 Task: Search for and purchase art and craft materials on Amazon.in.
Action: Mouse moved to (25, 98)
Screenshot: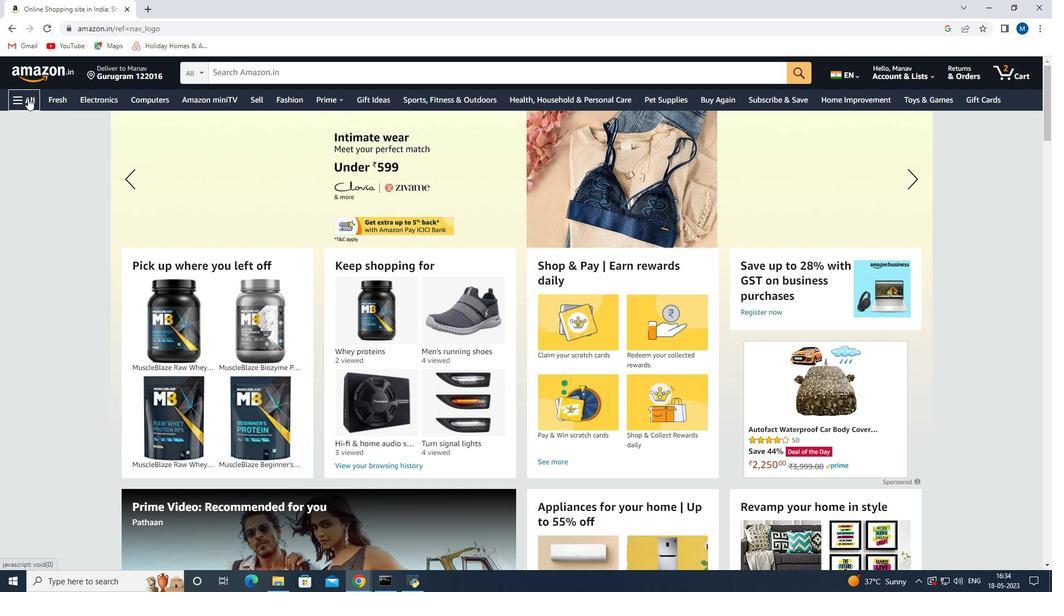 
Action: Mouse pressed left at (25, 98)
Screenshot: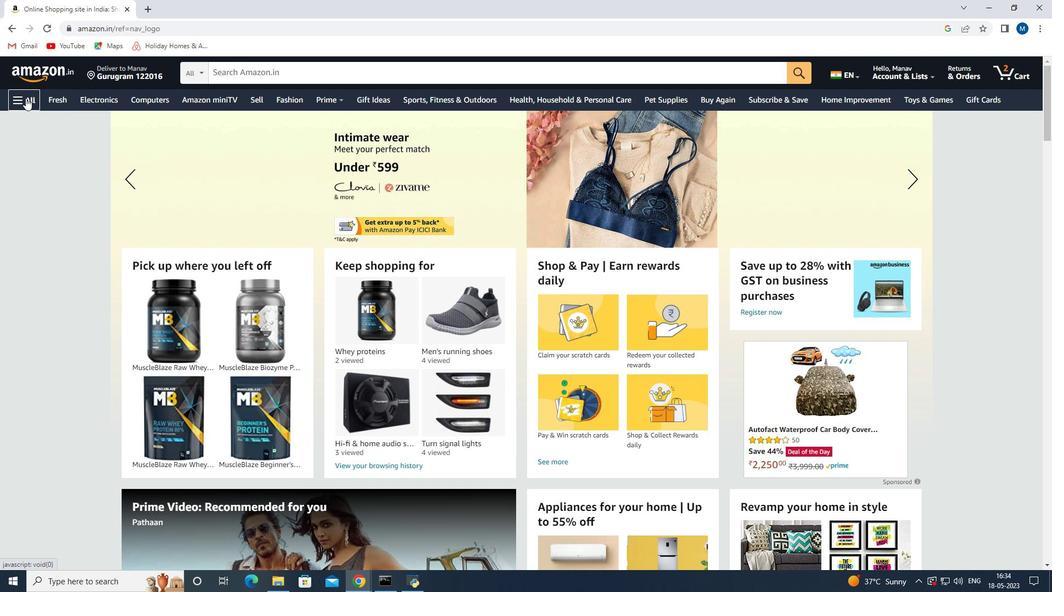
Action: Mouse moved to (104, 439)
Screenshot: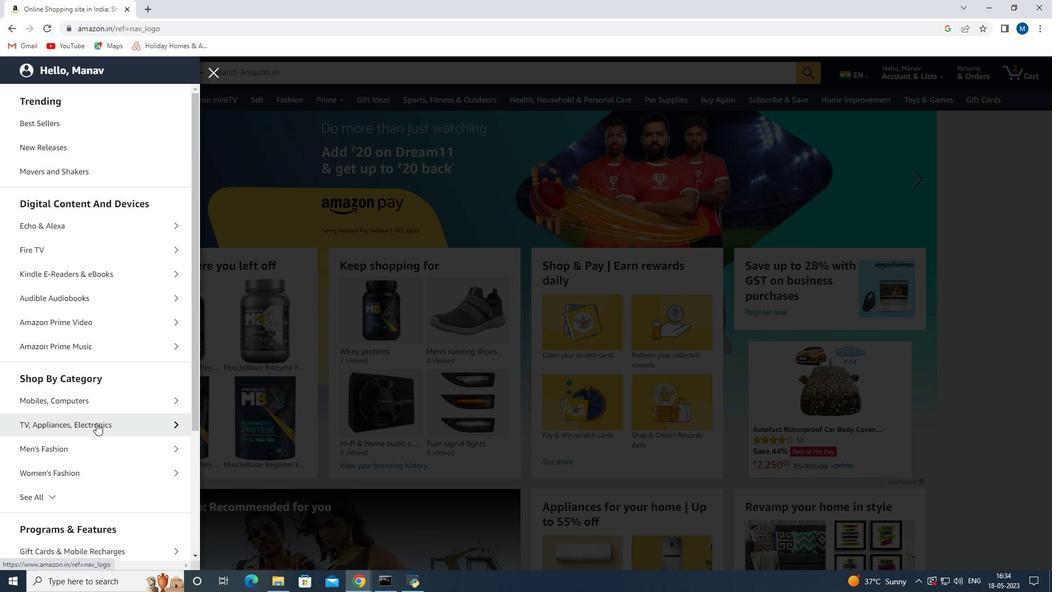 
Action: Mouse scrolled (104, 438) with delta (0, 0)
Screenshot: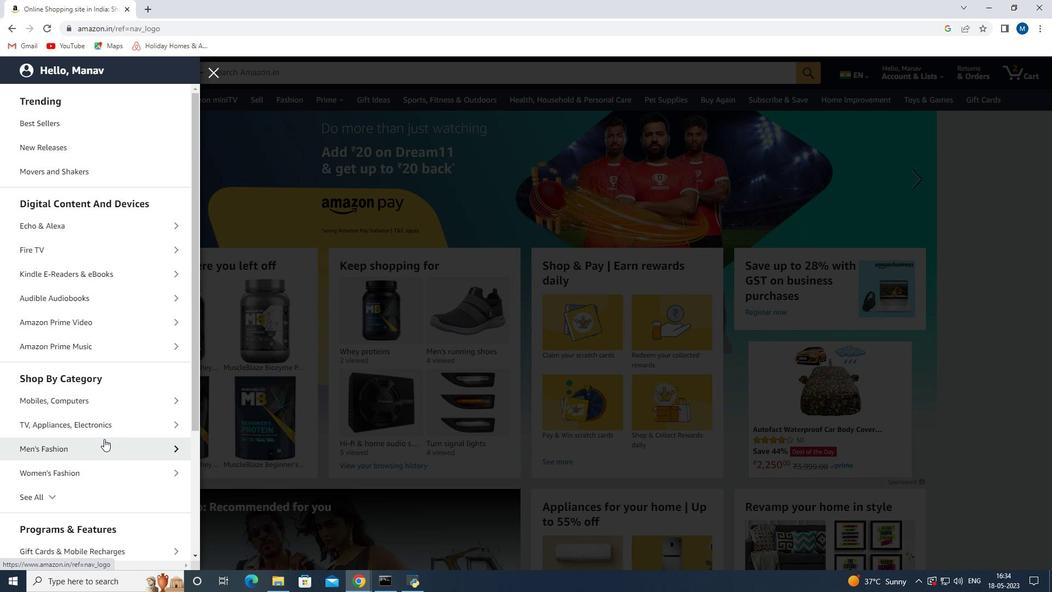 
Action: Mouse scrolled (104, 438) with delta (0, 0)
Screenshot: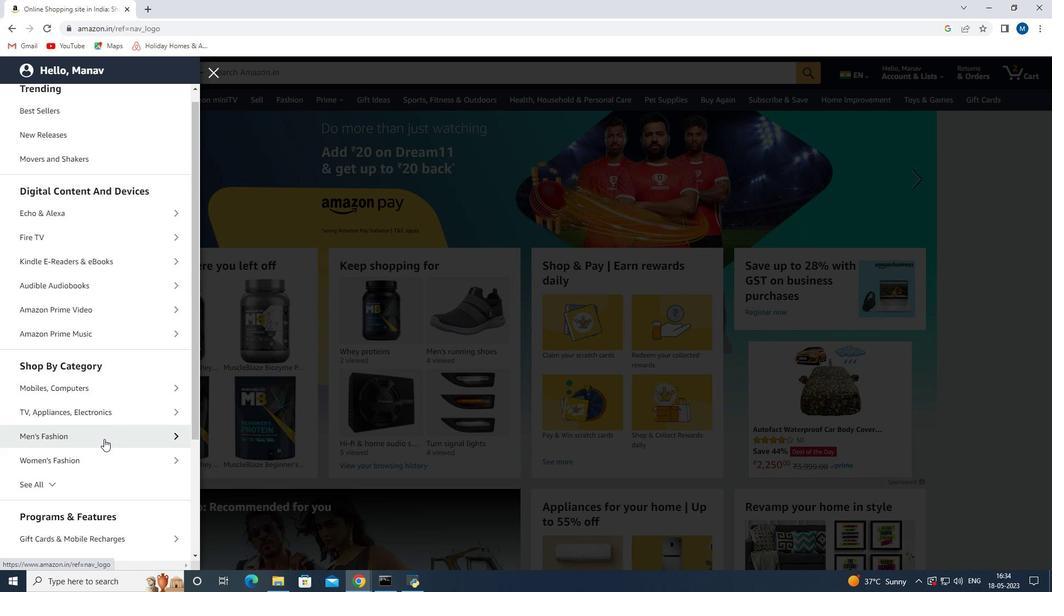 
Action: Mouse moved to (54, 392)
Screenshot: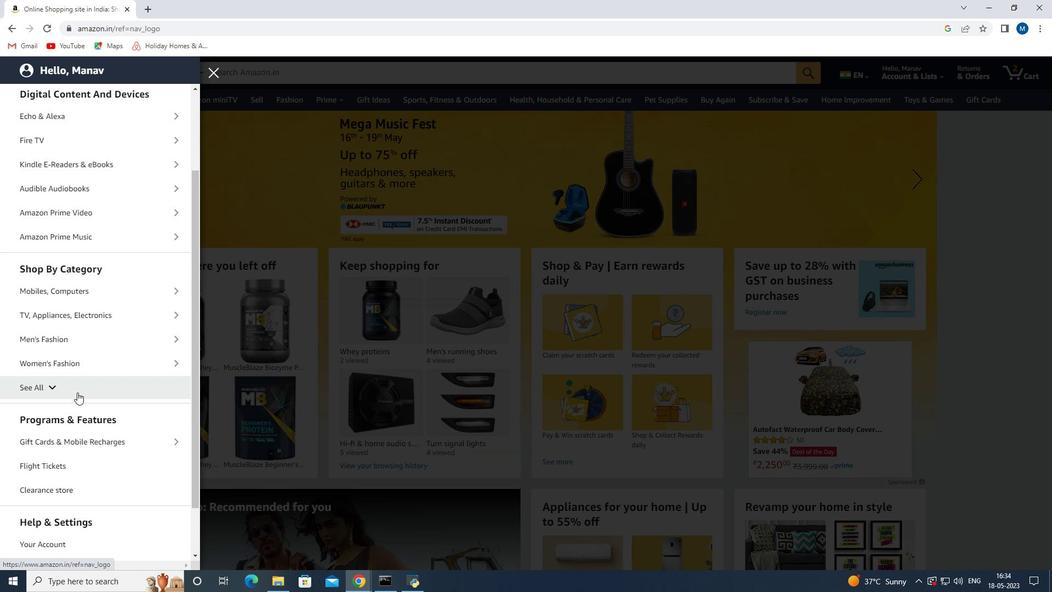 
Action: Mouse pressed left at (54, 392)
Screenshot: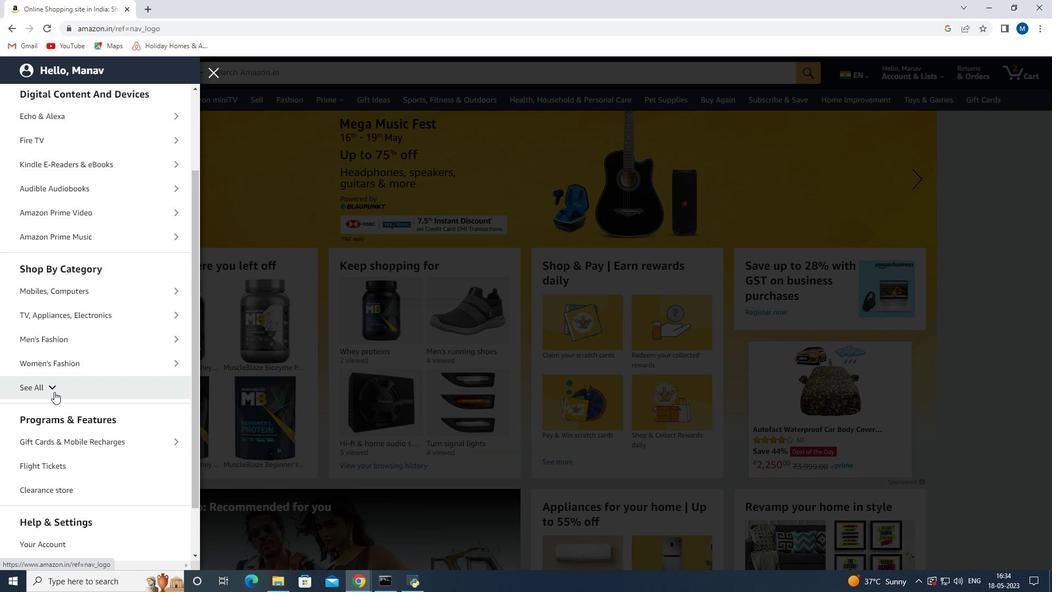 
Action: Mouse moved to (62, 387)
Screenshot: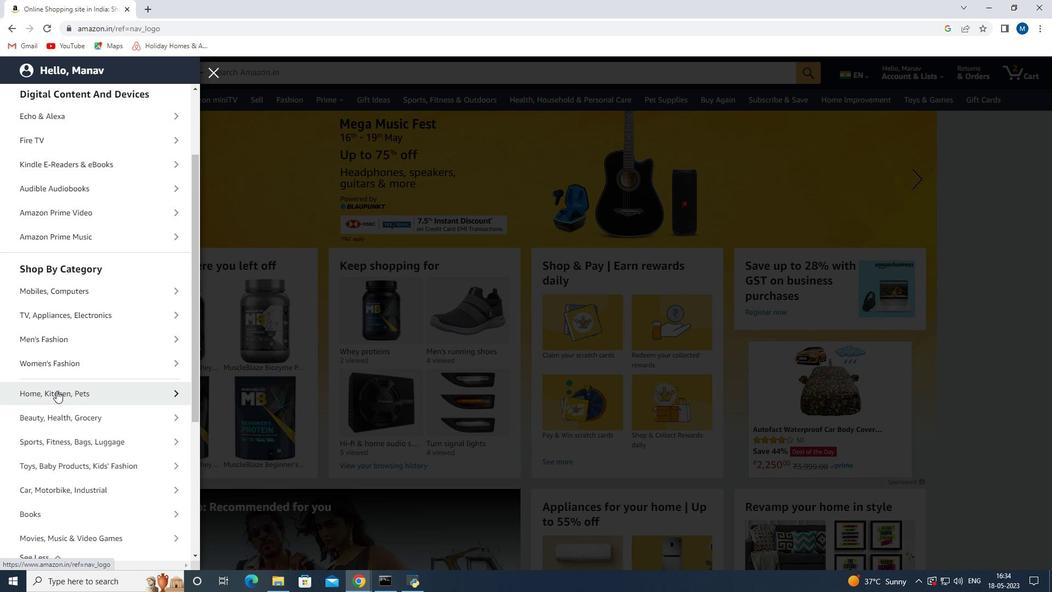 
Action: Mouse scrolled (62, 386) with delta (0, 0)
Screenshot: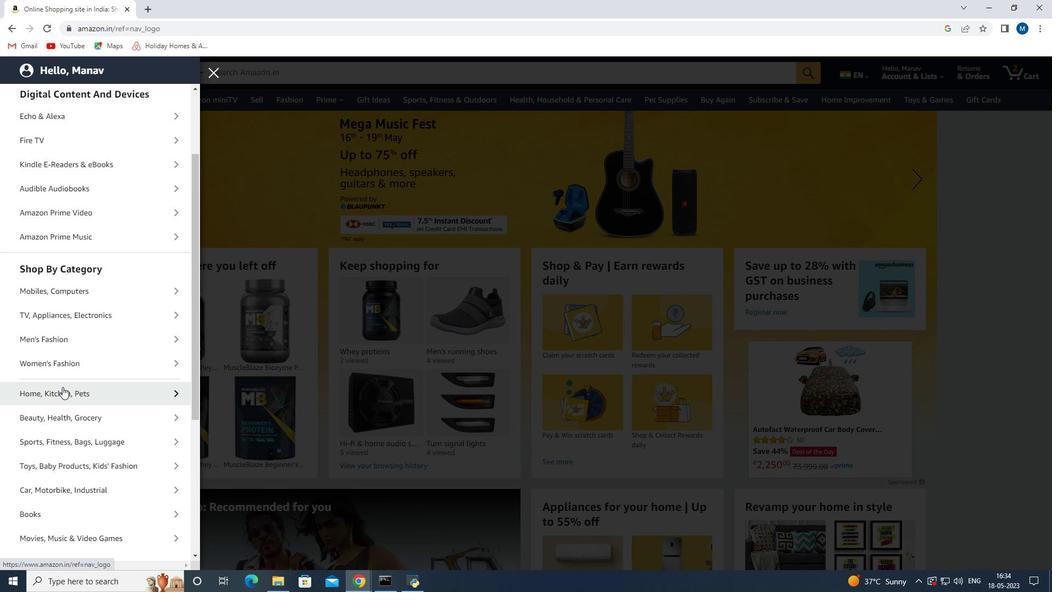 
Action: Mouse scrolled (62, 386) with delta (0, 0)
Screenshot: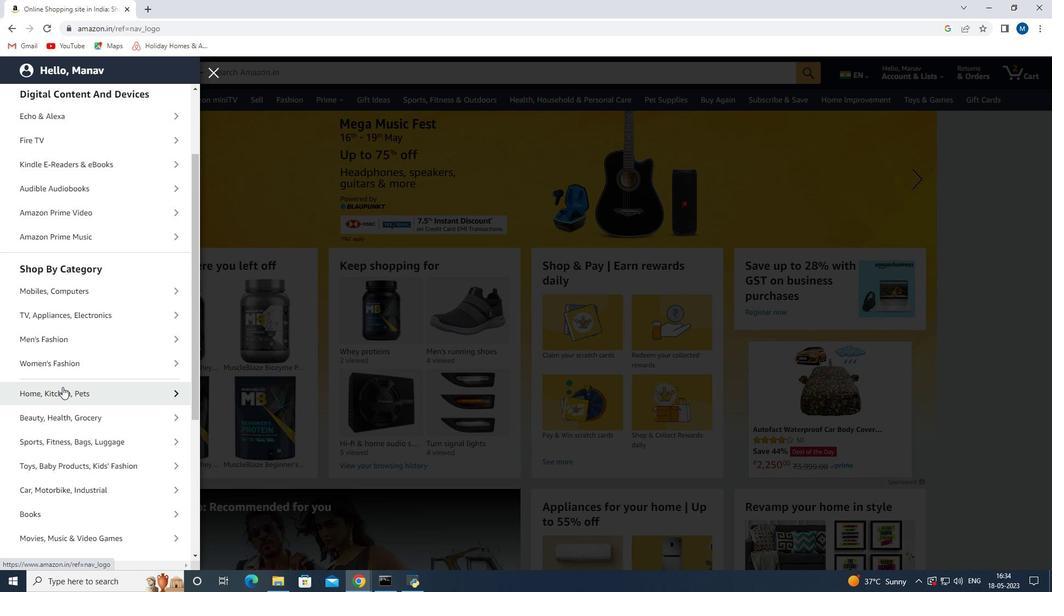
Action: Mouse moved to (130, 357)
Screenshot: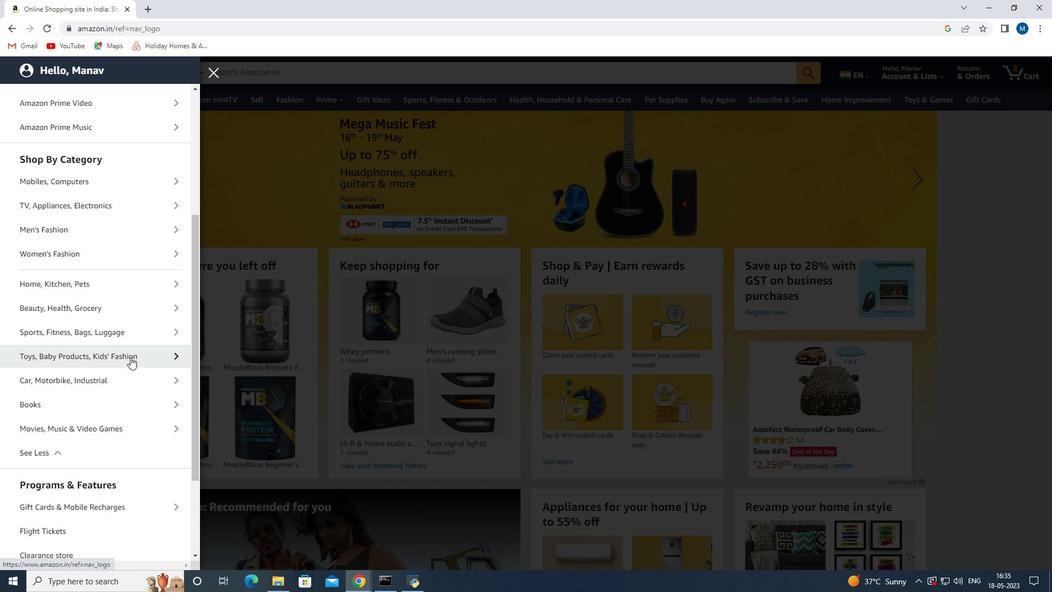 
Action: Mouse scrolled (130, 357) with delta (0, 0)
Screenshot: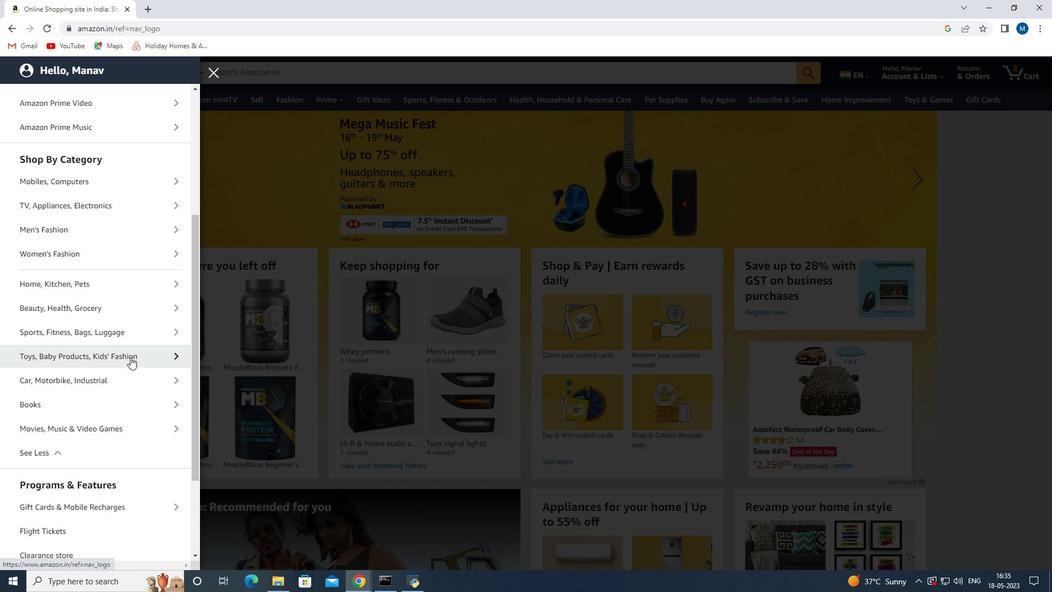 
Action: Mouse scrolled (130, 357) with delta (0, 0)
Screenshot: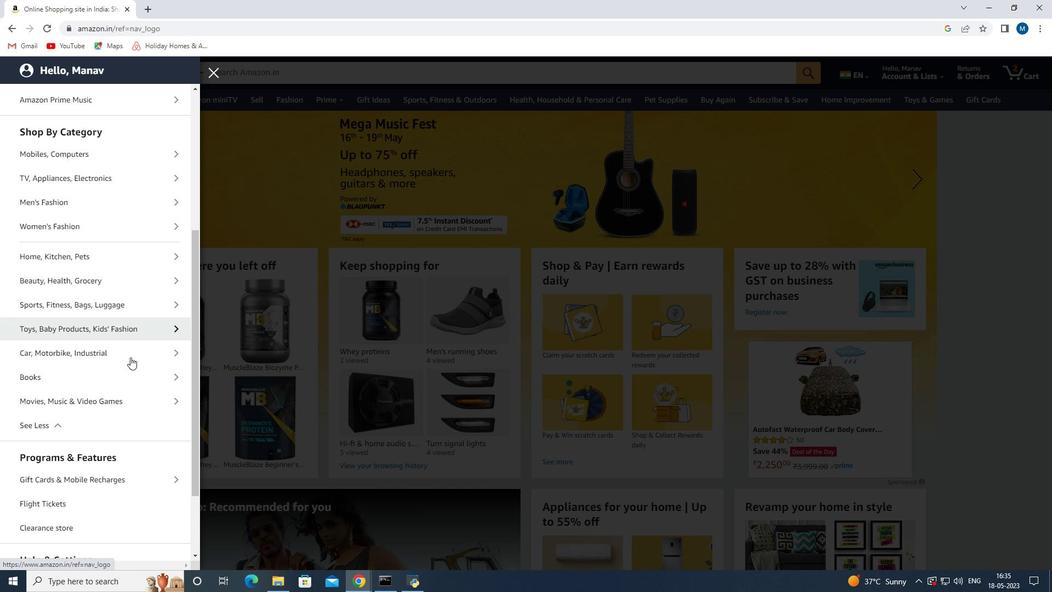 
Action: Mouse scrolled (130, 357) with delta (0, 0)
Screenshot: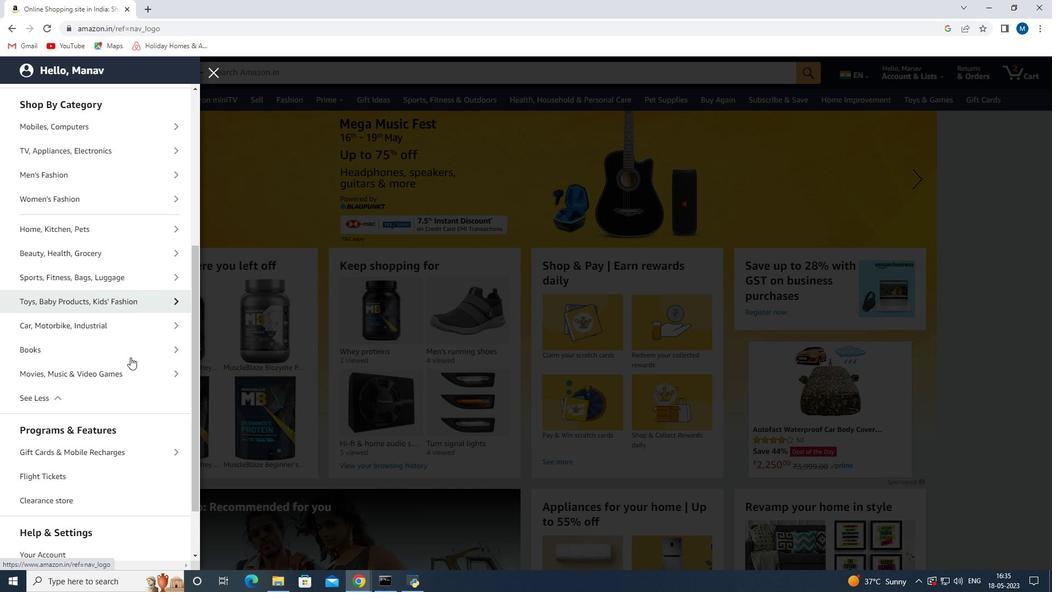 
Action: Mouse scrolled (130, 357) with delta (0, 0)
Screenshot: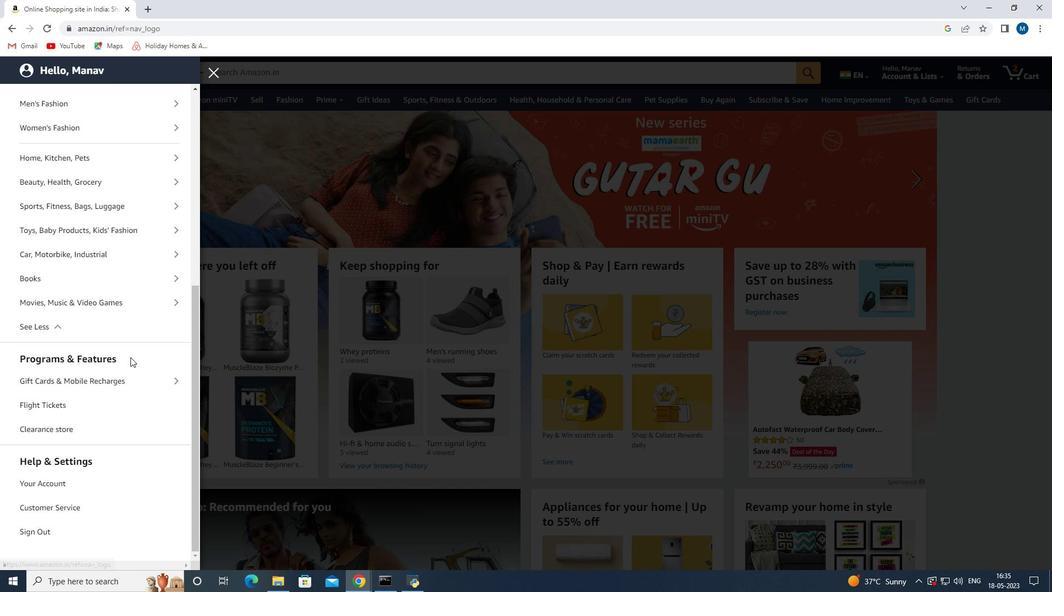 
Action: Mouse scrolled (130, 357) with delta (0, 0)
Screenshot: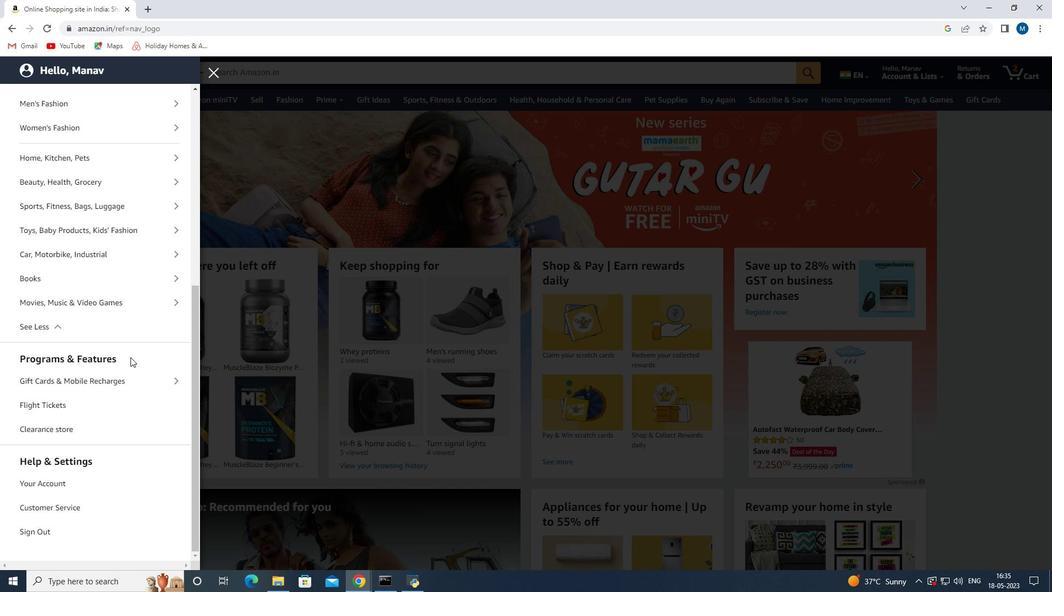 
Action: Mouse scrolled (130, 357) with delta (0, 0)
Screenshot: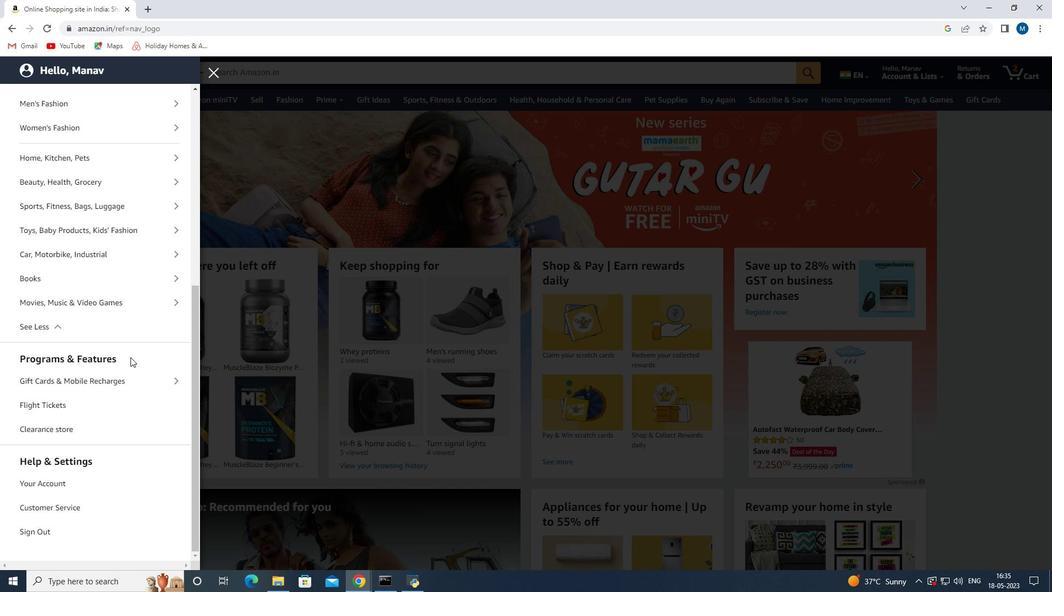 
Action: Mouse scrolled (130, 358) with delta (0, 0)
Screenshot: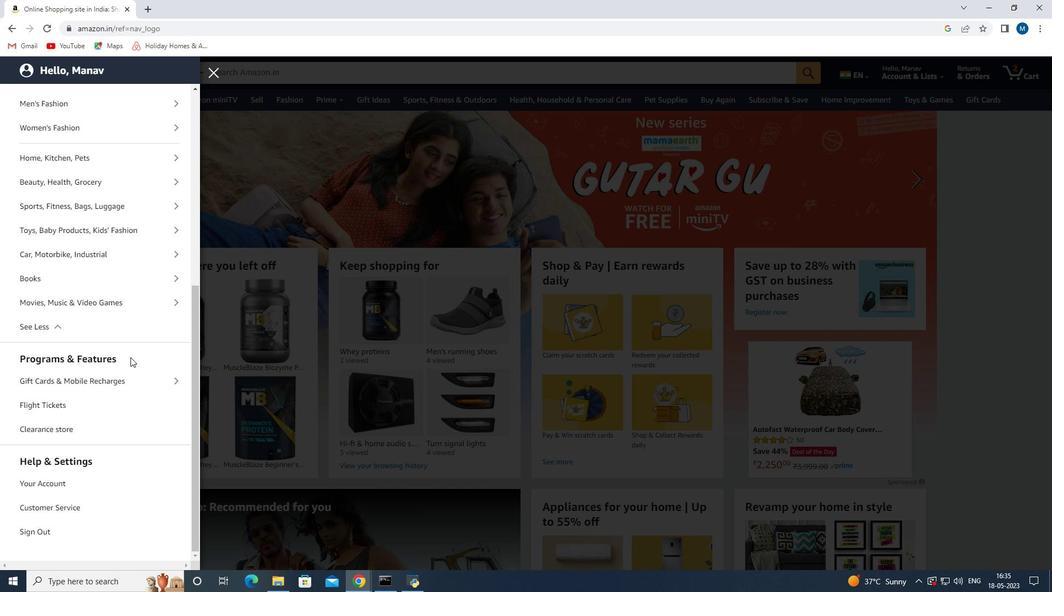 
Action: Mouse scrolled (130, 358) with delta (0, 0)
Screenshot: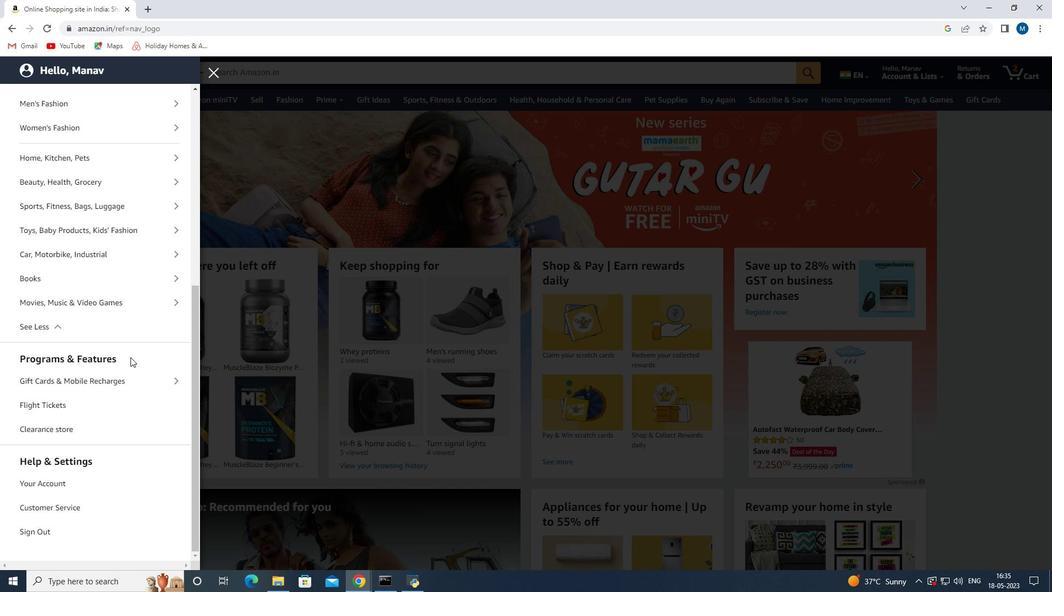 
Action: Mouse moved to (170, 334)
Screenshot: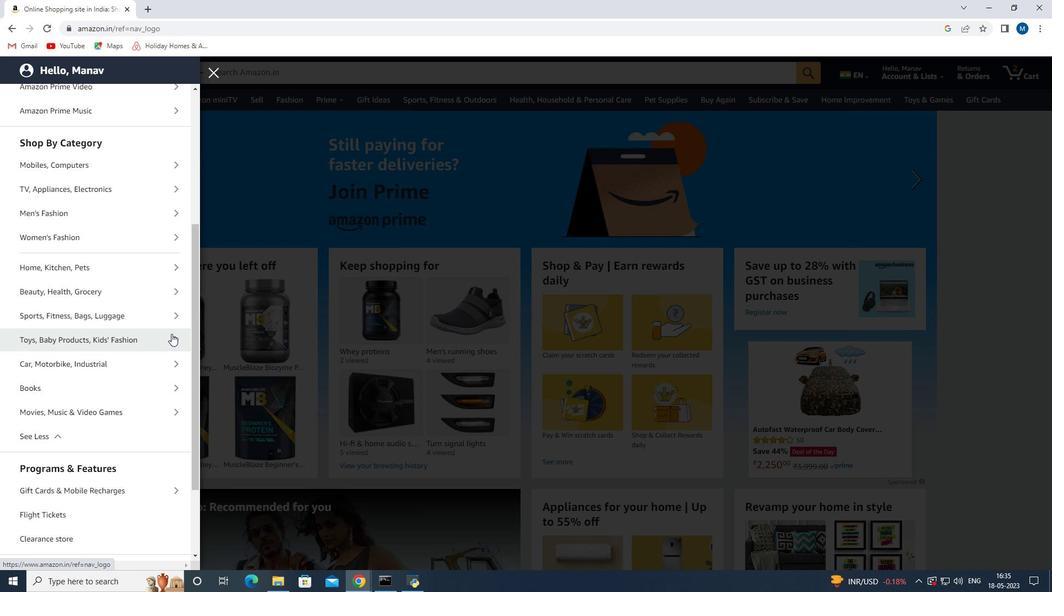 
Action: Mouse pressed left at (170, 334)
Screenshot: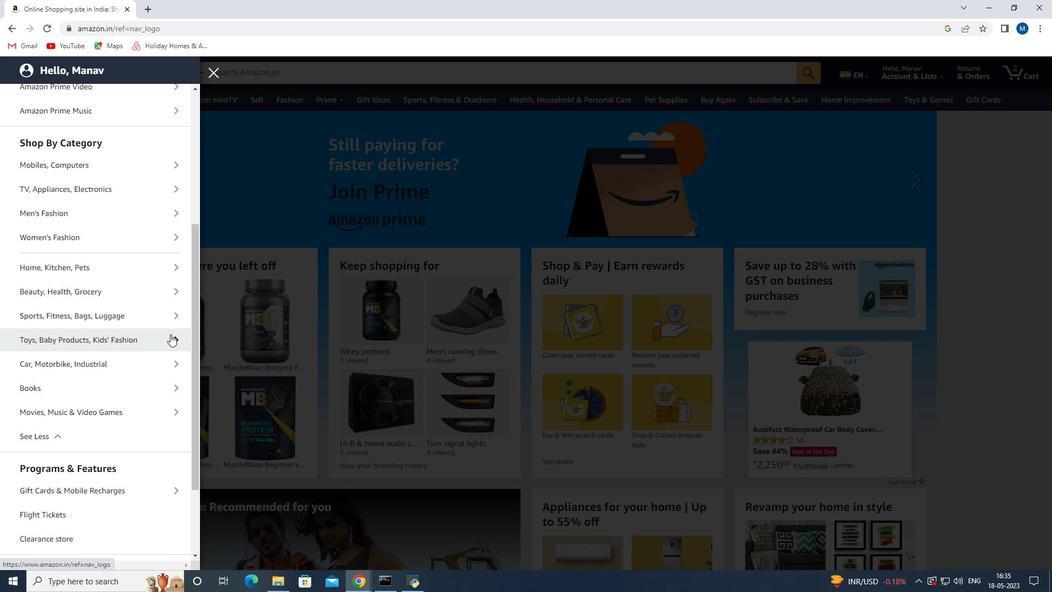 
Action: Mouse moved to (87, 221)
Screenshot: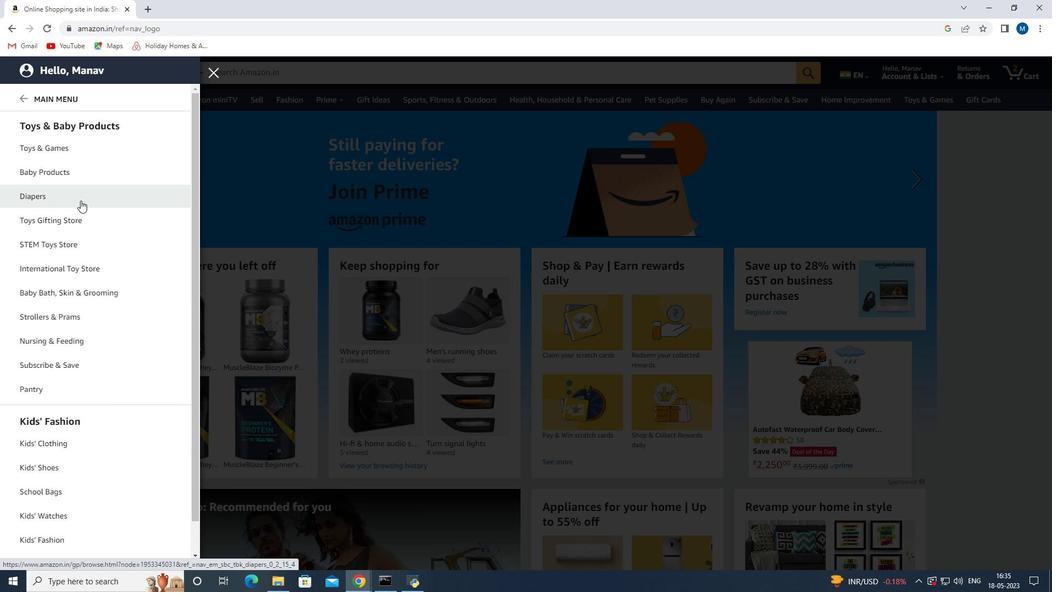 
Action: Mouse scrolled (82, 205) with delta (0, 0)
Screenshot: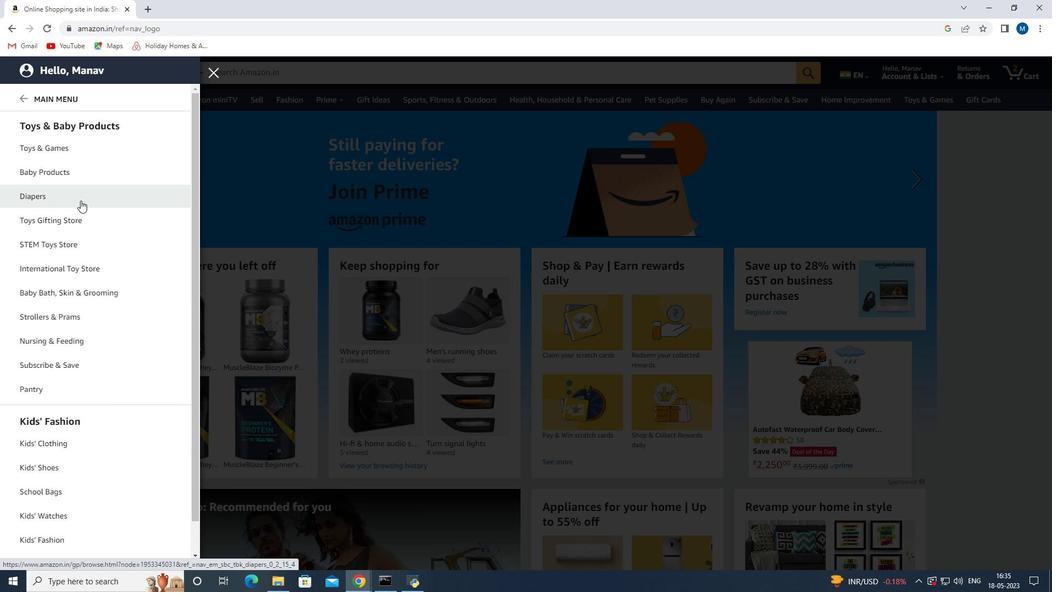 
Action: Mouse moved to (88, 223)
Screenshot: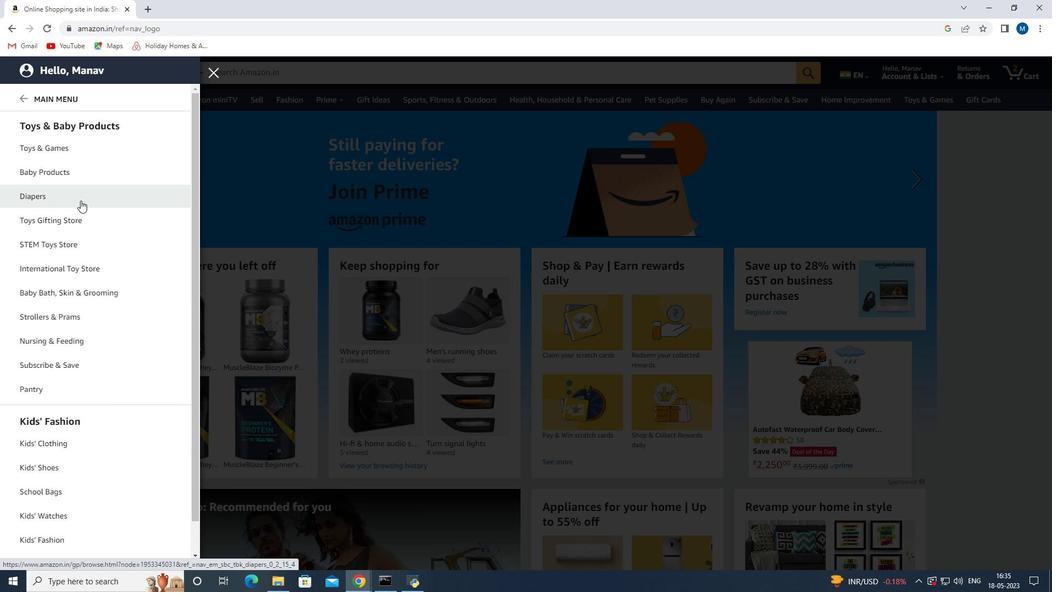 
Action: Mouse scrolled (83, 207) with delta (0, 0)
Screenshot: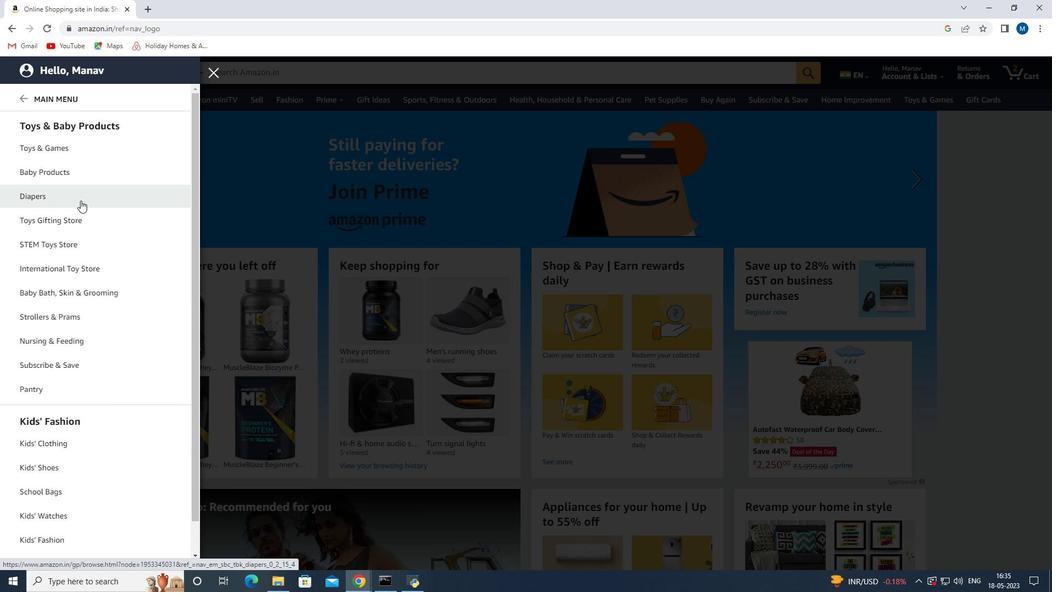 
Action: Mouse moved to (88, 225)
Screenshot: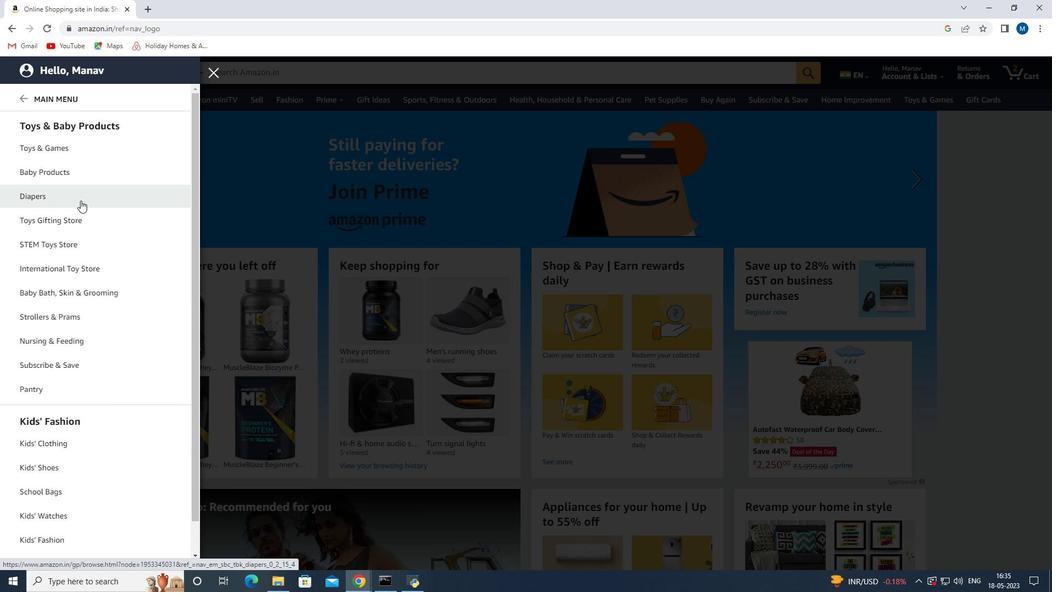 
Action: Mouse scrolled (83, 208) with delta (0, 0)
Screenshot: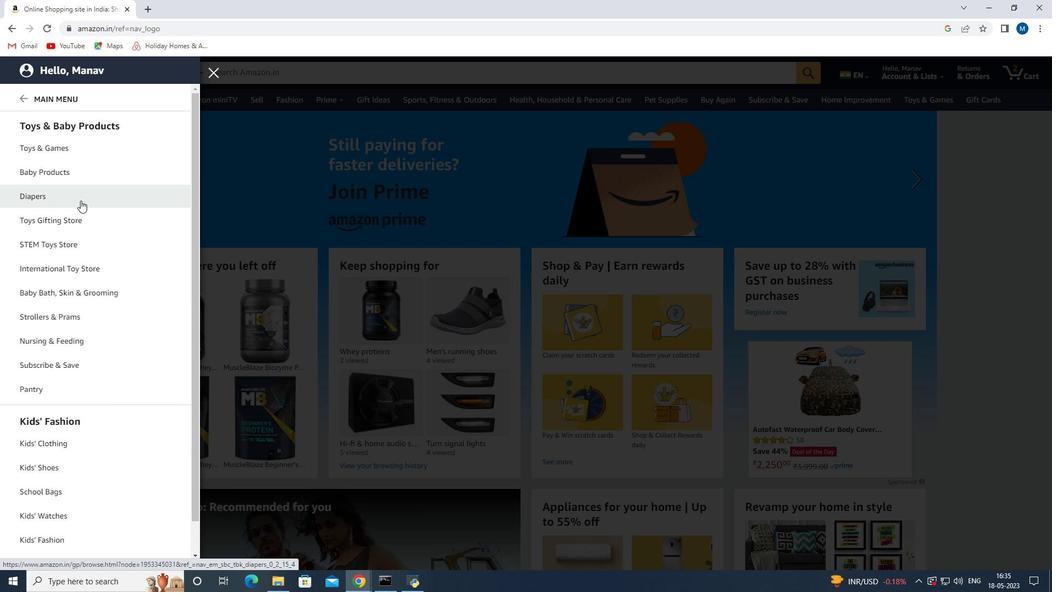 
Action: Mouse moved to (91, 245)
Screenshot: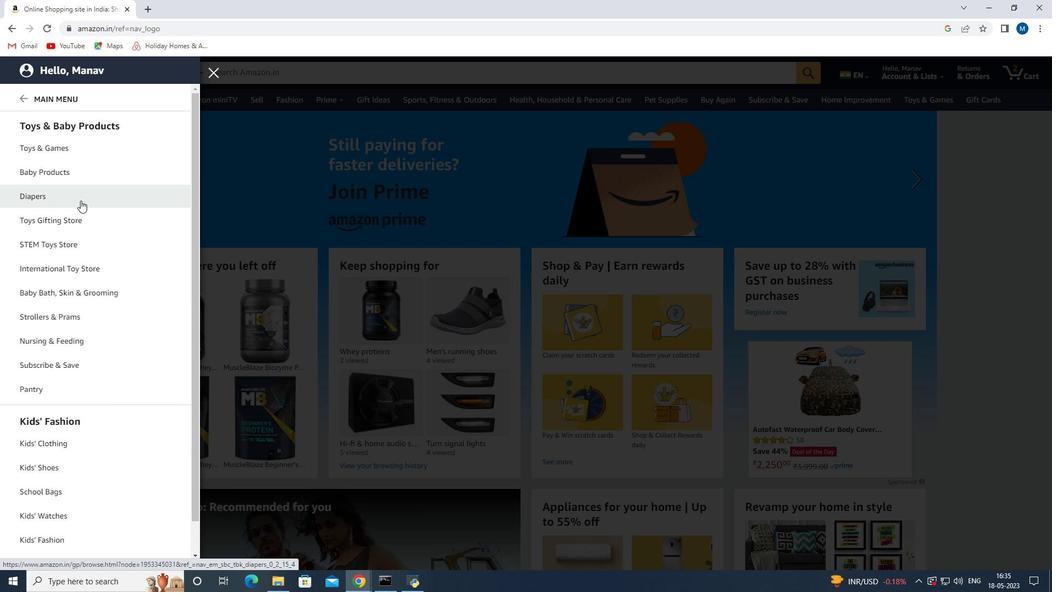 
Action: Mouse scrolled (91, 240) with delta (0, 0)
Screenshot: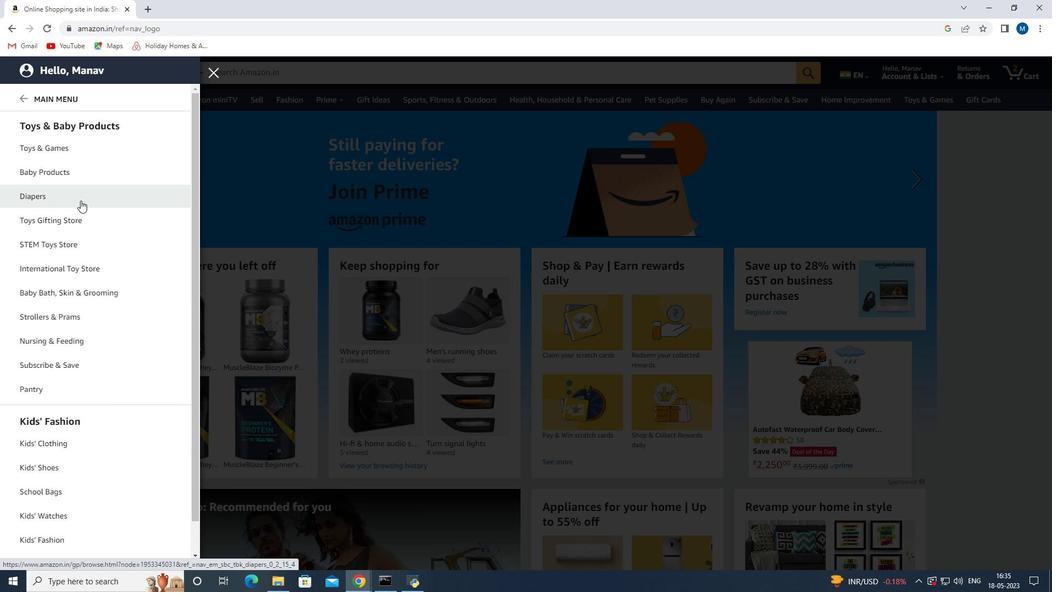 
Action: Mouse moved to (87, 421)
Screenshot: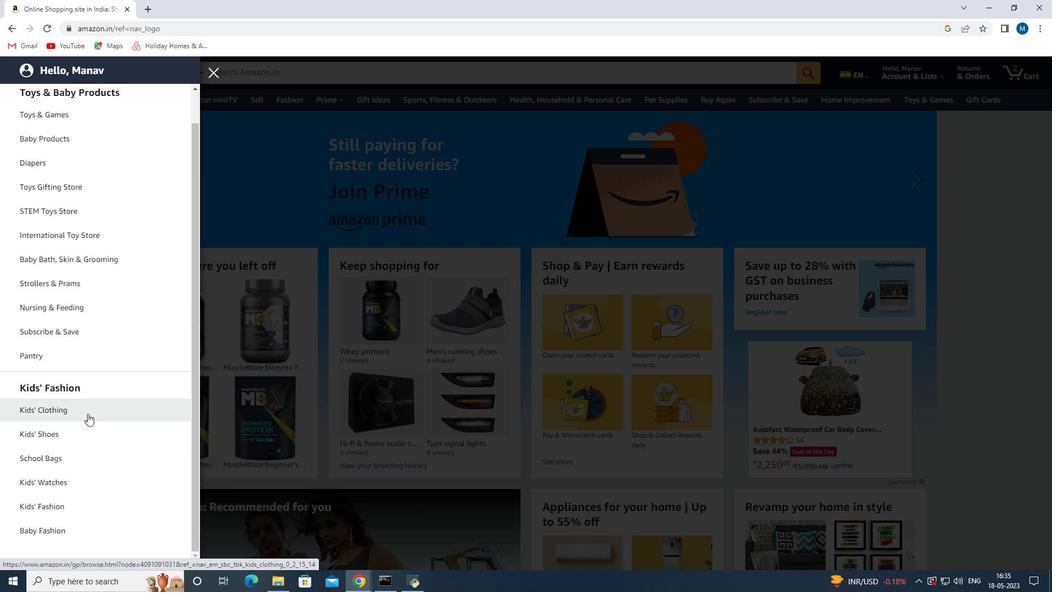
Action: Mouse scrolled (87, 420) with delta (0, 0)
Screenshot: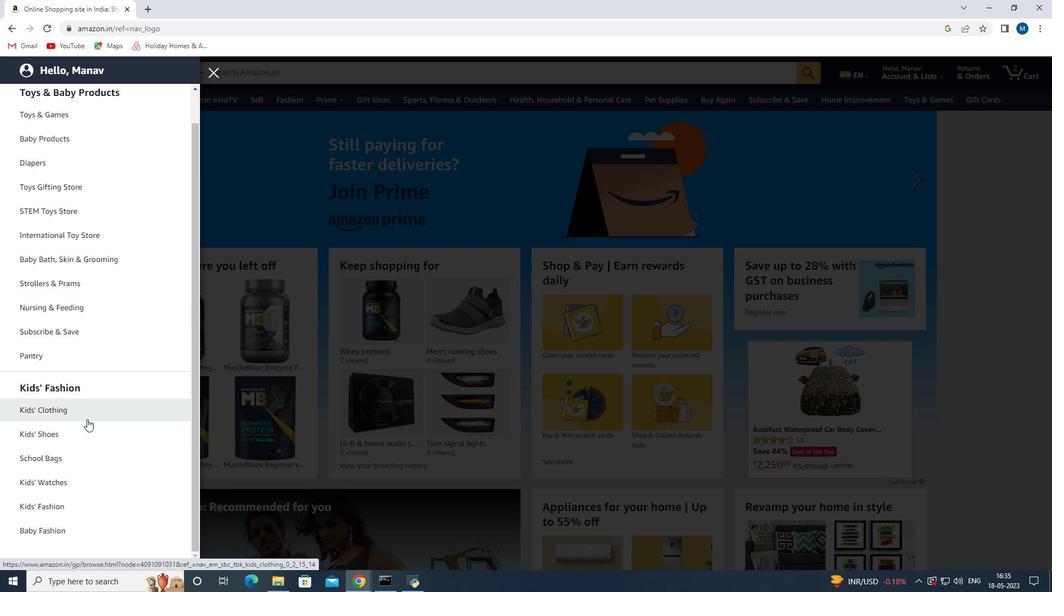 
Action: Mouse scrolled (87, 420) with delta (0, 0)
Screenshot: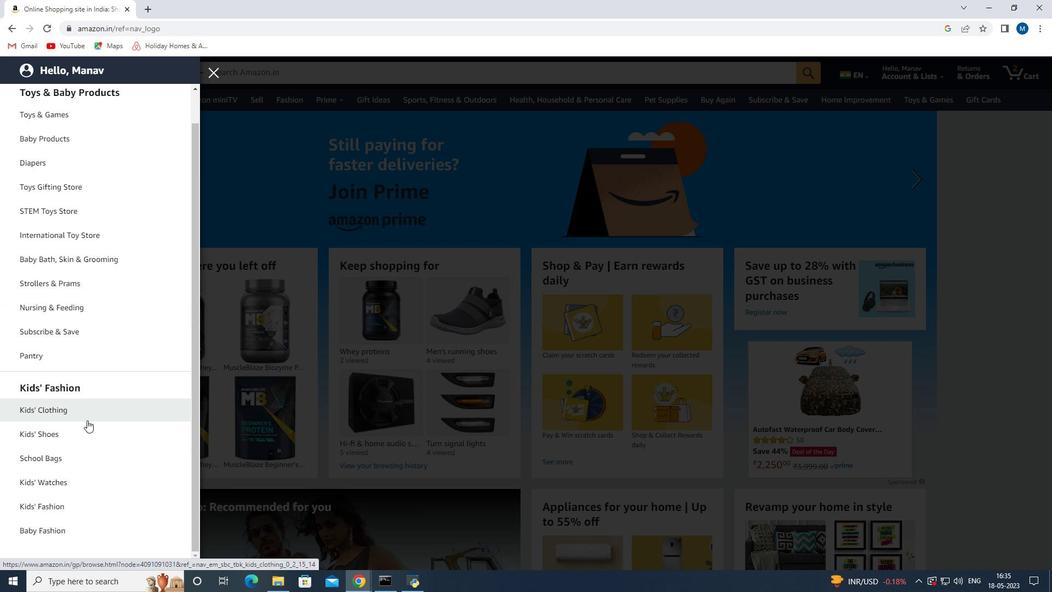 
Action: Mouse scrolled (87, 420) with delta (0, 0)
Screenshot: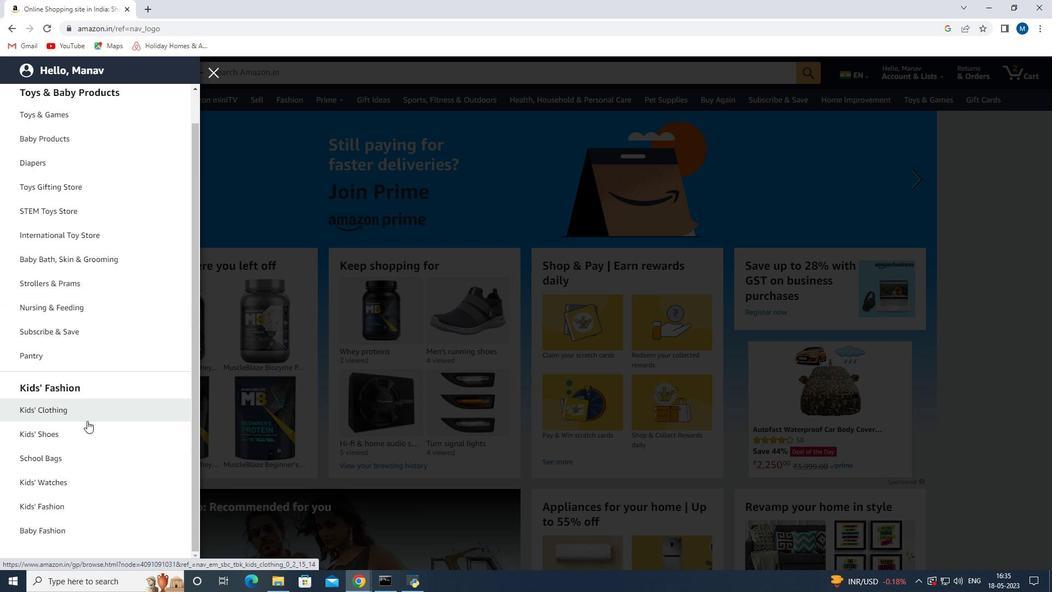 
Action: Mouse moved to (78, 263)
Screenshot: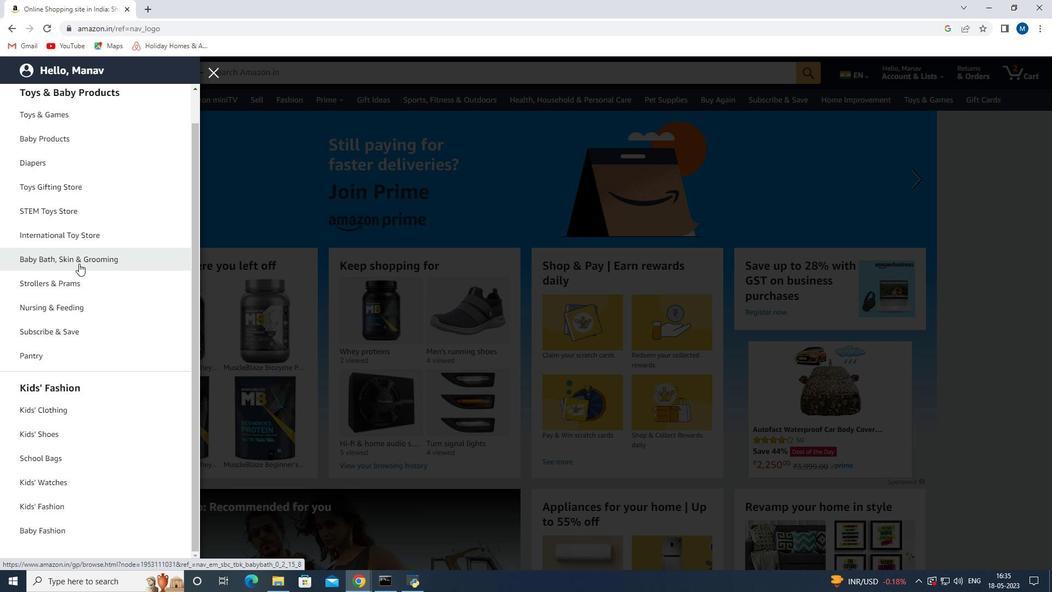 
Action: Mouse scrolled (78, 263) with delta (0, 0)
Screenshot: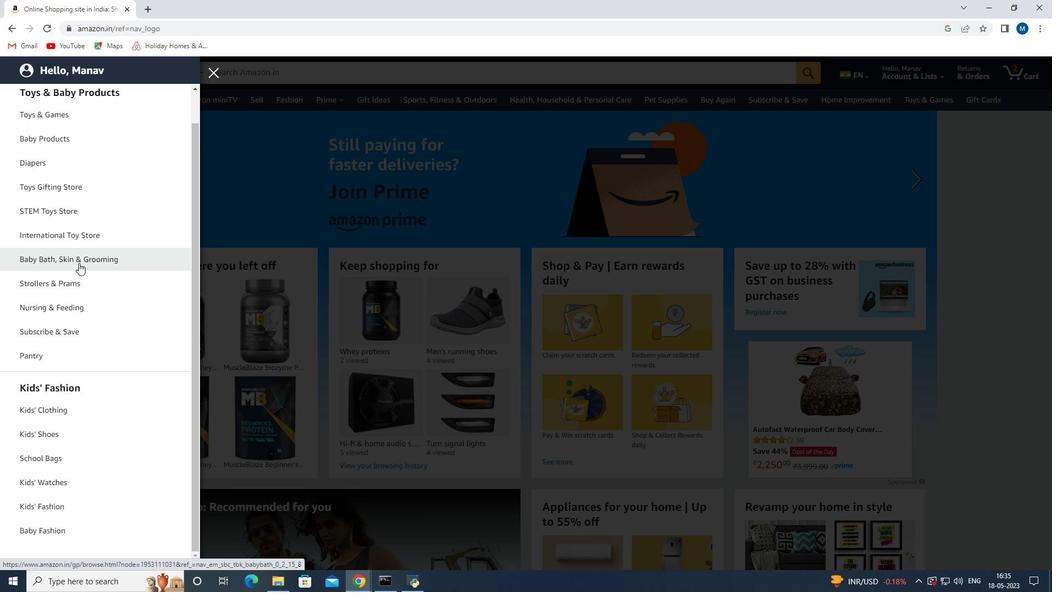 
Action: Mouse moved to (29, 98)
Screenshot: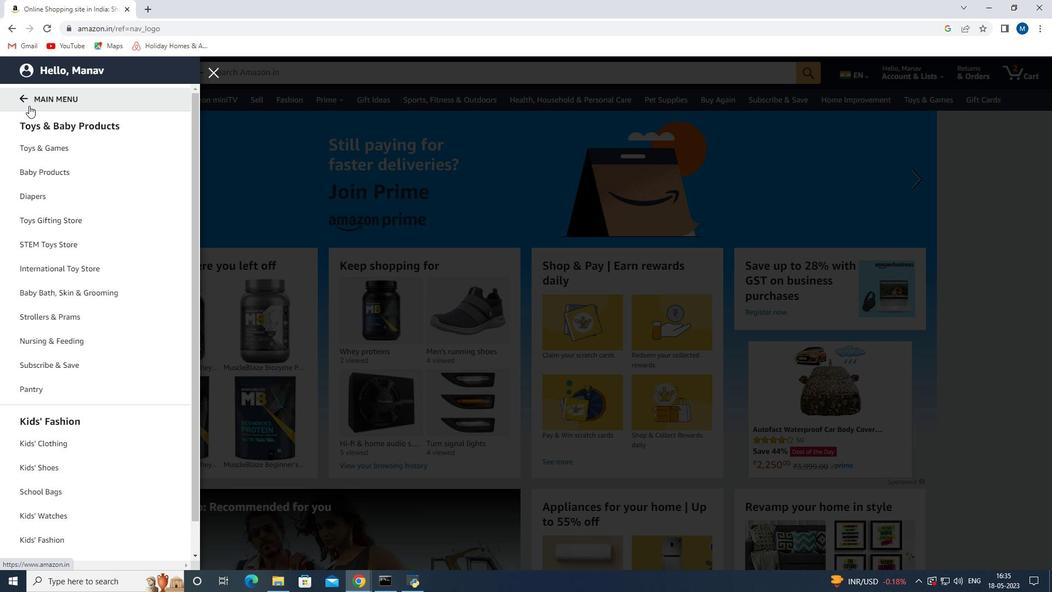 
Action: Mouse pressed left at (29, 98)
Screenshot: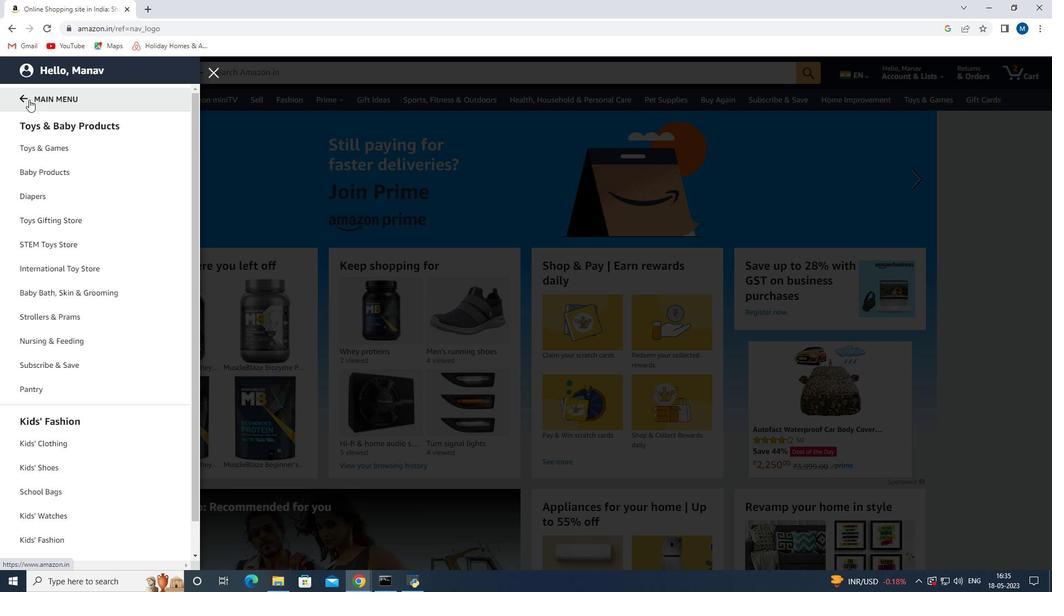 
Action: Mouse moved to (235, 146)
Screenshot: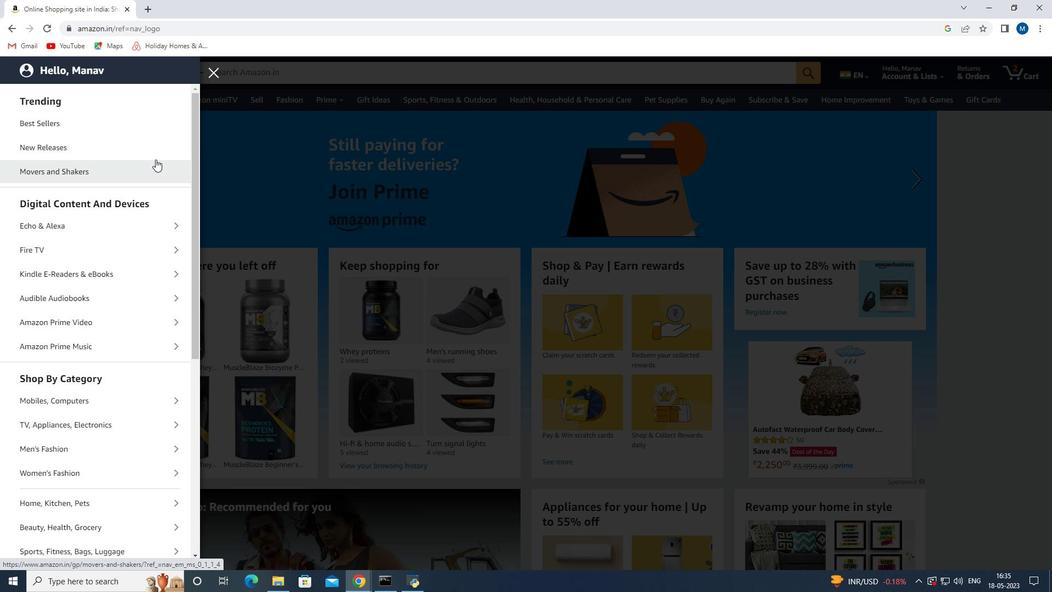 
Action: Mouse pressed left at (235, 146)
Screenshot: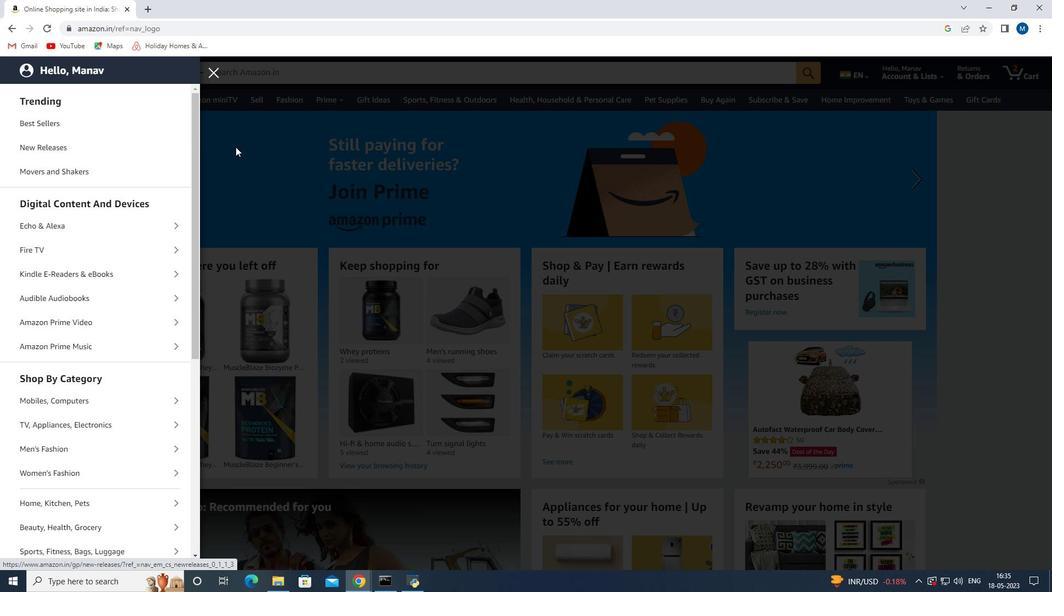 
Action: Mouse moved to (270, 69)
Screenshot: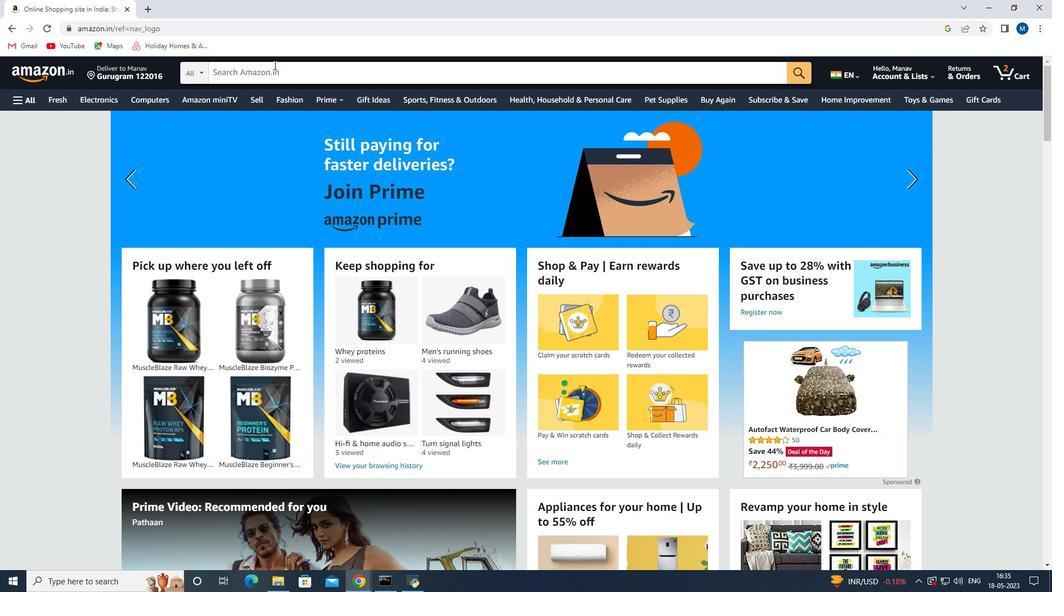 
Action: Mouse pressed left at (270, 69)
Screenshot: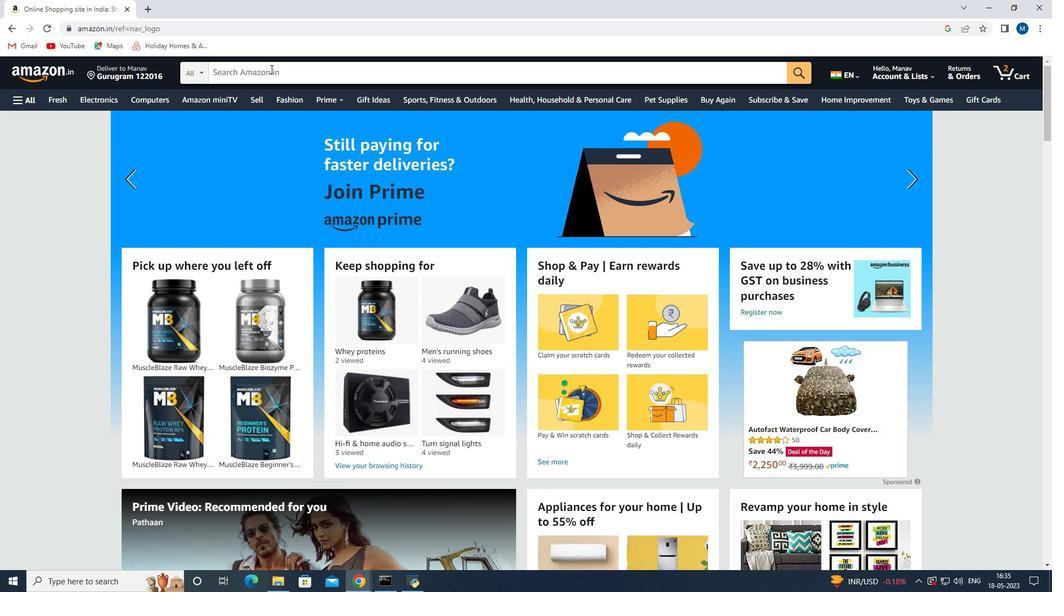 
Action: Mouse moved to (247, 76)
Screenshot: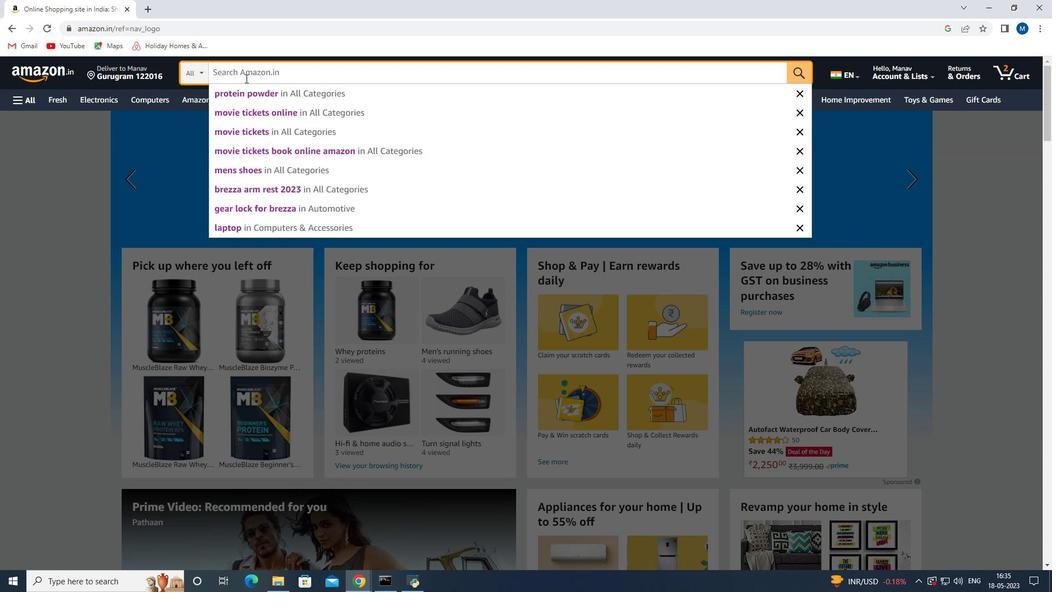 
Action: Mouse pressed left at (247, 76)
Screenshot: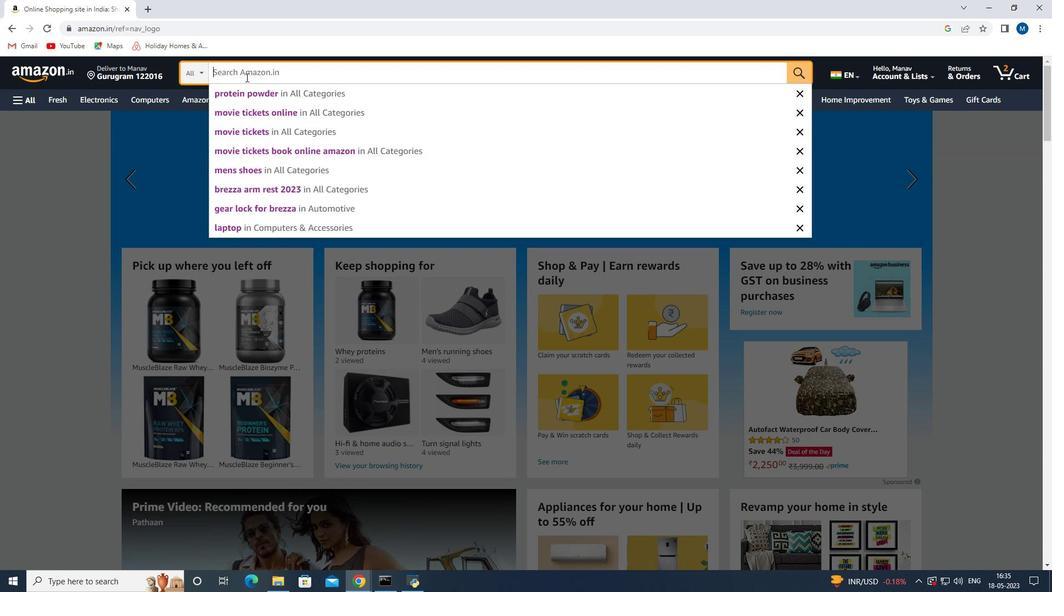 
Action: Key pressed <Key.shift><Key.shift><Key.shift><Key.shift><Key.shift><Key.shift><Key.shift>art<Key.space><Key.shift><Key.shift><Key.shift>&<Key.space>craft<Key.space><Key.enter>
Screenshot: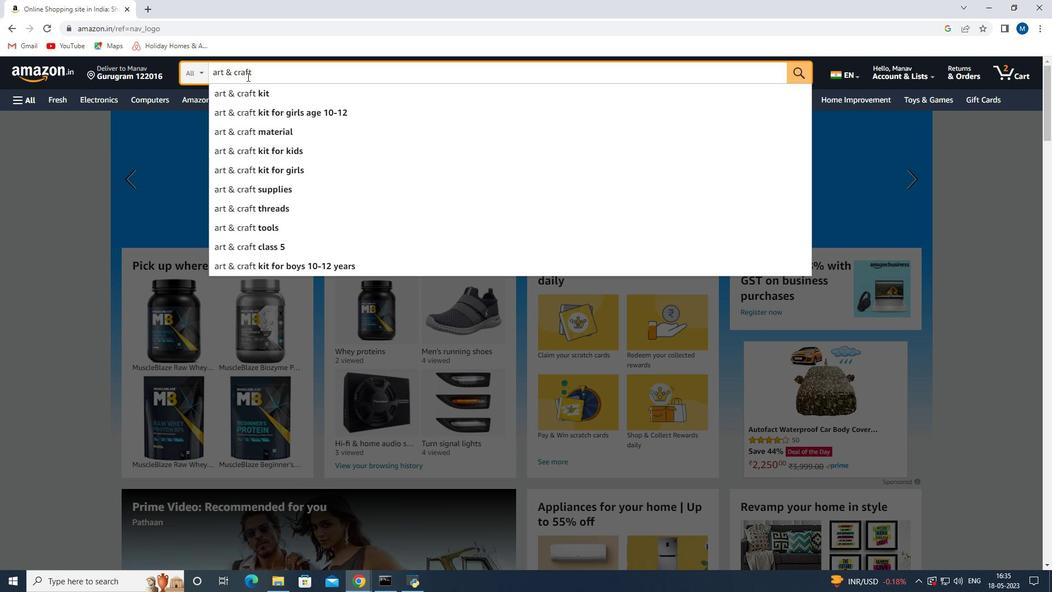 
Action: Mouse moved to (224, 287)
Screenshot: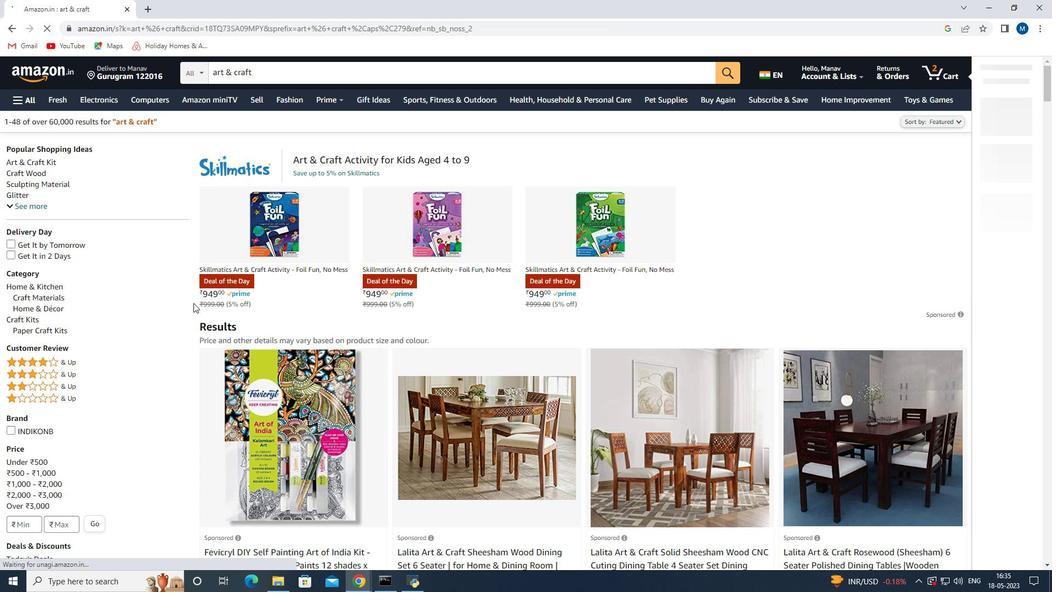 
Action: Mouse scrolled (224, 287) with delta (0, 0)
Screenshot: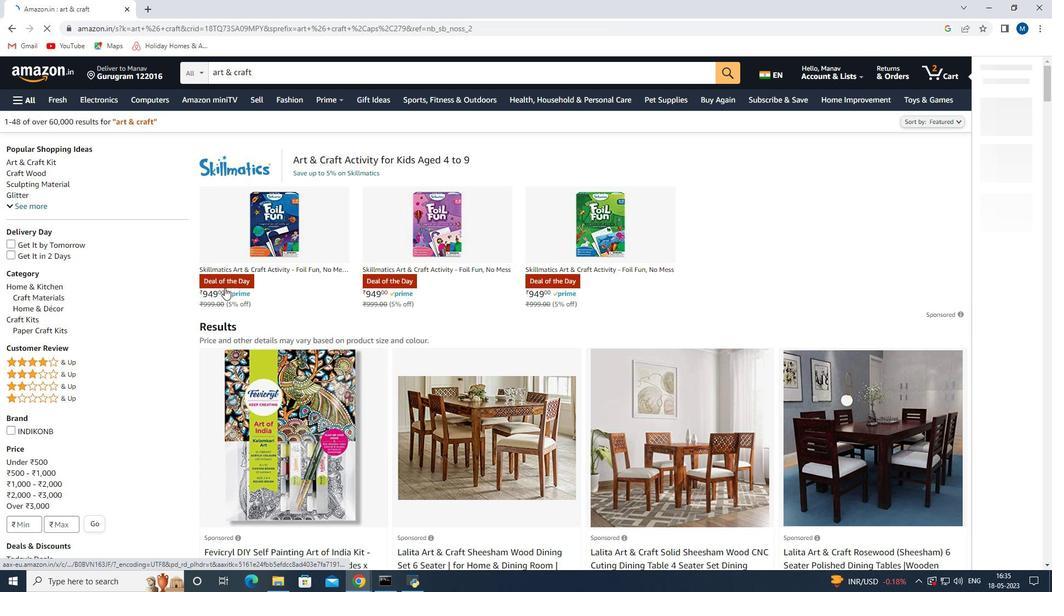 
Action: Mouse scrolled (224, 287) with delta (0, 0)
Screenshot: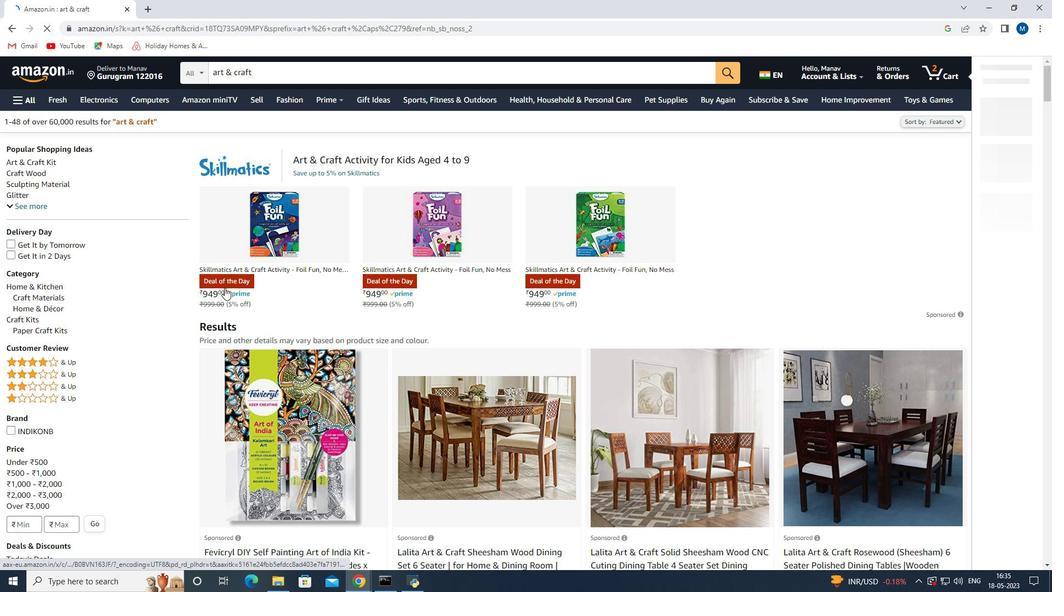 
Action: Mouse scrolled (224, 287) with delta (0, 0)
Screenshot: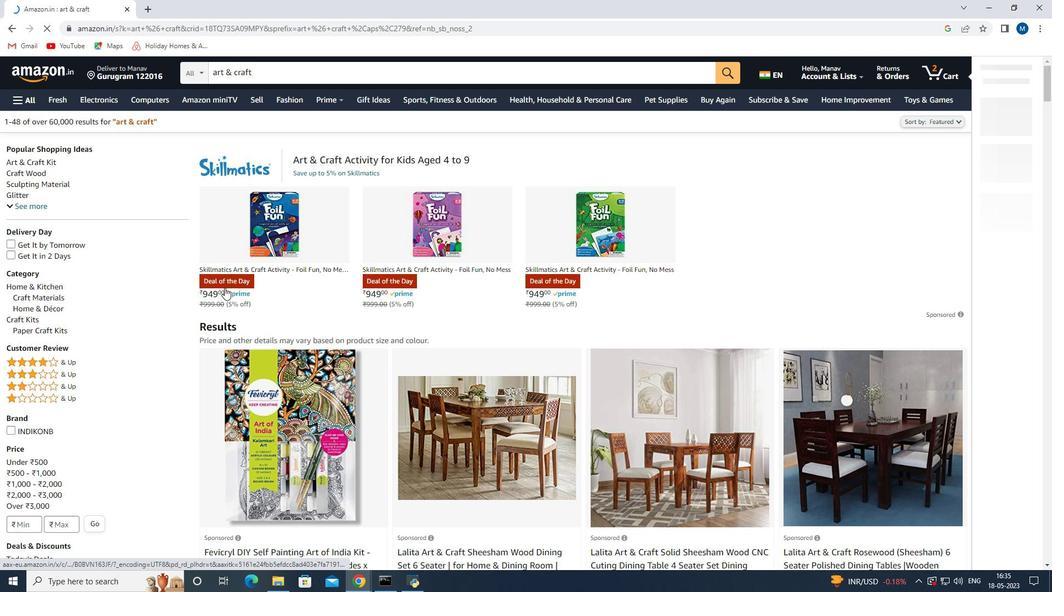 
Action: Mouse moved to (235, 287)
Screenshot: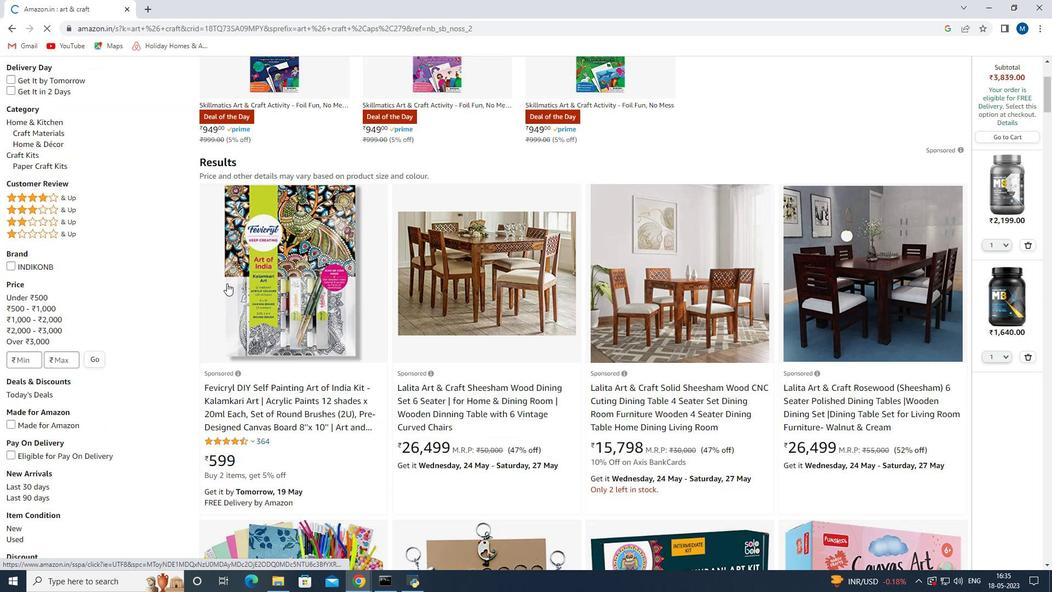 
Action: Mouse scrolled (235, 286) with delta (0, 0)
Screenshot: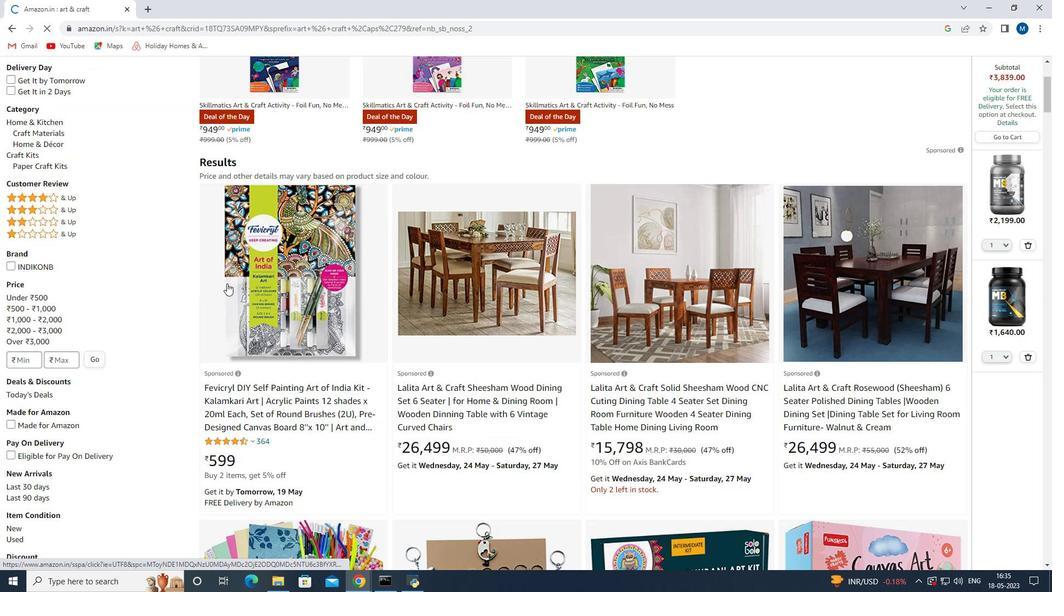 
Action: Mouse scrolled (235, 286) with delta (0, 0)
Screenshot: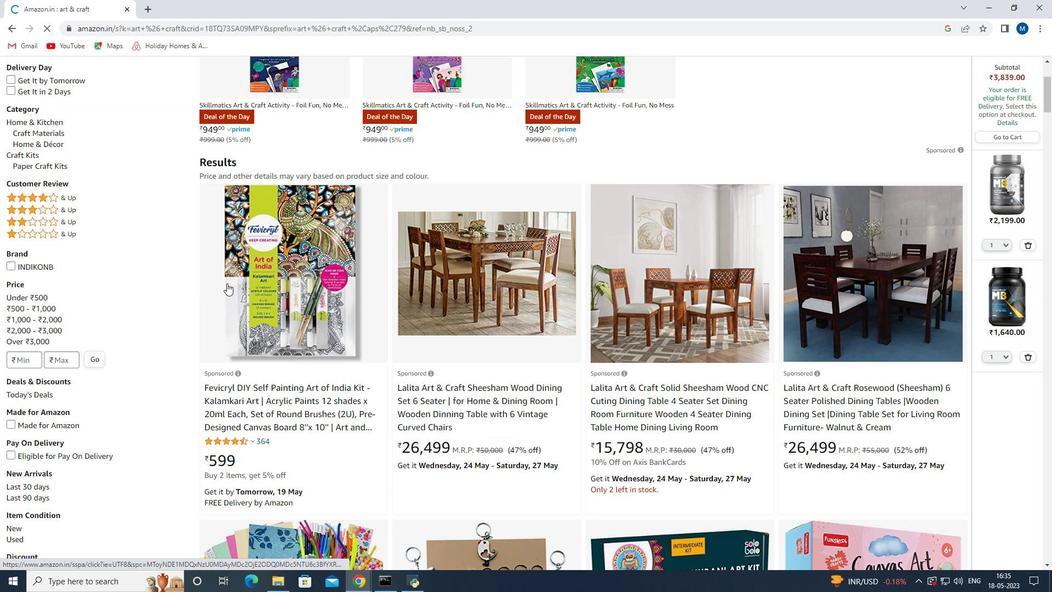 
Action: Mouse scrolled (235, 286) with delta (0, 0)
Screenshot: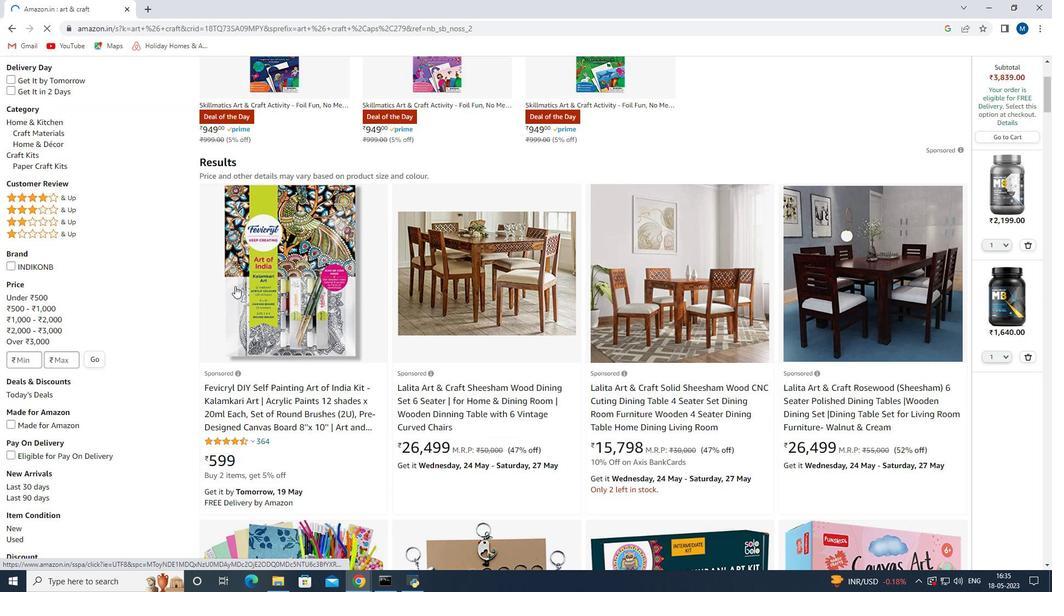 
Action: Mouse moved to (253, 315)
Screenshot: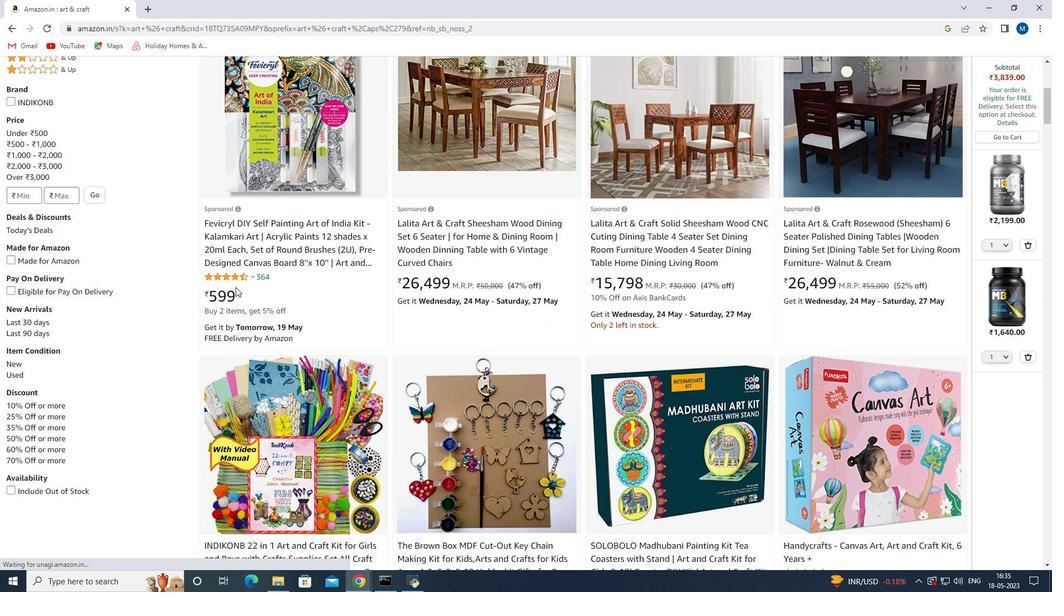 
Action: Mouse scrolled (253, 314) with delta (0, 0)
Screenshot: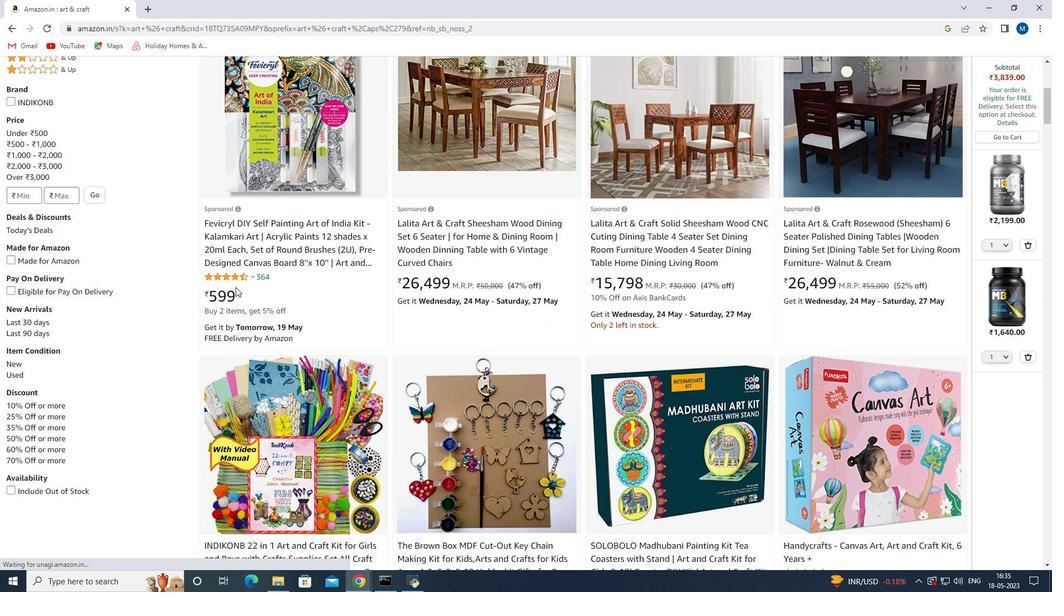 
Action: Mouse moved to (255, 318)
Screenshot: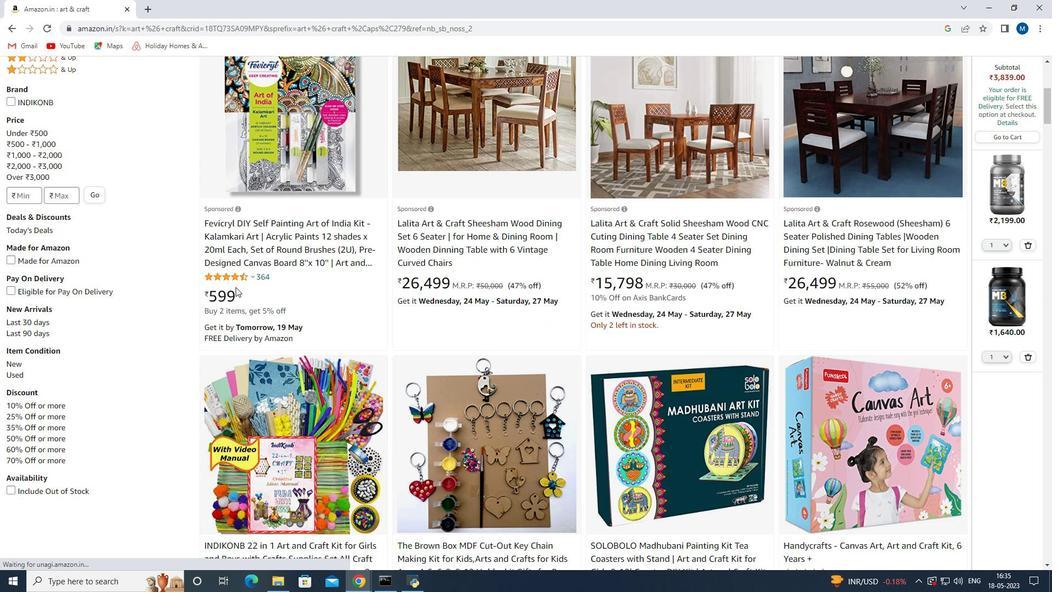 
Action: Mouse scrolled (255, 317) with delta (0, 0)
Screenshot: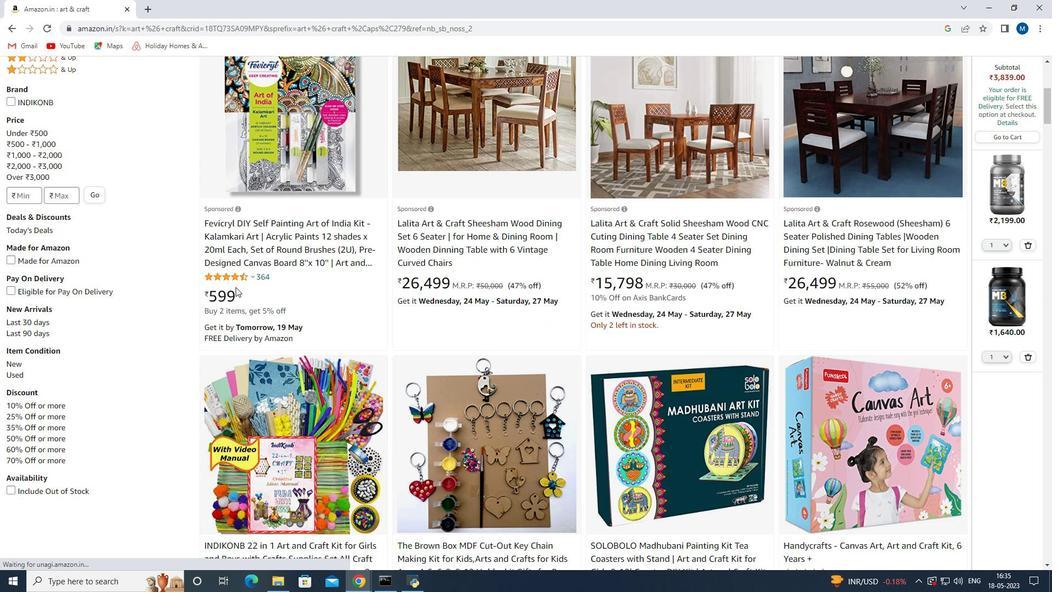 
Action: Mouse moved to (286, 353)
Screenshot: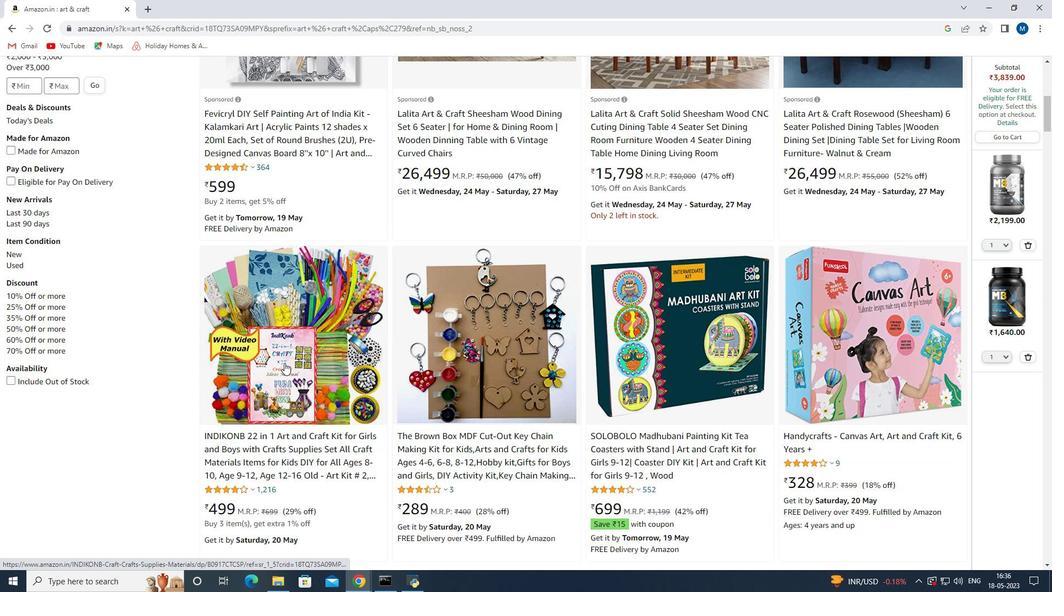 
Action: Mouse scrolled (286, 353) with delta (0, 0)
Screenshot: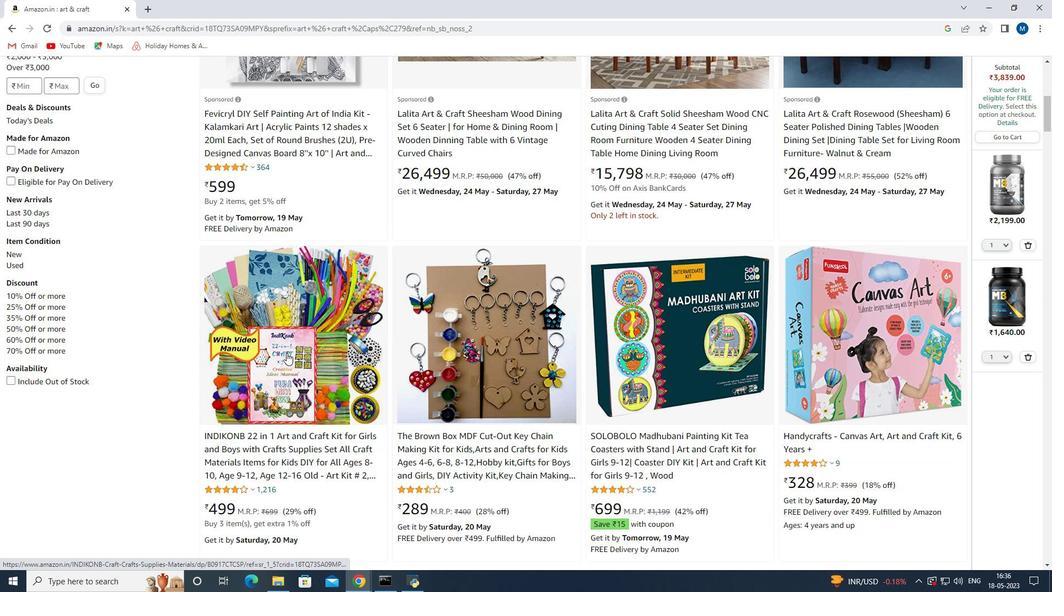 
Action: Mouse scrolled (286, 353) with delta (0, 0)
Screenshot: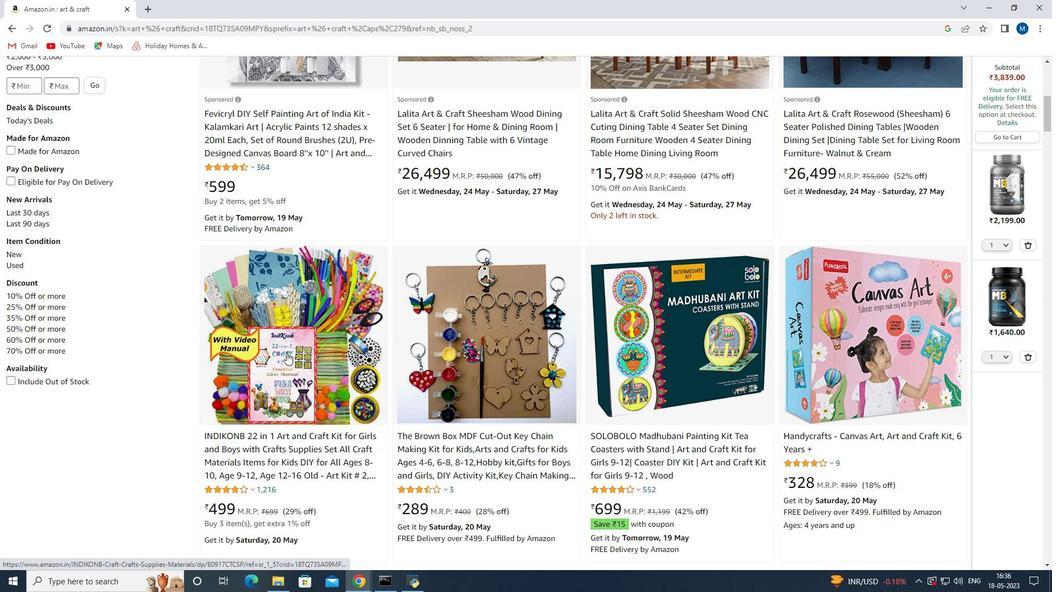 
Action: Mouse scrolled (286, 353) with delta (0, 0)
Screenshot: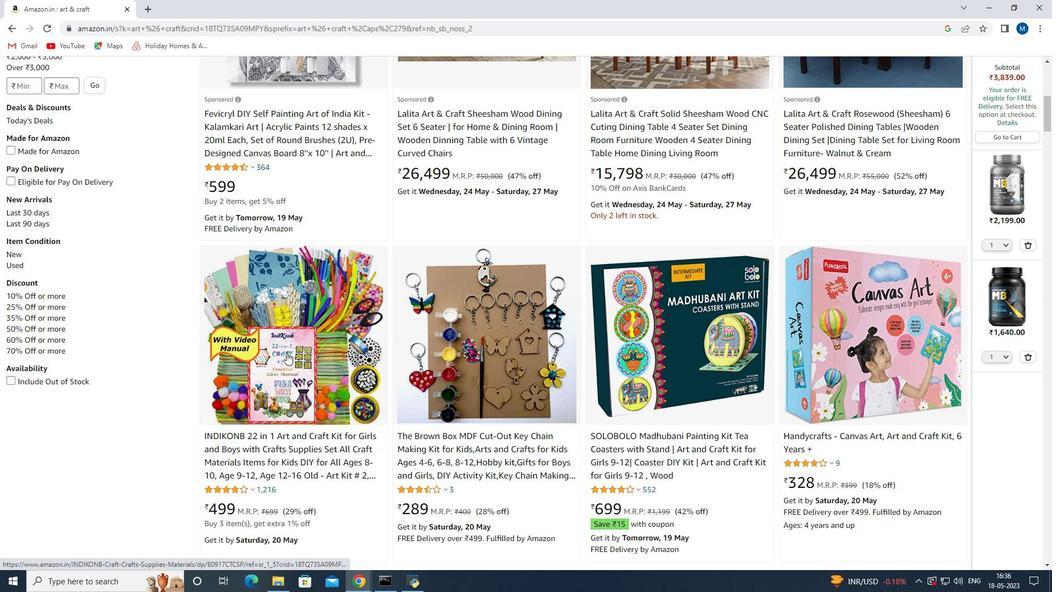 
Action: Mouse scrolled (286, 353) with delta (0, 0)
Screenshot: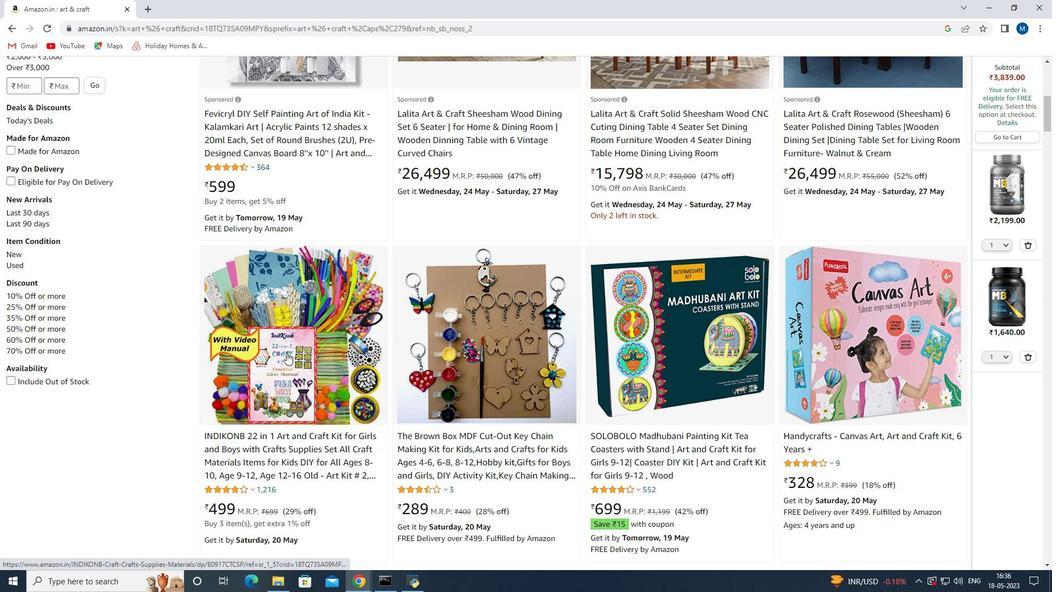 
Action: Mouse scrolled (286, 353) with delta (0, 0)
Screenshot: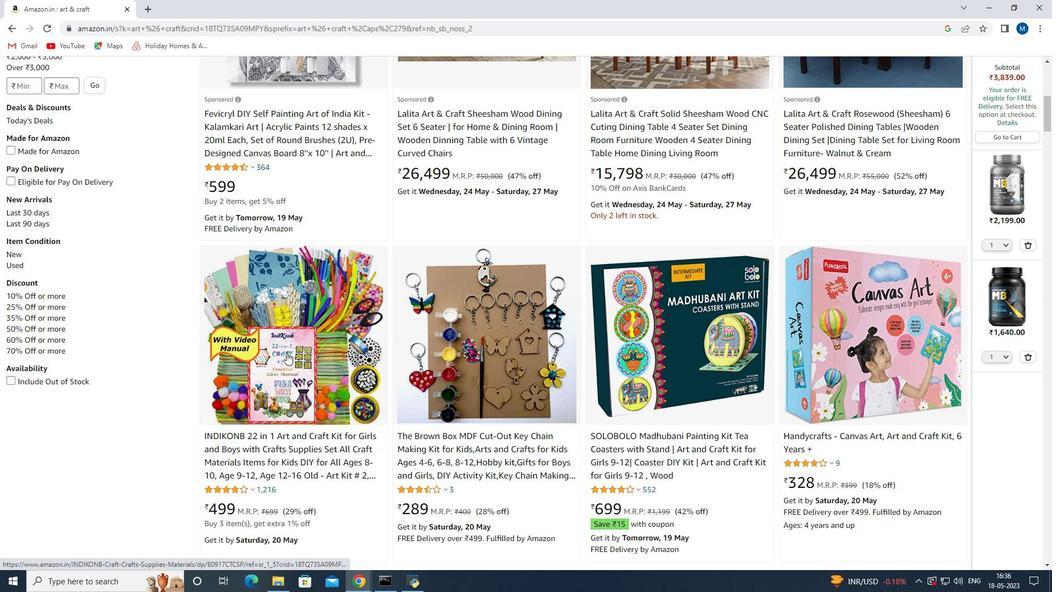 
Action: Mouse moved to (304, 160)
Screenshot: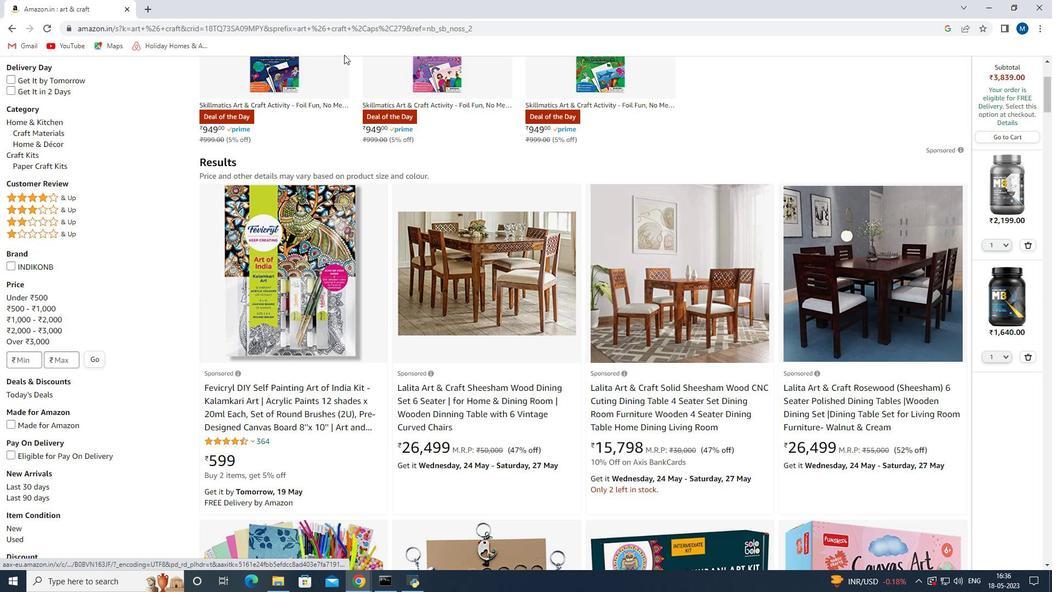 
Action: Mouse scrolled (304, 160) with delta (0, 0)
Screenshot: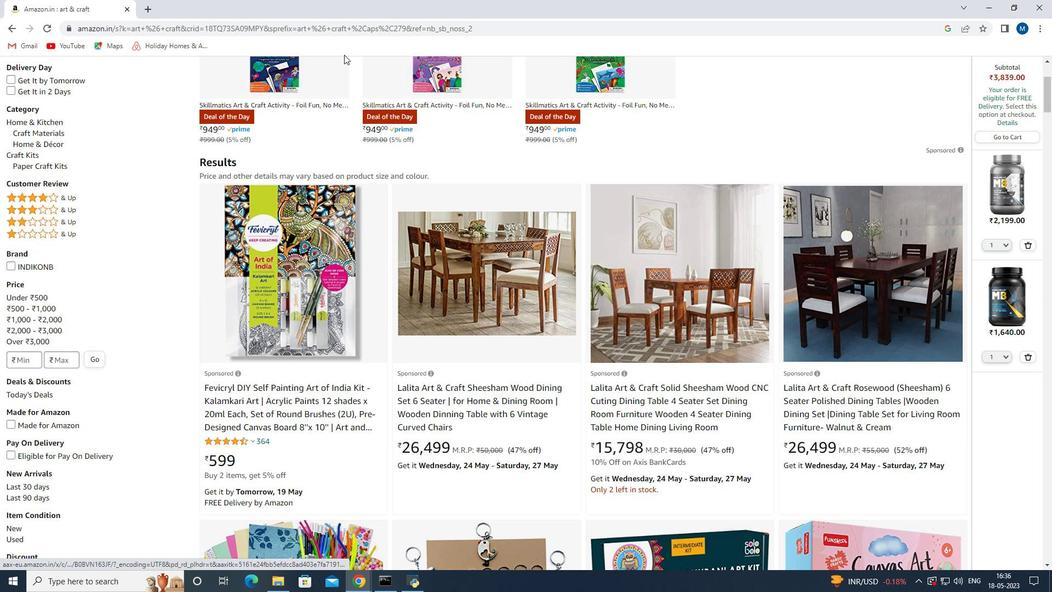 
Action: Mouse moved to (302, 165)
Screenshot: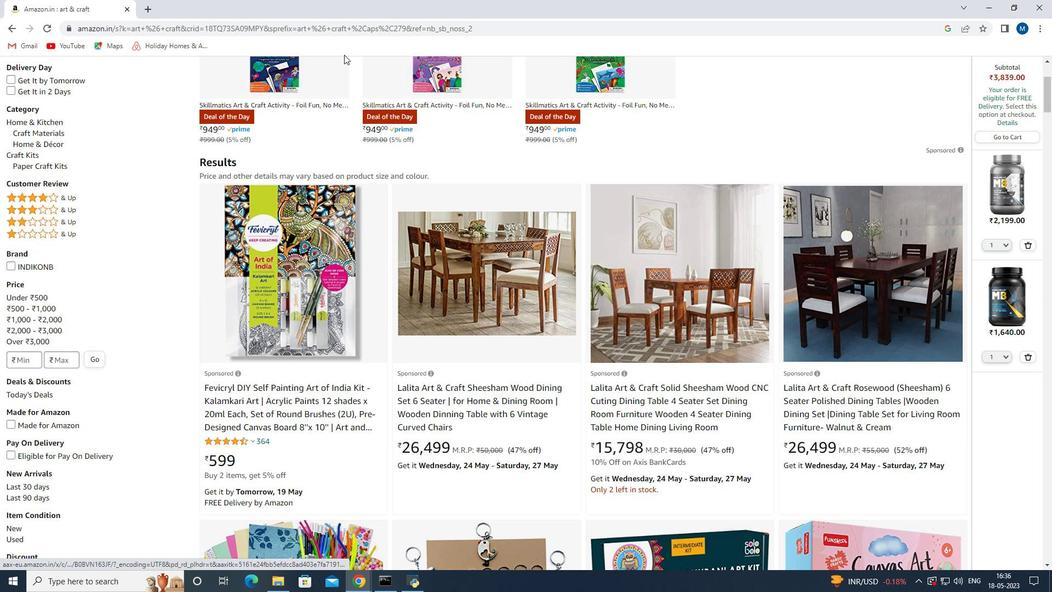 
Action: Mouse scrolled (302, 165) with delta (0, 0)
Screenshot: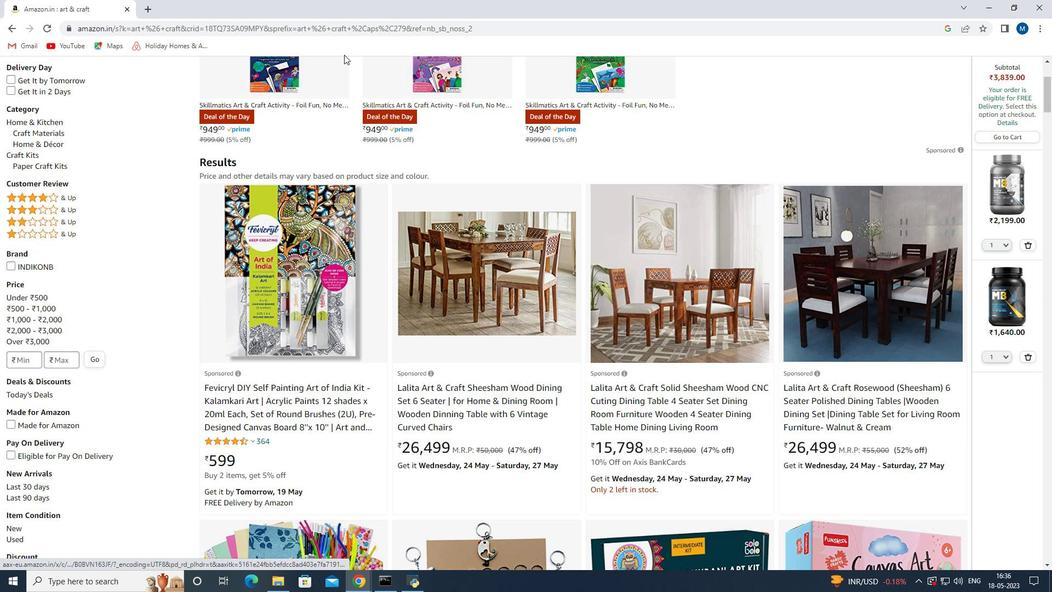 
Action: Mouse moved to (302, 166)
Screenshot: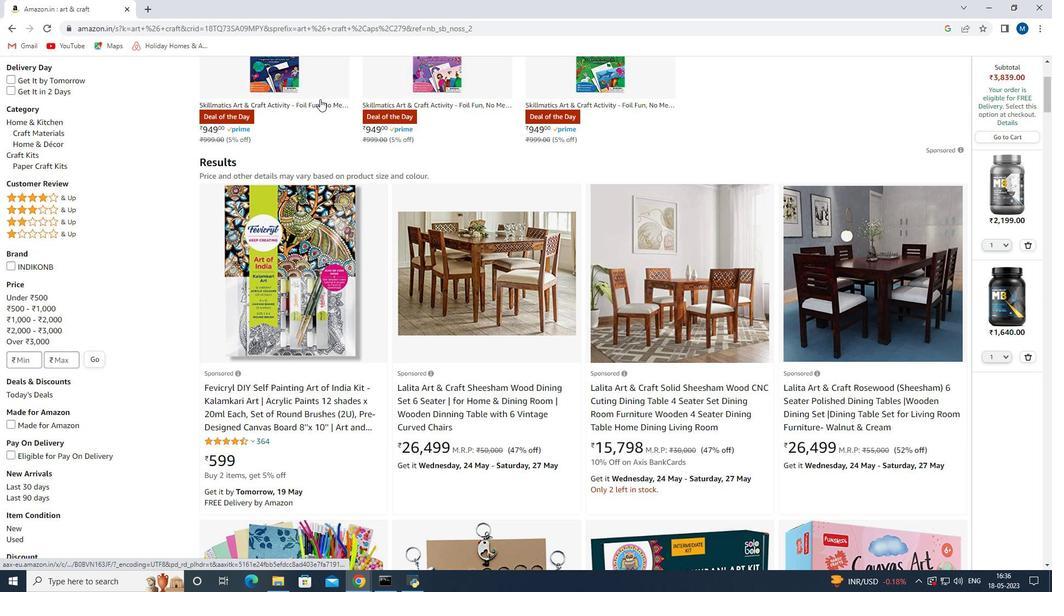
Action: Mouse scrolled (302, 167) with delta (0, 0)
Screenshot: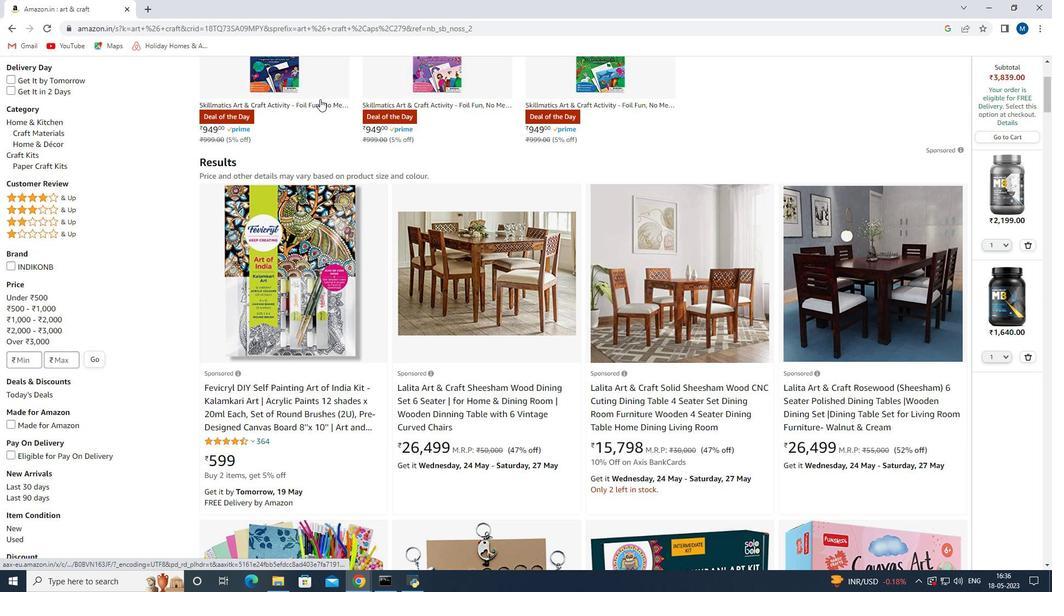 
Action: Mouse scrolled (302, 167) with delta (0, 0)
Screenshot: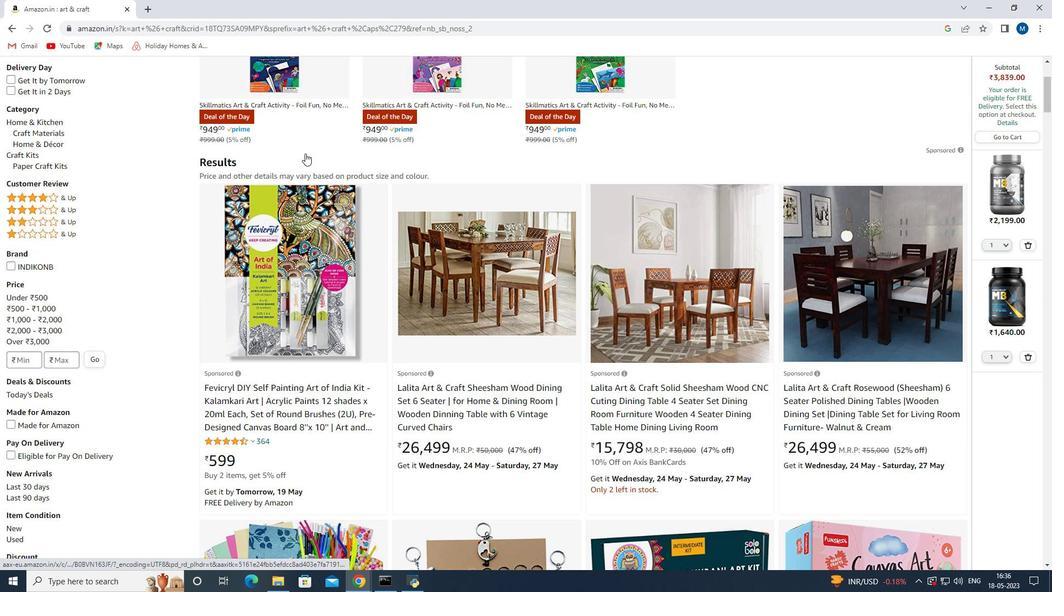 
Action: Mouse scrolled (302, 167) with delta (0, 0)
Screenshot: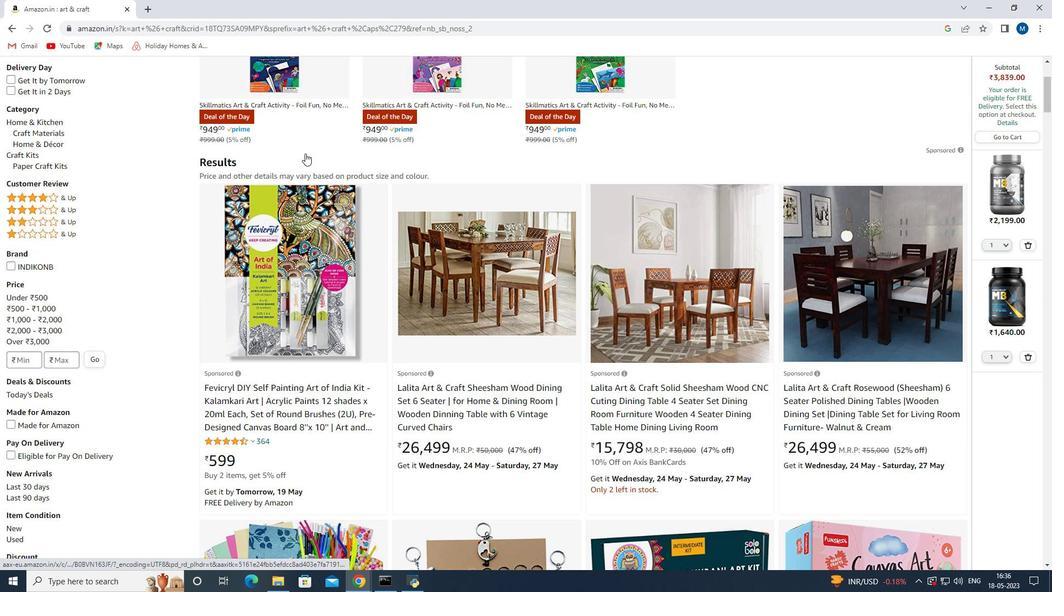 
Action: Mouse moved to (367, 71)
Screenshot: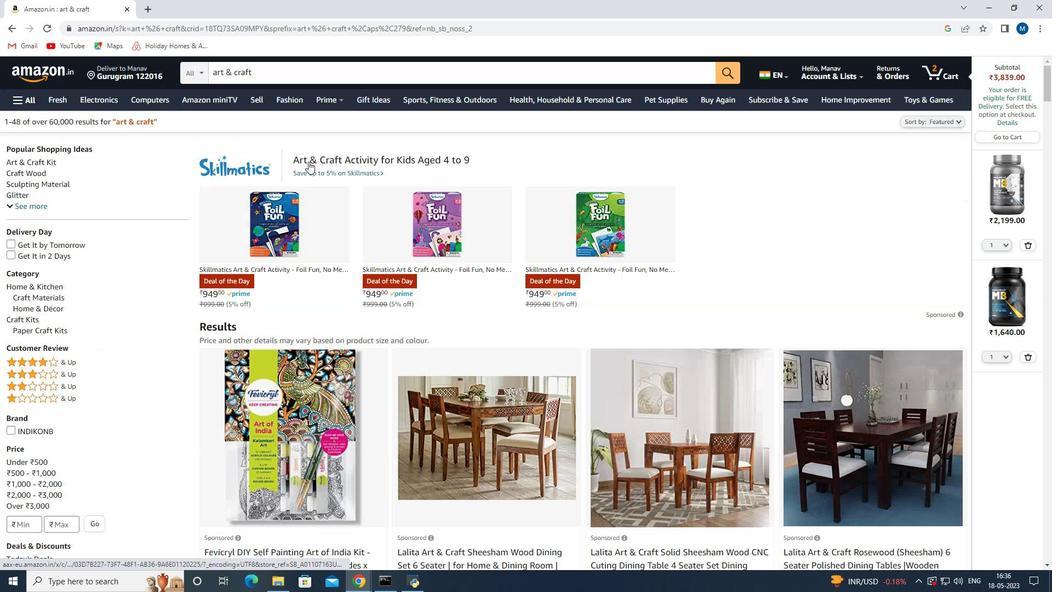 
Action: Mouse pressed left at (367, 71)
Screenshot: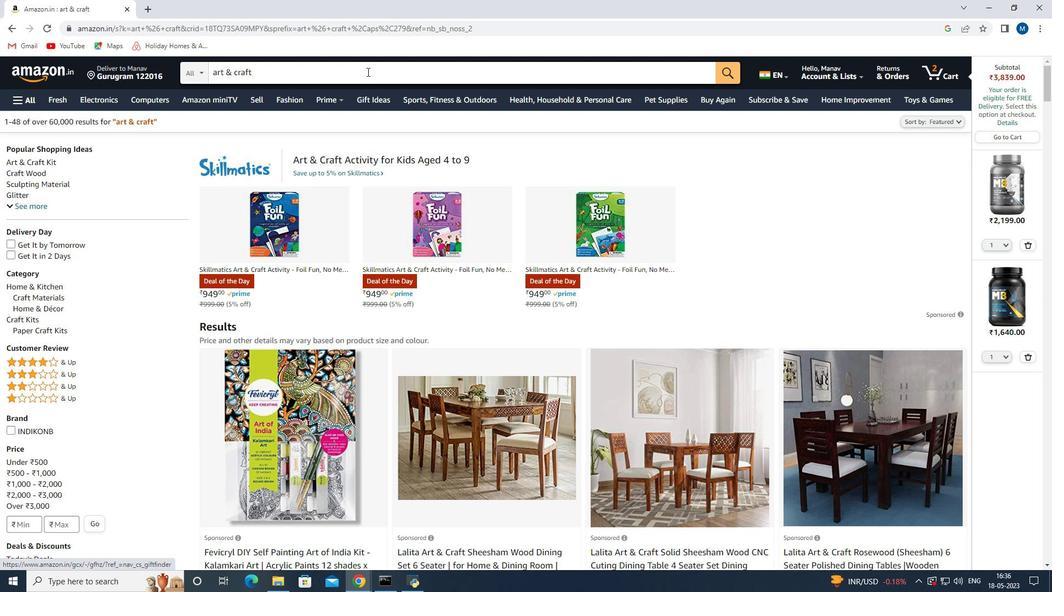
Action: Mouse moved to (317, 138)
Screenshot: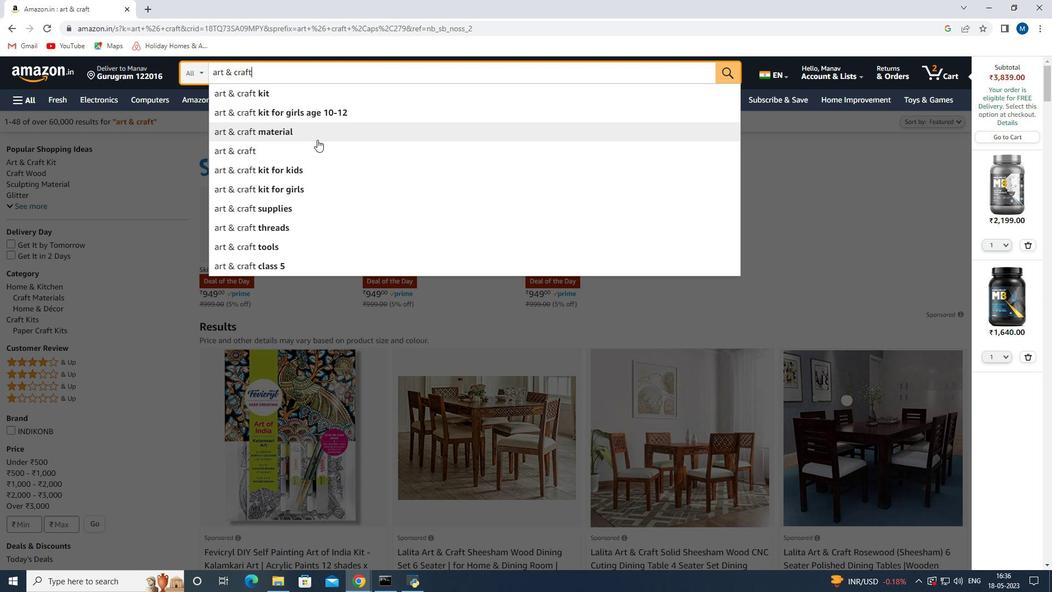 
Action: Mouse pressed left at (317, 138)
Screenshot: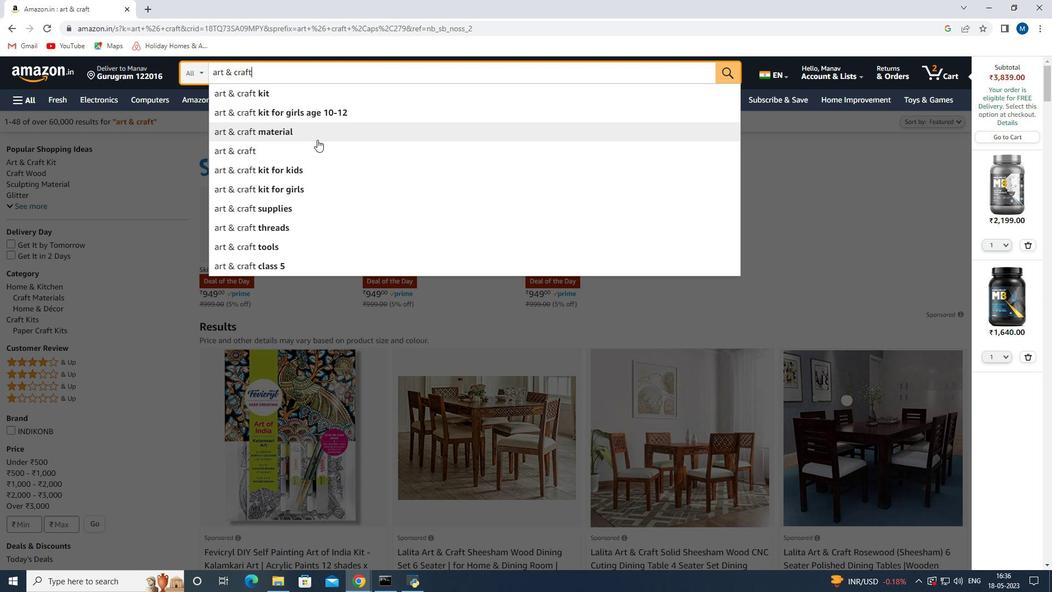
Action: Mouse moved to (310, 355)
Screenshot: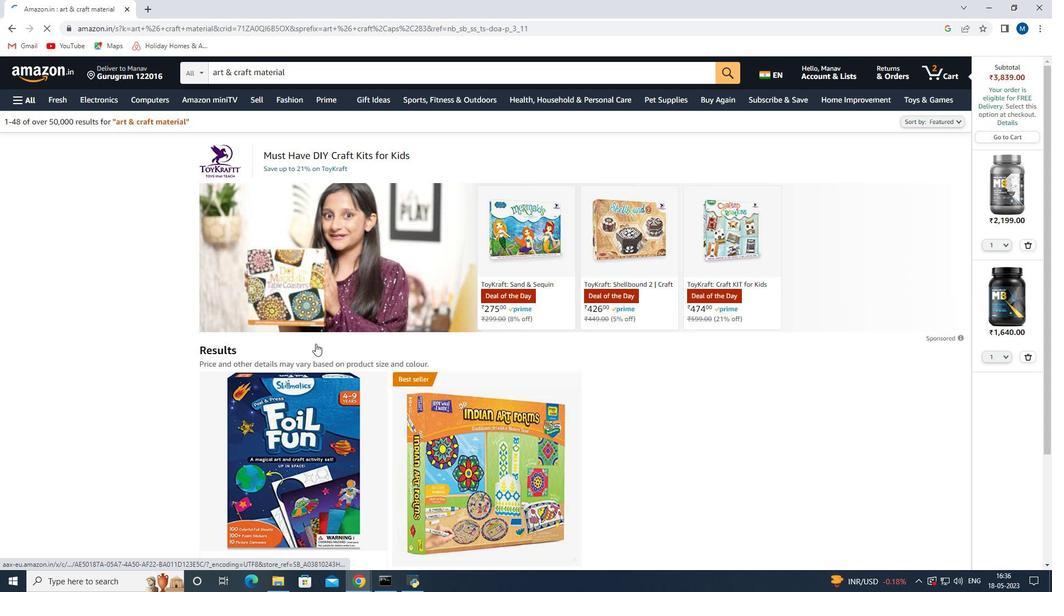 
Action: Mouse scrolled (310, 355) with delta (0, 0)
Screenshot: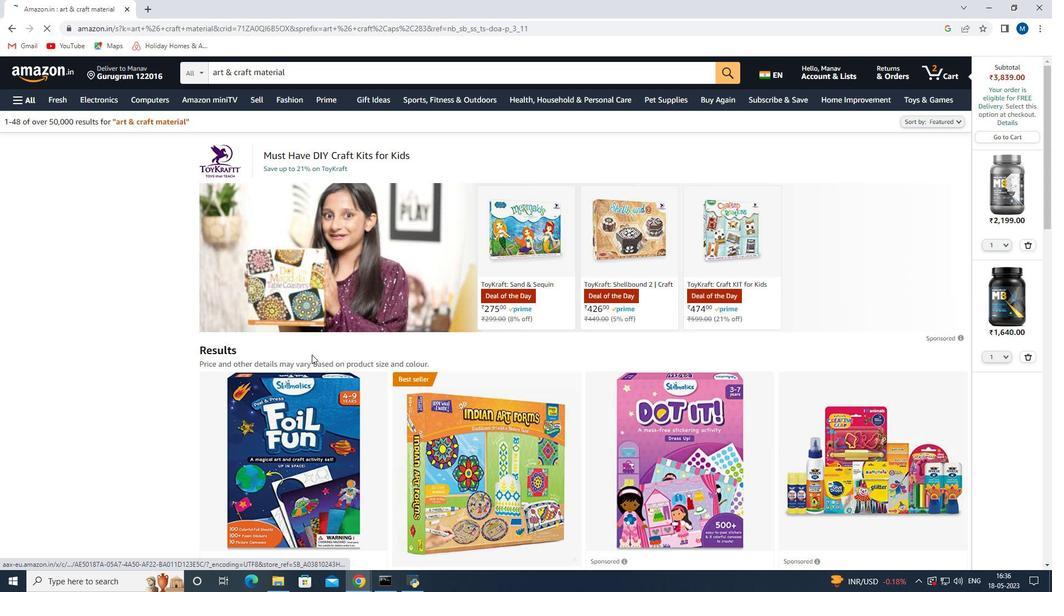 
Action: Mouse scrolled (310, 355) with delta (0, 0)
Screenshot: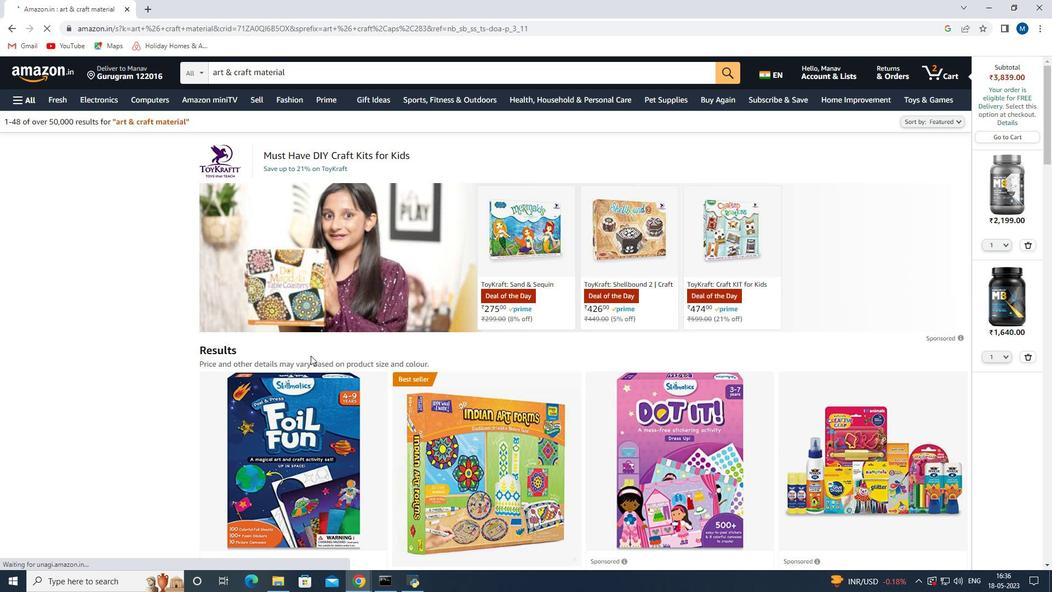 
Action: Mouse scrolled (310, 355) with delta (0, 0)
Screenshot: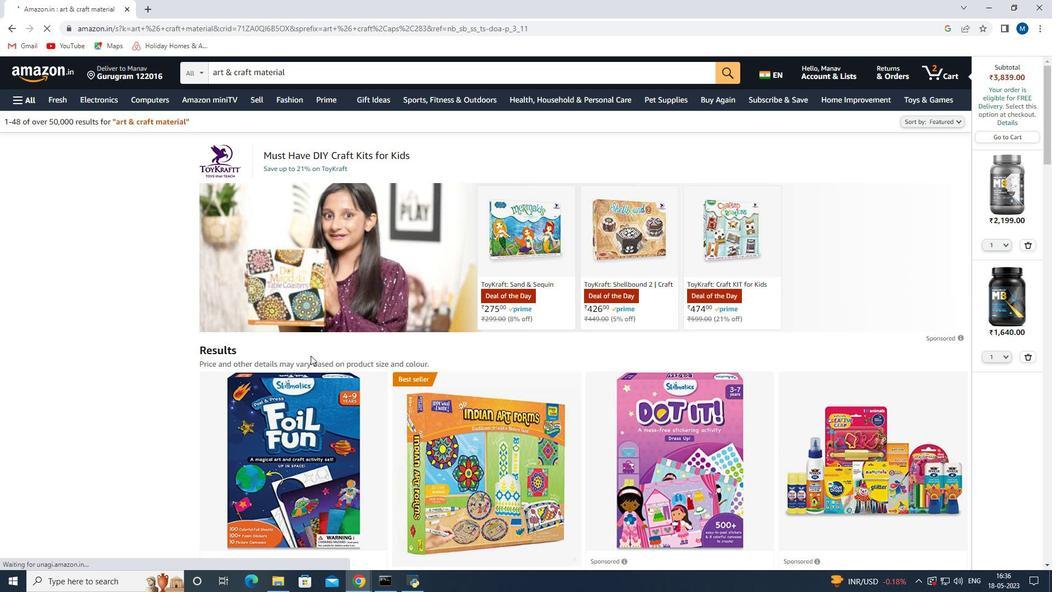 
Action: Mouse scrolled (310, 355) with delta (0, 0)
Screenshot: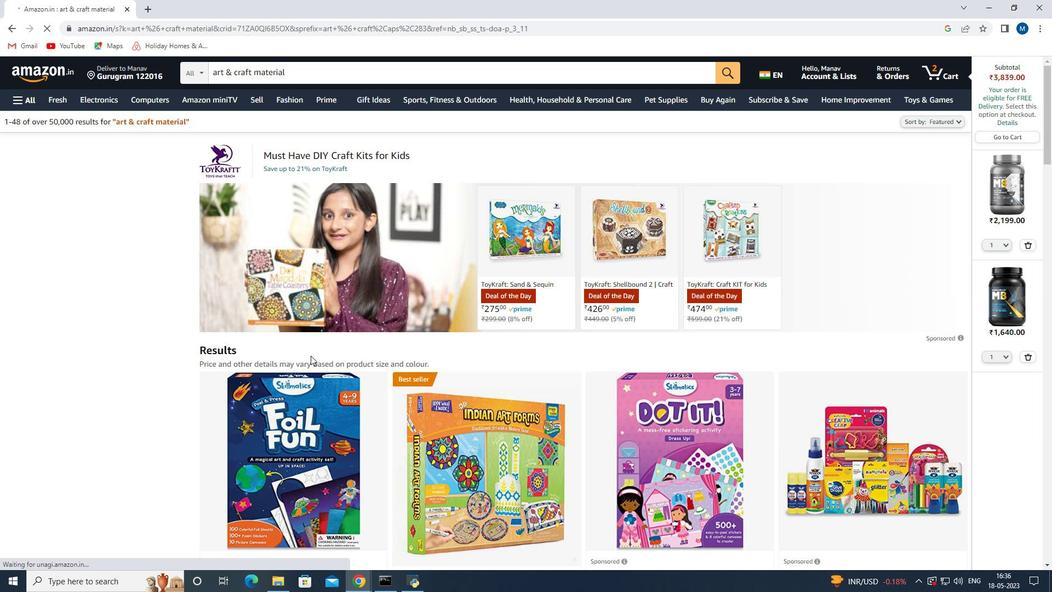 
Action: Mouse moved to (279, 286)
Screenshot: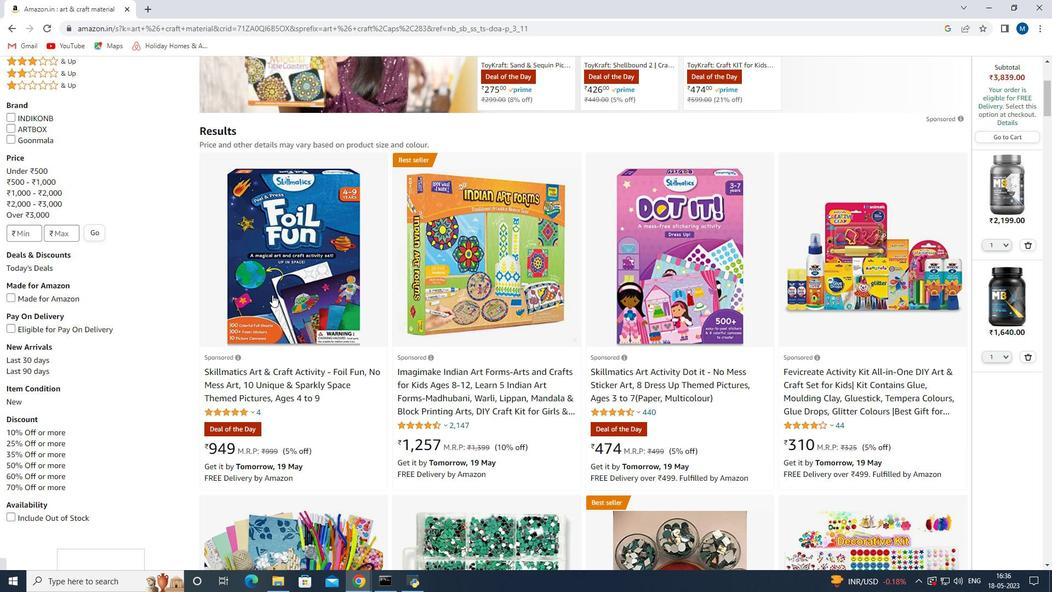 
Action: Mouse scrolled (279, 286) with delta (0, 0)
Screenshot: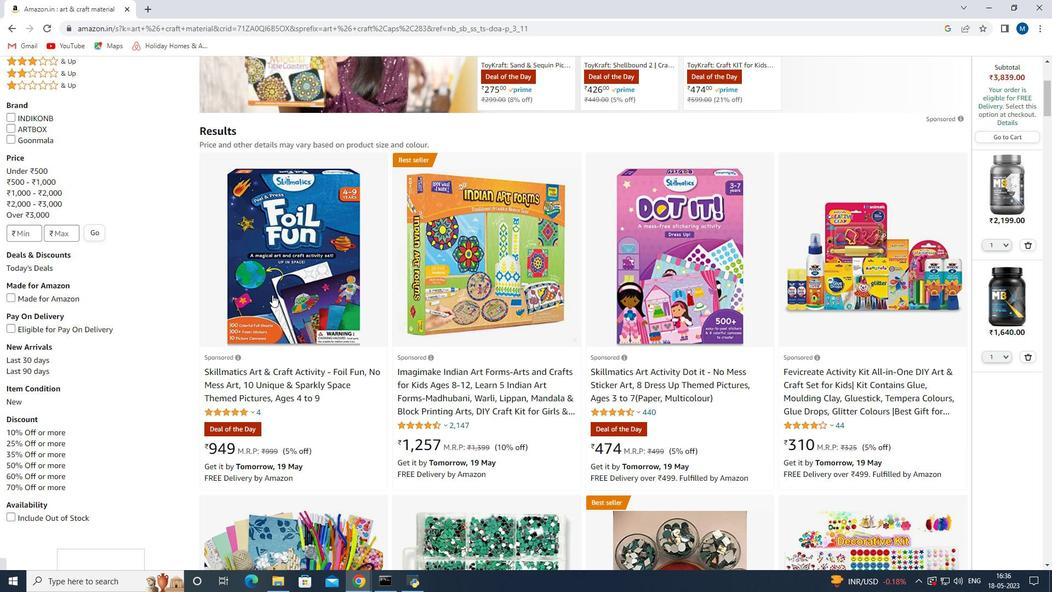 
Action: Mouse moved to (281, 280)
Screenshot: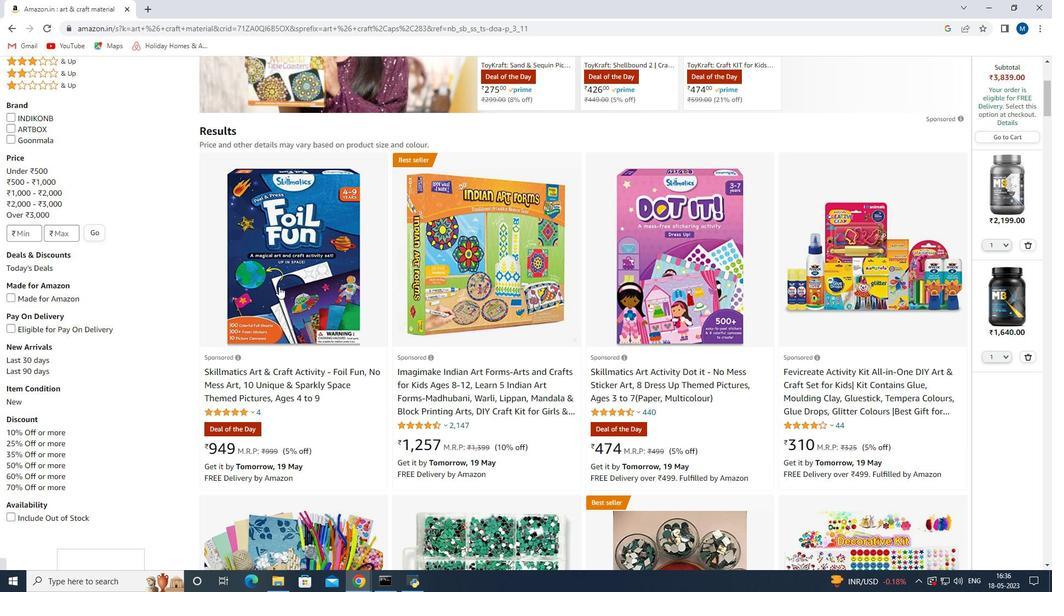 
Action: Mouse scrolled (281, 279) with delta (0, 0)
Screenshot: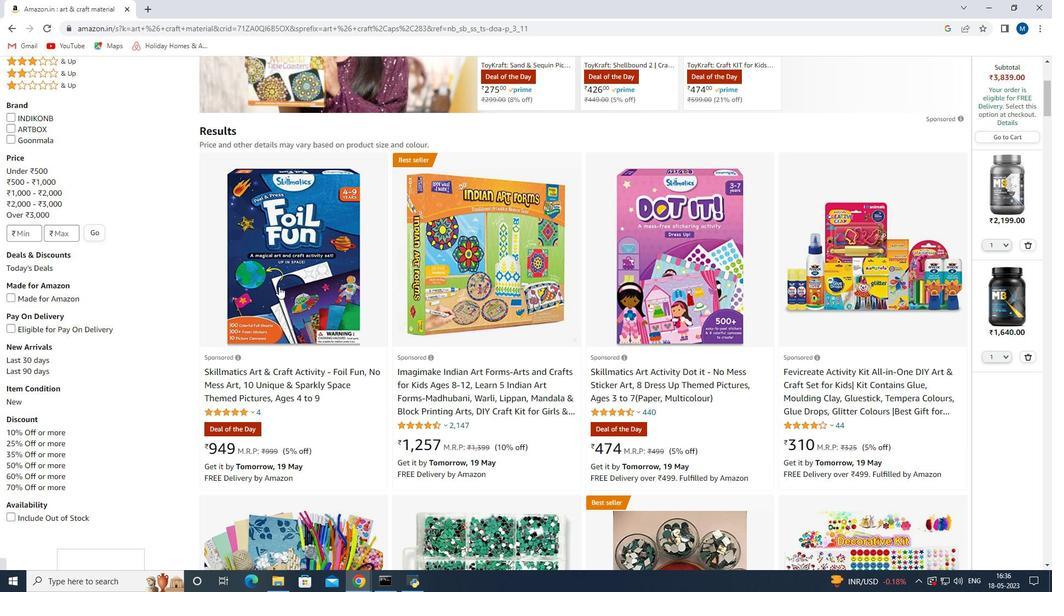 
Action: Mouse moved to (283, 270)
Screenshot: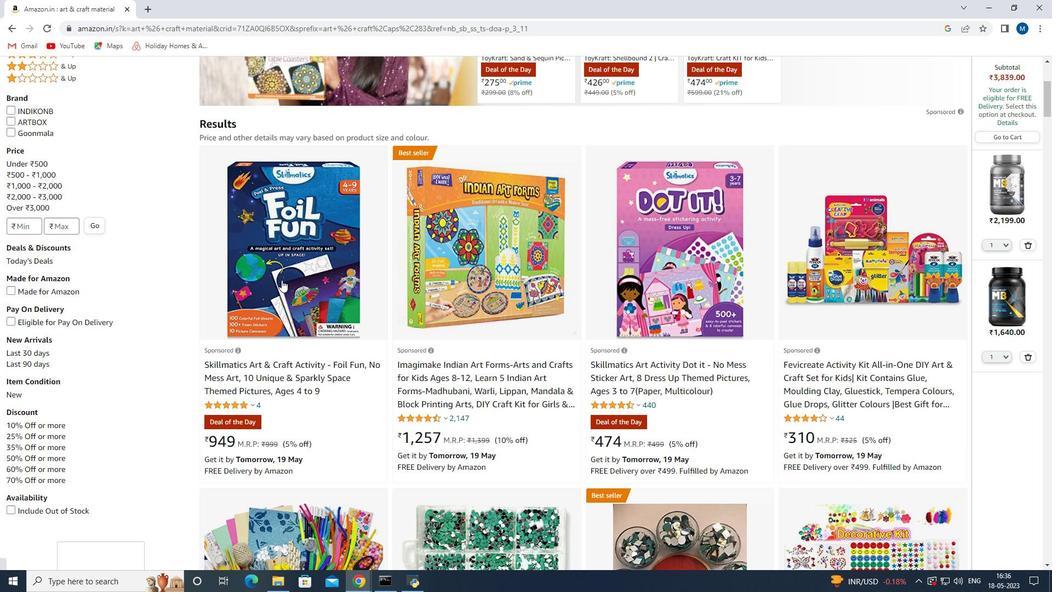 
Action: Mouse scrolled (283, 272) with delta (0, 0)
Screenshot: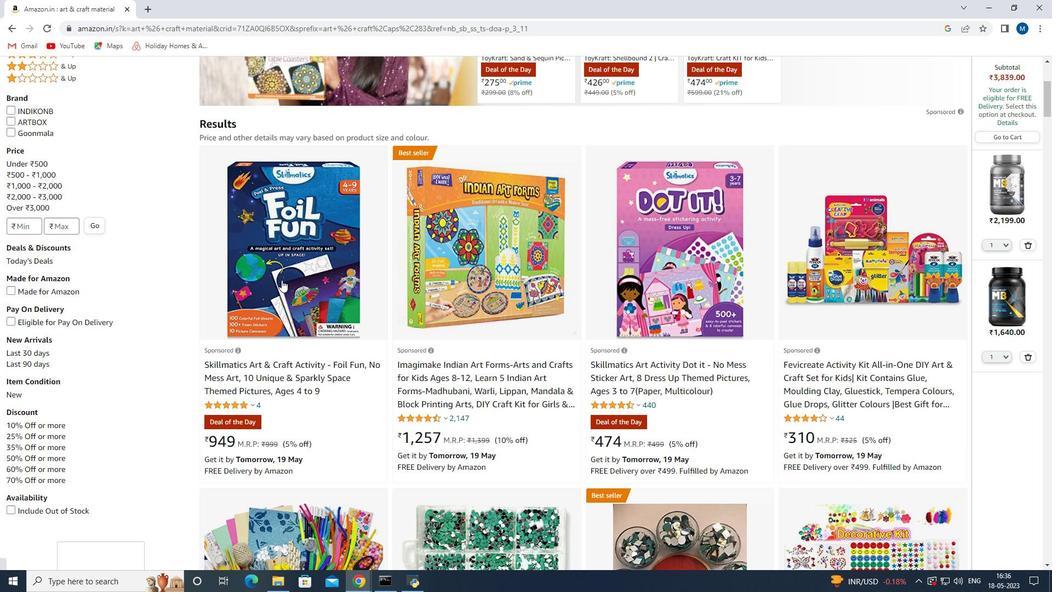 
Action: Mouse moved to (306, 300)
Screenshot: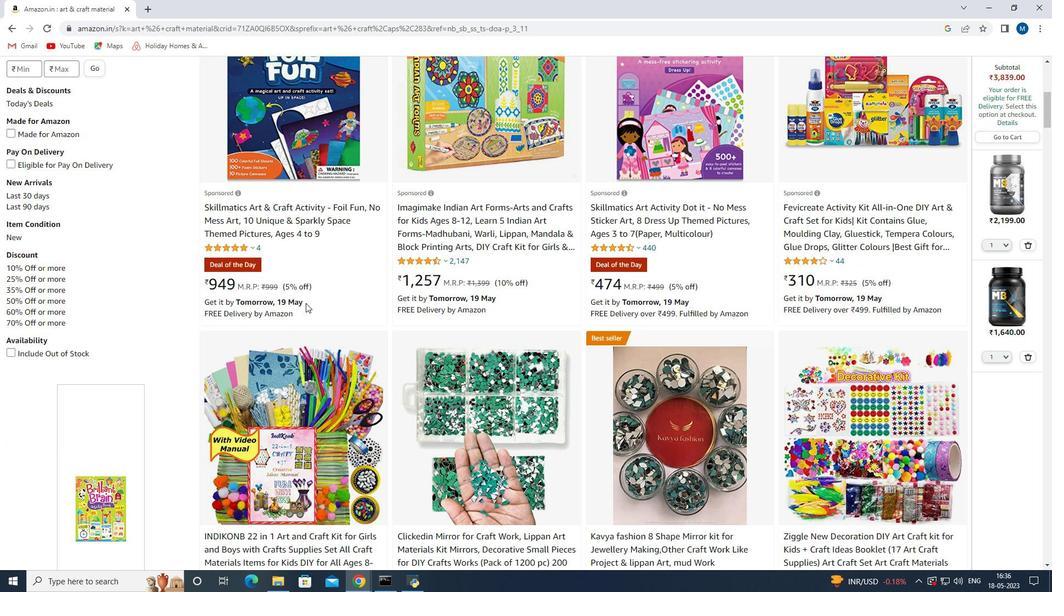 
Action: Mouse scrolled (306, 301) with delta (0, 0)
Screenshot: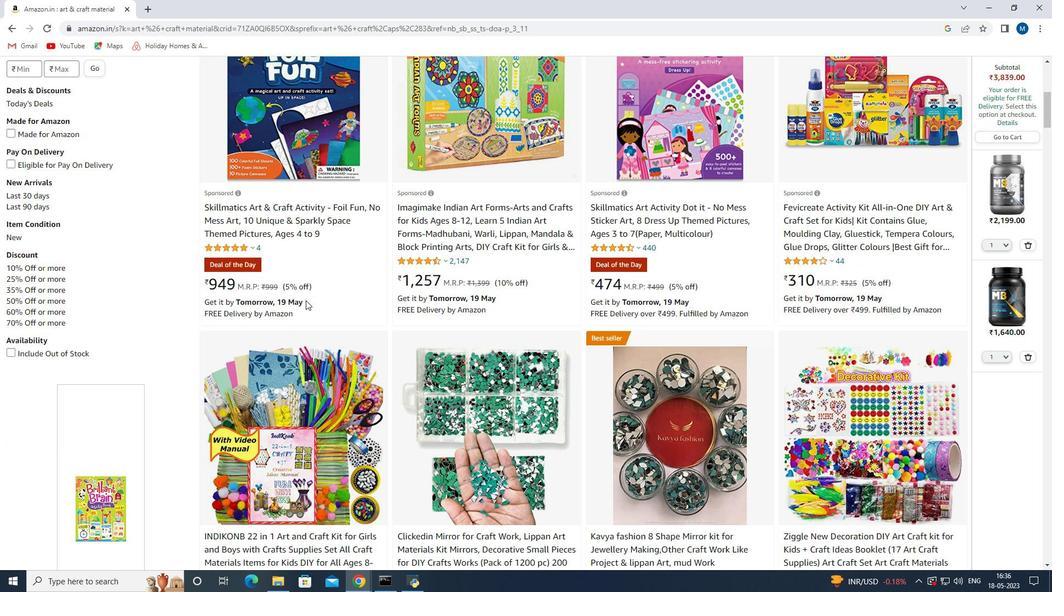 
Action: Mouse scrolled (306, 301) with delta (0, 0)
Screenshot: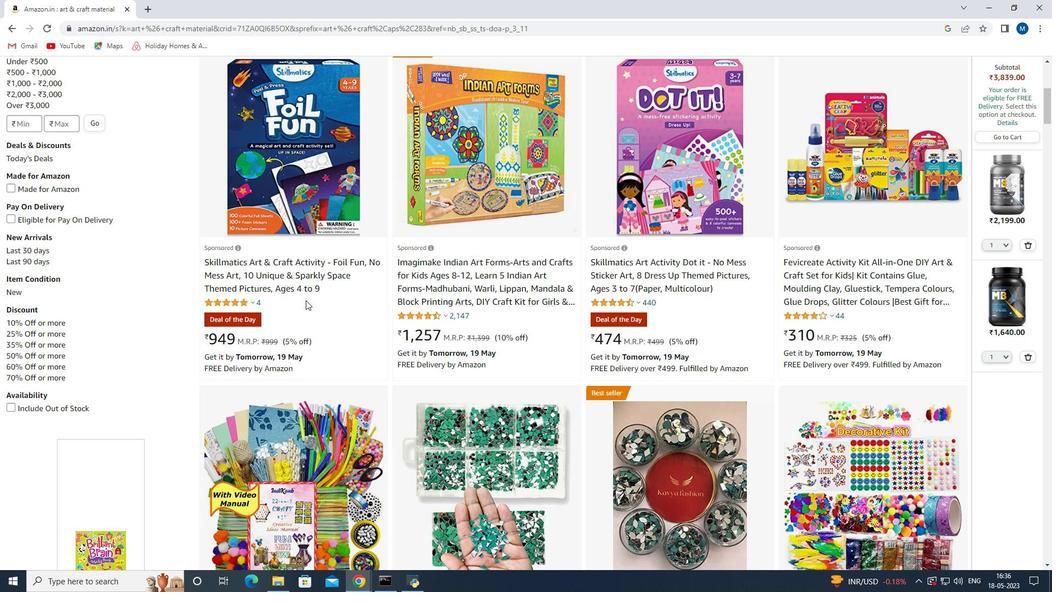 
Action: Mouse scrolled (306, 301) with delta (0, 0)
Screenshot: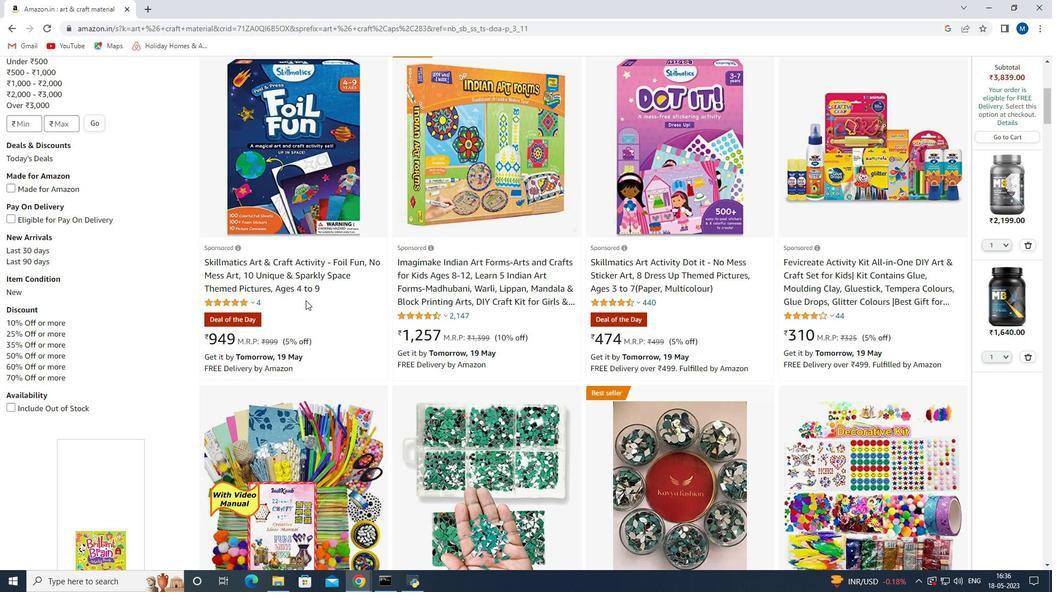 
Action: Mouse scrolled (306, 301) with delta (0, 0)
Screenshot: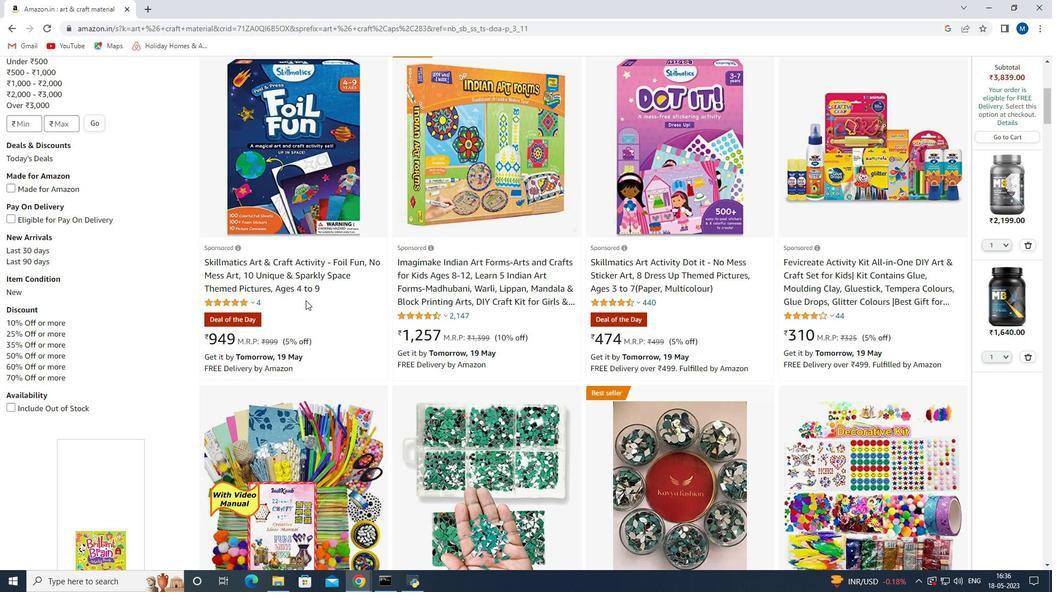 
Action: Mouse scrolled (306, 301) with delta (0, 0)
Screenshot: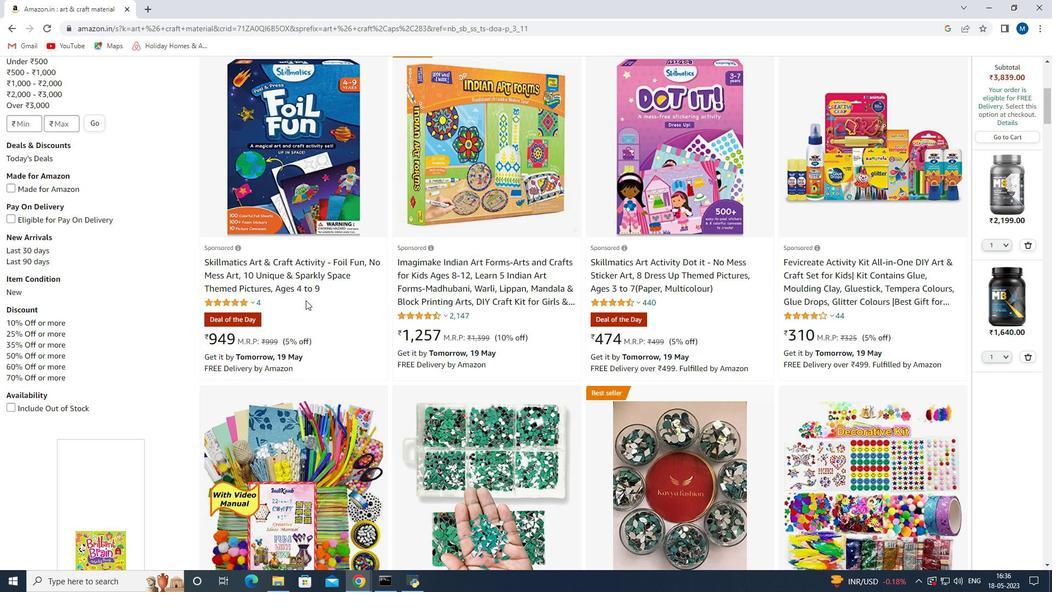 
Action: Mouse scrolled (306, 299) with delta (0, 0)
Screenshot: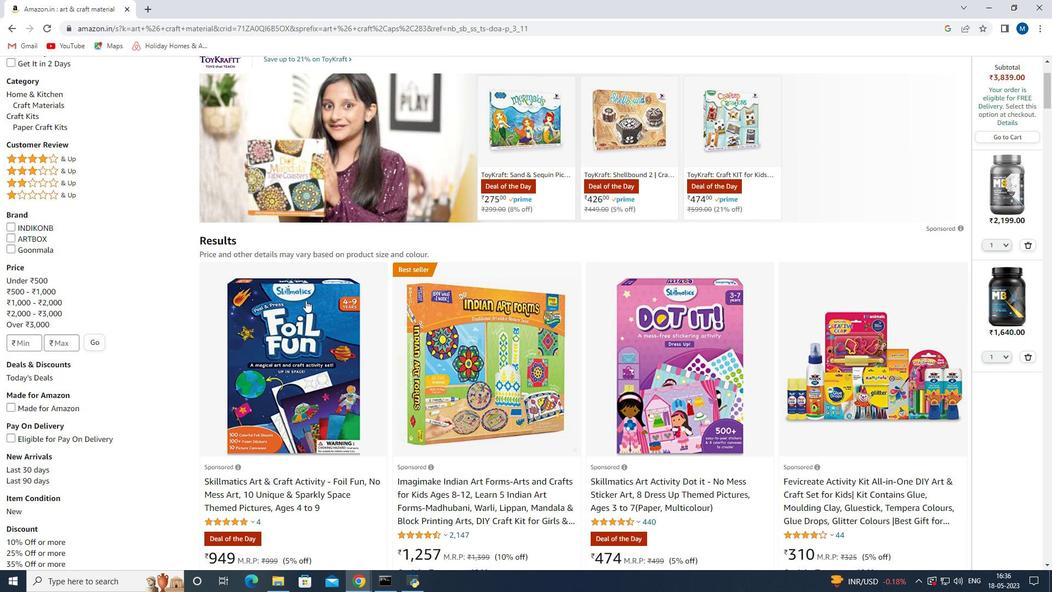 
Action: Mouse scrolled (306, 299) with delta (0, 0)
Screenshot: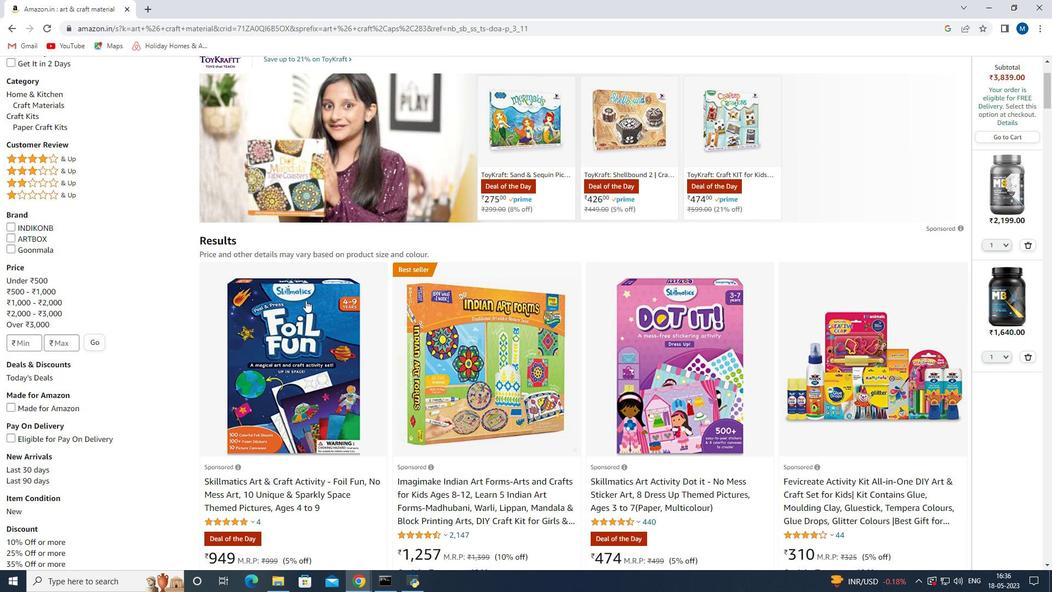 
Action: Mouse scrolled (306, 299) with delta (0, 0)
Screenshot: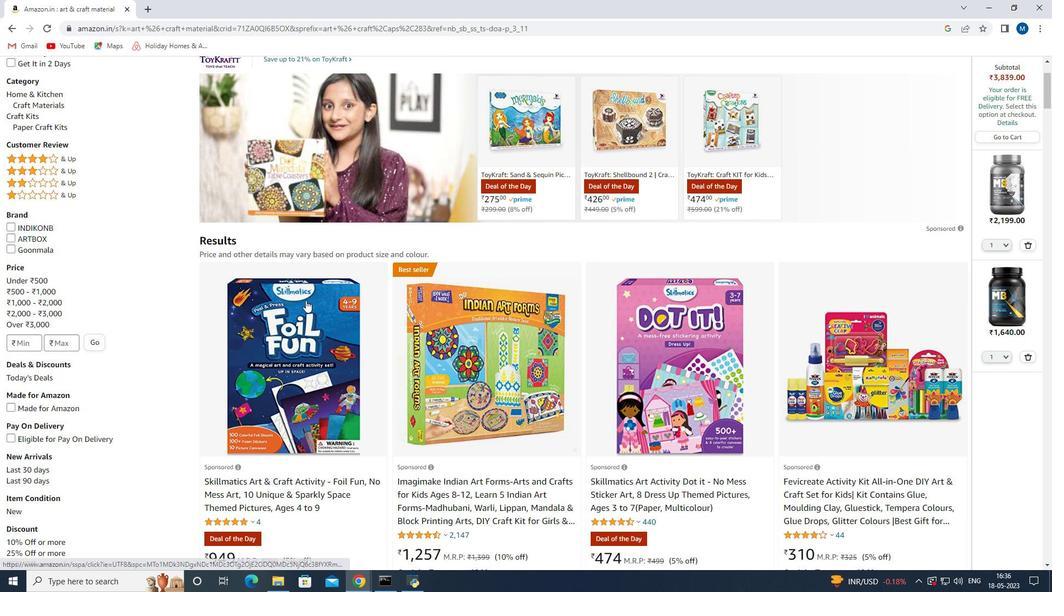 
Action: Mouse scrolled (306, 299) with delta (0, 0)
Screenshot: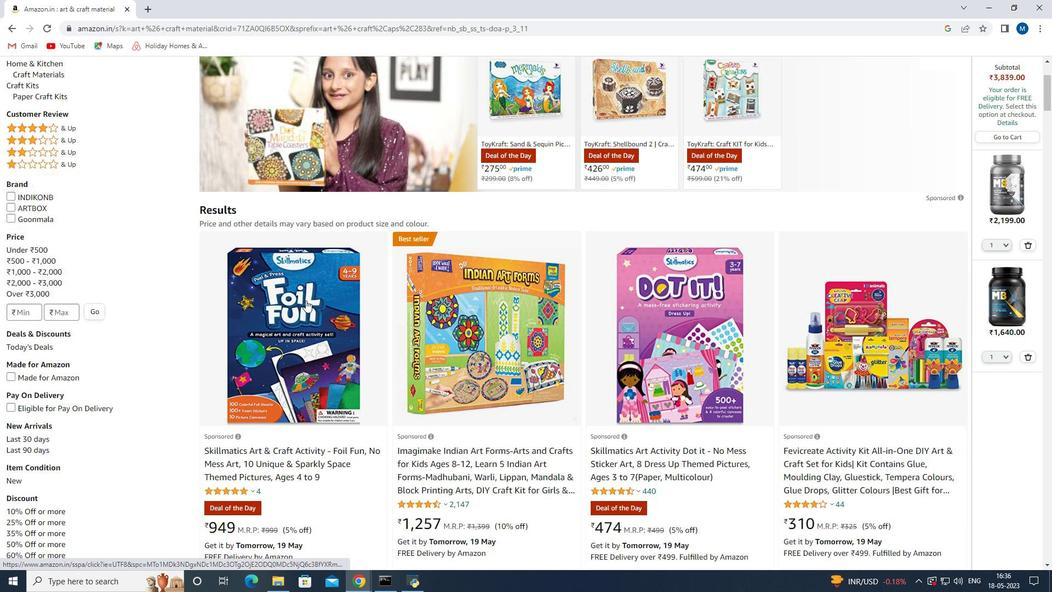
Action: Mouse moved to (306, 300)
Screenshot: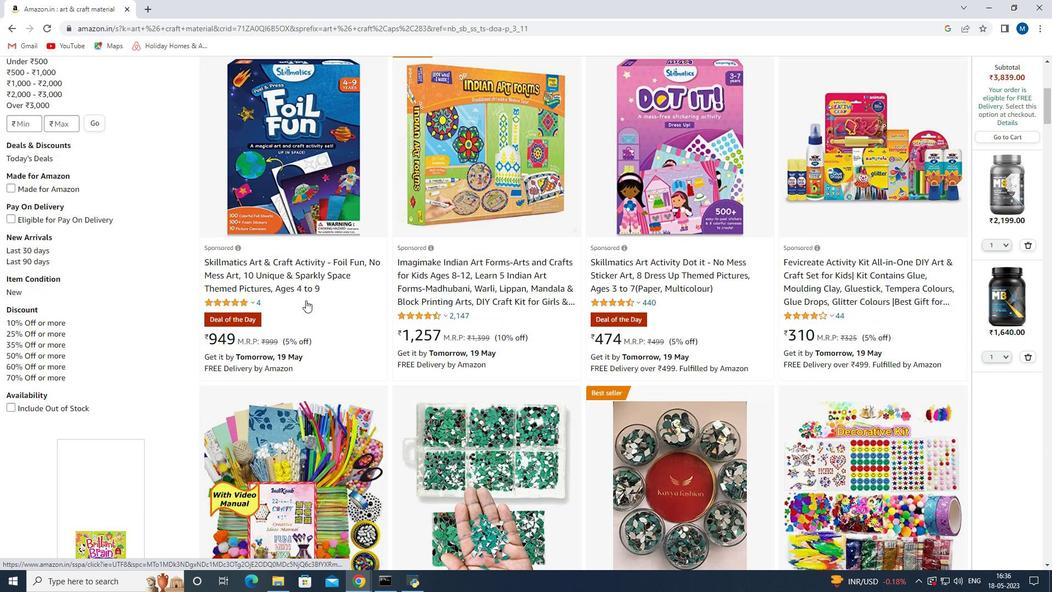 
Action: Mouse scrolled (306, 299) with delta (0, 0)
Screenshot: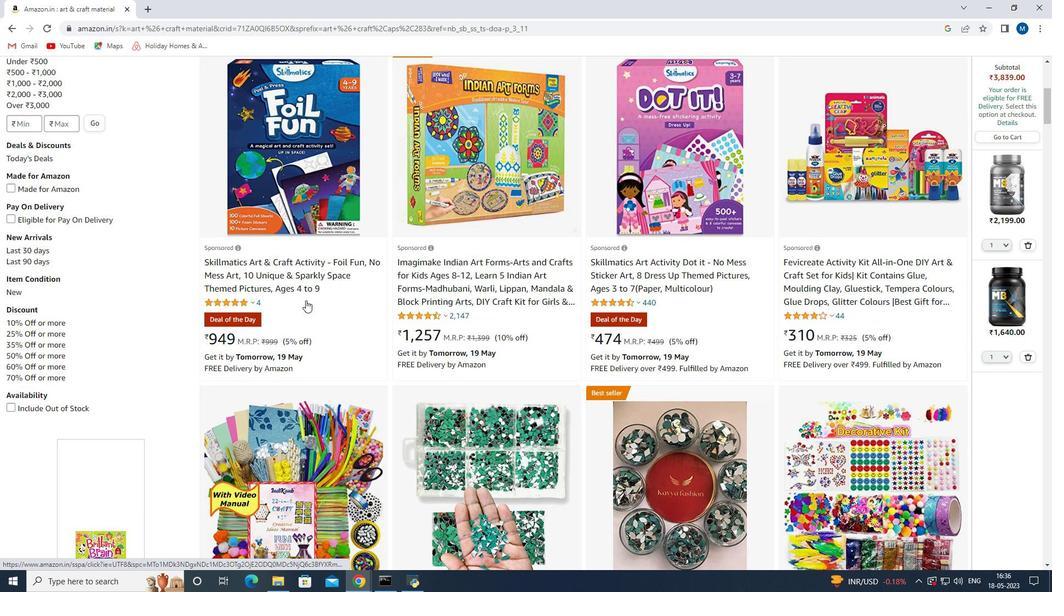 
Action: Mouse scrolled (306, 299) with delta (0, 0)
Screenshot: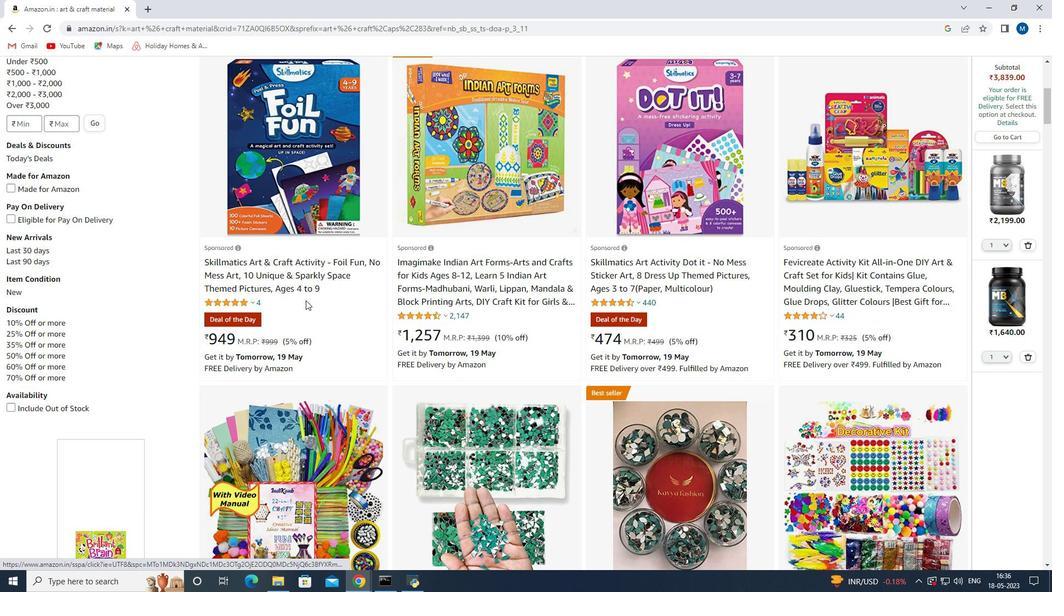 
Action: Mouse scrolled (306, 299) with delta (0, 0)
Screenshot: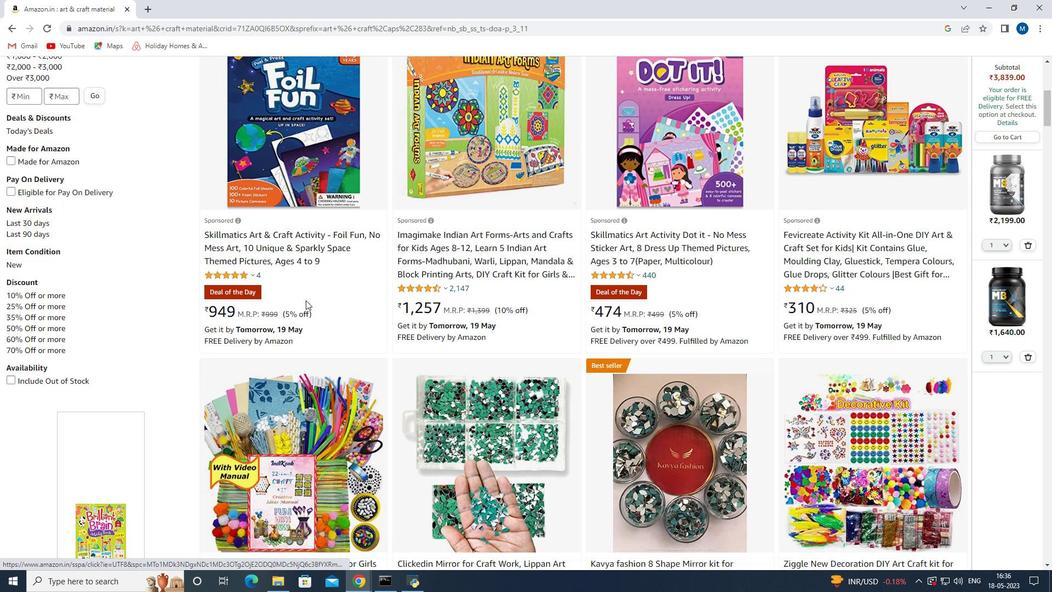 
Action: Mouse scrolled (306, 299) with delta (0, 0)
Screenshot: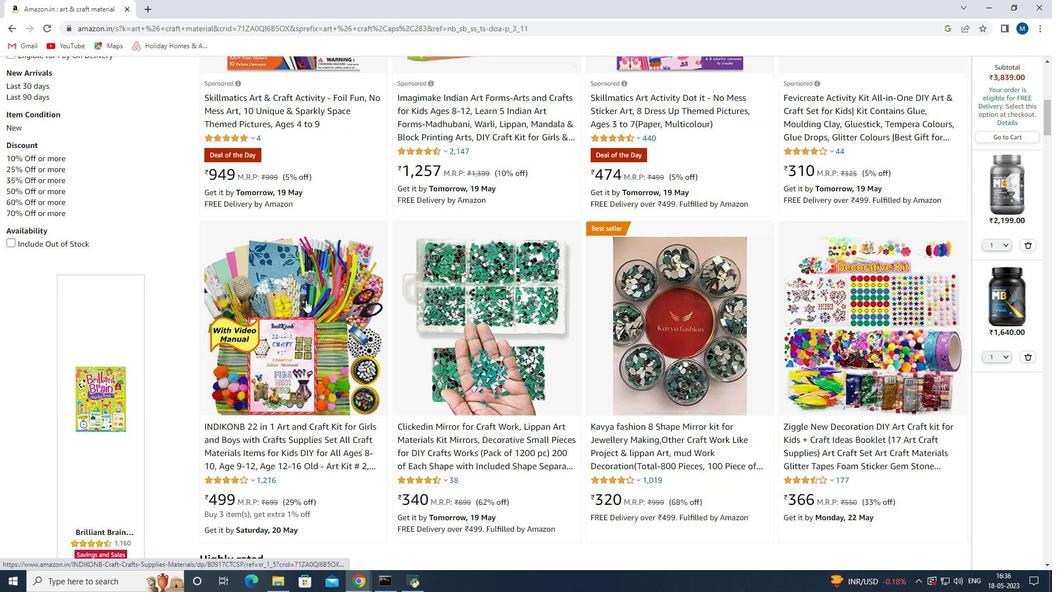 
Action: Mouse scrolled (306, 299) with delta (0, 0)
Screenshot: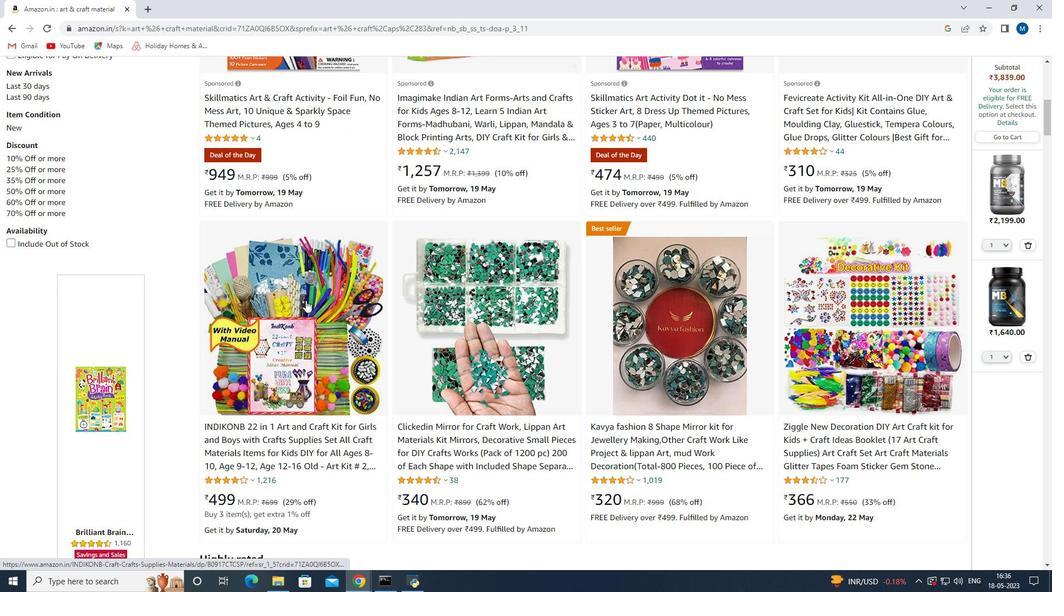 
Action: Mouse scrolled (306, 299) with delta (0, 0)
Screenshot: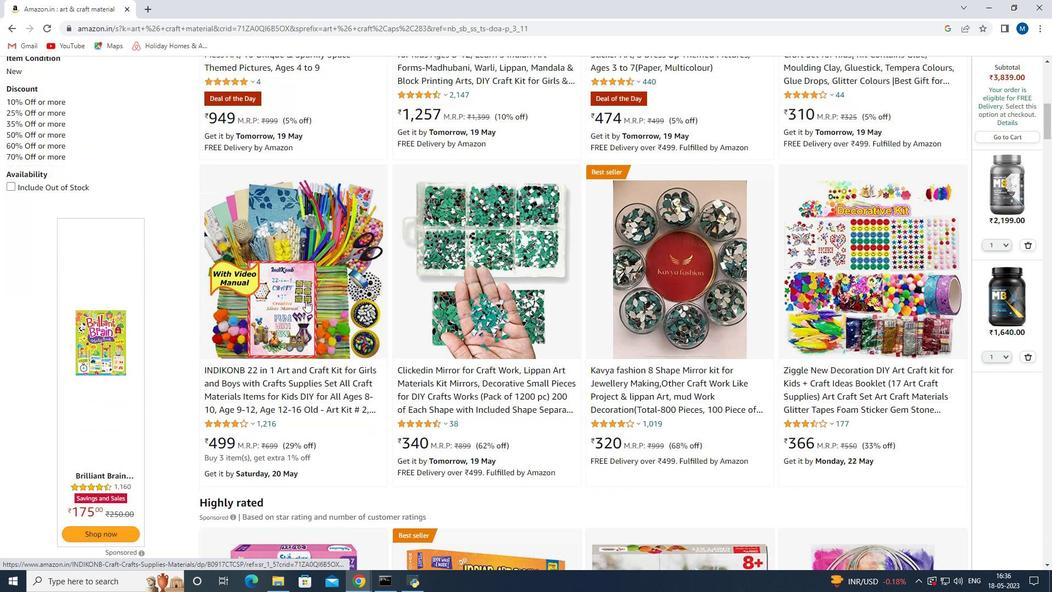 
Action: Mouse moved to (306, 300)
Screenshot: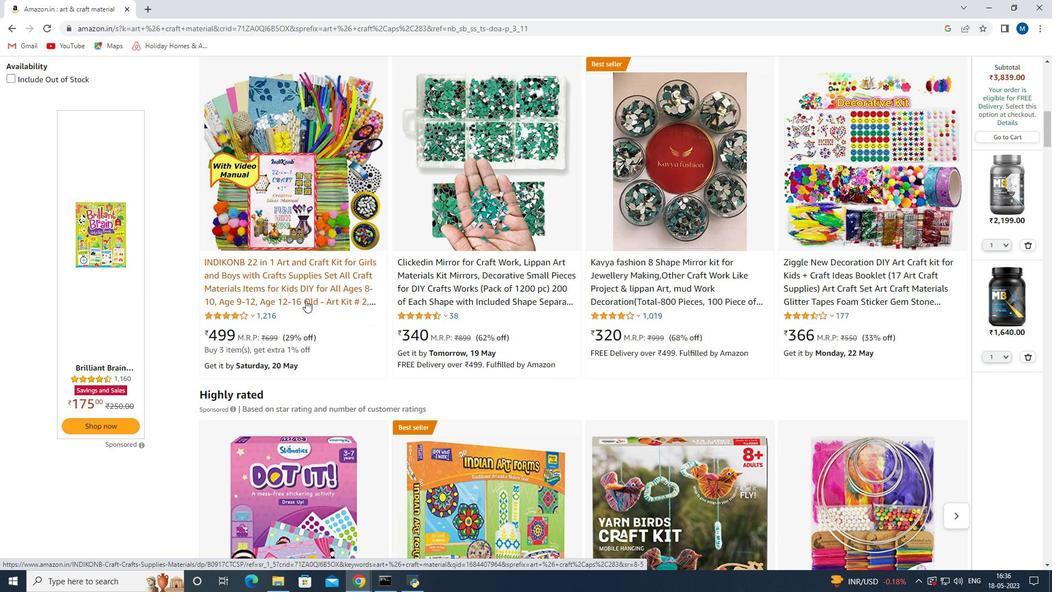 
Action: Mouse scrolled (306, 301) with delta (0, 0)
Screenshot: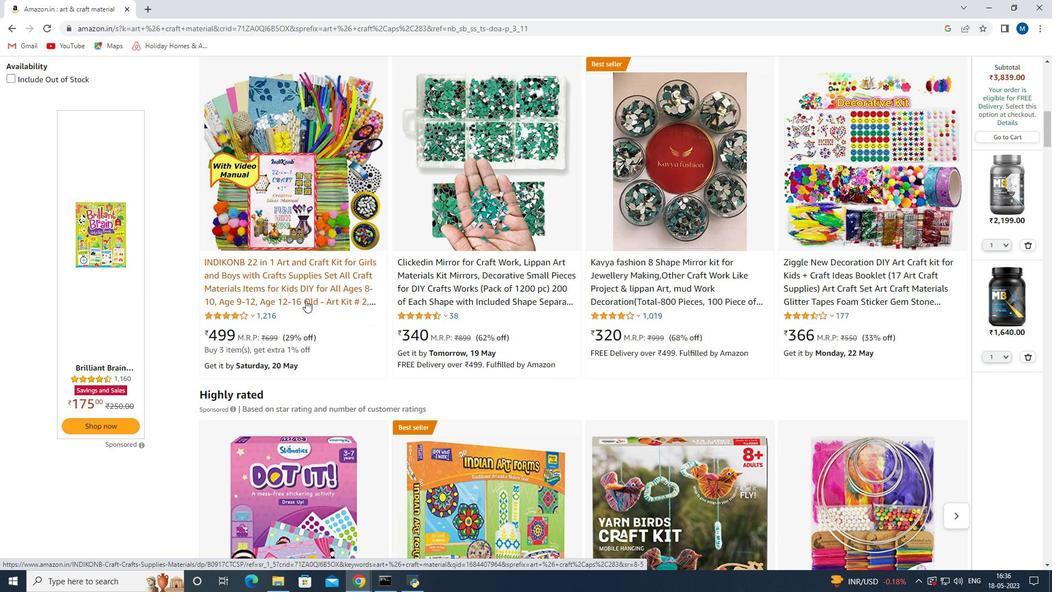 
Action: Mouse scrolled (306, 301) with delta (0, 0)
Screenshot: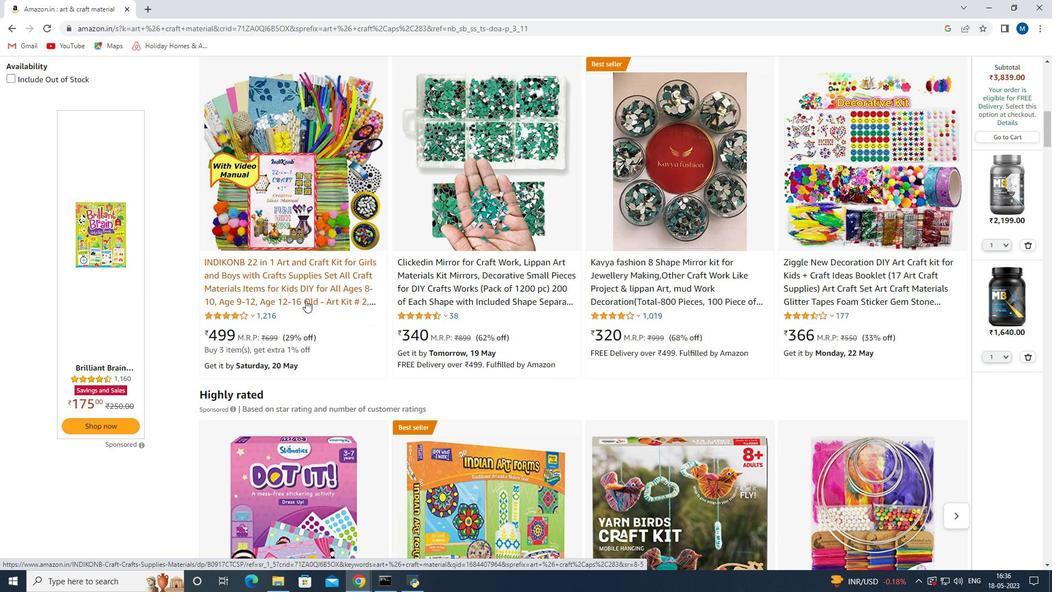 
Action: Mouse scrolled (306, 301) with delta (0, 0)
Screenshot: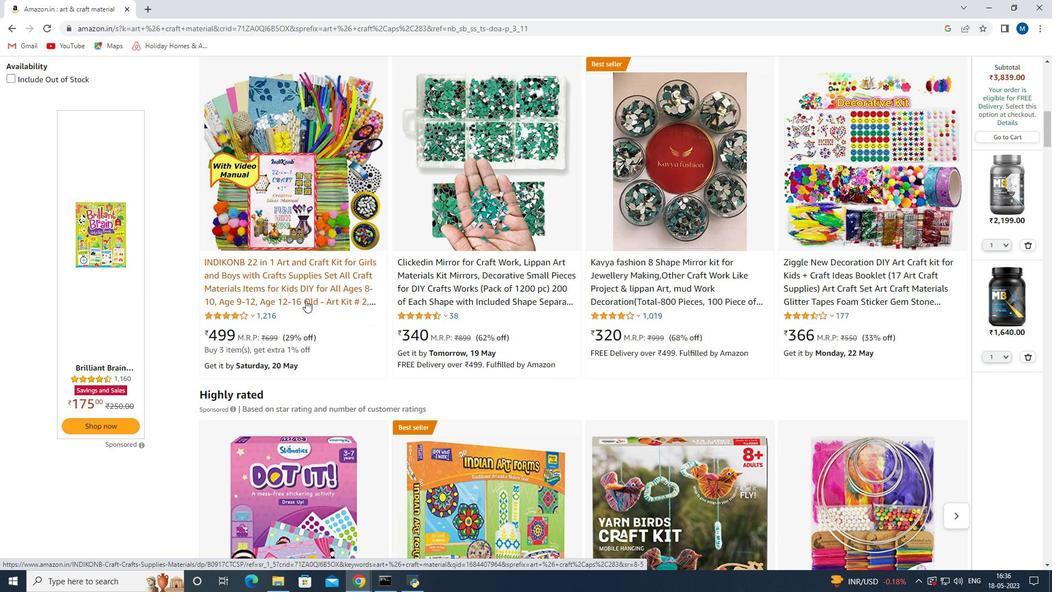 
Action: Mouse scrolled (306, 301) with delta (0, 0)
Screenshot: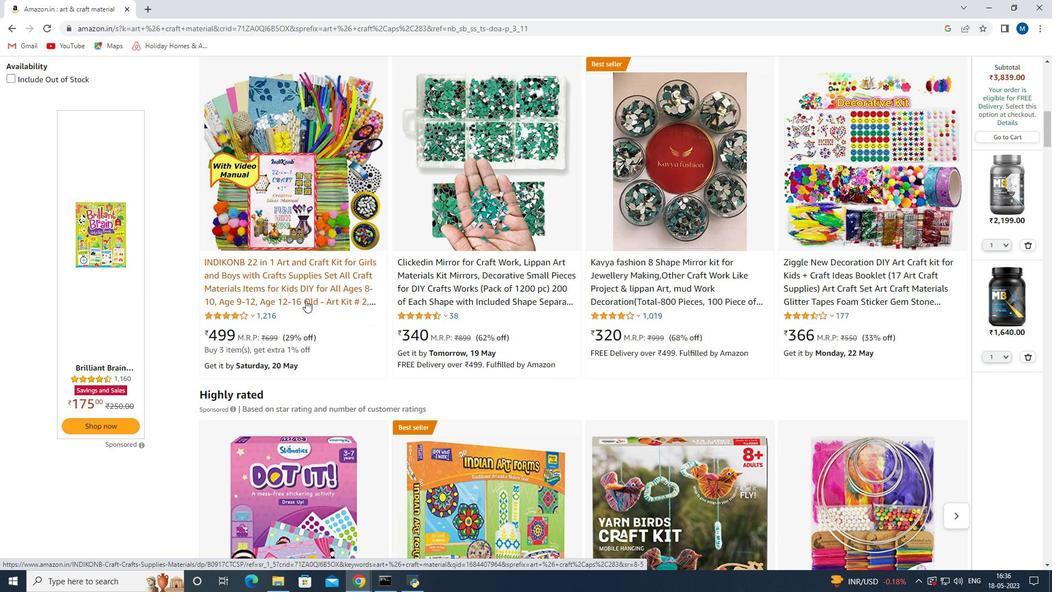 
Action: Mouse scrolled (306, 301) with delta (0, 0)
Screenshot: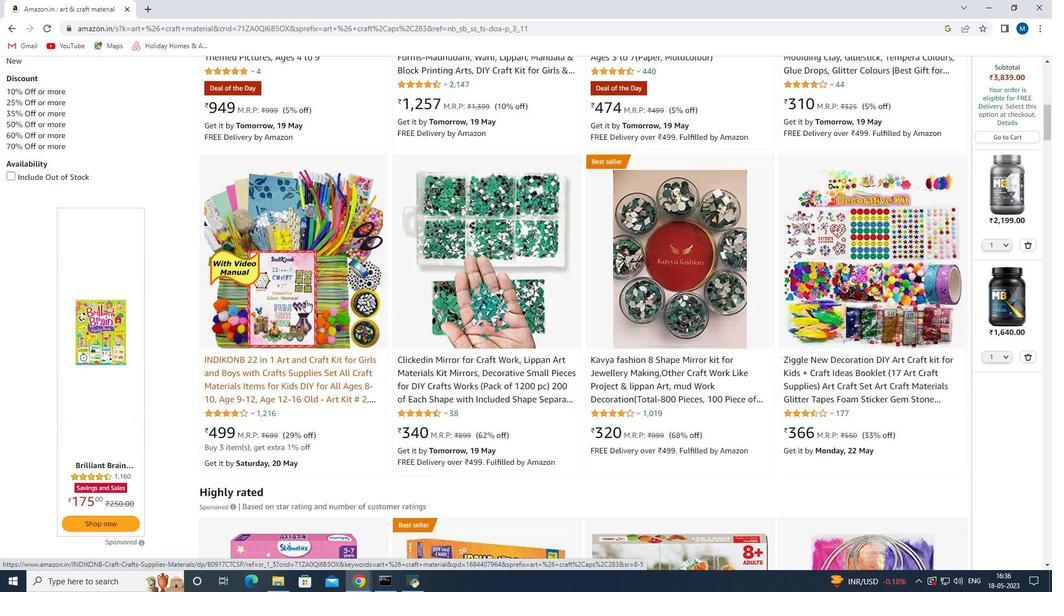 
Action: Mouse scrolled (306, 301) with delta (0, 0)
Screenshot: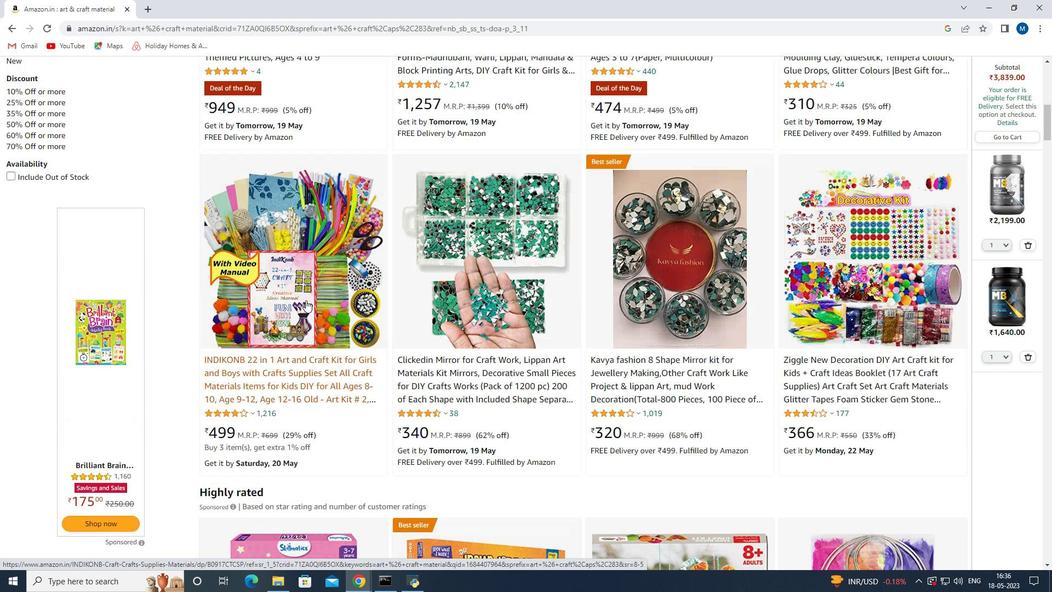 
Action: Mouse scrolled (306, 301) with delta (0, 0)
Screenshot: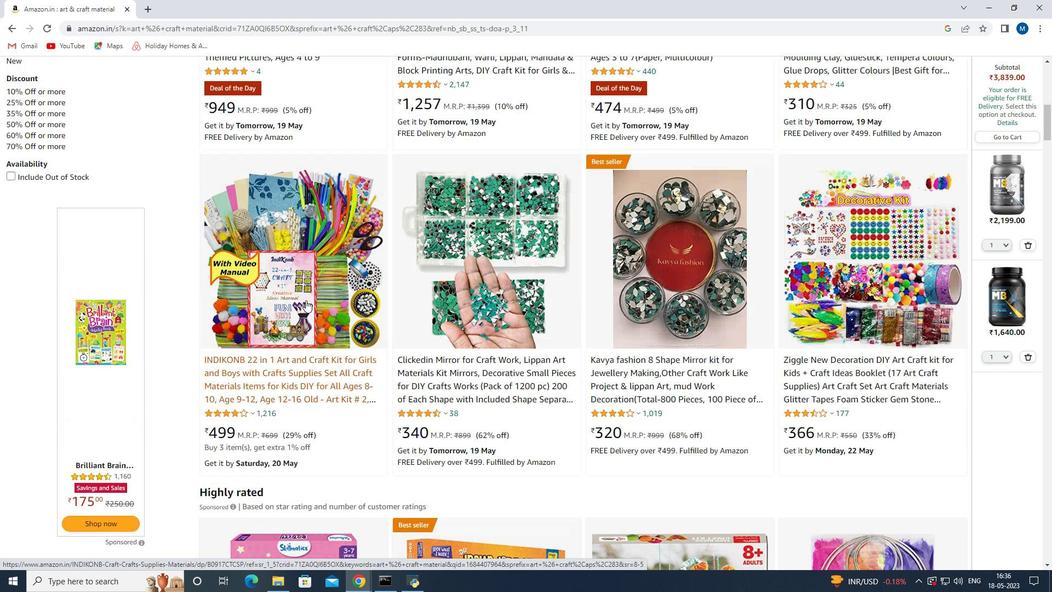 
Action: Mouse scrolled (306, 301) with delta (0, 0)
Screenshot: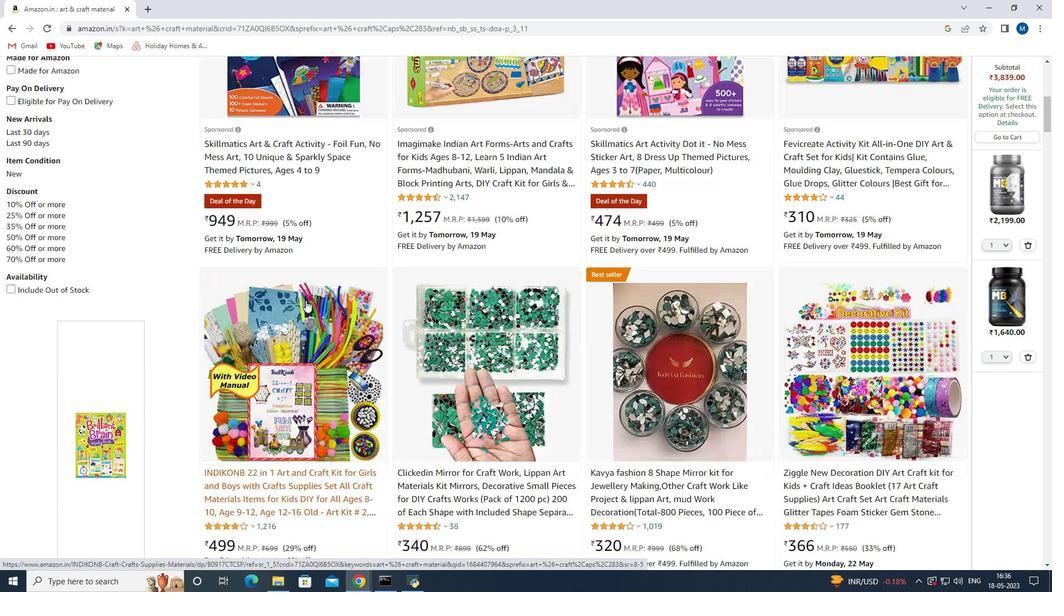 
Action: Mouse scrolled (306, 301) with delta (0, 0)
Screenshot: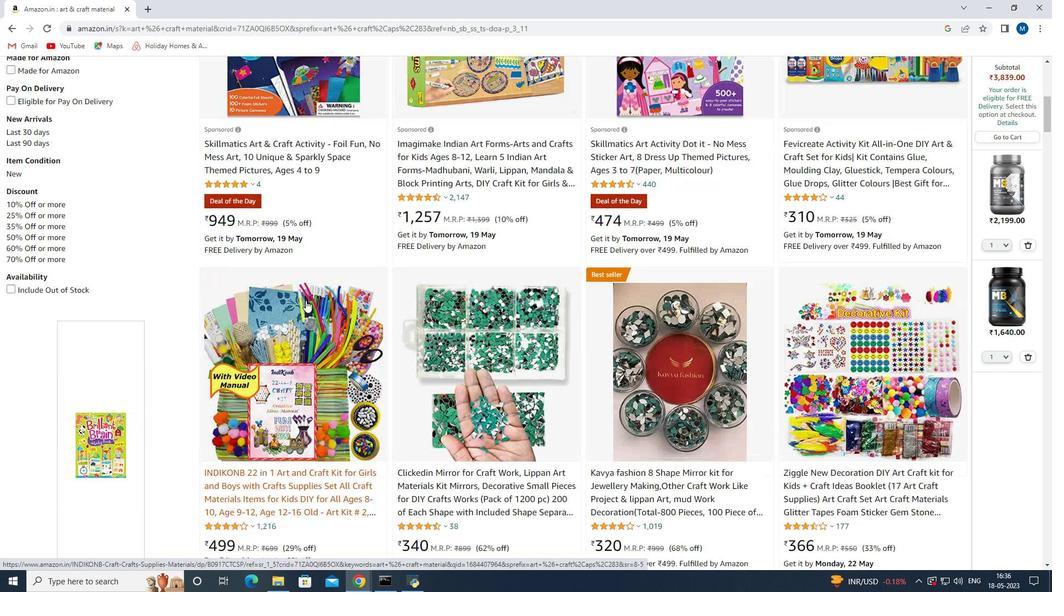 
Action: Mouse scrolled (306, 301) with delta (0, 0)
Screenshot: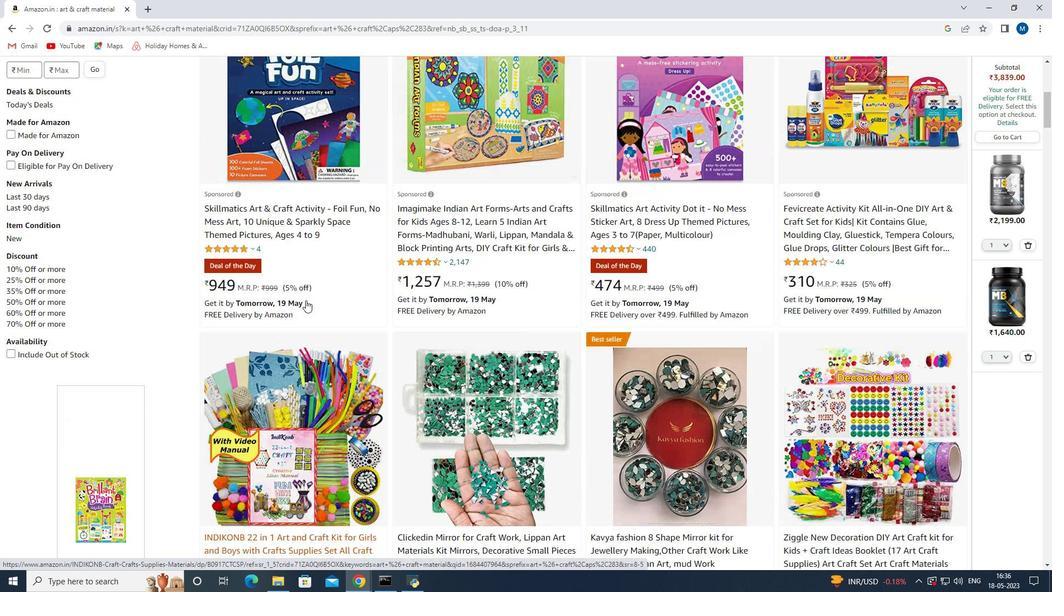 
Action: Mouse scrolled (306, 301) with delta (0, 0)
Screenshot: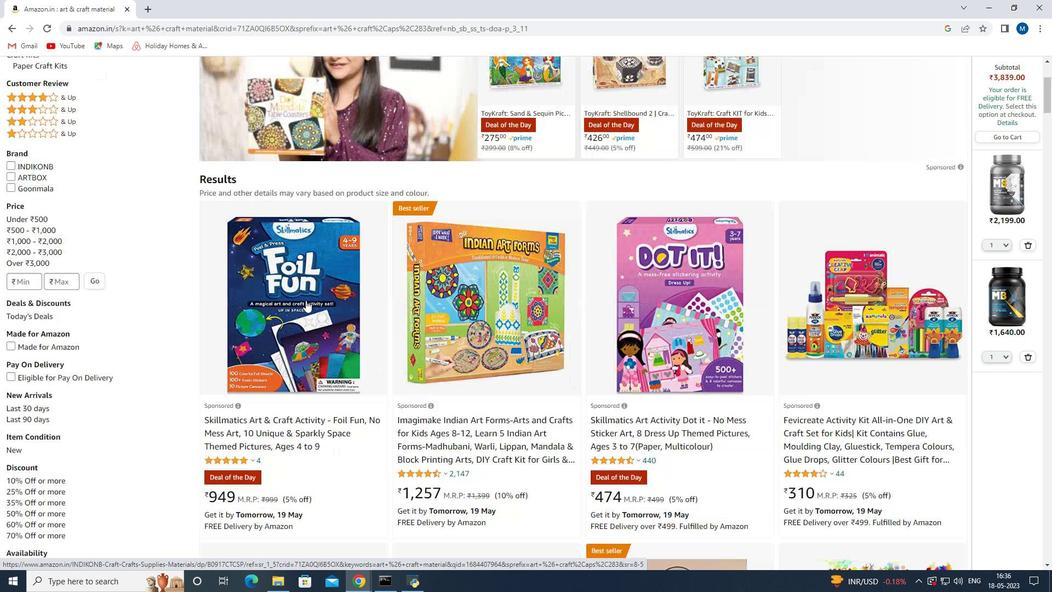 
Action: Mouse scrolled (306, 301) with delta (0, 0)
Screenshot: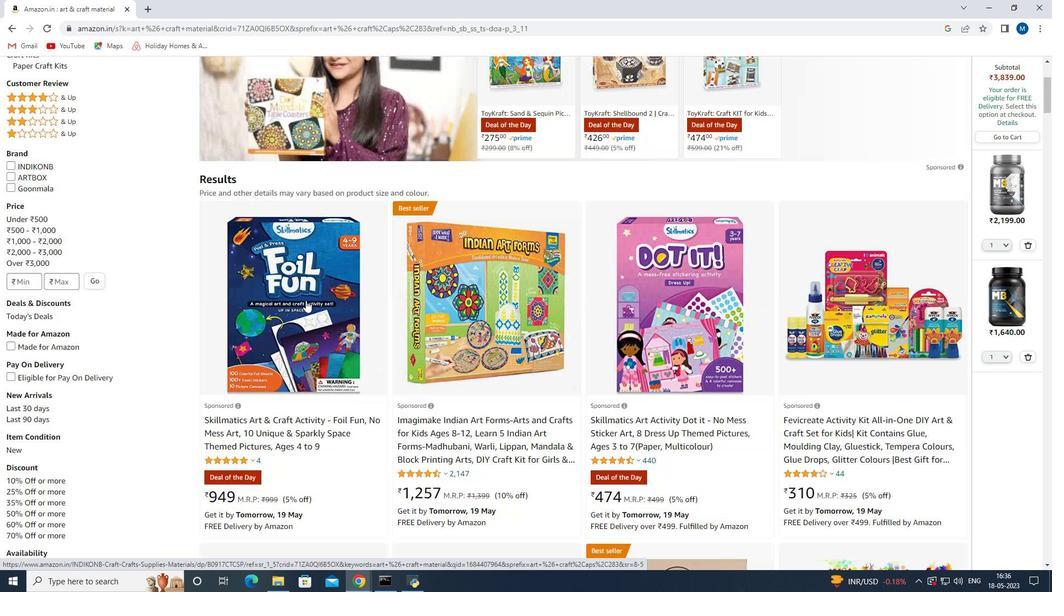
Action: Mouse scrolled (306, 301) with delta (0, 0)
Screenshot: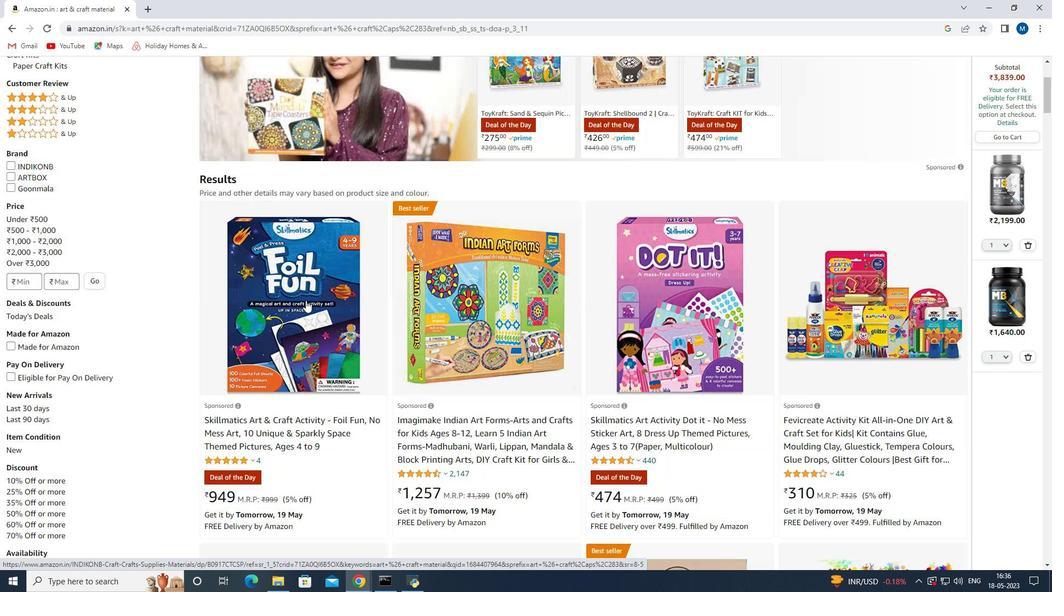 
Action: Mouse moved to (282, 393)
Screenshot: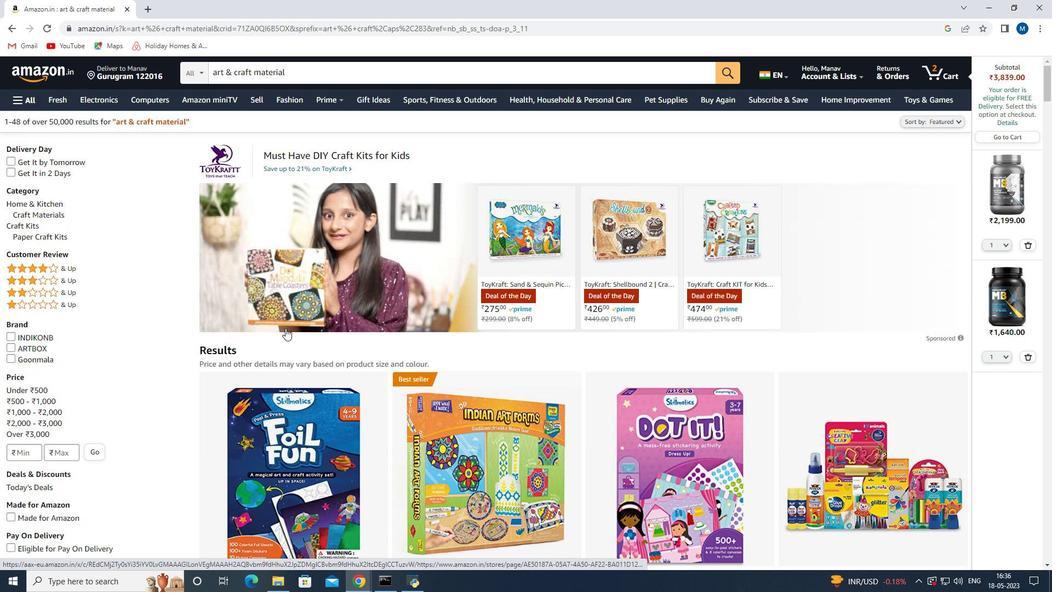 
Action: Mouse scrolled (282, 392) with delta (0, 0)
Screenshot: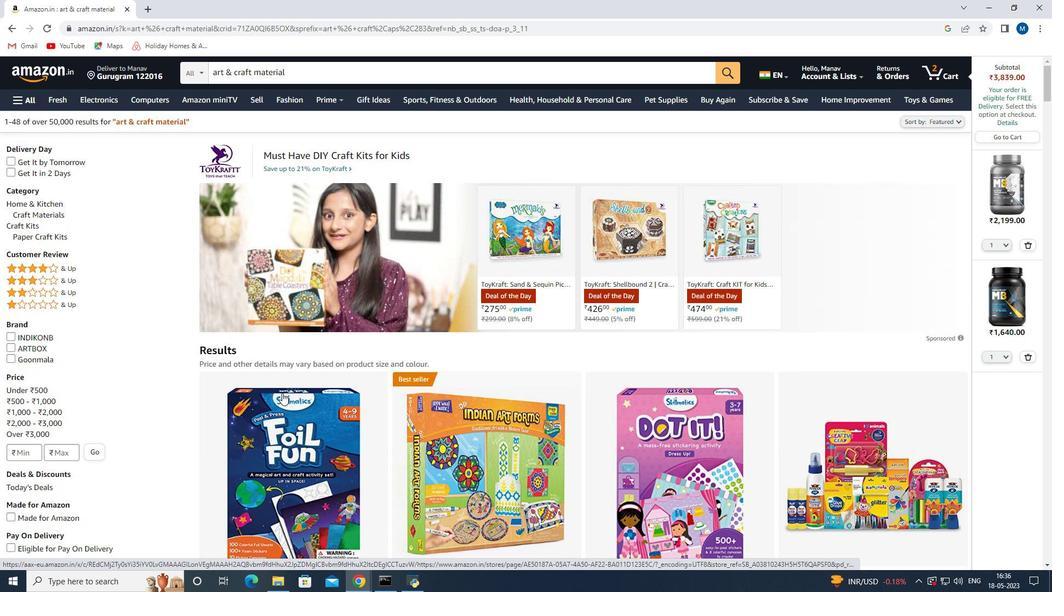 
Action: Mouse scrolled (282, 392) with delta (0, 0)
Screenshot: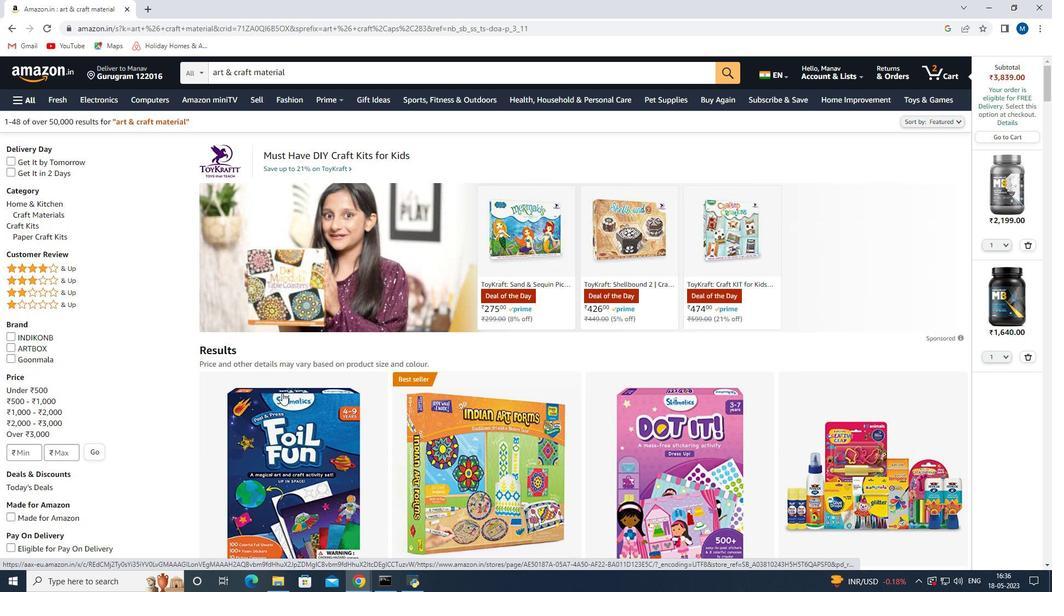 
Action: Mouse scrolled (282, 392) with delta (0, 0)
Screenshot: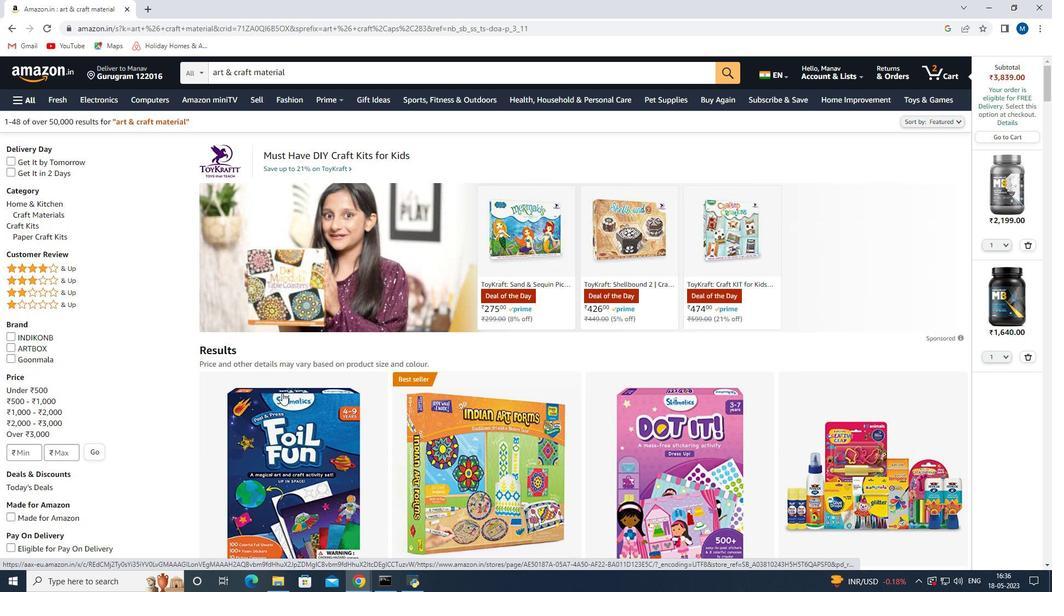
Action: Mouse scrolled (282, 392) with delta (0, 0)
Screenshot: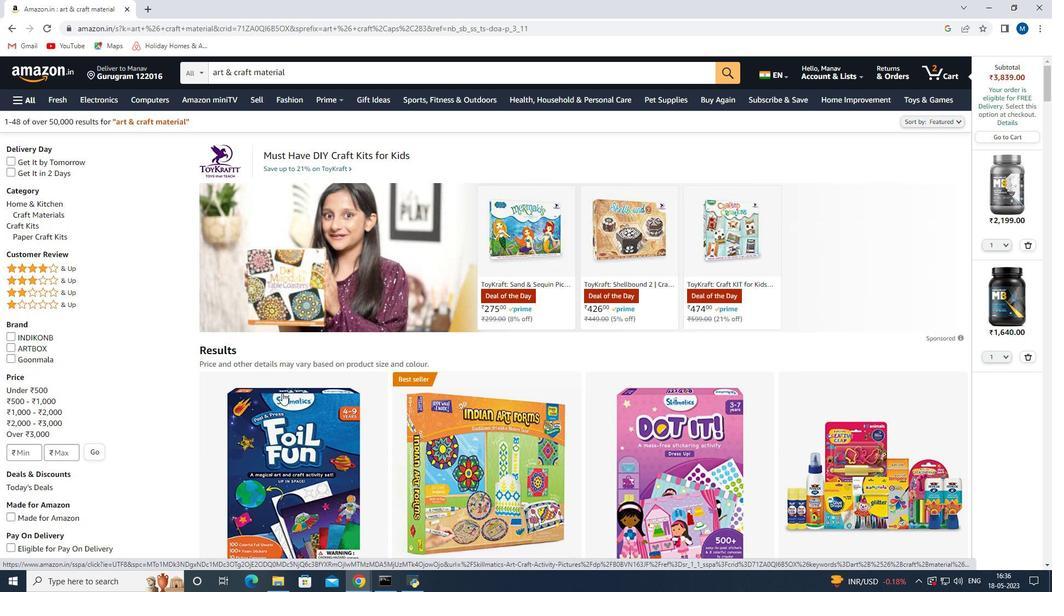
Action: Mouse moved to (312, 392)
Screenshot: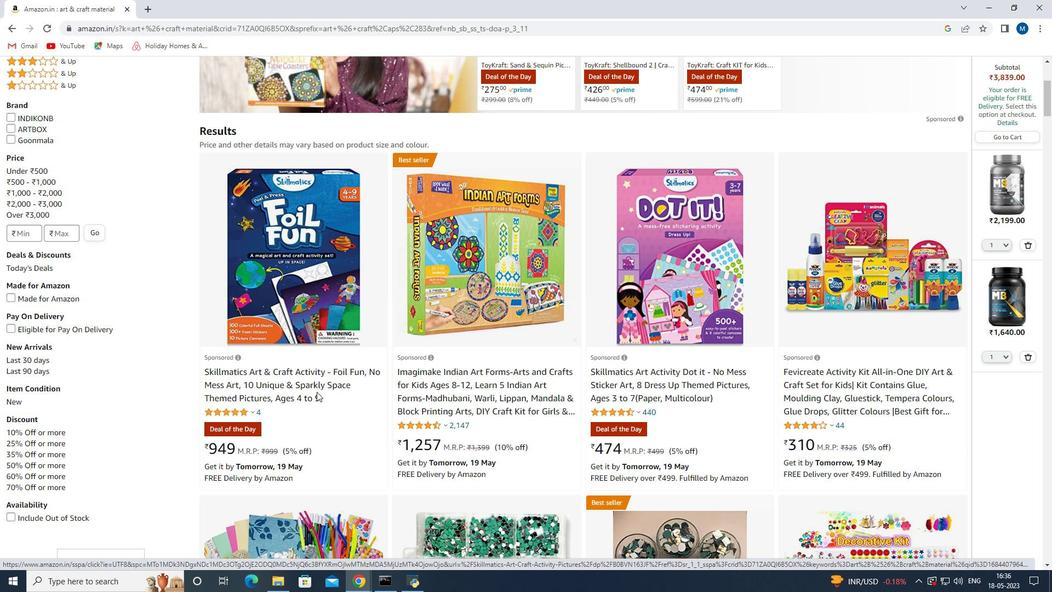 
Action: Mouse pressed left at (312, 392)
Screenshot: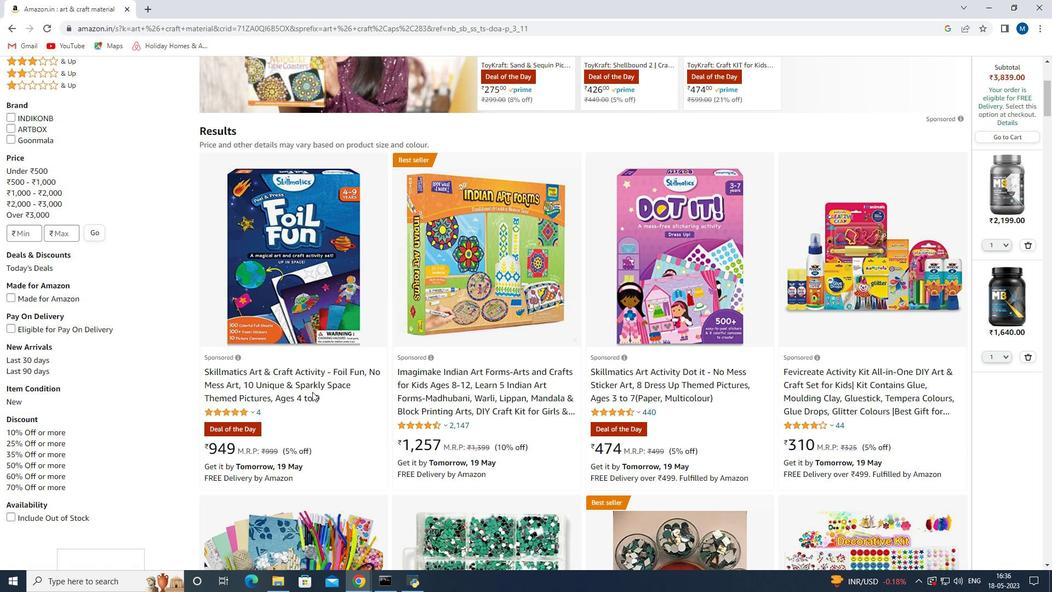 
Action: Mouse moved to (282, 374)
Screenshot: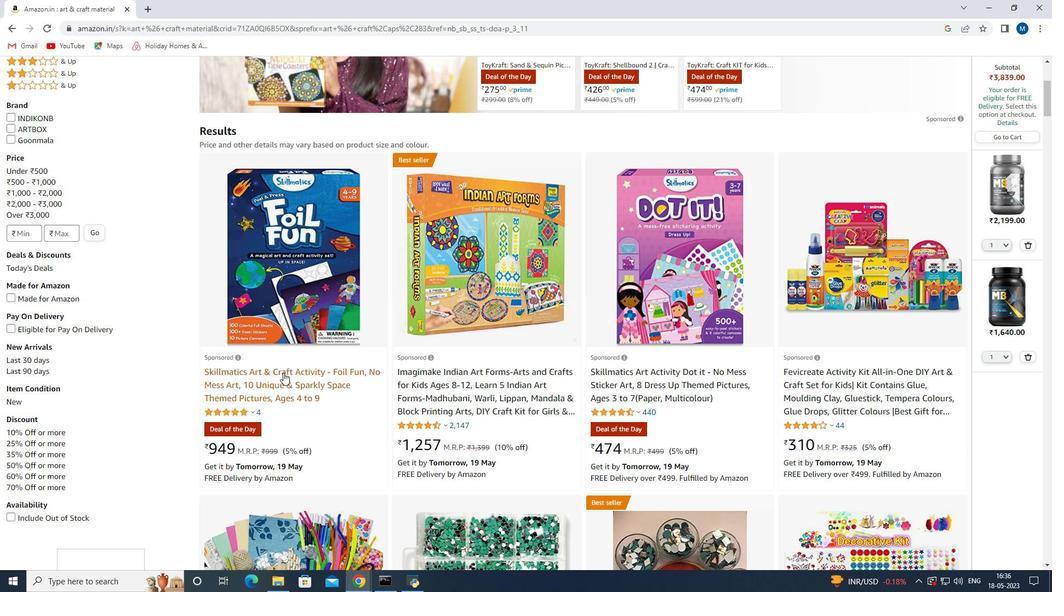 
Action: Mouse pressed left at (282, 374)
Screenshot: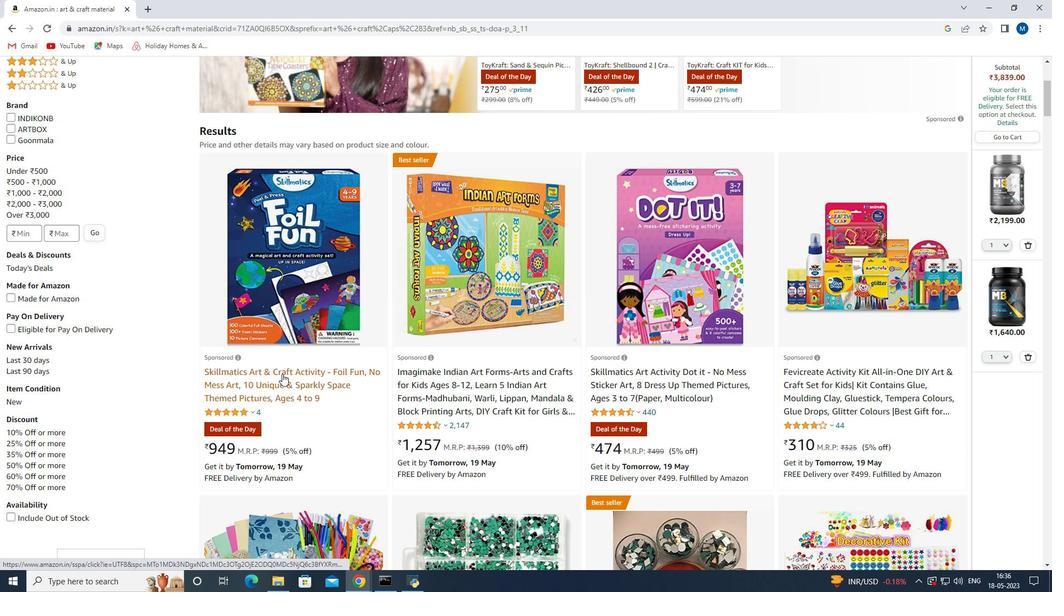 
Action: Mouse moved to (426, 425)
Screenshot: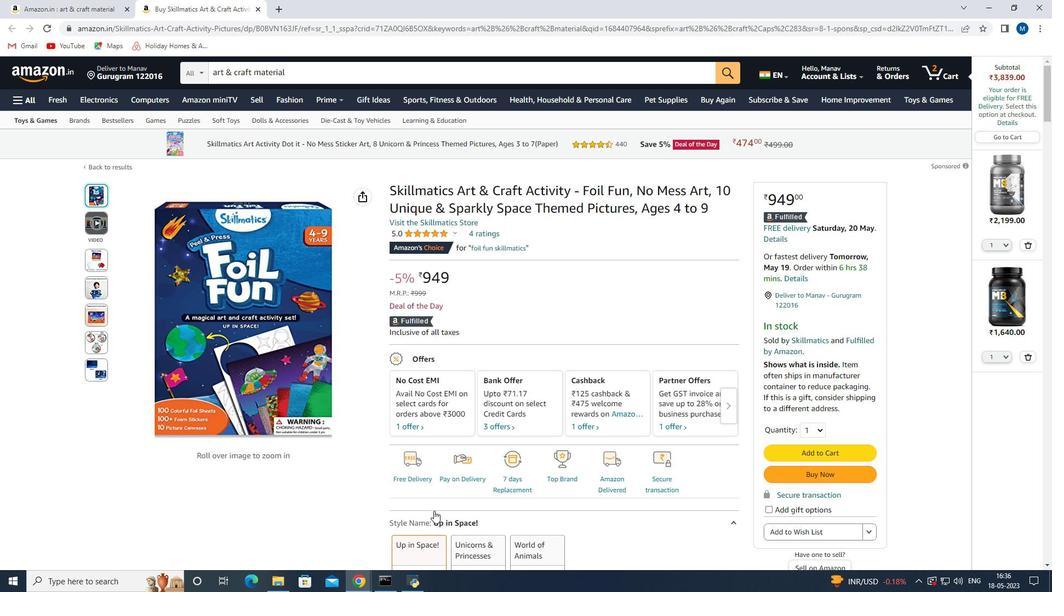 
Action: Mouse scrolled (426, 424) with delta (0, 0)
Screenshot: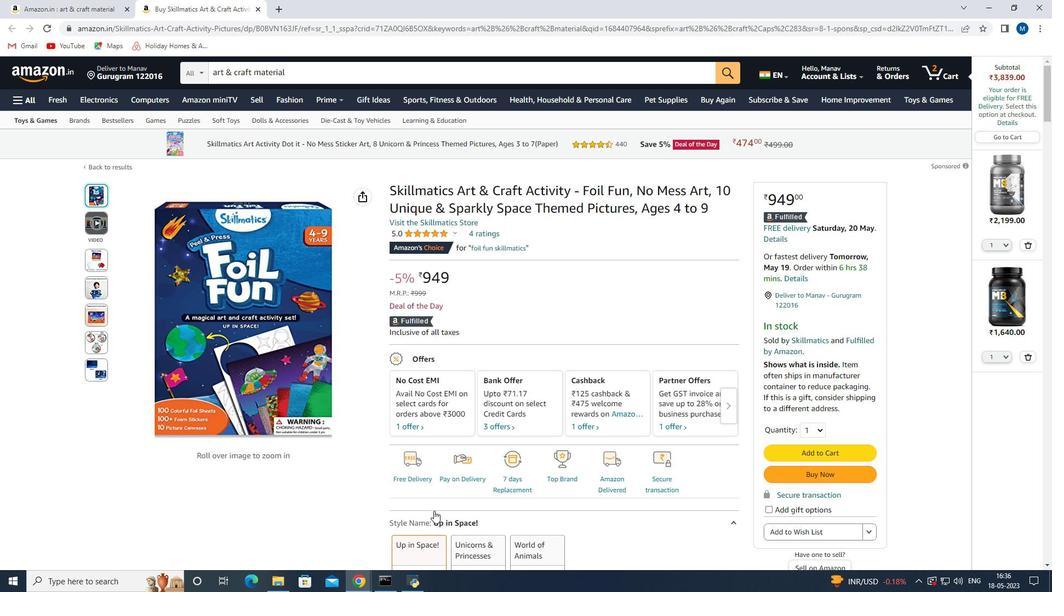 
Action: Mouse moved to (426, 423)
Screenshot: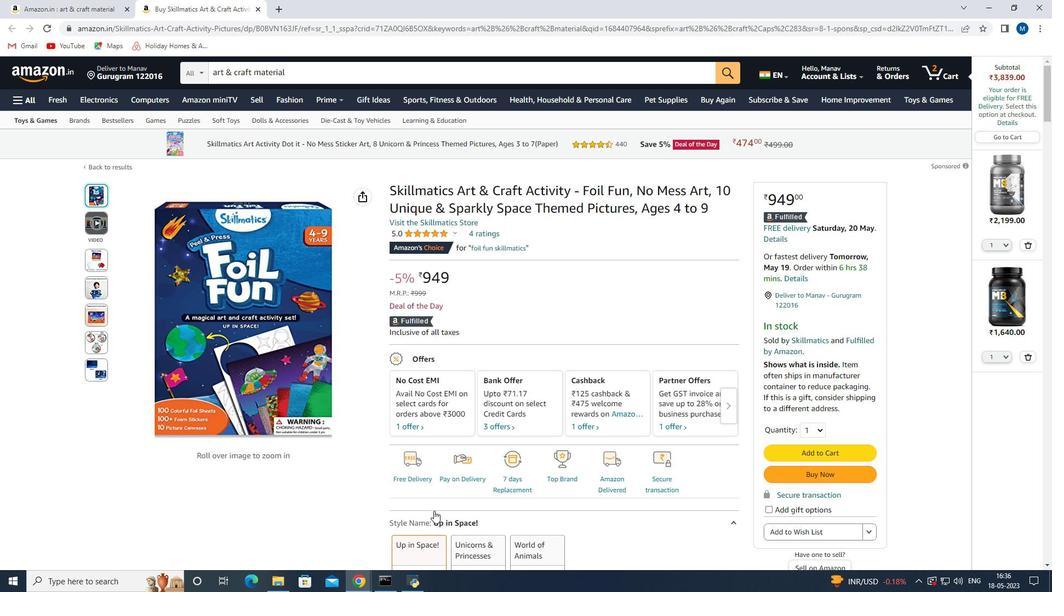 
Action: Mouse scrolled (426, 422) with delta (0, 0)
Screenshot: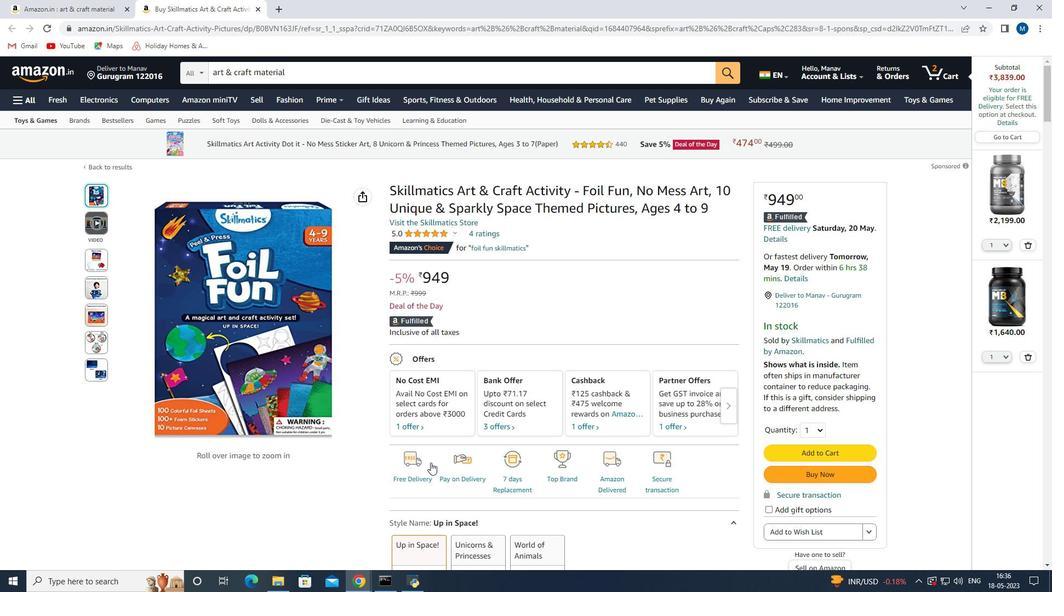 
Action: Mouse scrolled (426, 422) with delta (0, 0)
Screenshot: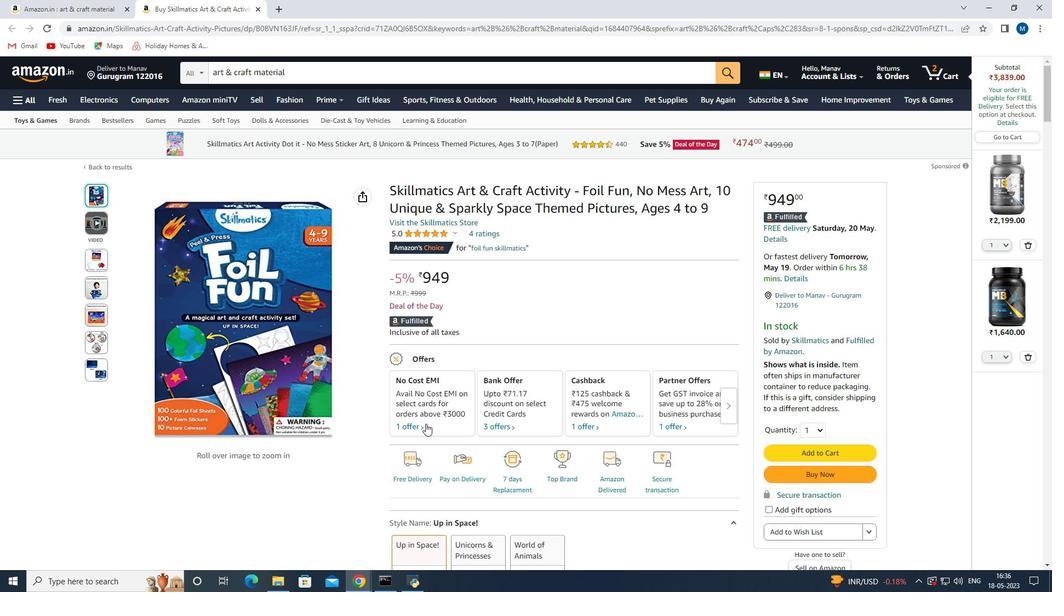 
Action: Mouse moved to (426, 423)
Screenshot: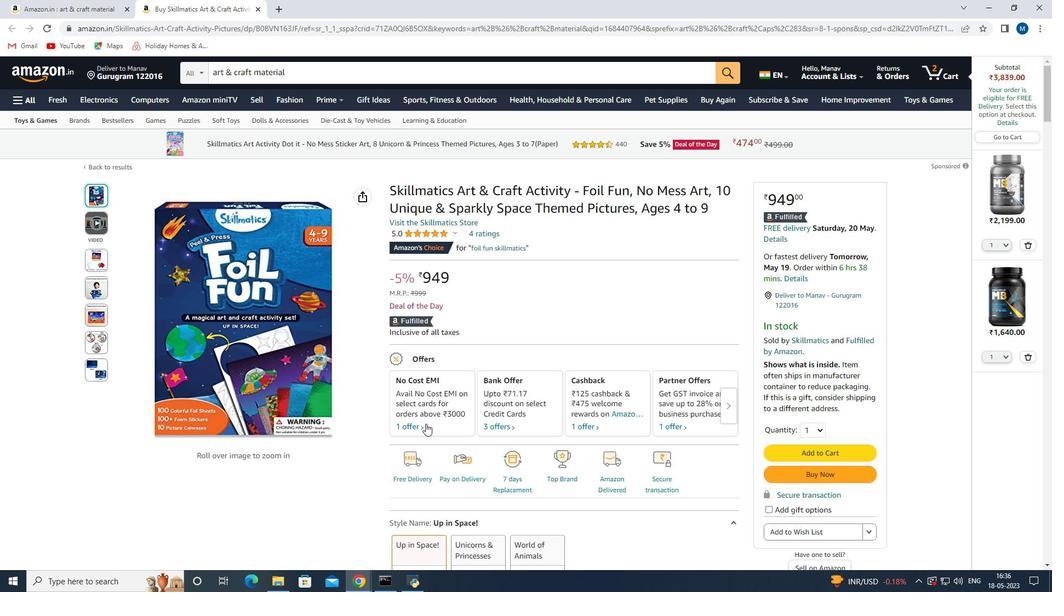 
Action: Mouse scrolled (426, 422) with delta (0, 0)
Screenshot: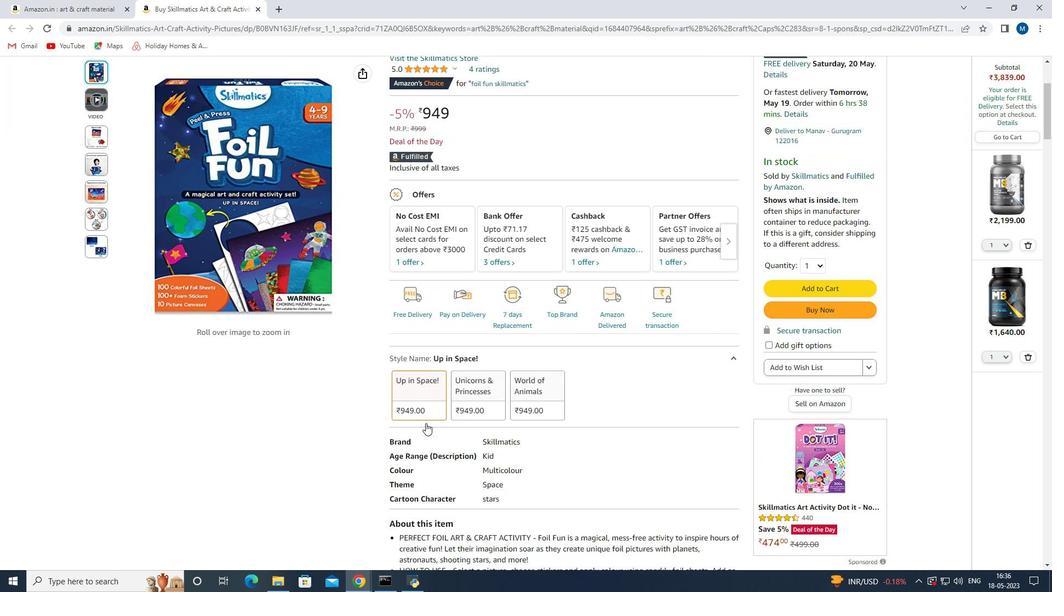 
Action: Mouse scrolled (426, 422) with delta (0, 0)
Screenshot: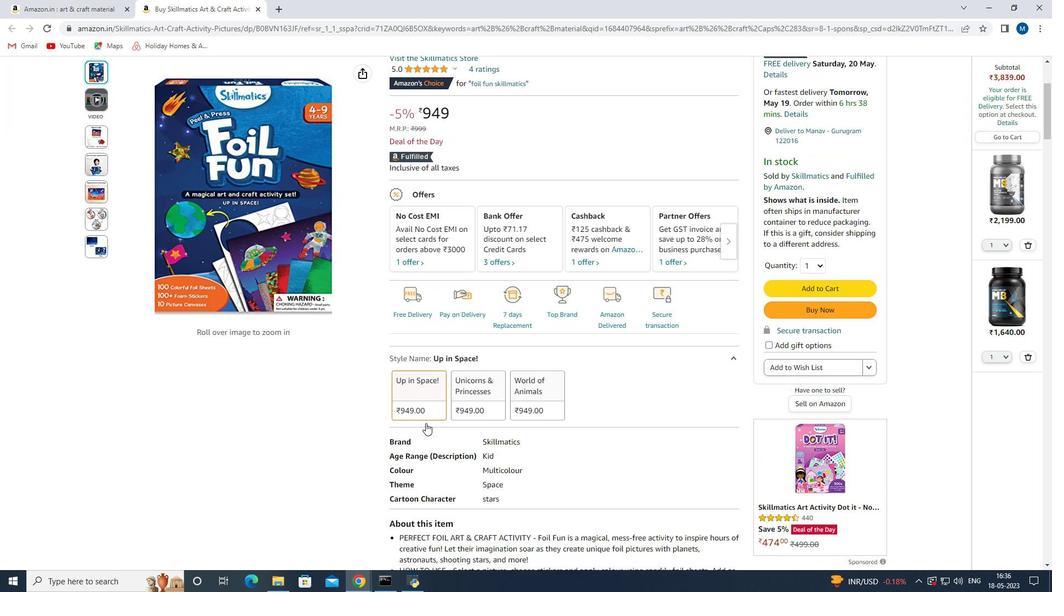 
Action: Mouse moved to (467, 343)
Screenshot: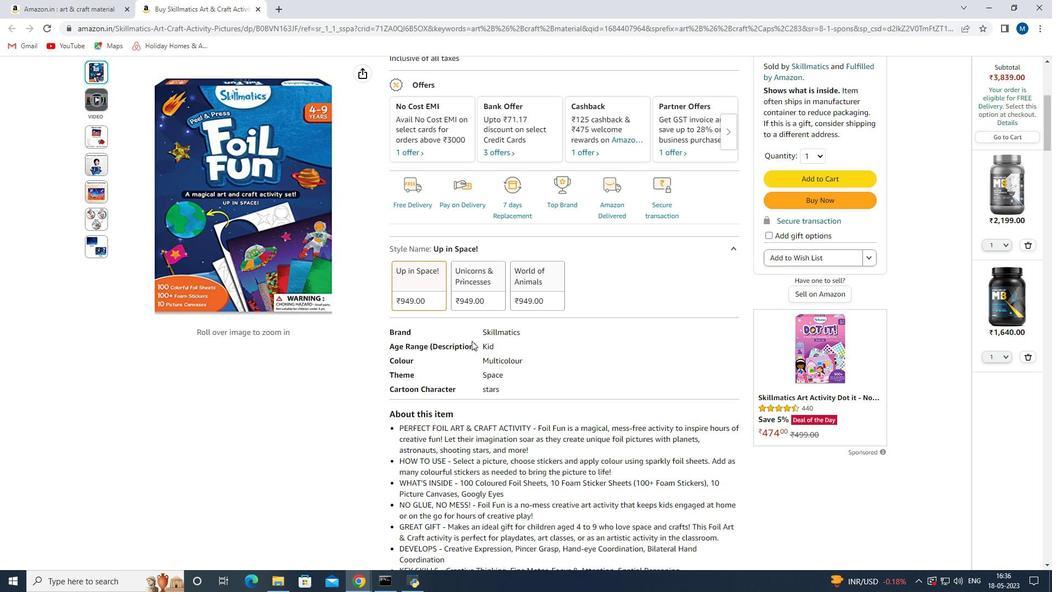 
Action: Mouse scrolled (467, 343) with delta (0, 0)
Screenshot: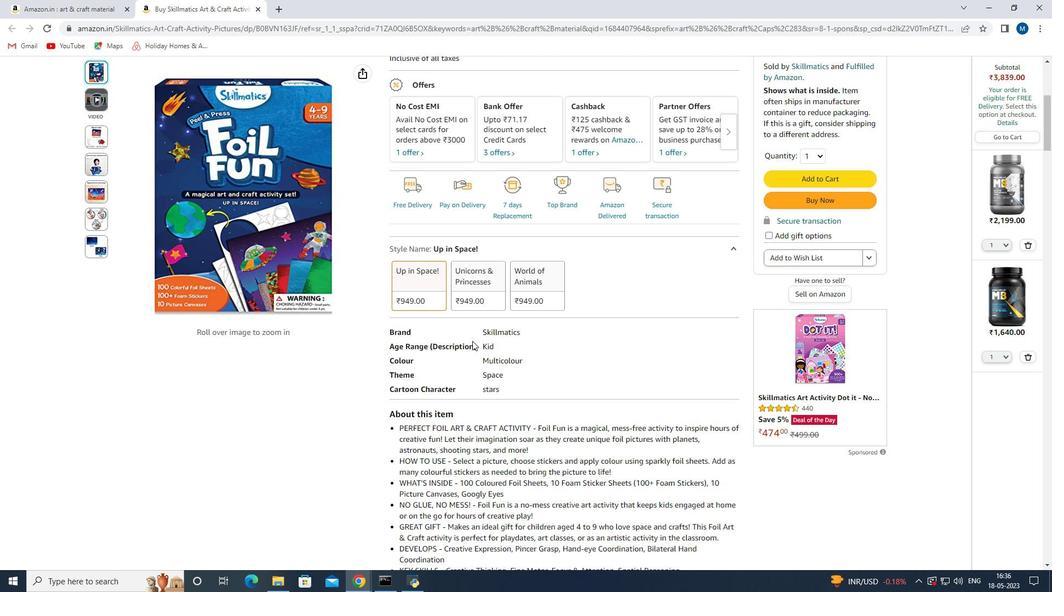 
Action: Mouse scrolled (467, 343) with delta (0, 0)
Screenshot: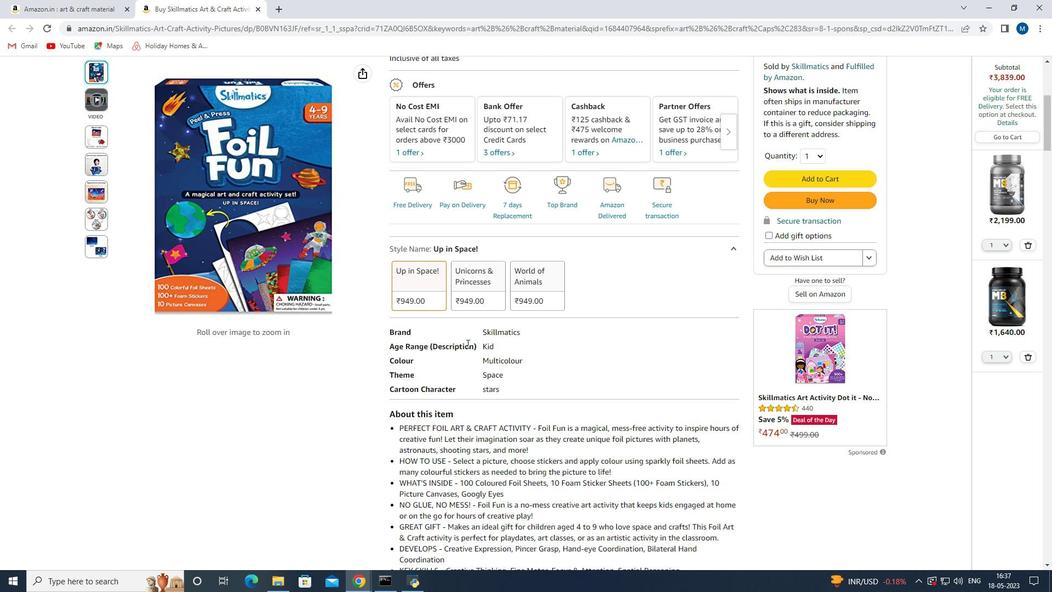 
Action: Mouse moved to (459, 381)
Screenshot: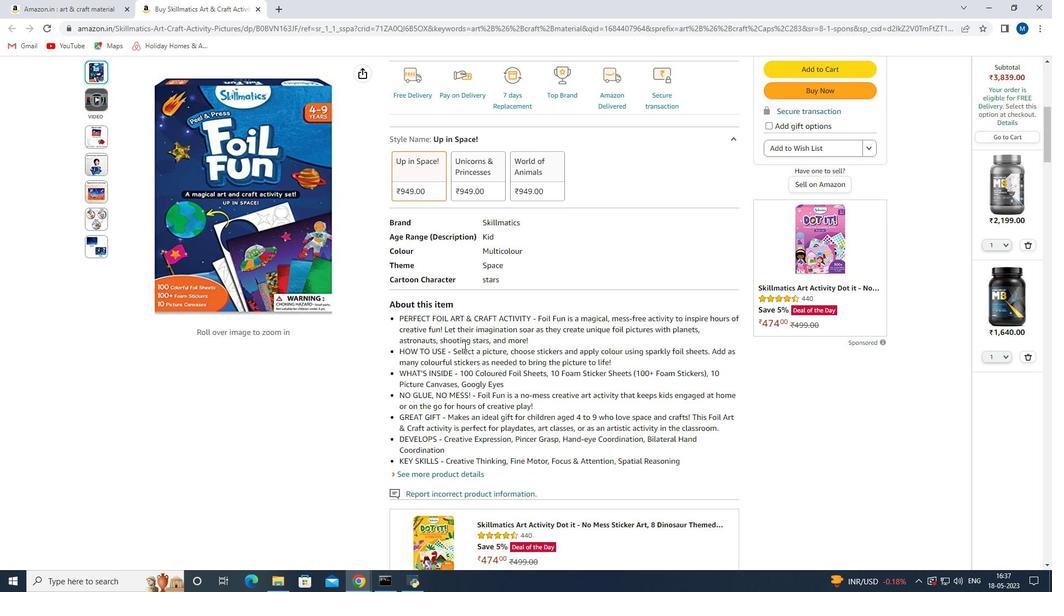 
Action: Mouse scrolled (459, 381) with delta (0, 0)
Screenshot: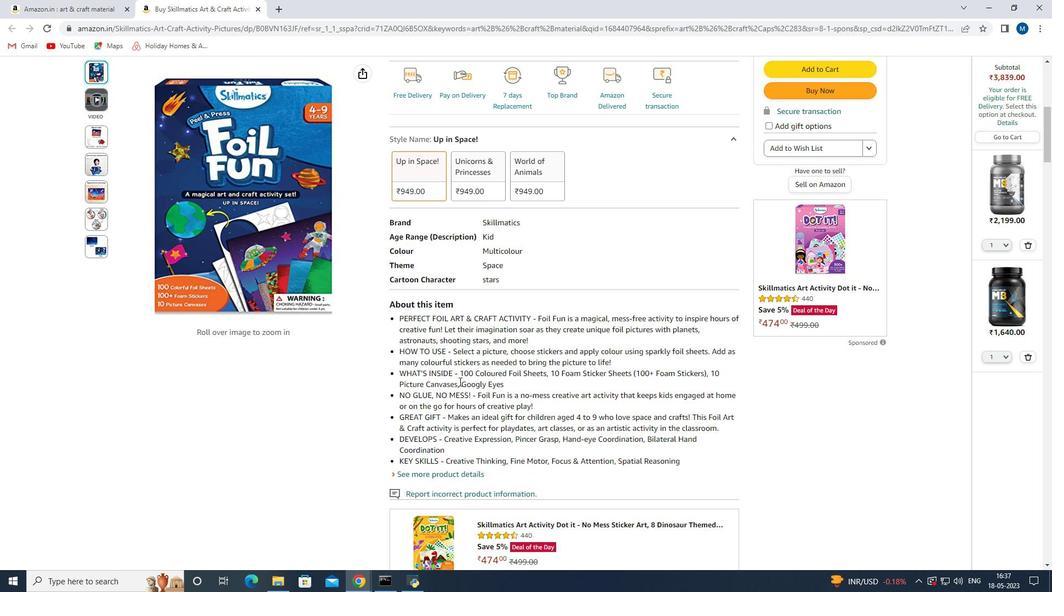 
Action: Mouse scrolled (459, 381) with delta (0, 0)
Screenshot: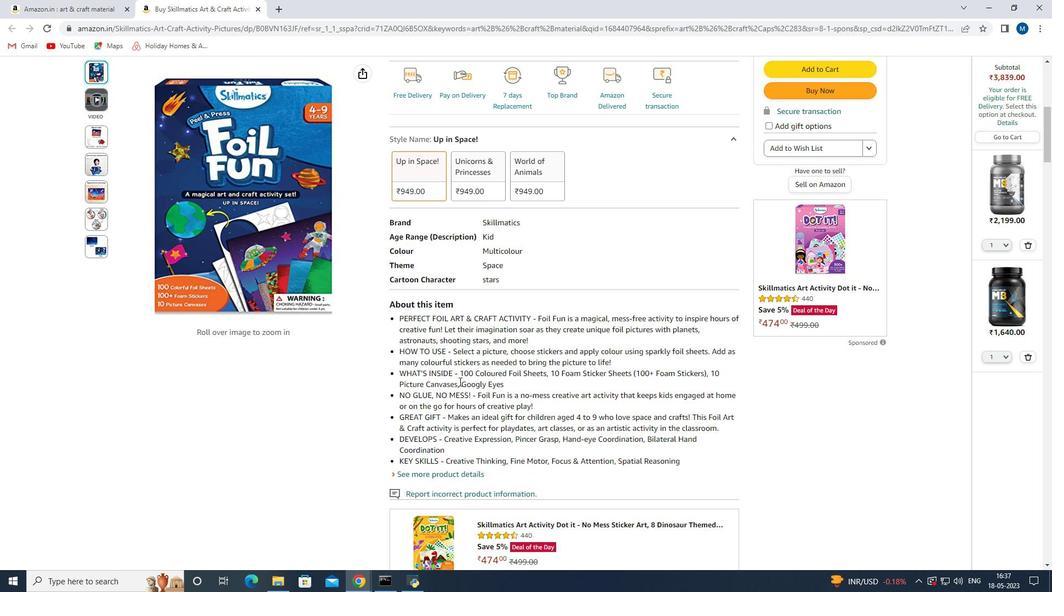 
Action: Mouse scrolled (459, 381) with delta (0, 0)
Screenshot: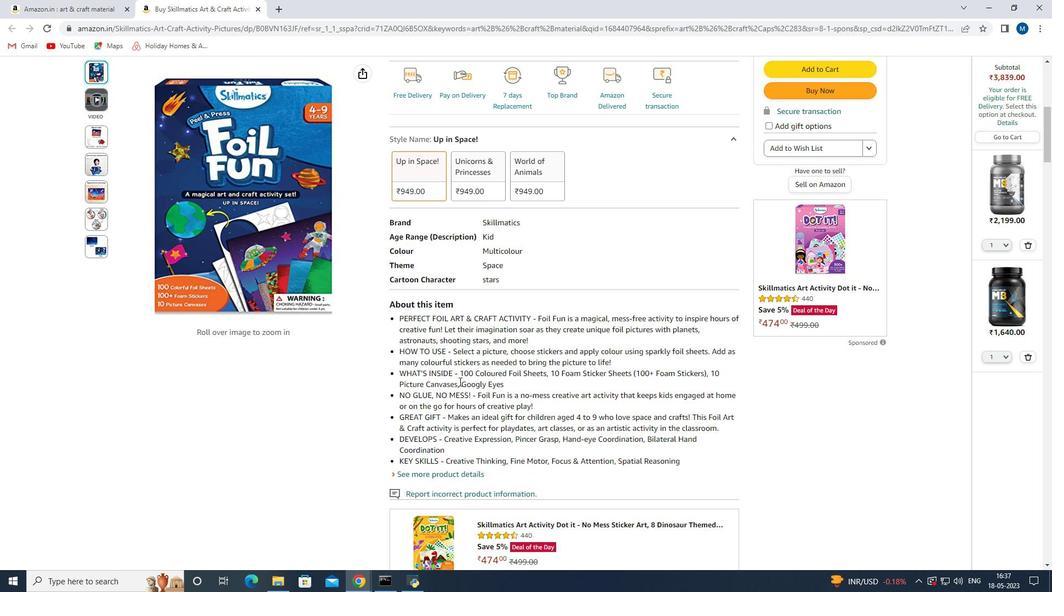
Action: Mouse moved to (438, 331)
Screenshot: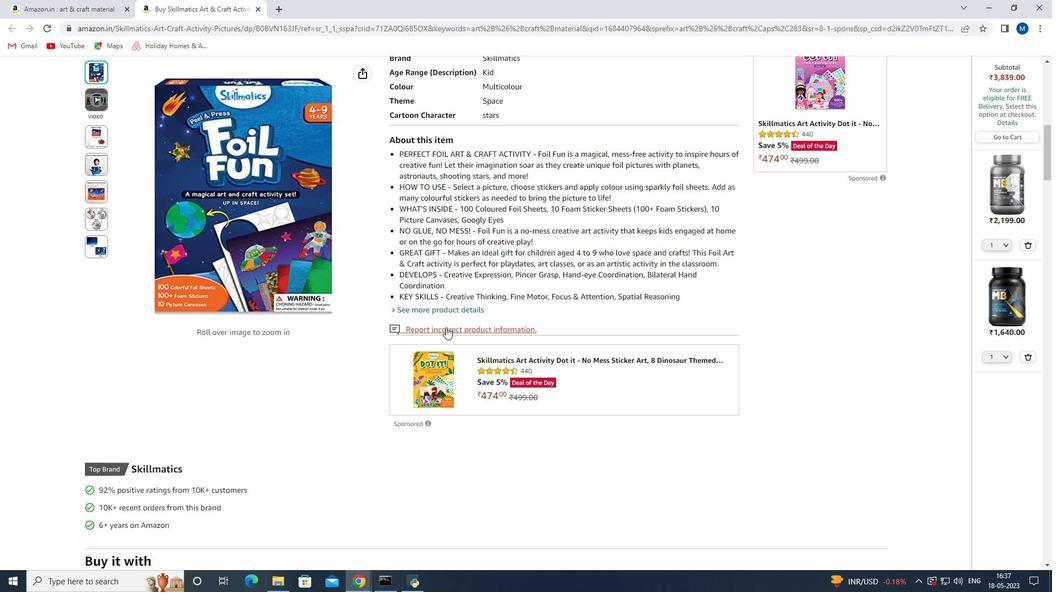 
Action: Mouse scrolled (438, 330) with delta (0, 0)
Screenshot: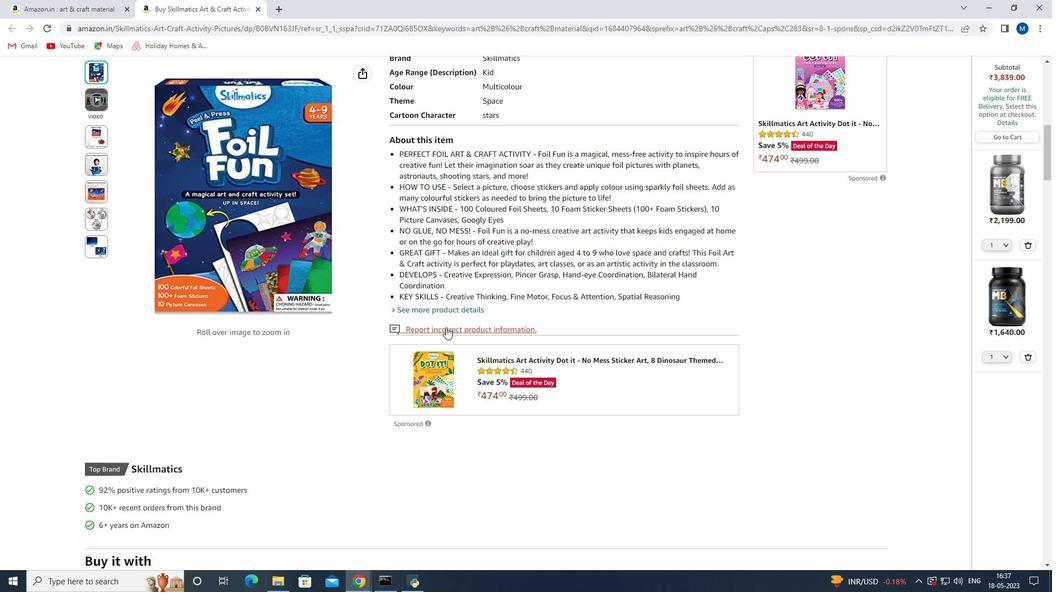 
Action: Mouse scrolled (438, 330) with delta (0, 0)
Screenshot: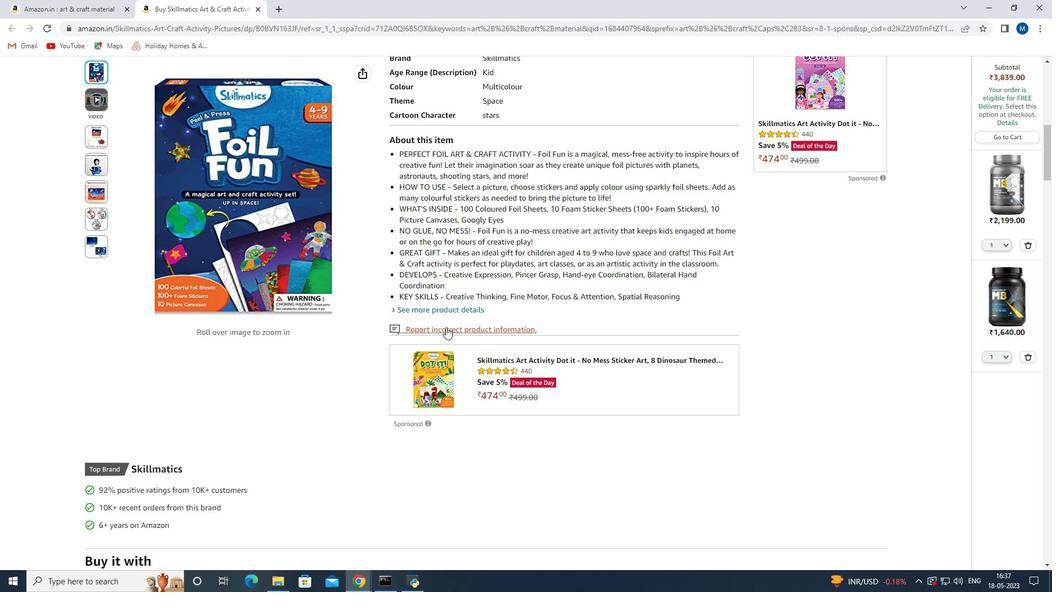 
Action: Mouse moved to (437, 332)
Screenshot: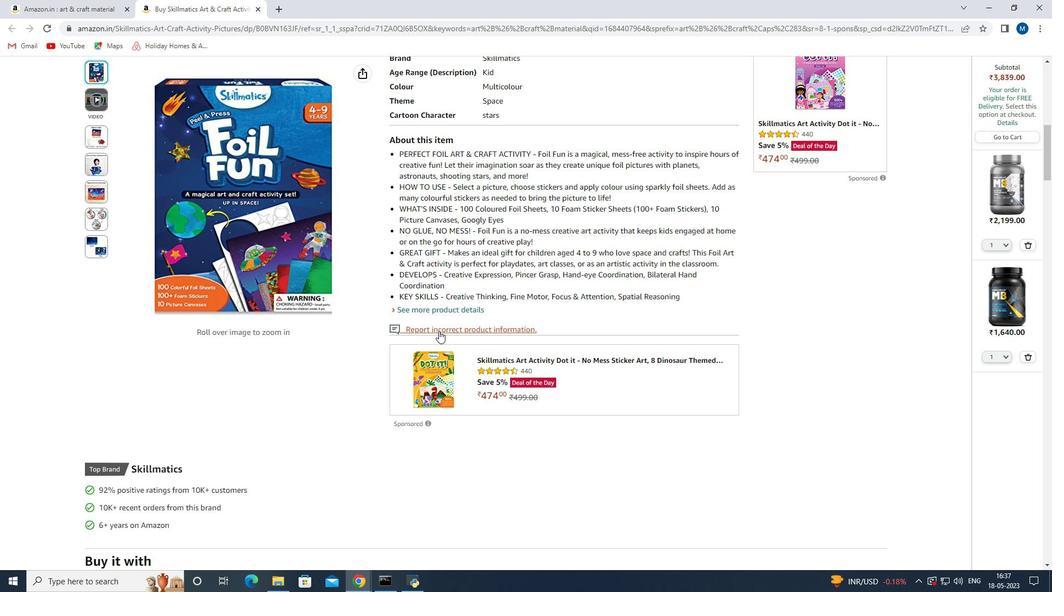 
Action: Mouse scrolled (437, 331) with delta (0, 0)
Screenshot: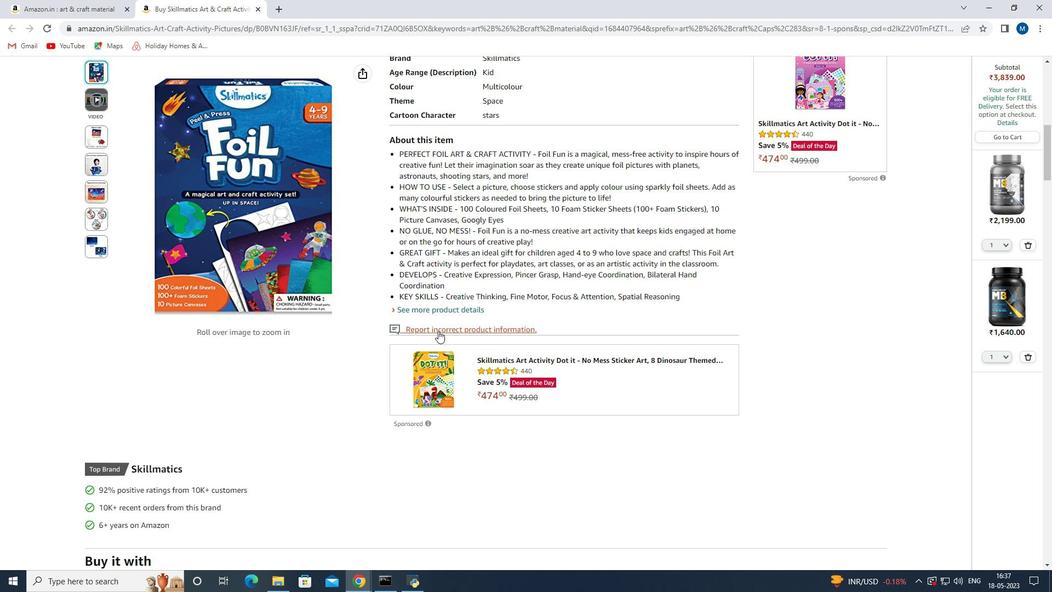 
Action: Mouse moved to (436, 333)
Screenshot: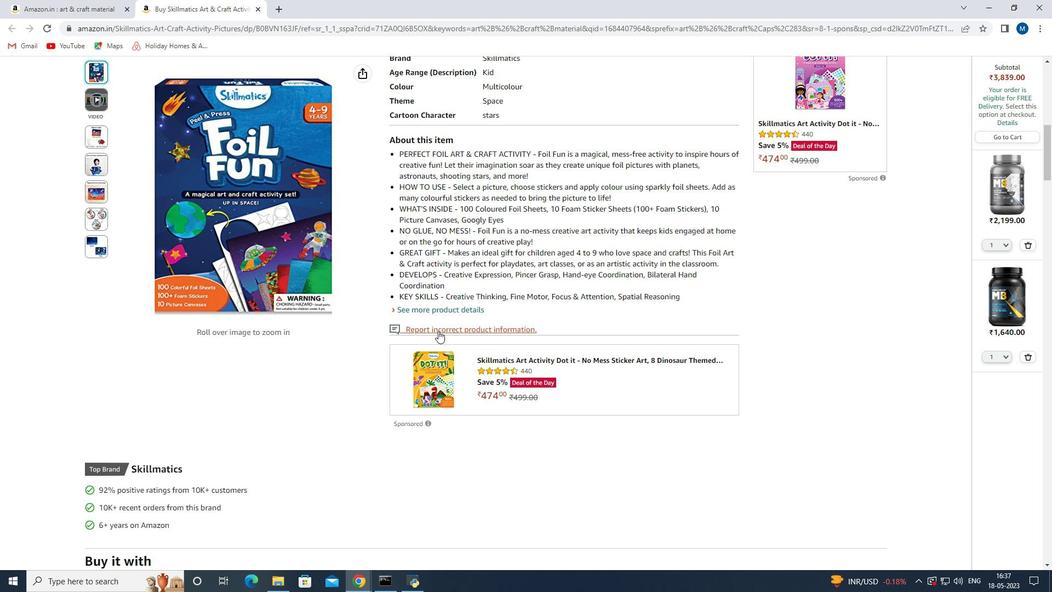 
Action: Mouse scrolled (436, 332) with delta (0, 0)
Screenshot: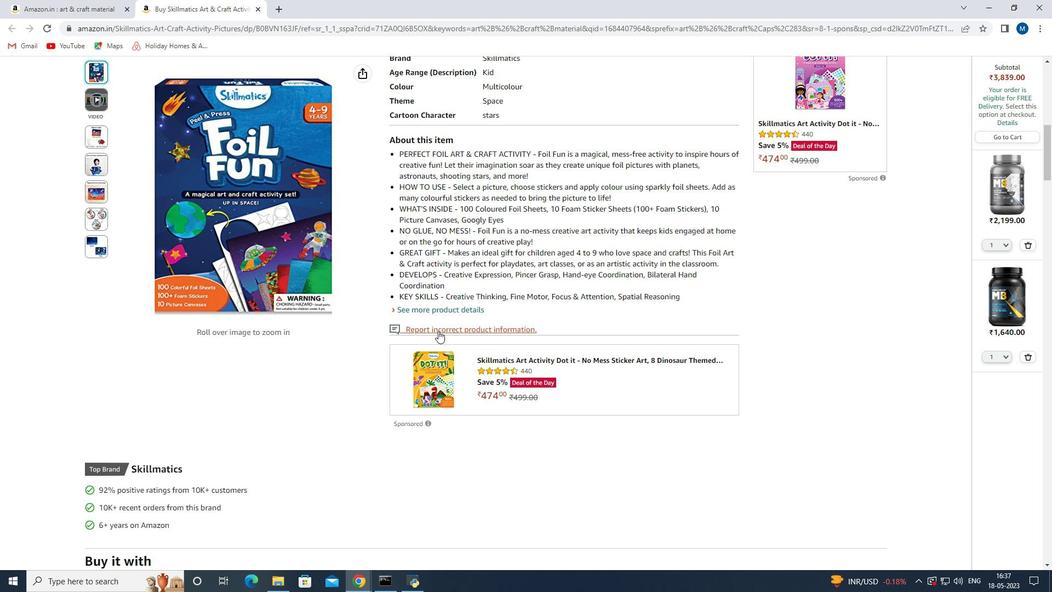 
Action: Mouse moved to (435, 333)
Screenshot: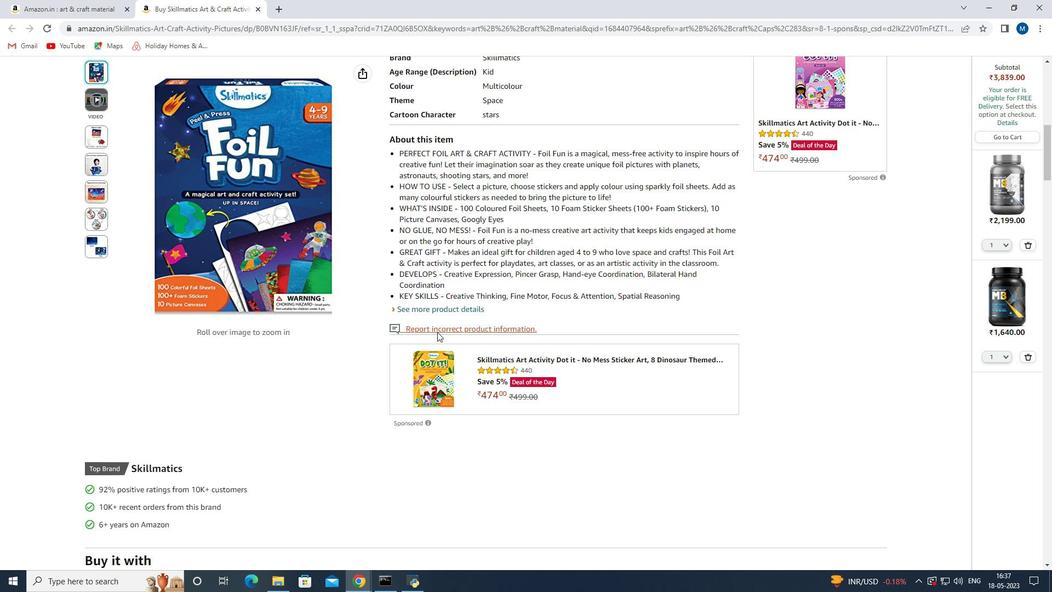 
Action: Mouse scrolled (435, 332) with delta (0, 0)
Screenshot: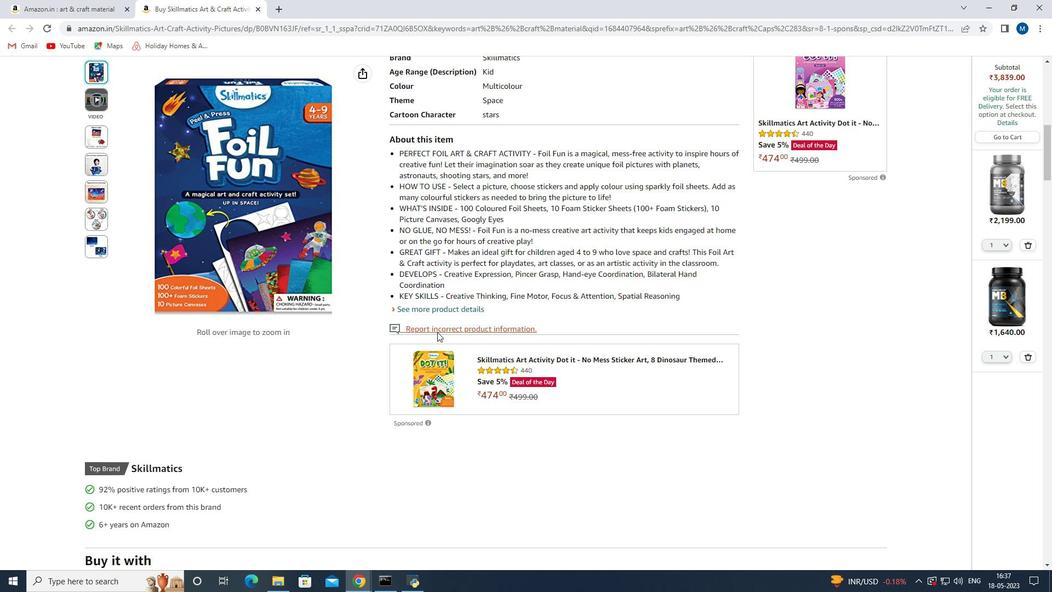 
Action: Mouse scrolled (435, 332) with delta (0, 0)
Screenshot: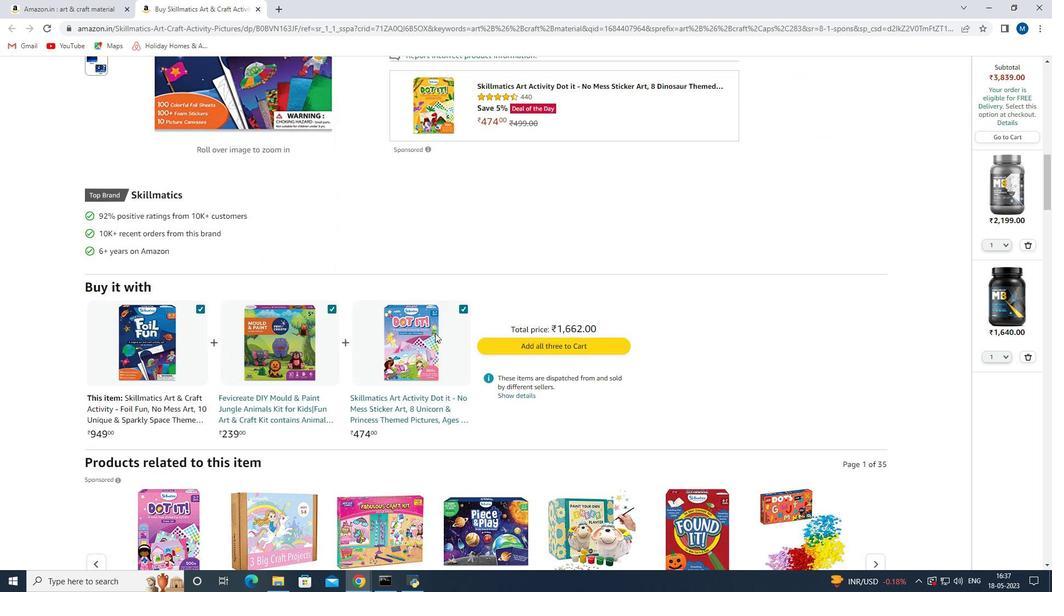 
Action: Mouse scrolled (435, 332) with delta (0, 0)
Screenshot: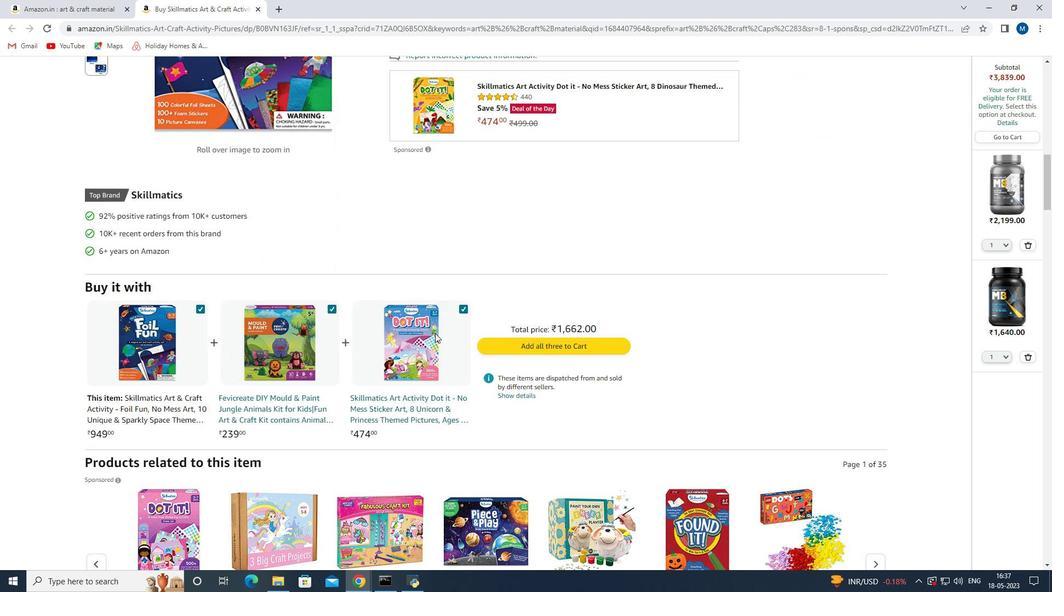 
Action: Mouse scrolled (435, 332) with delta (0, 0)
Screenshot: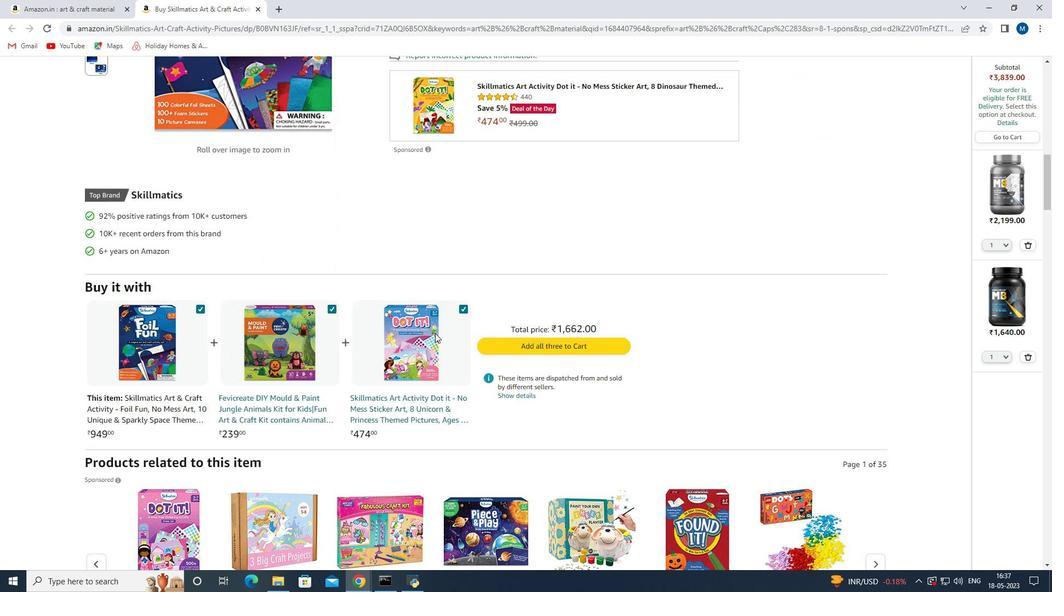 
Action: Mouse scrolled (435, 332) with delta (0, 0)
Screenshot: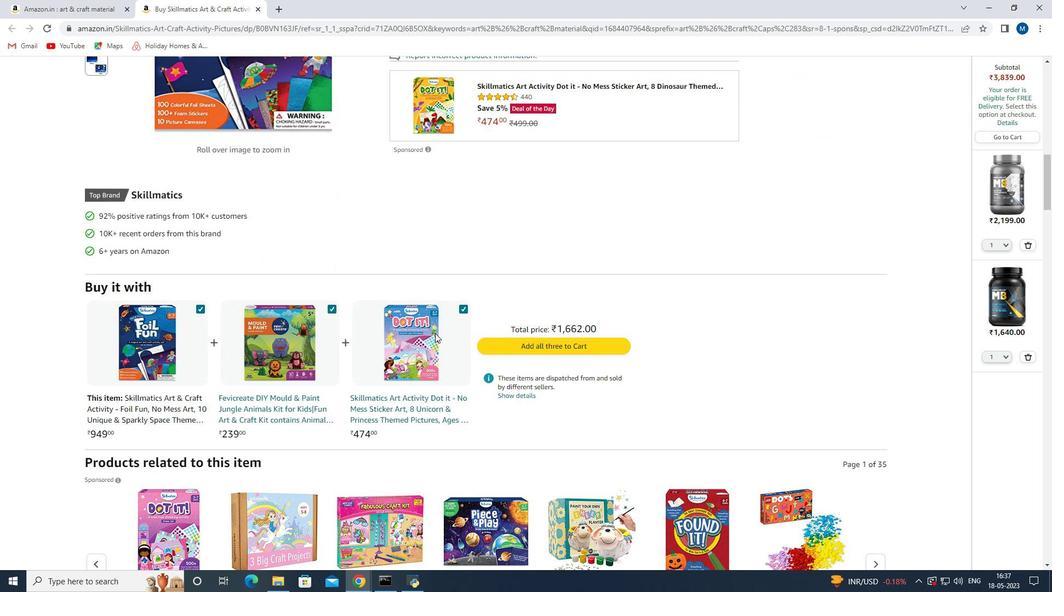 
Action: Mouse scrolled (435, 333) with delta (0, 0)
Screenshot: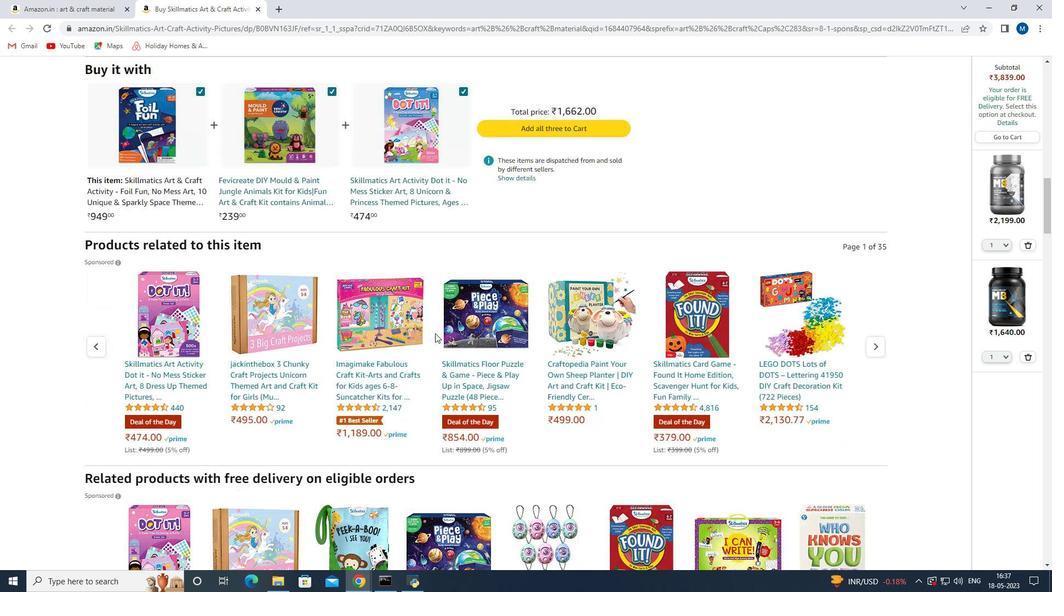 
Action: Mouse scrolled (435, 333) with delta (0, 0)
Screenshot: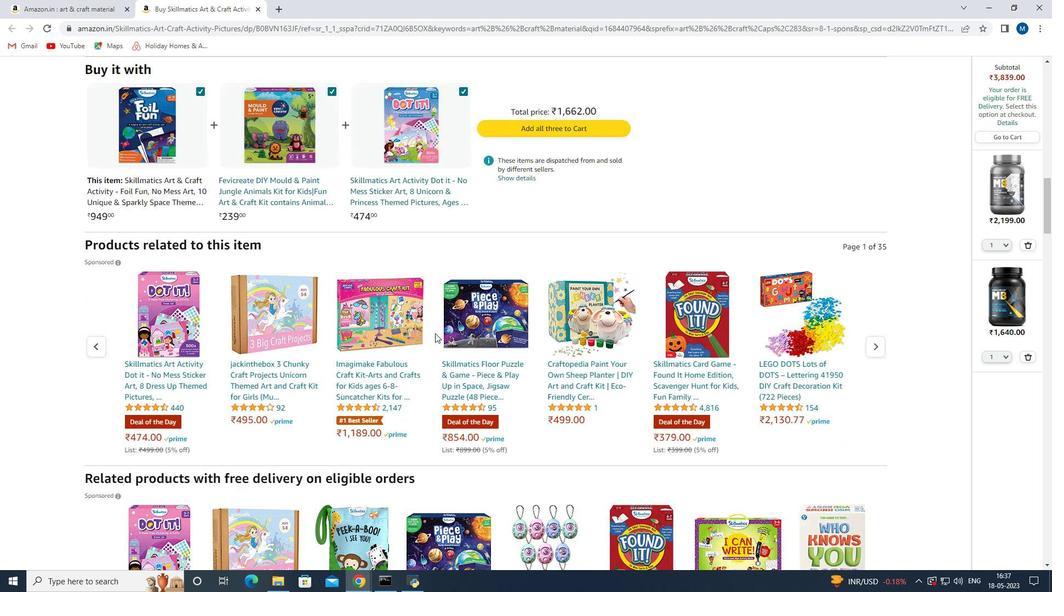 
Action: Mouse scrolled (435, 333) with delta (0, 0)
Screenshot: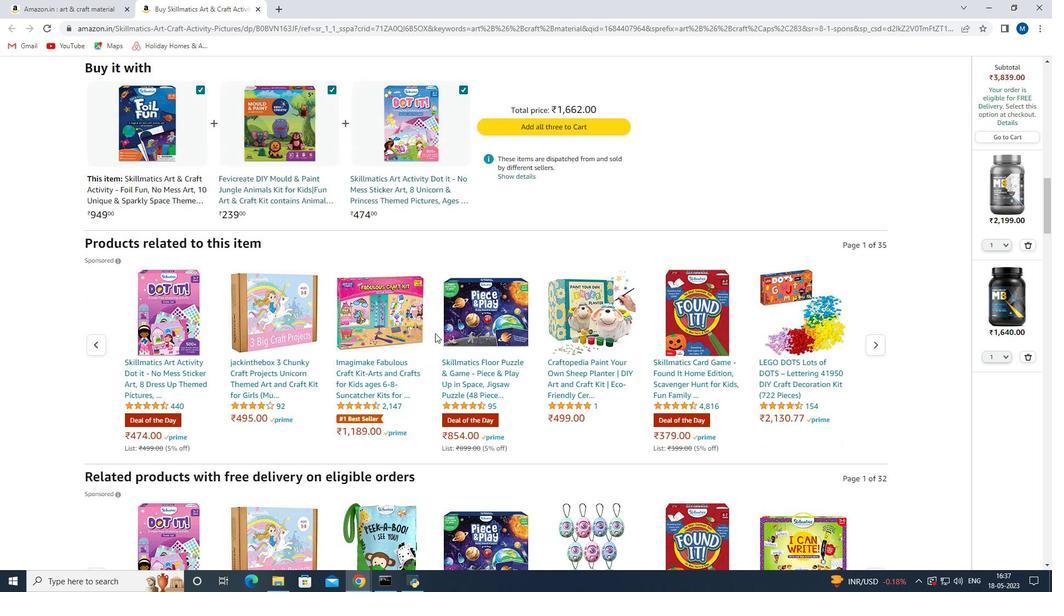 
Action: Mouse scrolled (435, 333) with delta (0, 0)
Screenshot: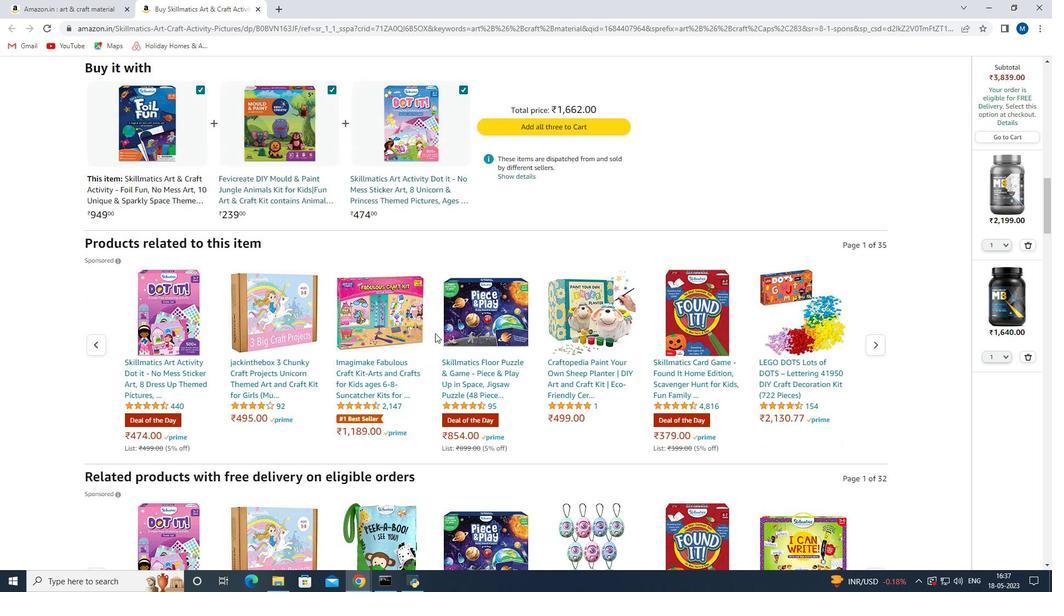 
Action: Mouse scrolled (435, 333) with delta (0, 0)
Screenshot: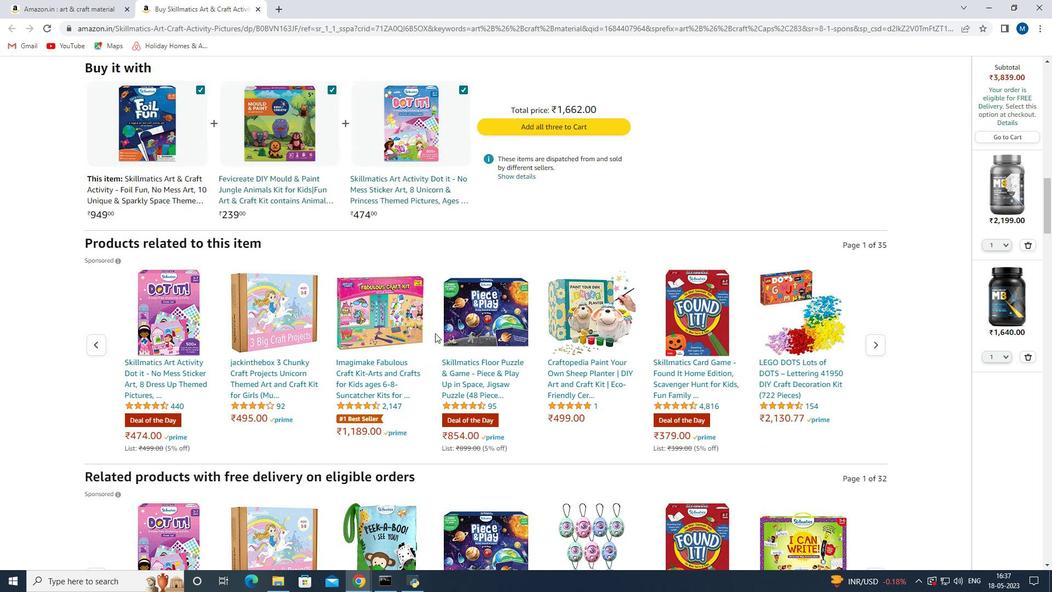
Action: Mouse scrolled (435, 333) with delta (0, 0)
Screenshot: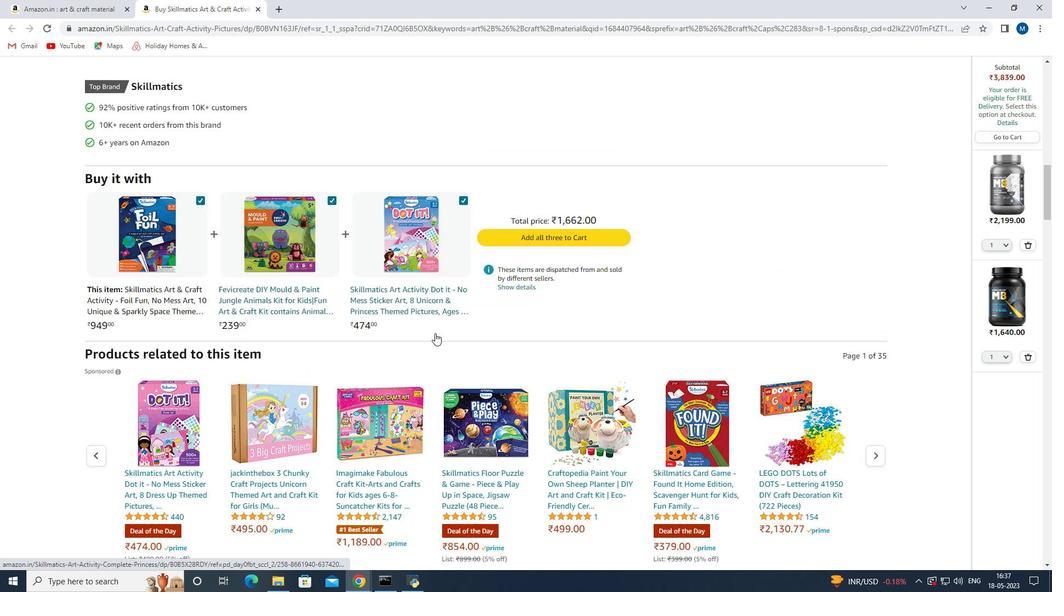 
Action: Mouse scrolled (435, 333) with delta (0, 0)
Screenshot: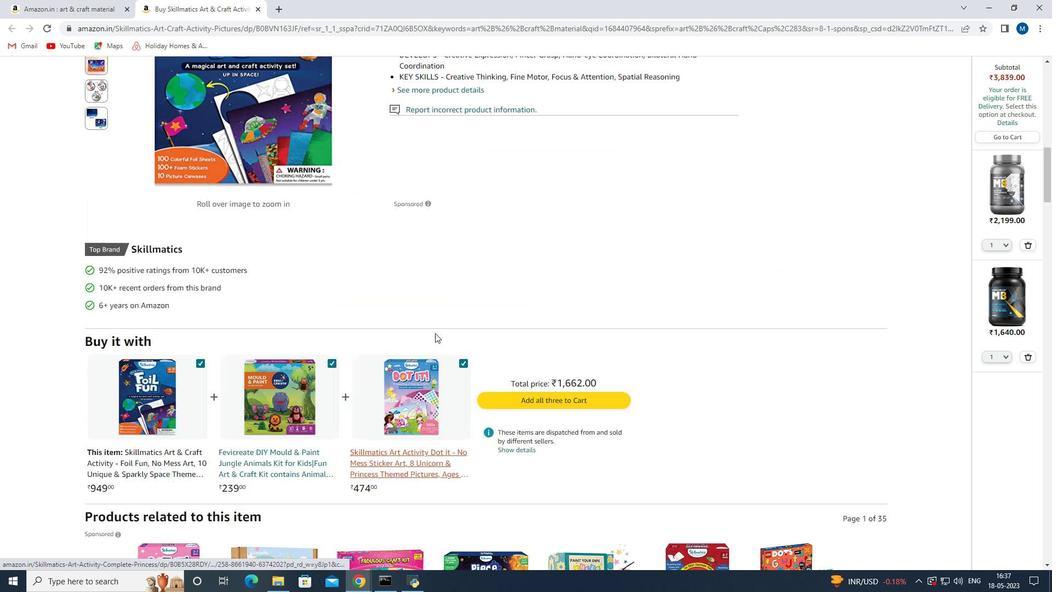 
Action: Mouse scrolled (435, 333) with delta (0, 0)
Screenshot: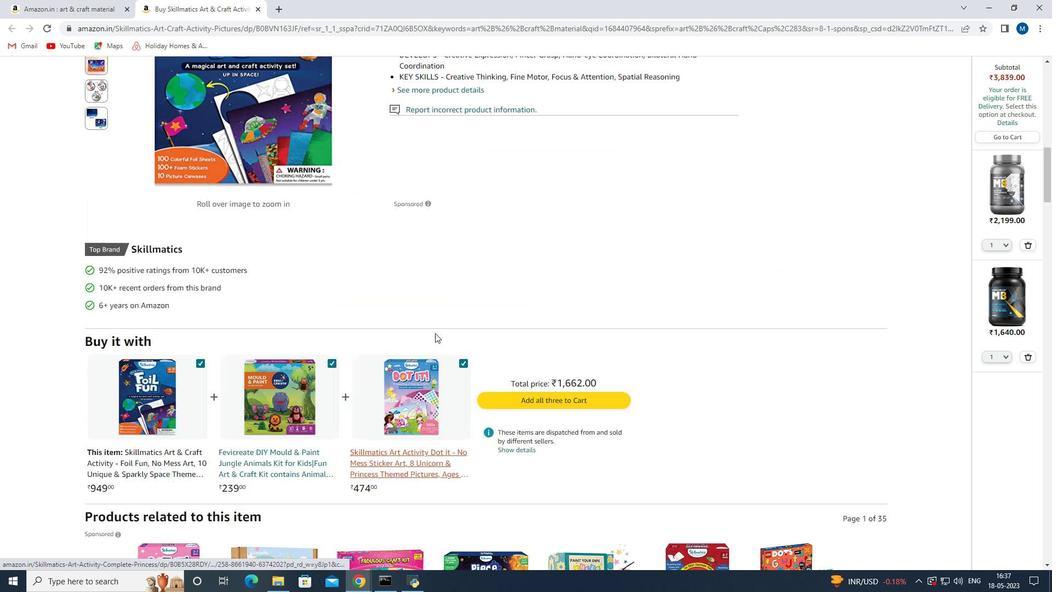 
Action: Mouse scrolled (435, 333) with delta (0, 0)
Screenshot: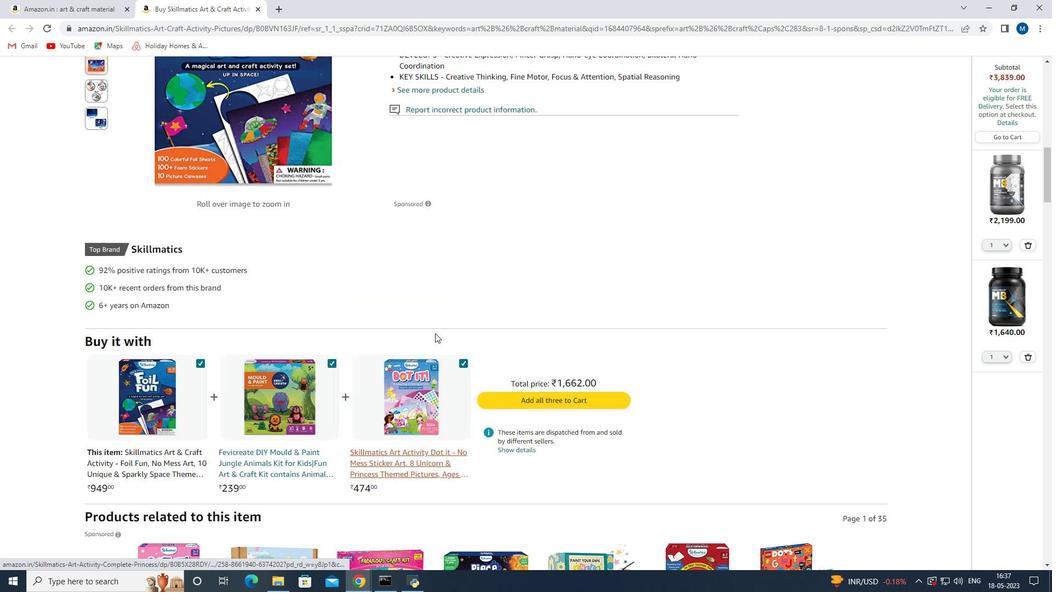 
Action: Mouse scrolled (435, 333) with delta (0, 0)
Screenshot: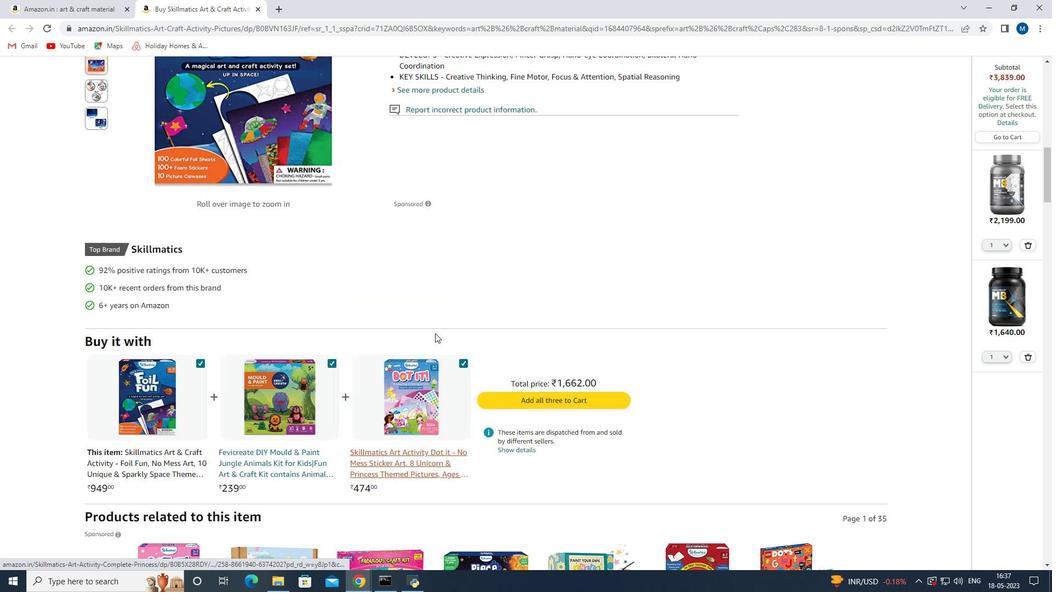 
Action: Mouse scrolled (435, 333) with delta (0, 0)
Screenshot: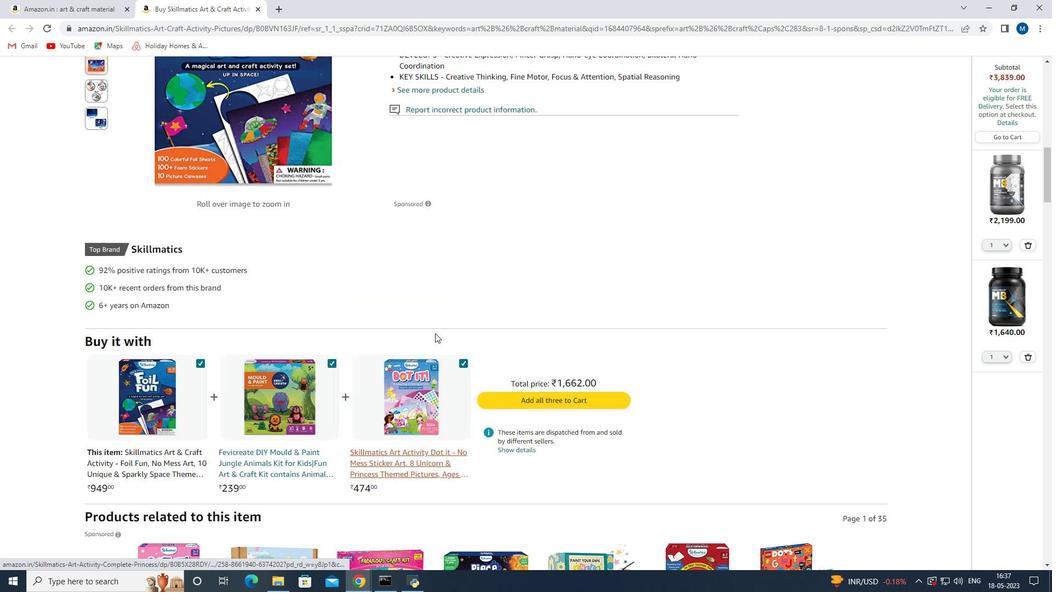 
Action: Mouse moved to (28, 1)
Screenshot: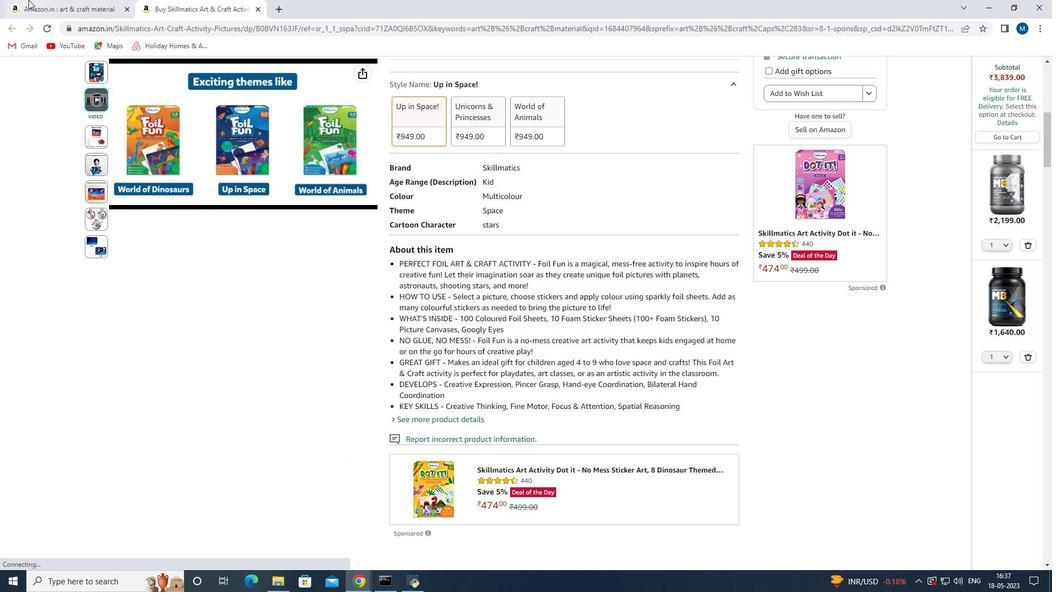 
Action: Mouse pressed left at (28, 1)
Screenshot: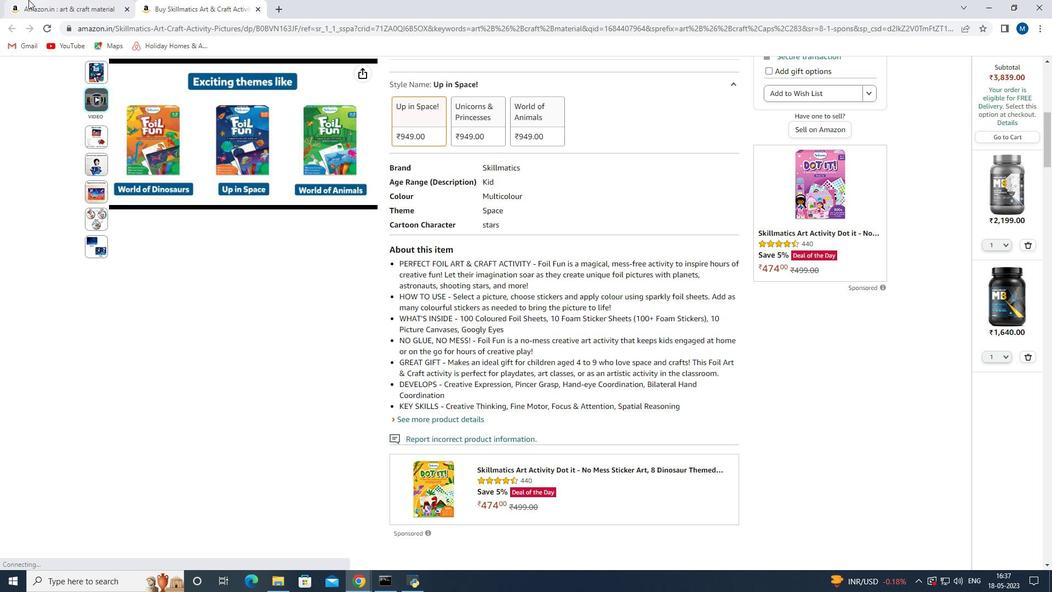 
Action: Mouse moved to (523, 318)
Screenshot: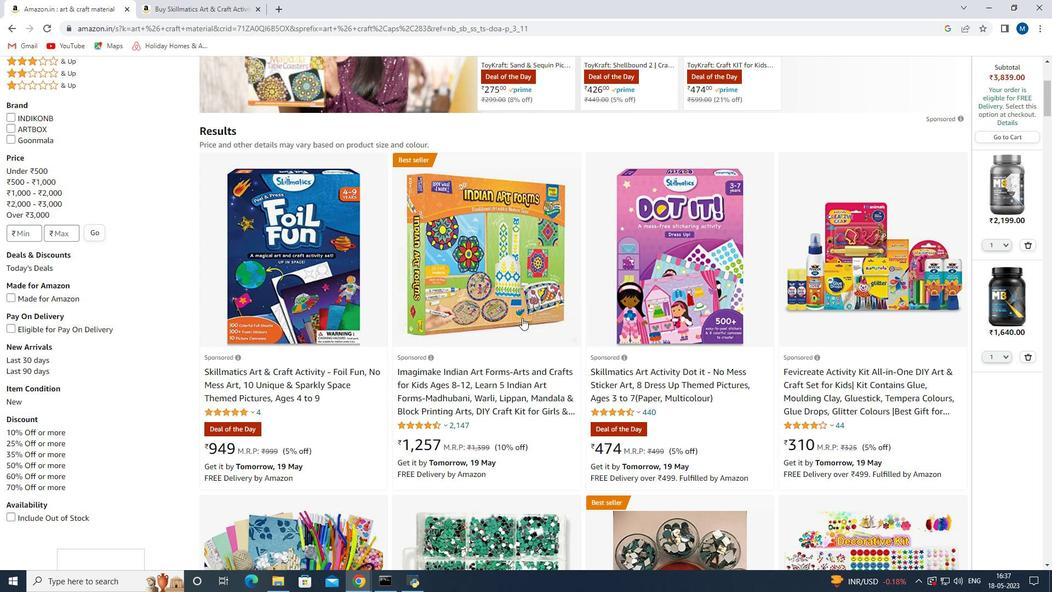 
Action: Mouse scrolled (523, 317) with delta (0, 0)
Screenshot: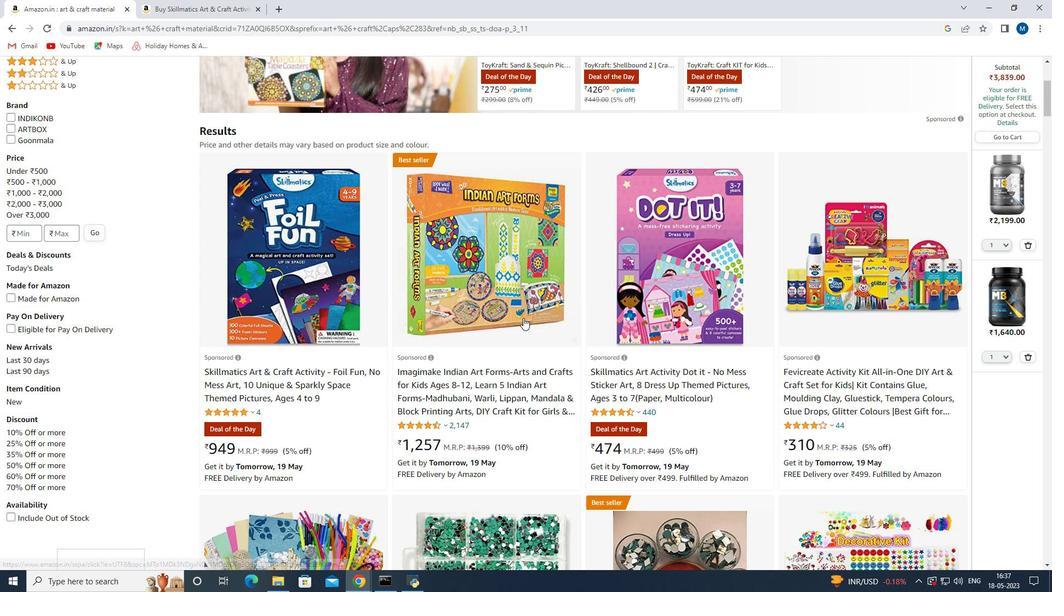 
Action: Mouse scrolled (523, 317) with delta (0, 0)
Screenshot: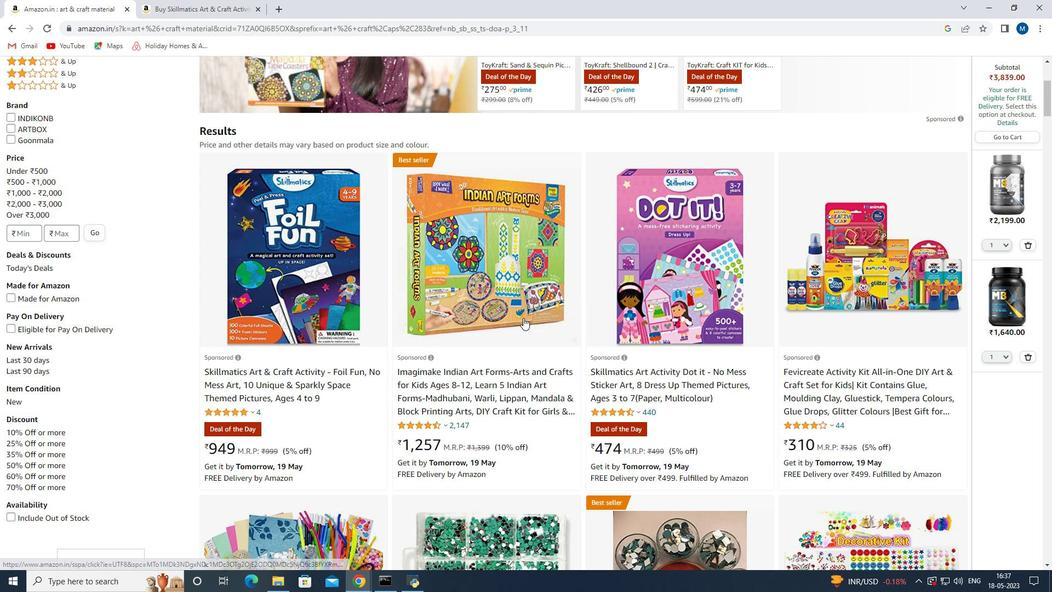 
Action: Mouse scrolled (523, 317) with delta (0, 0)
Screenshot: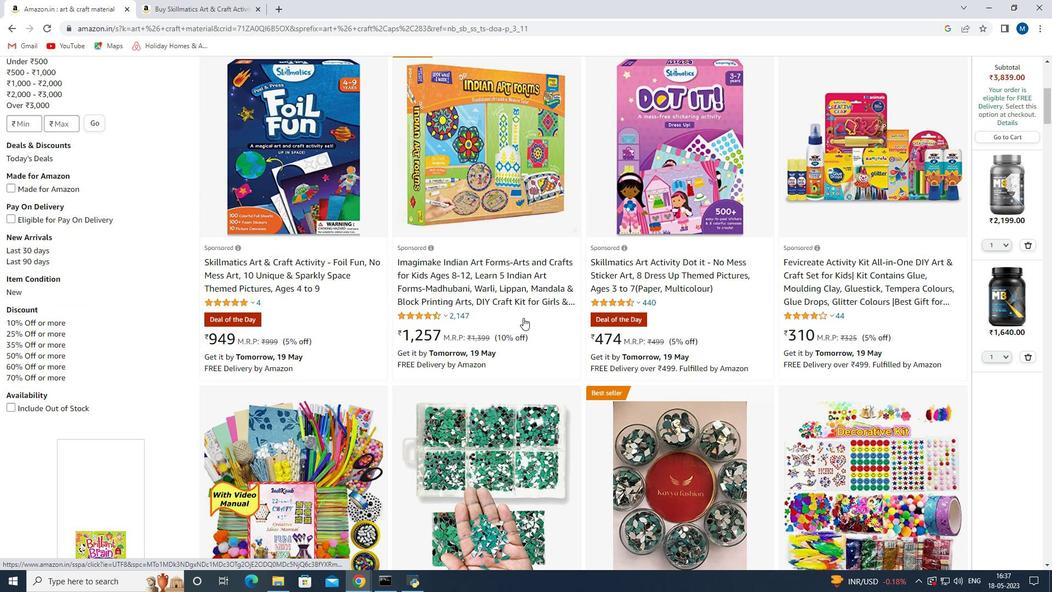
Action: Mouse scrolled (523, 317) with delta (0, 0)
Screenshot: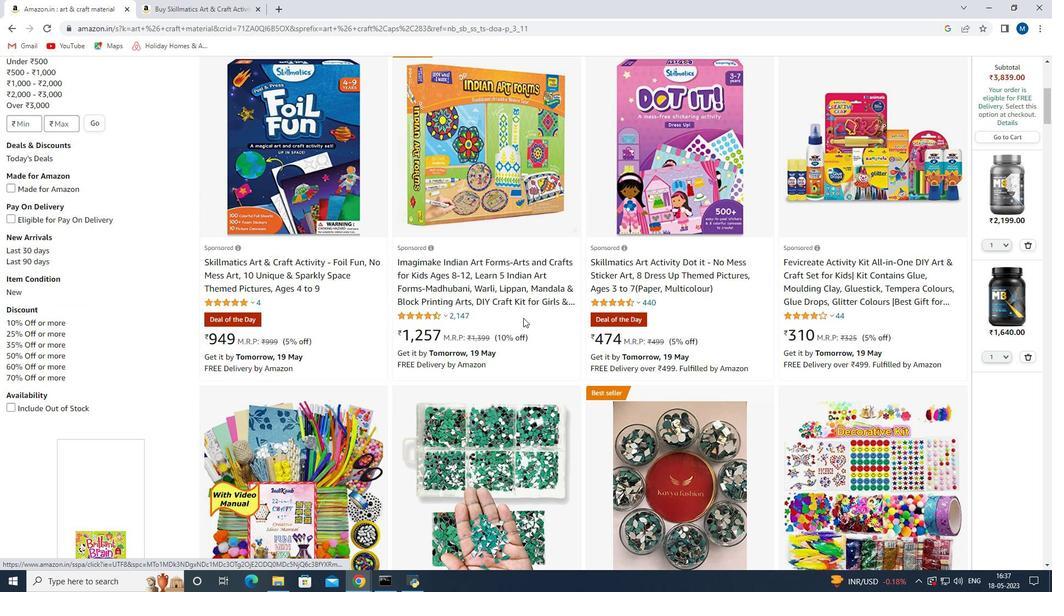 
Action: Mouse scrolled (523, 317) with delta (0, 0)
Screenshot: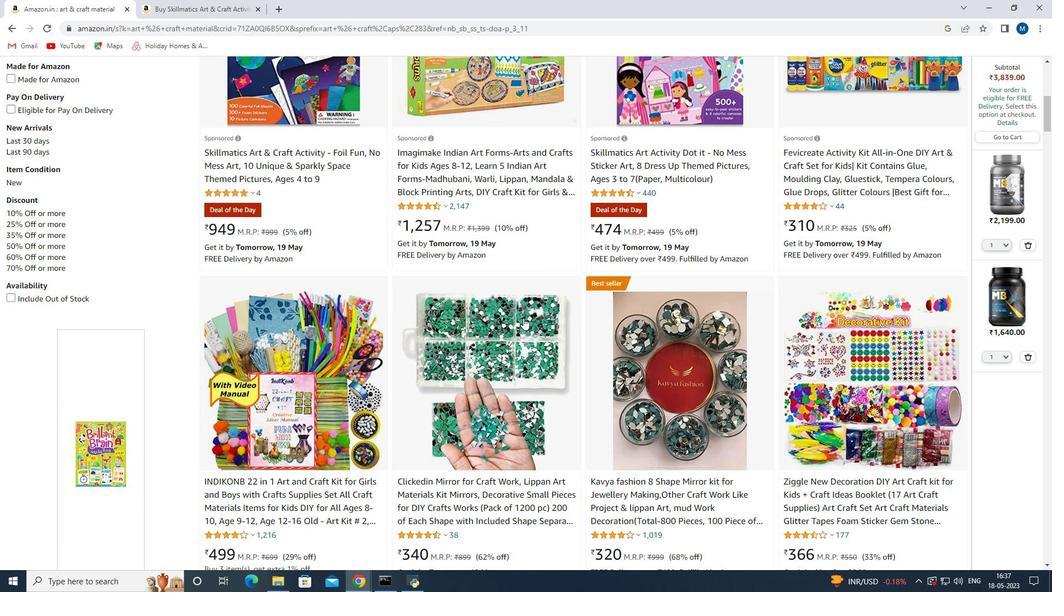 
Action: Mouse scrolled (523, 317) with delta (0, 0)
Screenshot: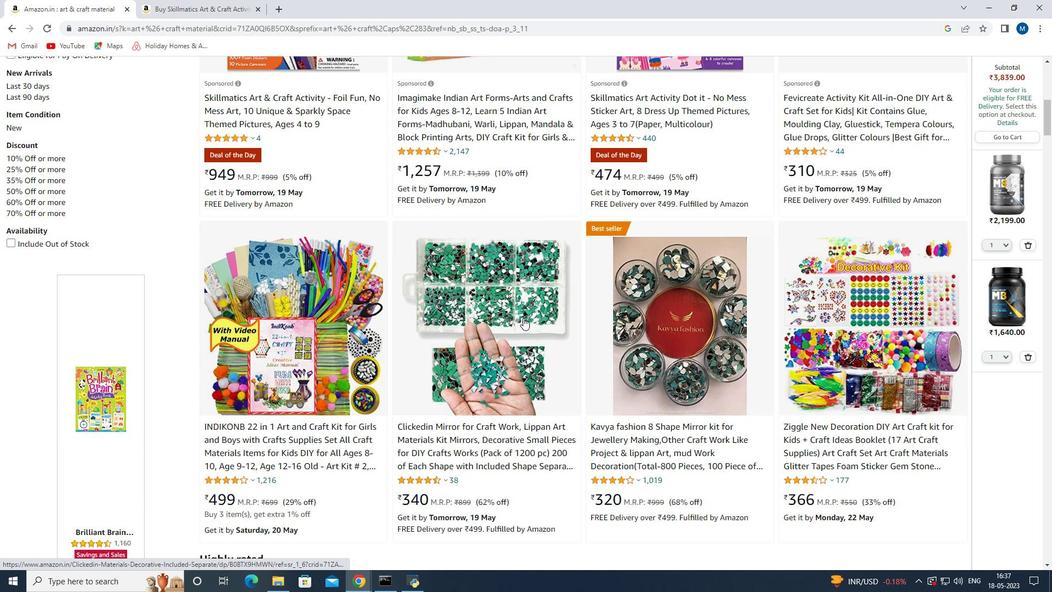 
Action: Mouse scrolled (523, 317) with delta (0, 0)
Screenshot: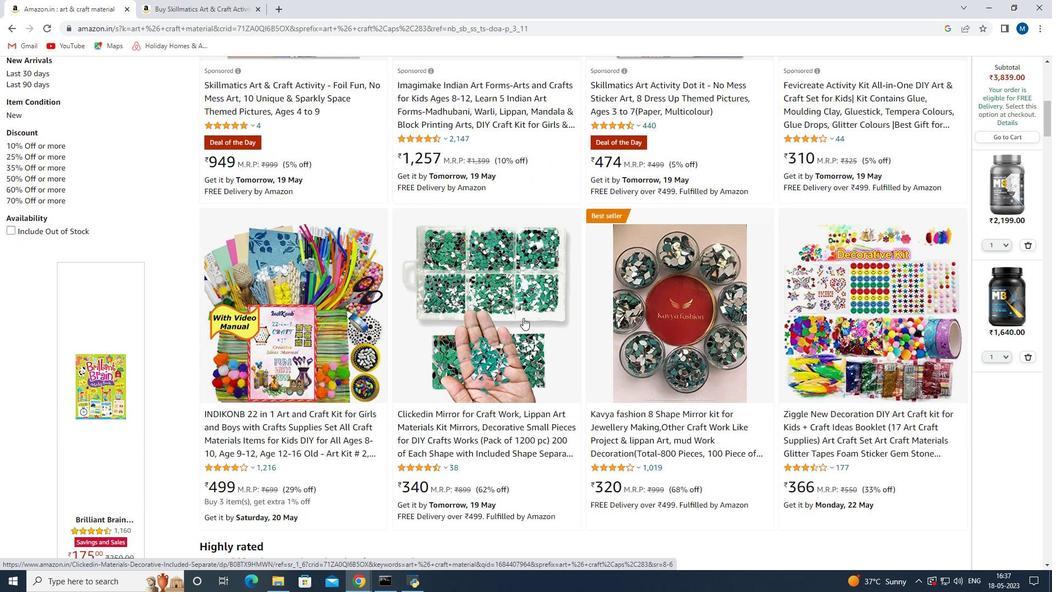 
Action: Mouse scrolled (523, 317) with delta (0, 0)
Screenshot: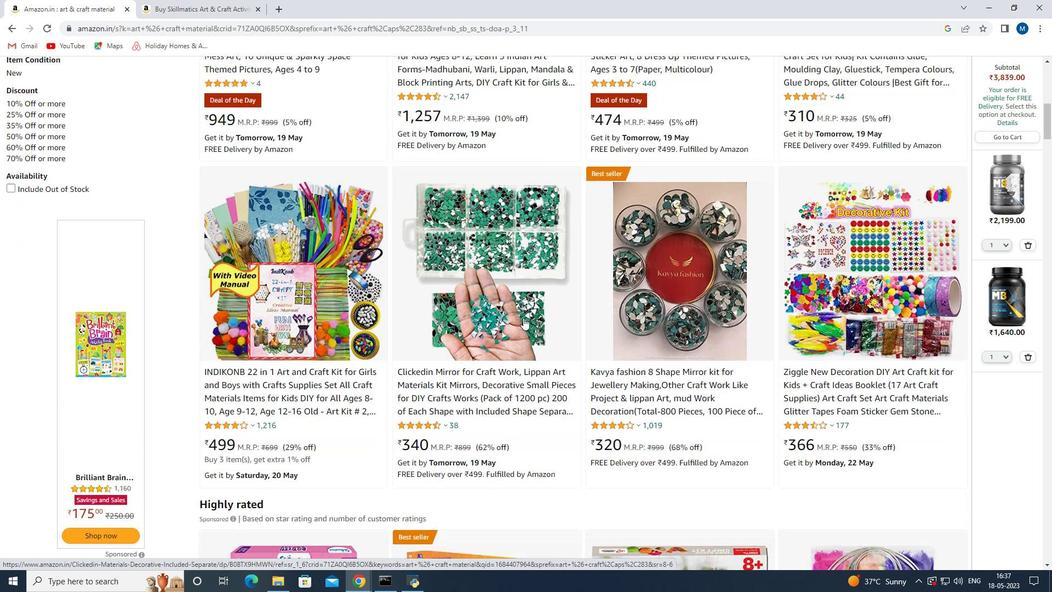 
Action: Mouse moved to (332, 292)
Screenshot: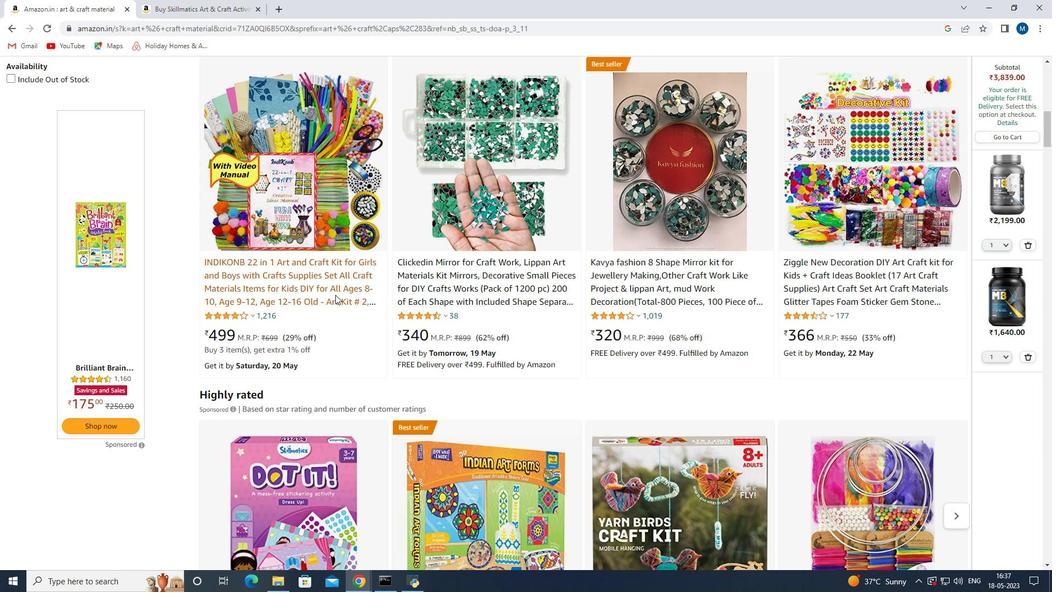 
Action: Mouse pressed left at (332, 292)
Screenshot: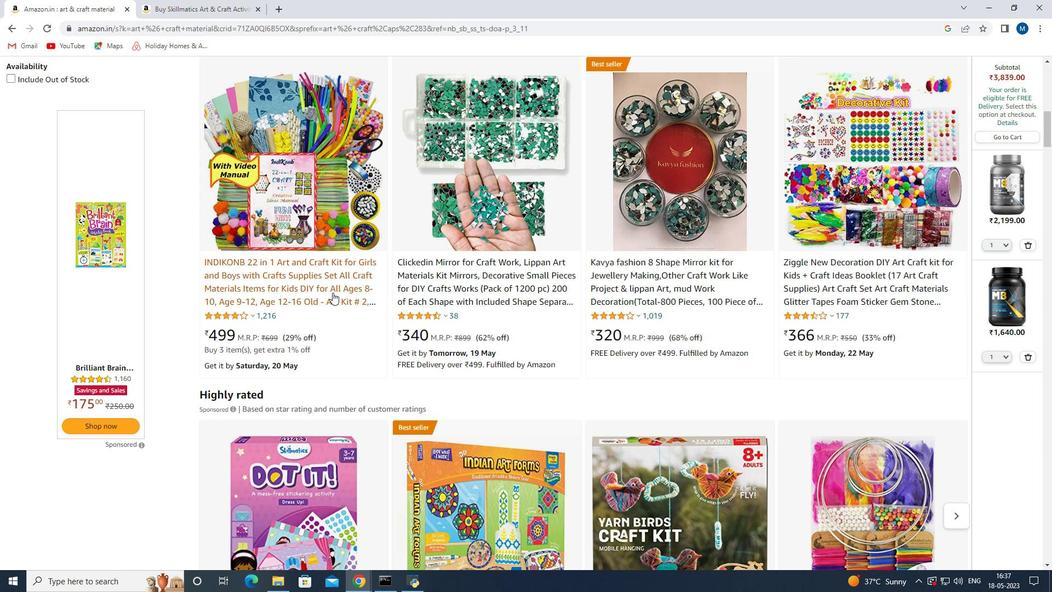 
Action: Mouse moved to (205, 262)
Screenshot: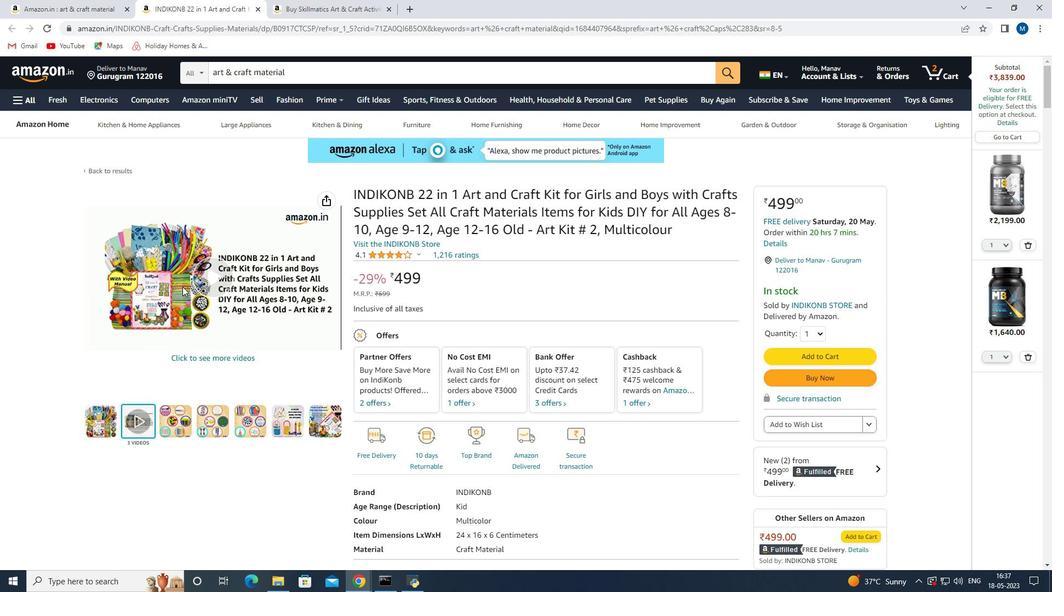 
Action: Mouse pressed left at (205, 262)
Screenshot: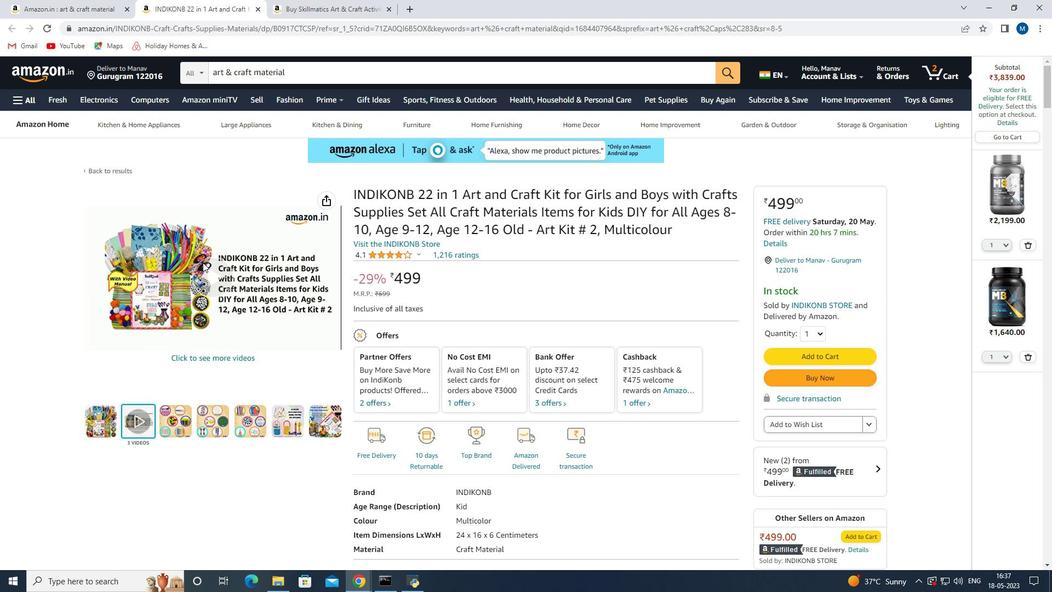 
Action: Mouse moved to (683, 469)
Screenshot: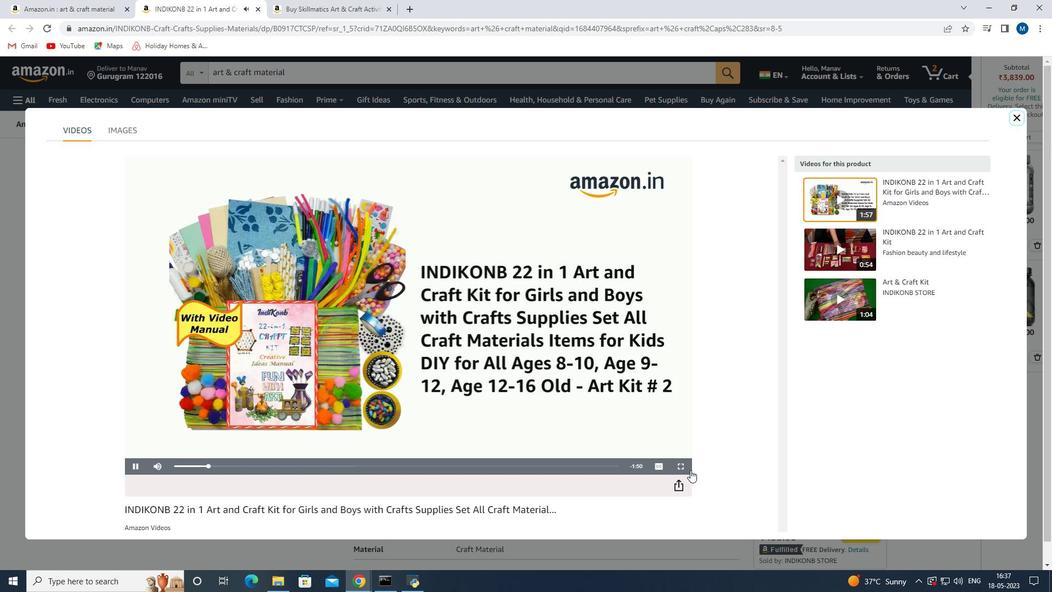 
Action: Mouse pressed left at (683, 469)
Screenshot: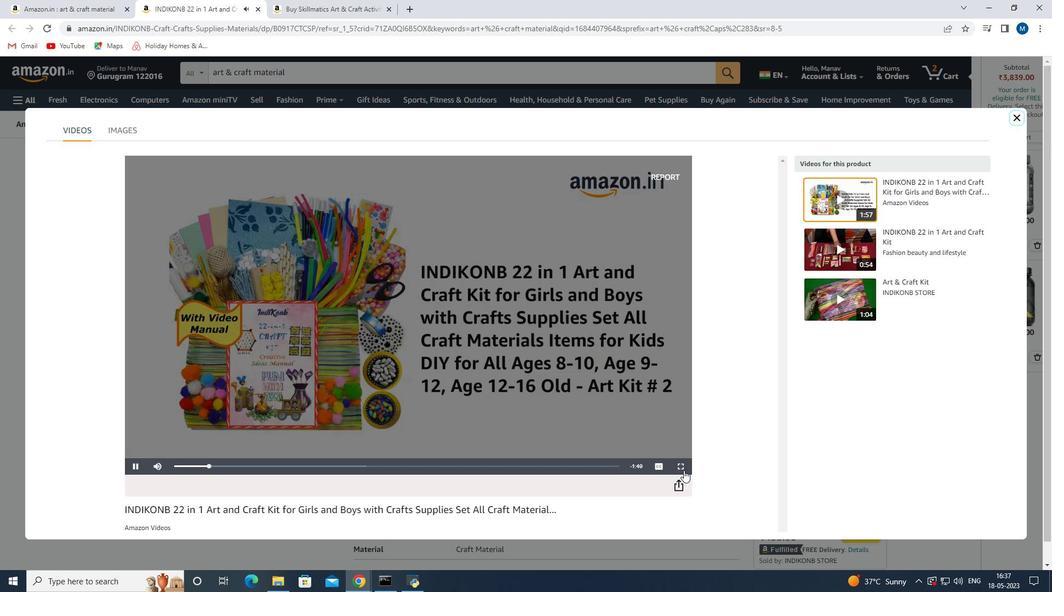 
Action: Mouse moved to (973, 383)
Screenshot: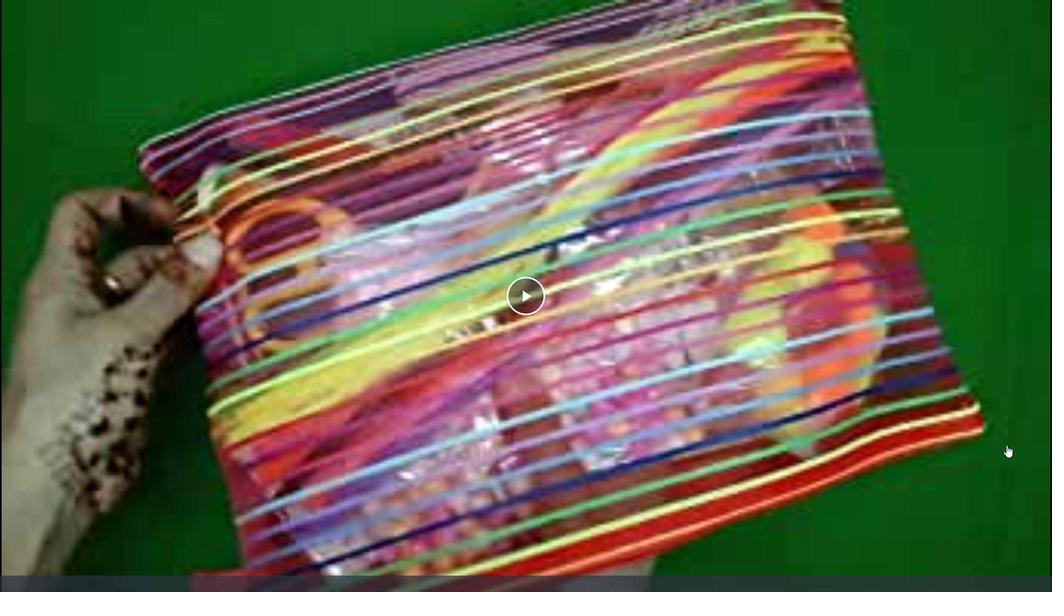 
Action: Mouse pressed left at (973, 383)
Screenshot: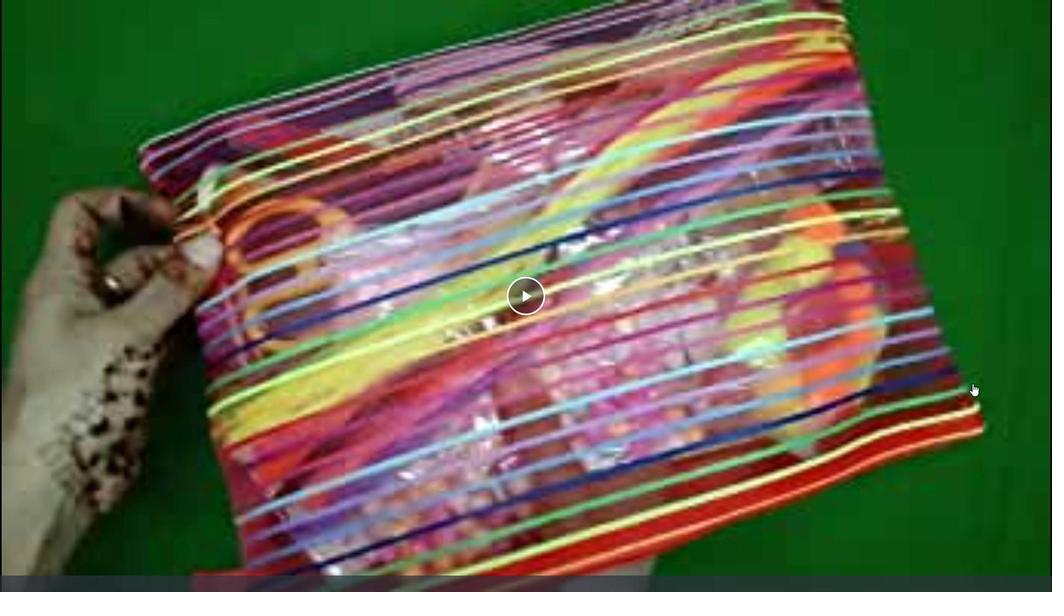 
Action: Mouse pressed left at (973, 383)
Screenshot: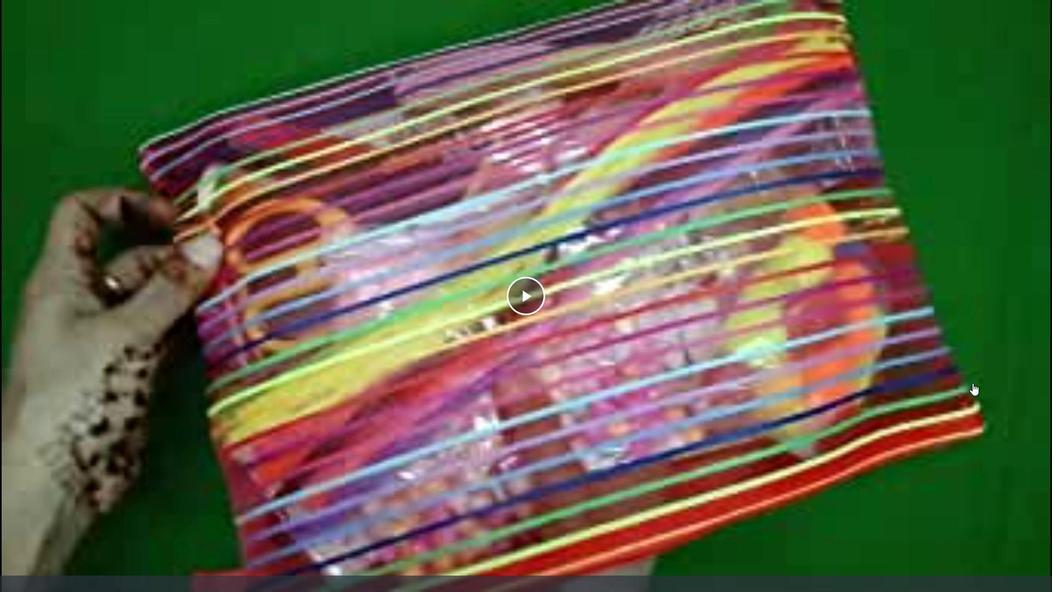 
Action: Mouse moved to (1020, 118)
Screenshot: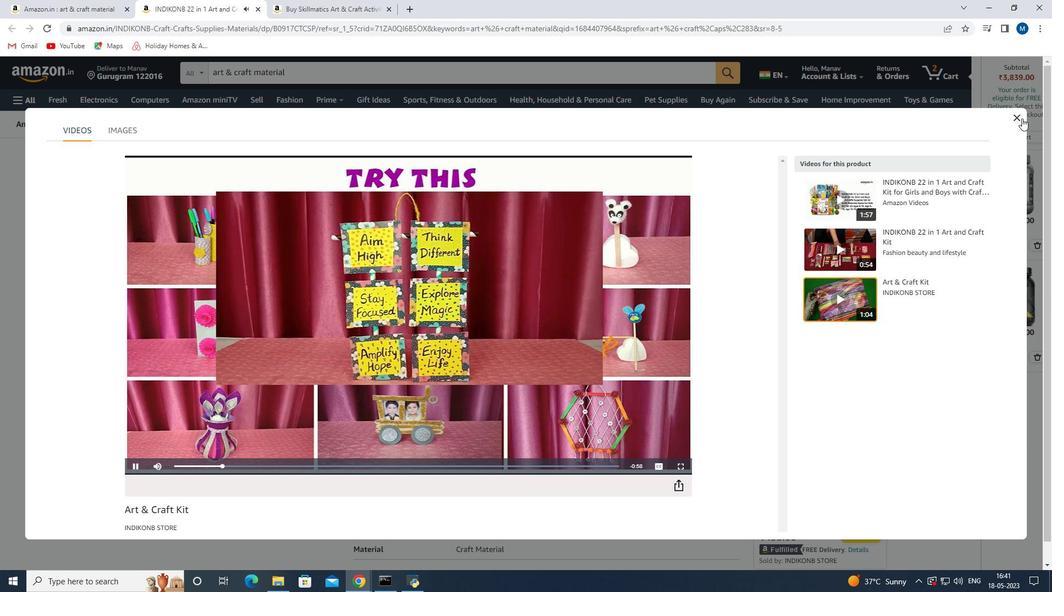 
Action: Mouse pressed left at (1020, 118)
Screenshot: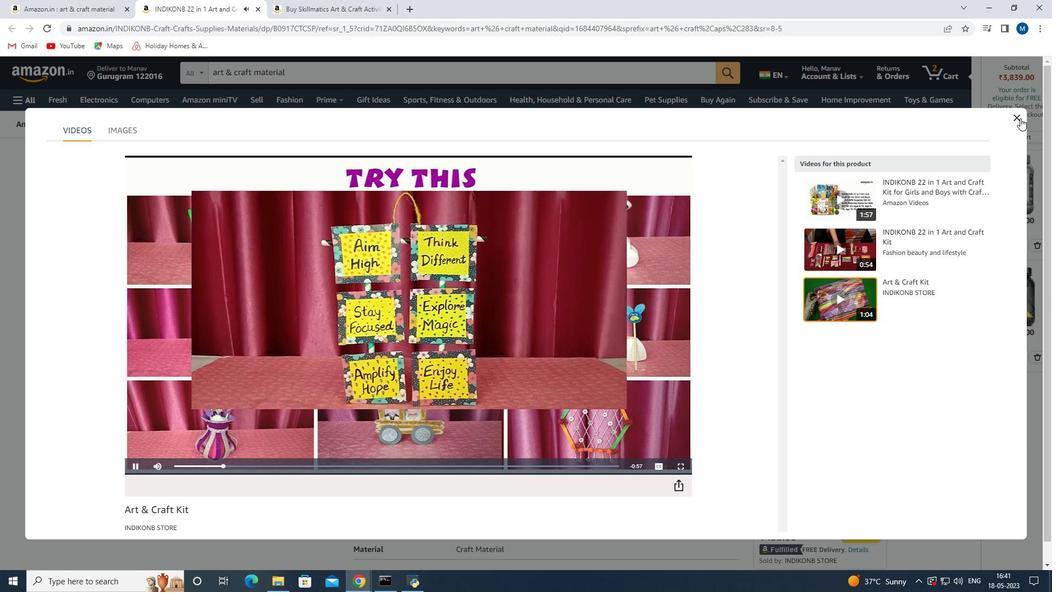 
Action: Mouse moved to (177, 433)
Screenshot: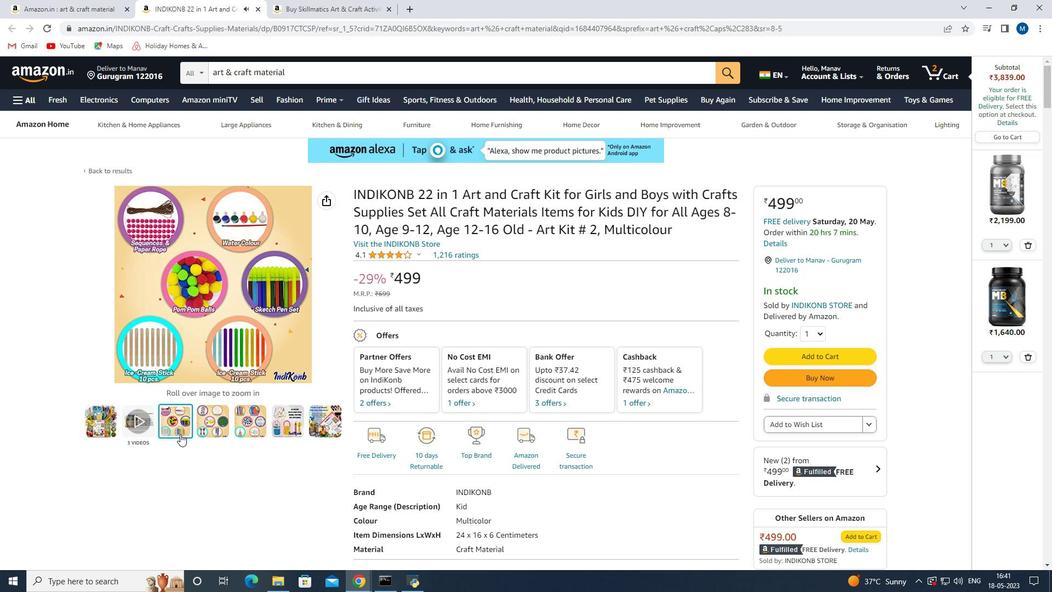 
Action: Mouse pressed left at (177, 433)
Screenshot: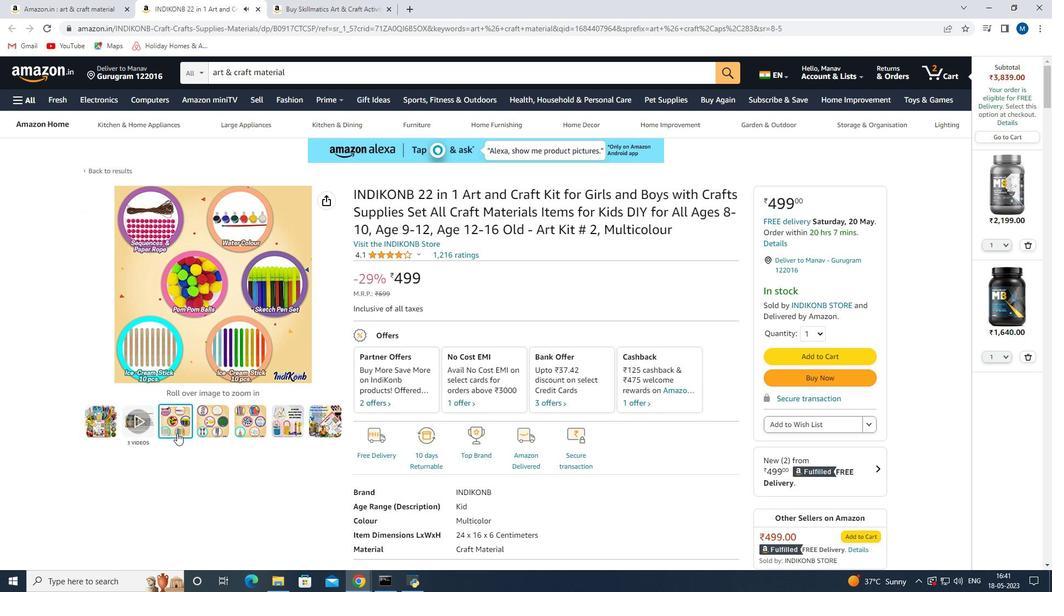 
Action: Mouse moved to (782, 355)
Screenshot: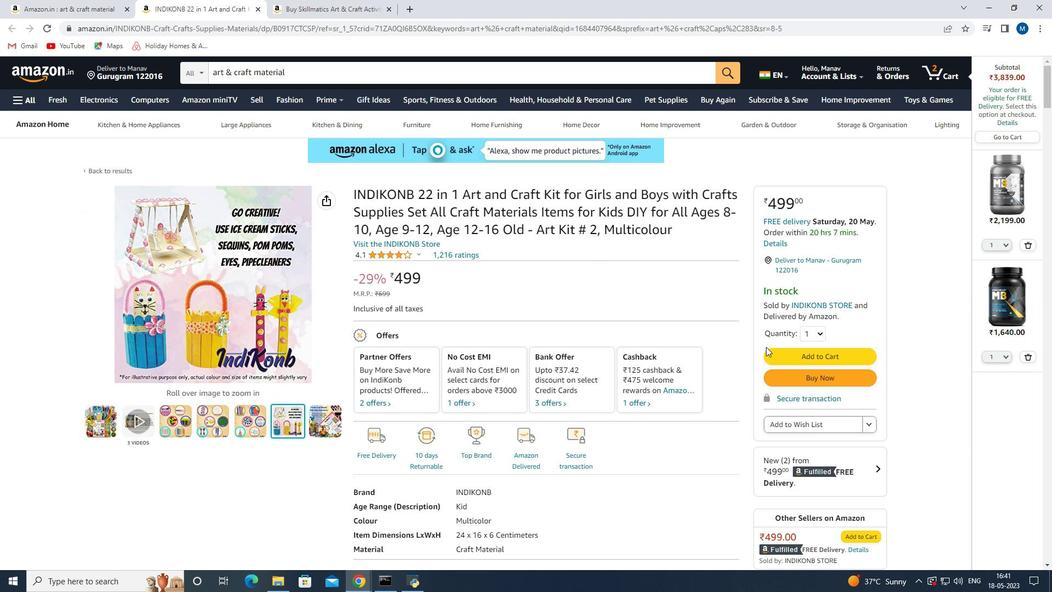 
Action: Mouse pressed left at (782, 355)
Screenshot: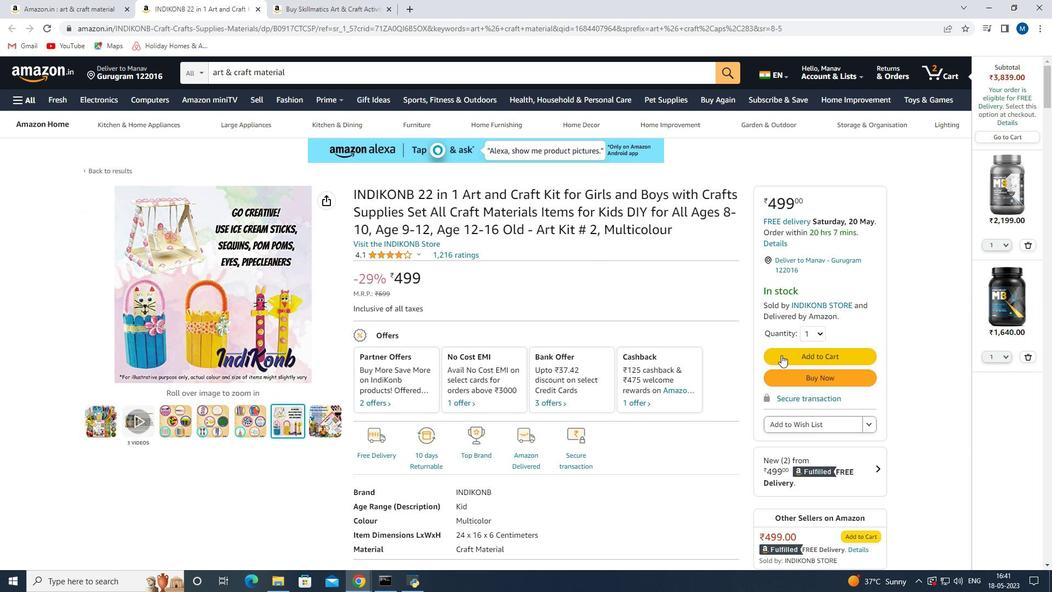 
Action: Mouse moved to (98, 0)
Screenshot: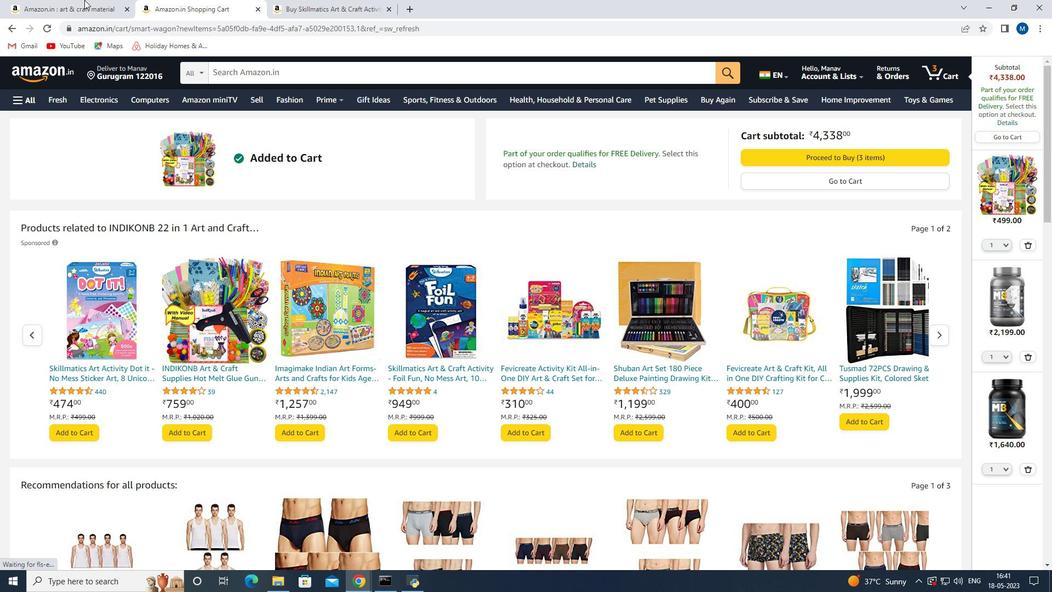 
Action: Mouse pressed left at (98, 0)
Screenshot: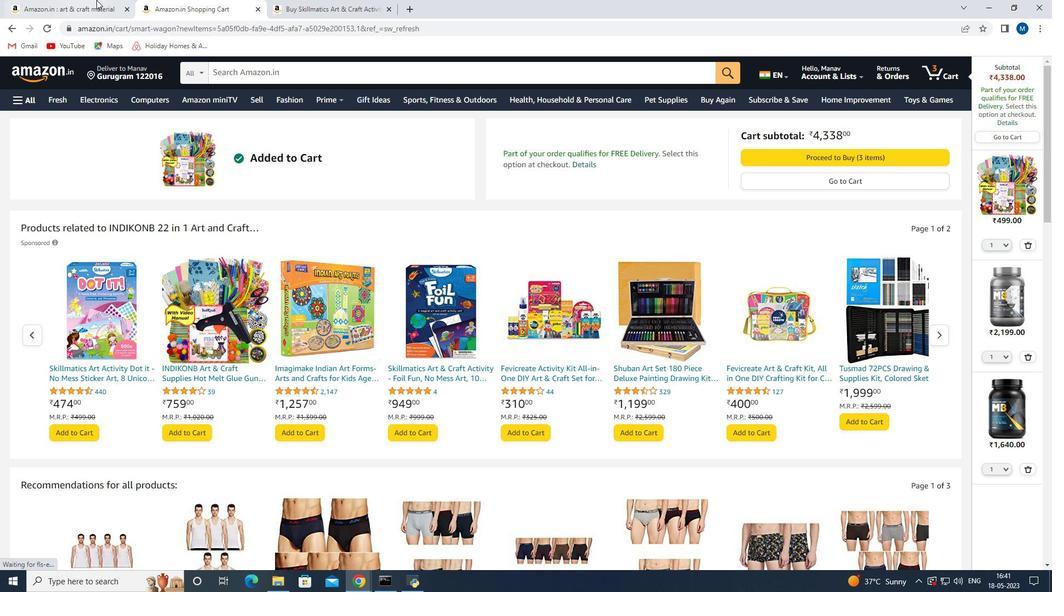 
Action: Mouse moved to (533, 301)
Screenshot: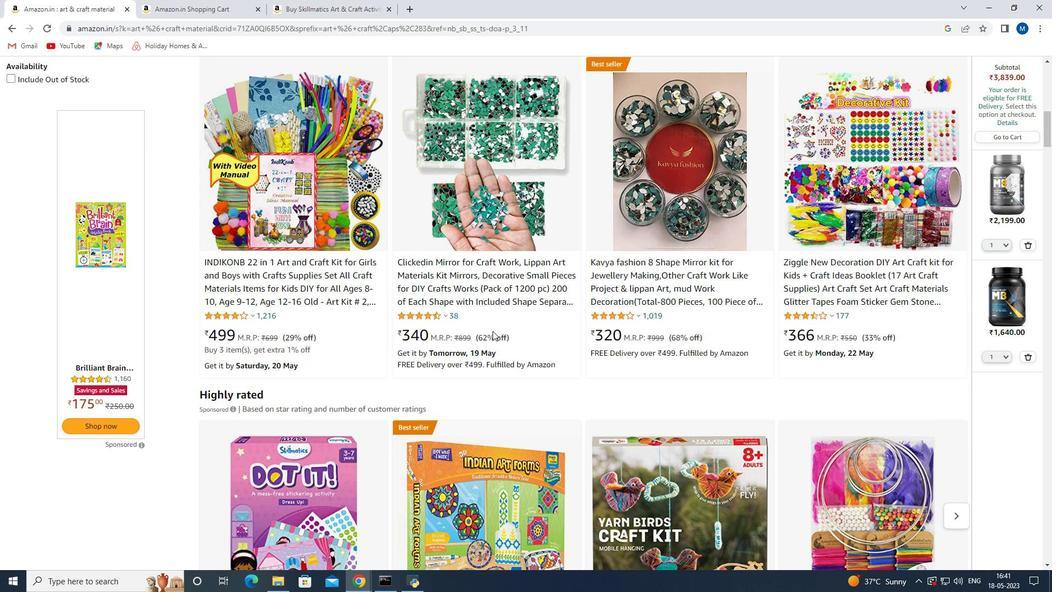 
Action: Mouse scrolled (533, 301) with delta (0, 0)
Screenshot: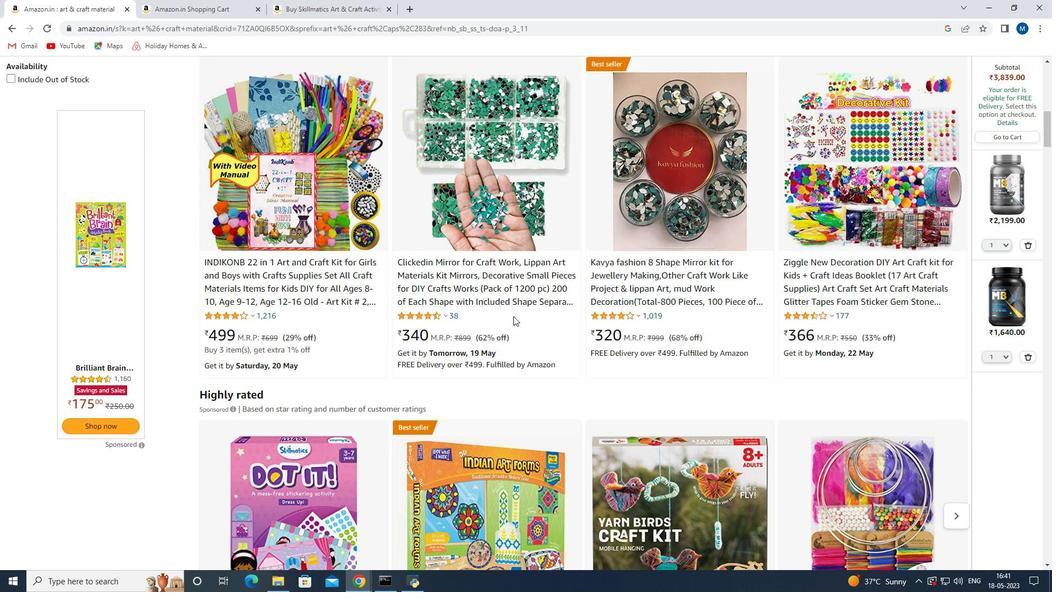 
Action: Mouse scrolled (533, 301) with delta (0, 0)
Screenshot: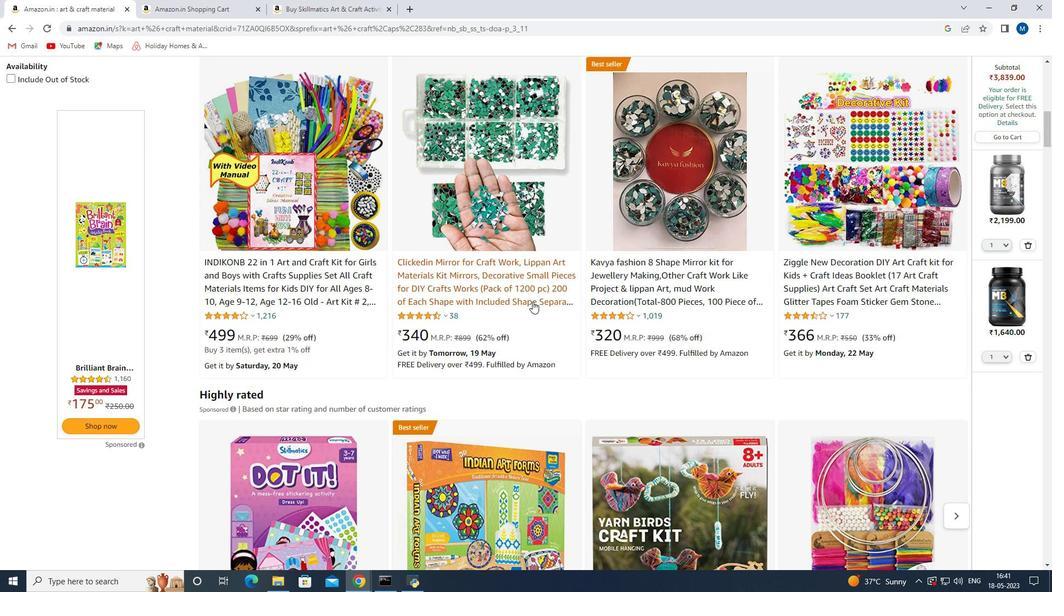 
Action: Mouse scrolled (533, 301) with delta (0, 0)
Screenshot: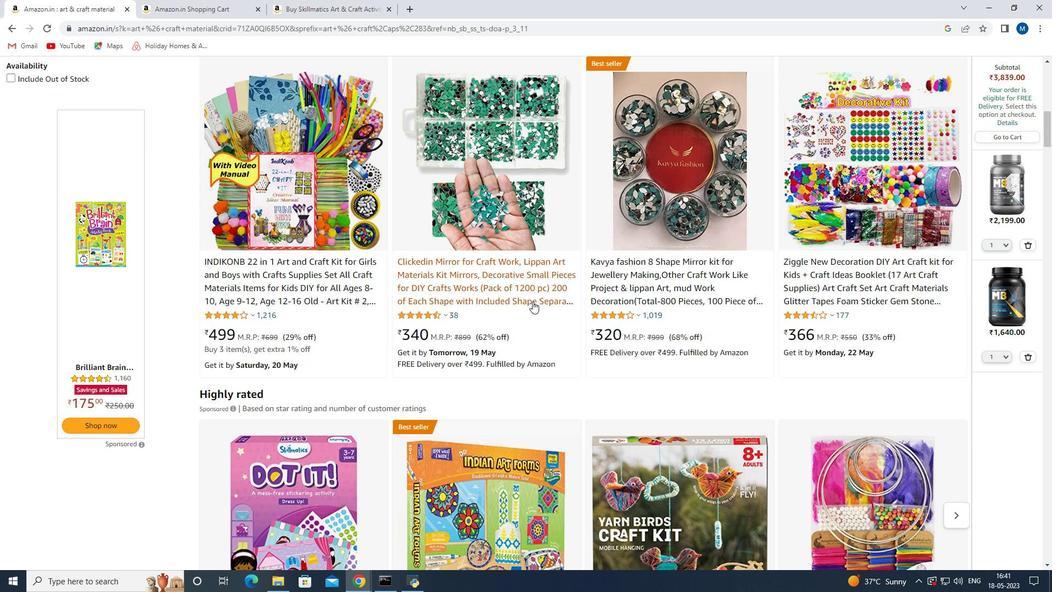 
Action: Mouse scrolled (533, 301) with delta (0, 0)
Screenshot: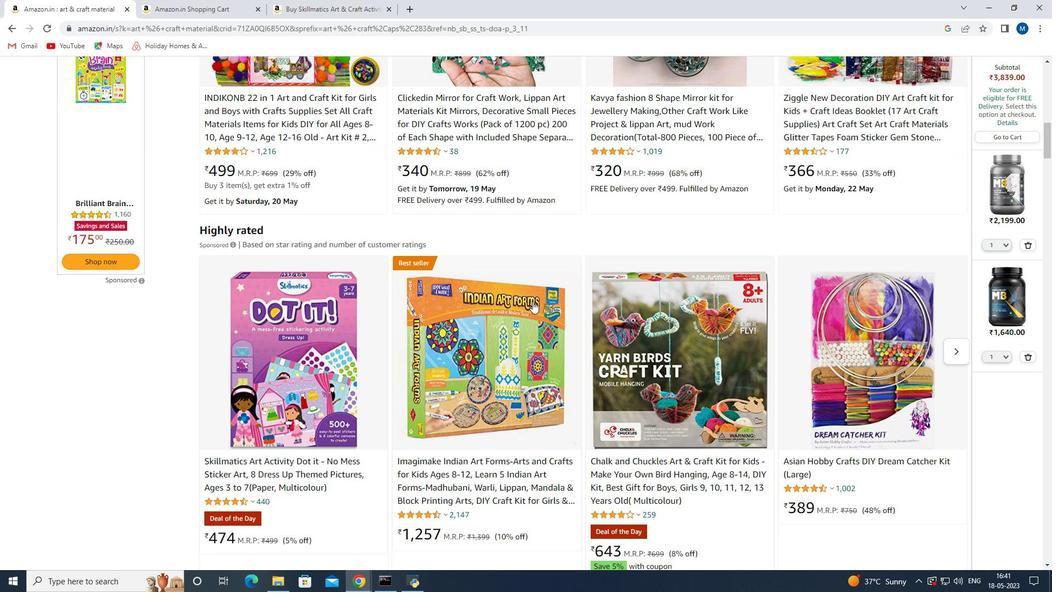 
Action: Mouse scrolled (533, 301) with delta (0, 0)
Screenshot: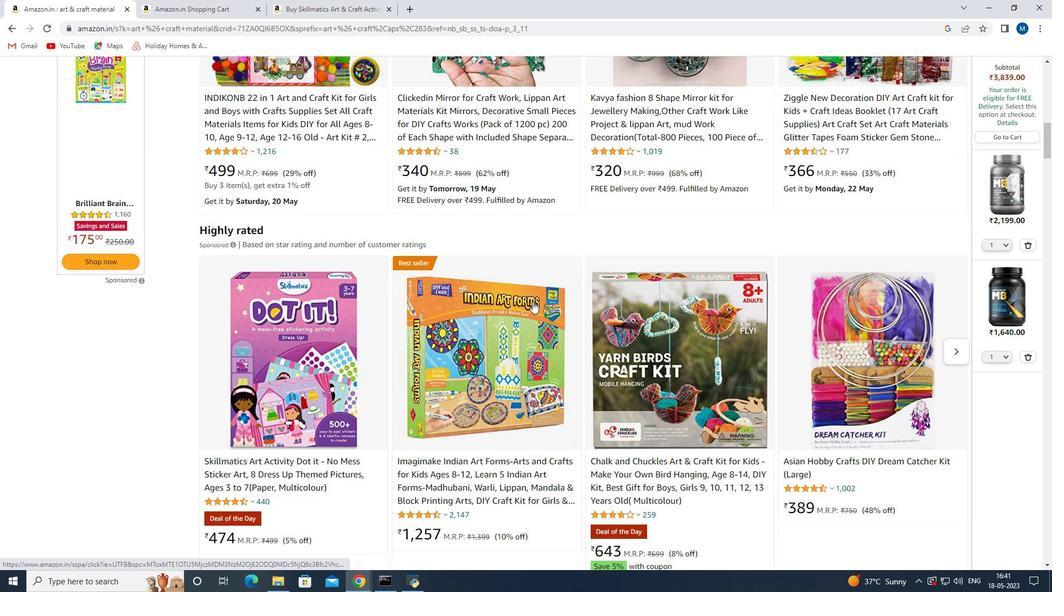 
Action: Mouse scrolled (533, 301) with delta (0, 0)
Screenshot: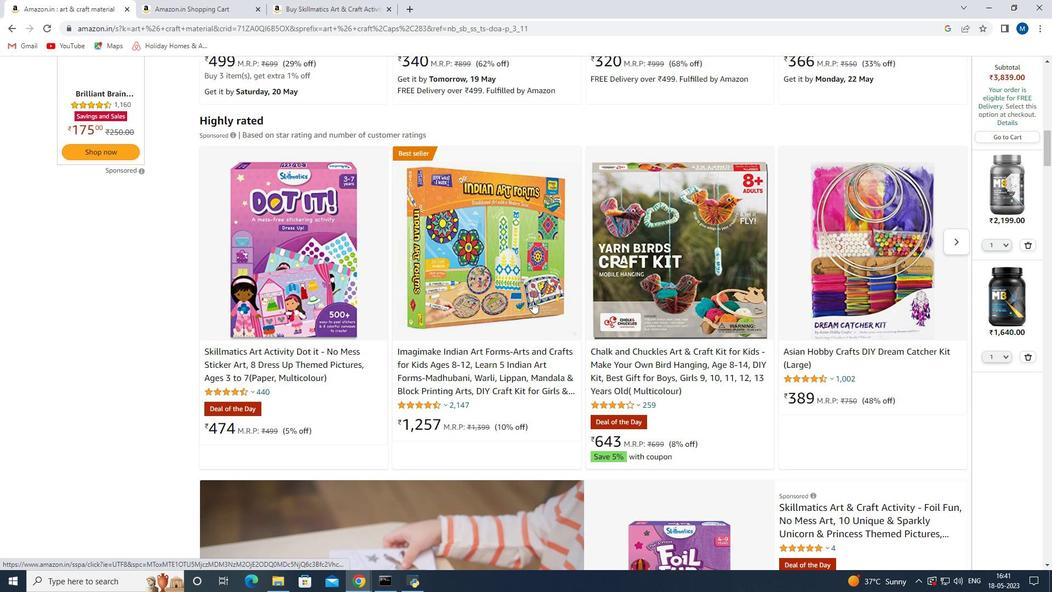 
Action: Mouse scrolled (533, 301) with delta (0, 0)
Screenshot: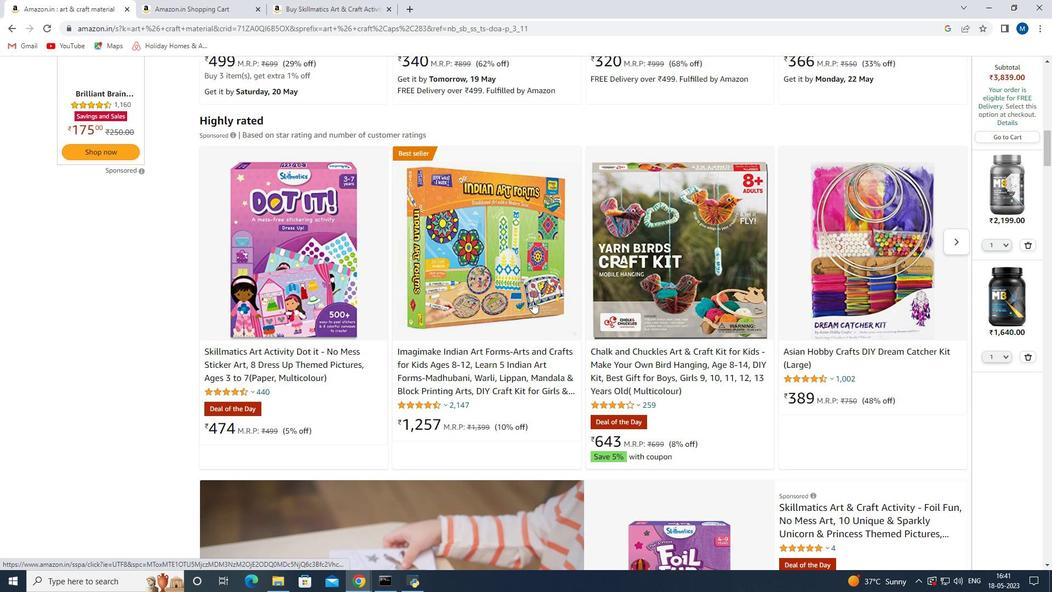 
Action: Mouse scrolled (533, 301) with delta (0, 0)
Screenshot: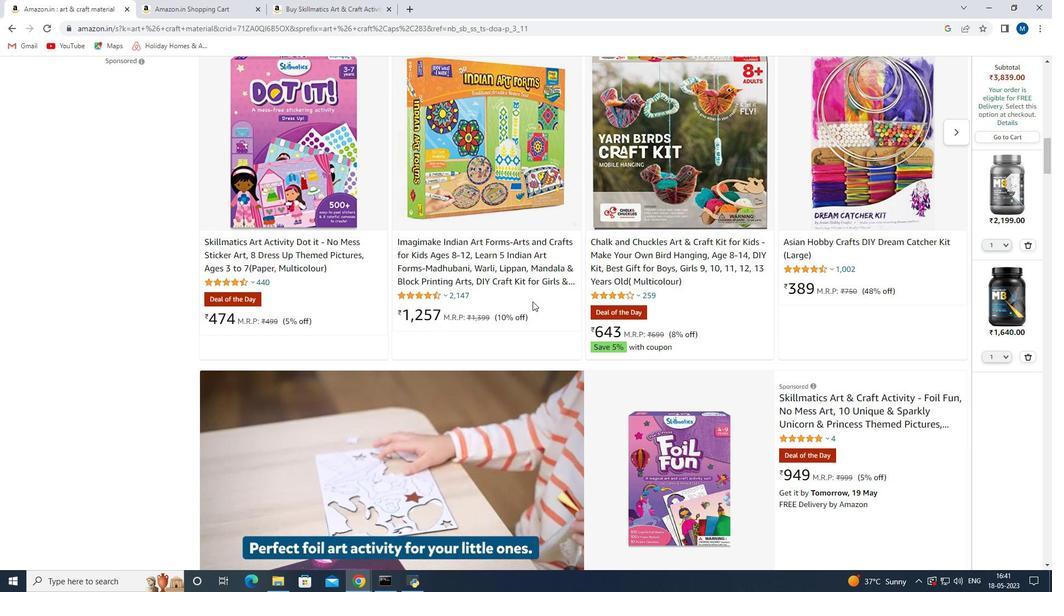
Action: Mouse scrolled (533, 301) with delta (0, 0)
Screenshot: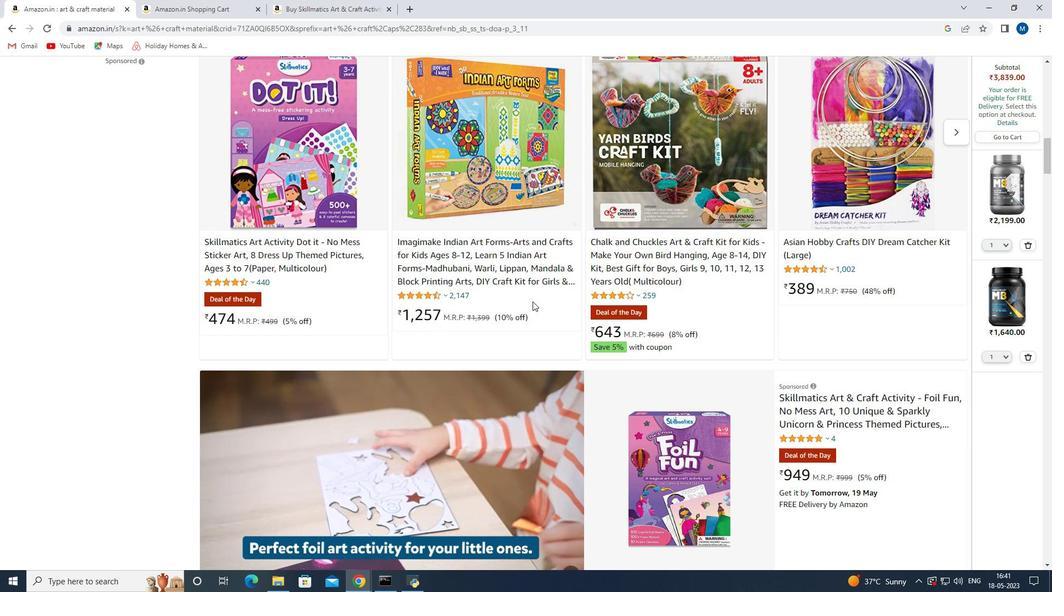 
Action: Mouse moved to (531, 301)
Screenshot: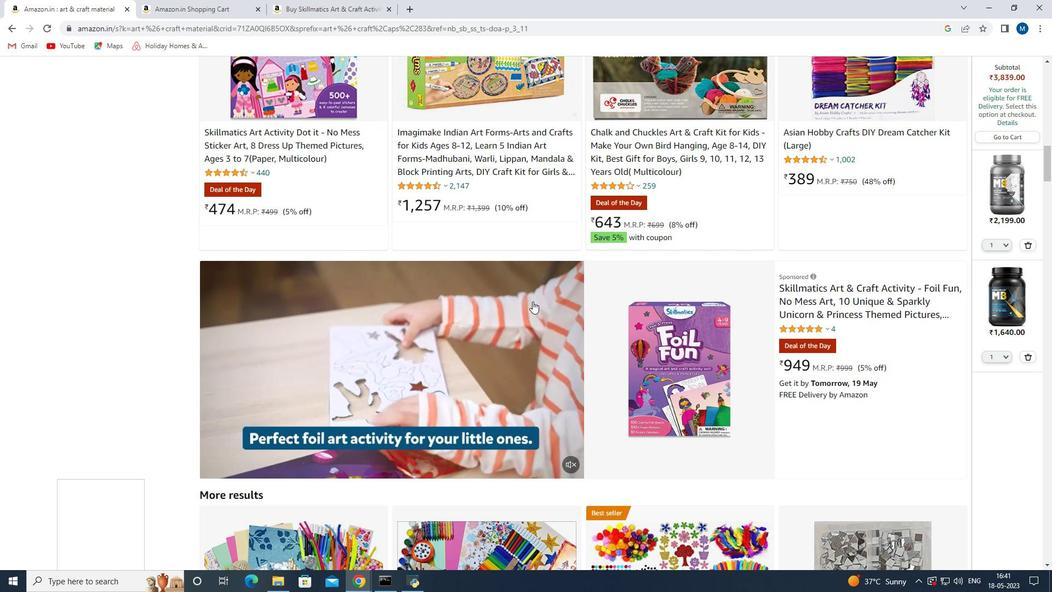 
Action: Mouse scrolled (531, 301) with delta (0, 0)
Screenshot: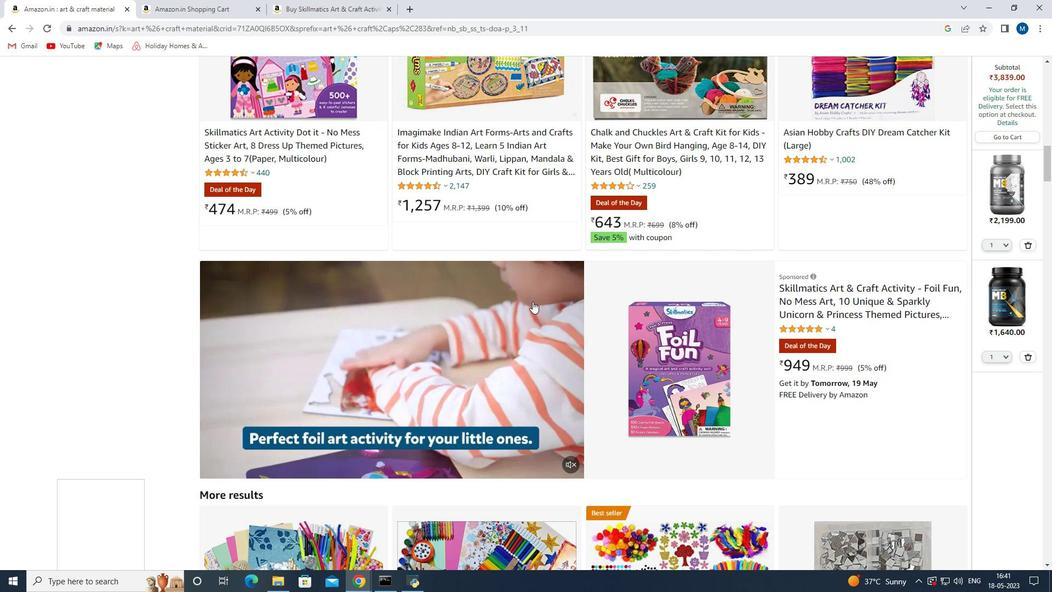 
Action: Mouse scrolled (531, 301) with delta (0, 0)
Screenshot: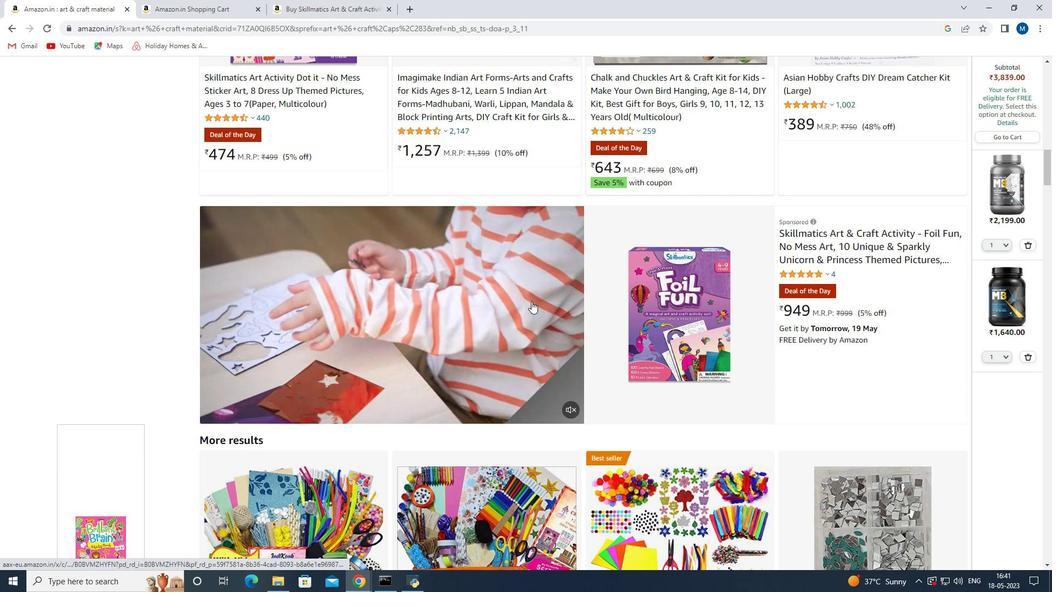 
Action: Mouse moved to (828, 193)
Screenshot: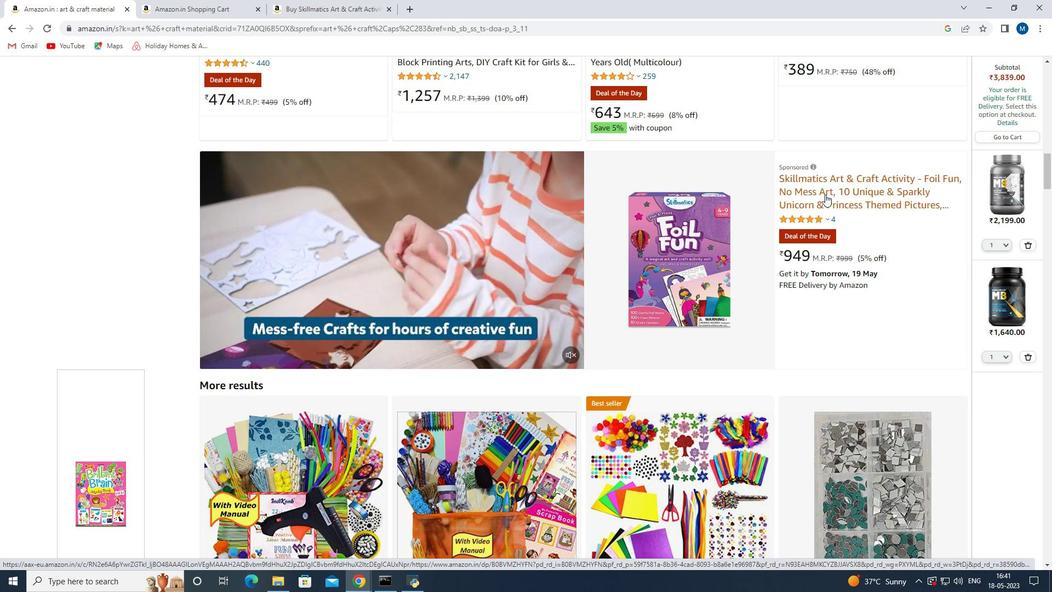 
Action: Mouse pressed left at (828, 193)
Screenshot: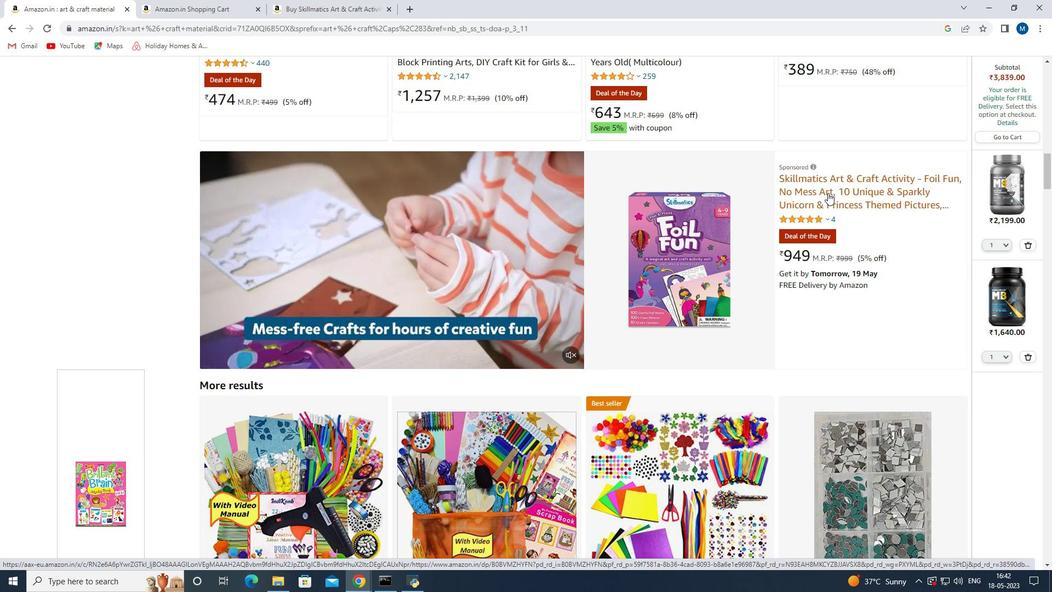 
Action: Mouse moved to (95, 224)
Screenshot: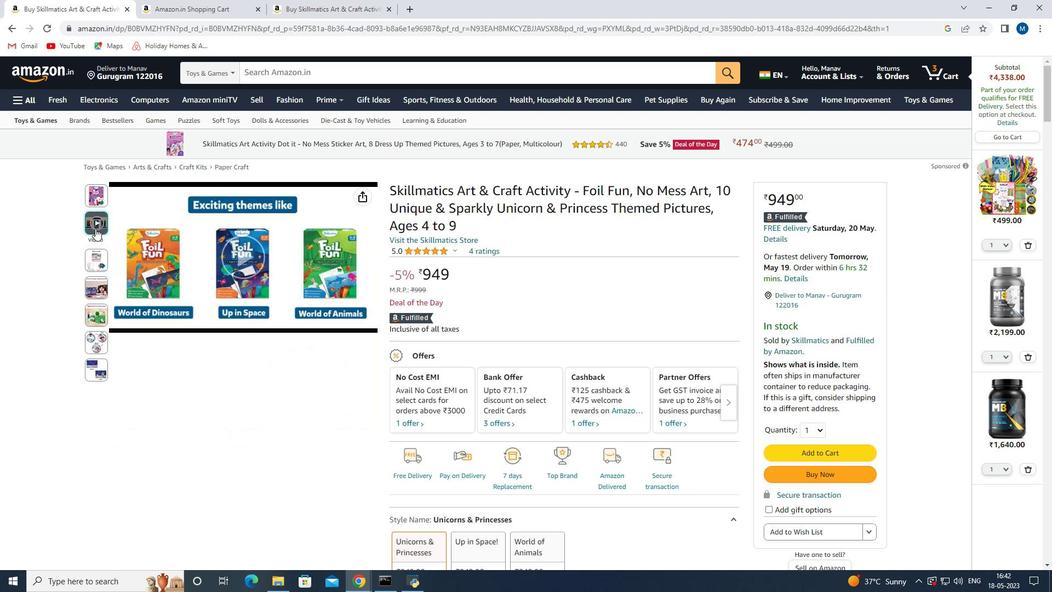 
Action: Mouse pressed left at (95, 224)
Screenshot: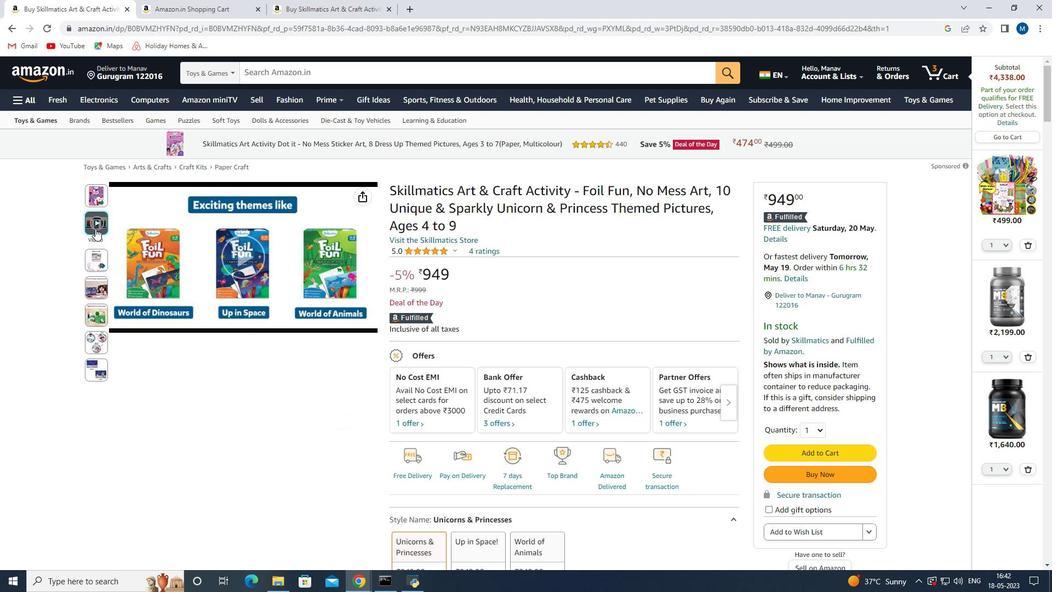 
Action: Mouse moved to (1009, 120)
Screenshot: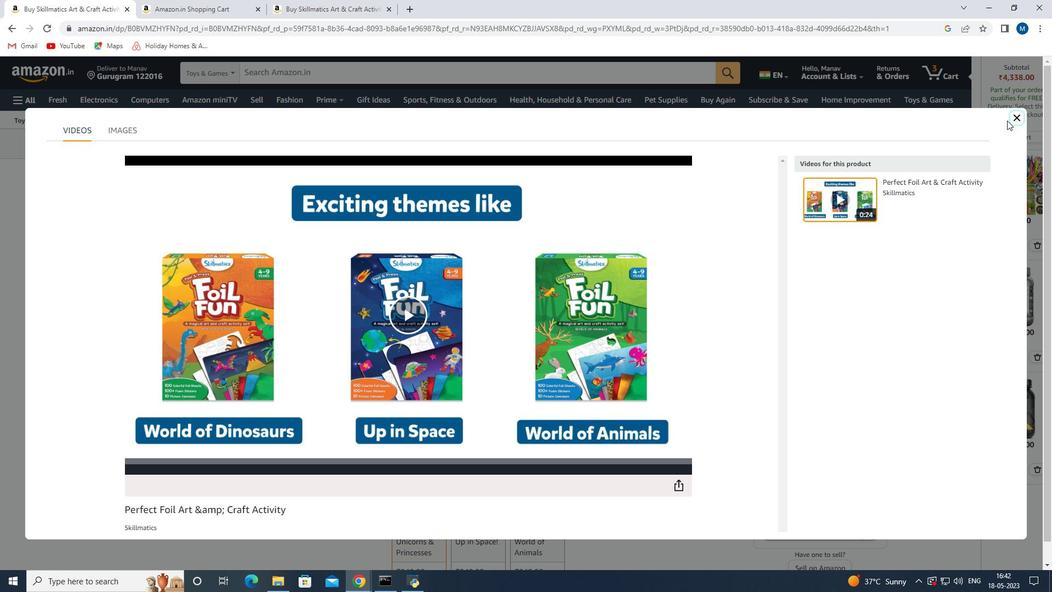 
Action: Mouse pressed left at (1009, 120)
Screenshot: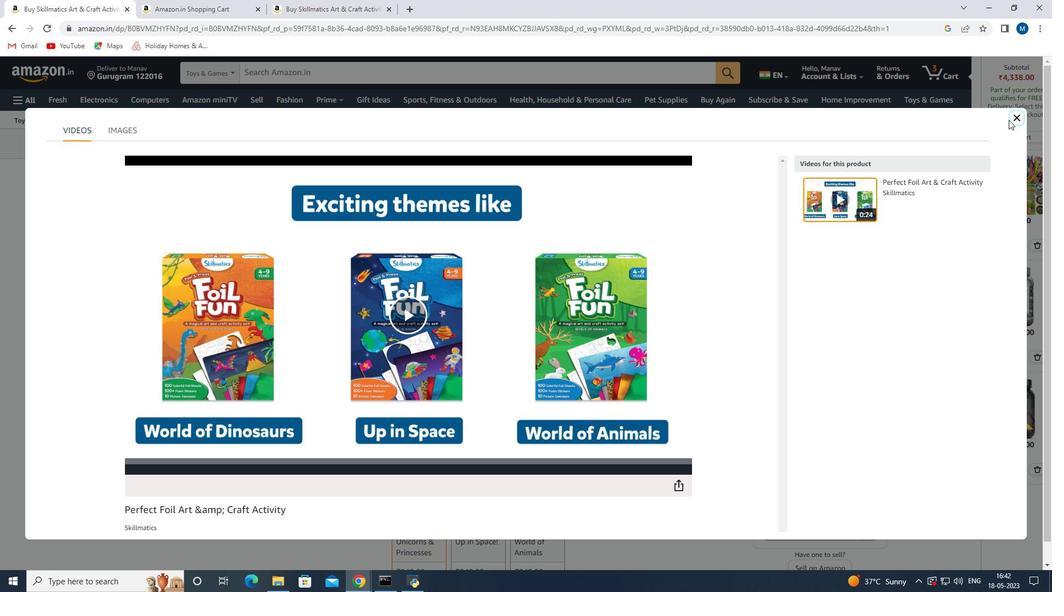
Action: Mouse moved to (1017, 115)
Screenshot: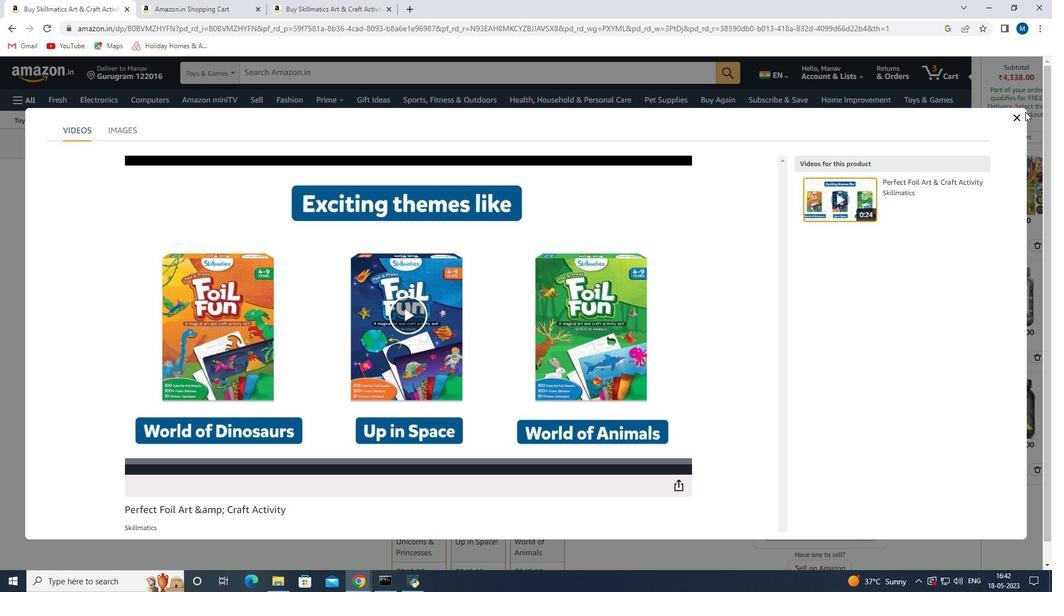 
Action: Mouse pressed left at (1017, 115)
Screenshot: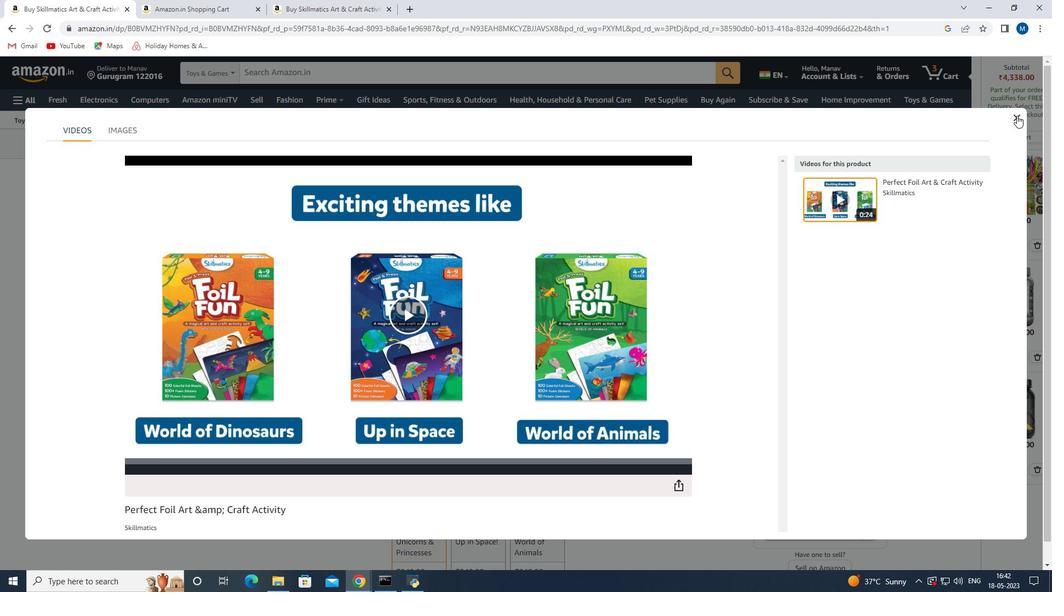 
Action: Mouse moved to (342, 267)
Screenshot: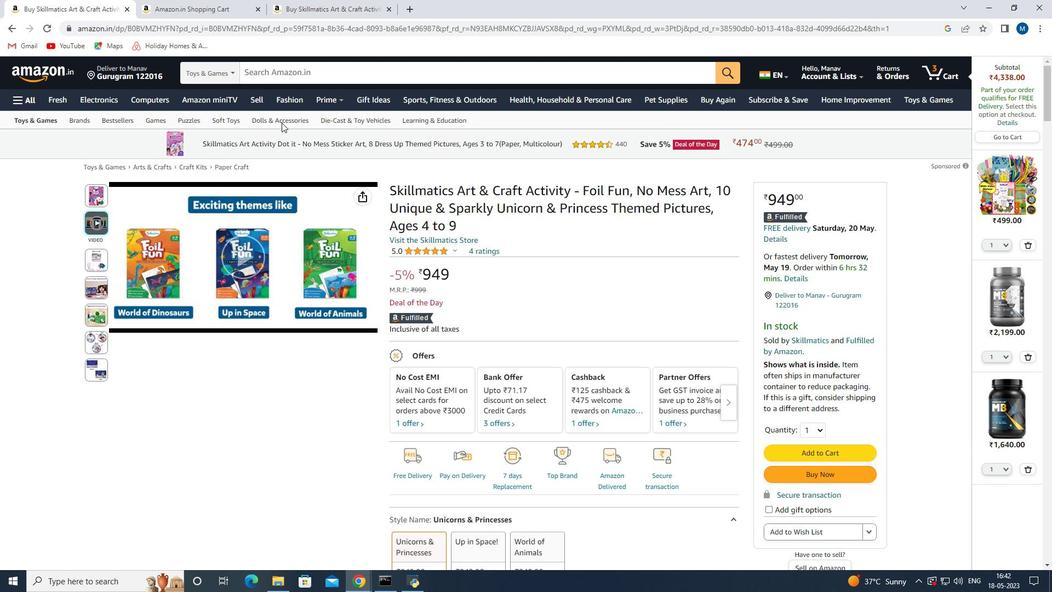 
Action: Mouse scrolled (342, 267) with delta (0, 0)
Screenshot: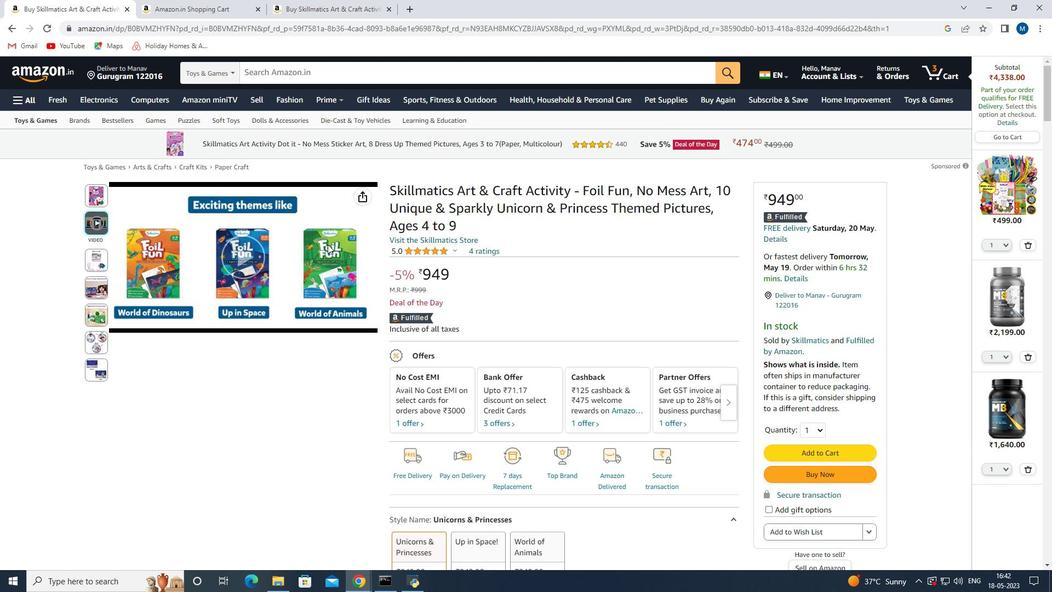 
Action: Mouse scrolled (342, 267) with delta (0, 0)
Screenshot: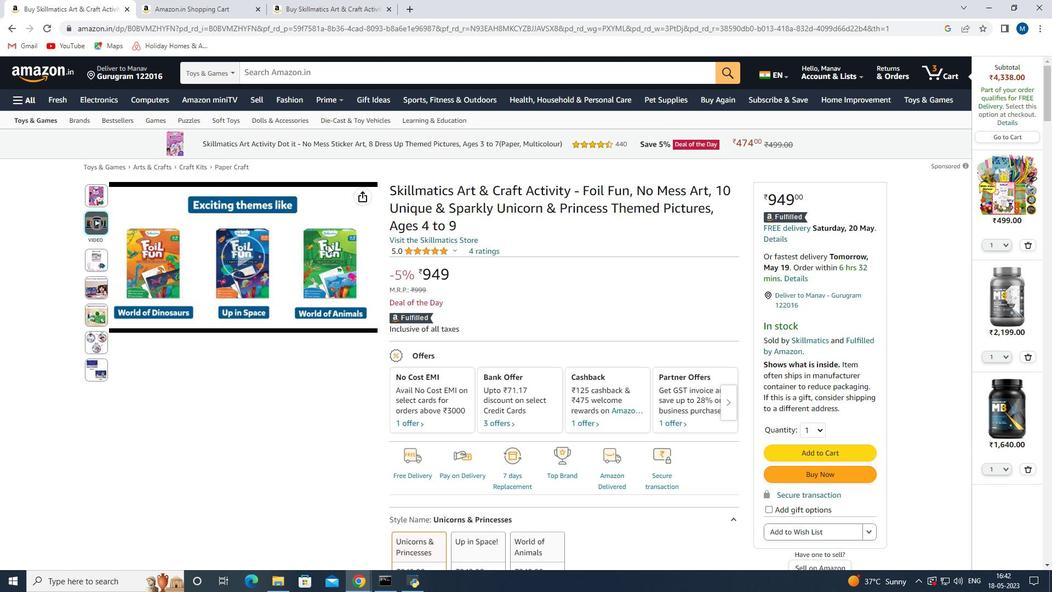 
Action: Mouse scrolled (342, 267) with delta (0, 0)
Screenshot: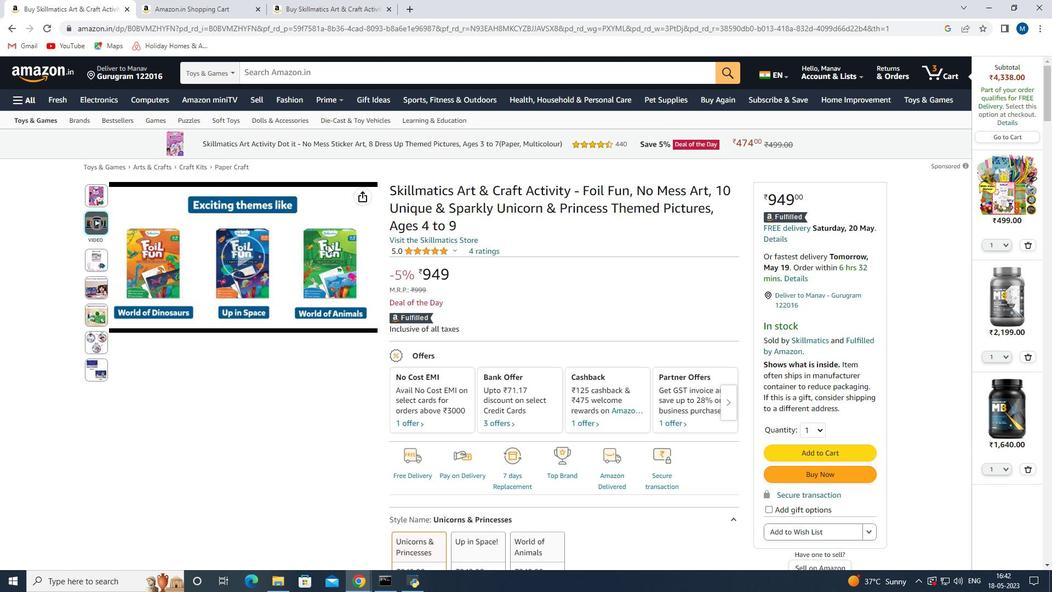 
Action: Mouse scrolled (342, 267) with delta (0, 0)
Screenshot: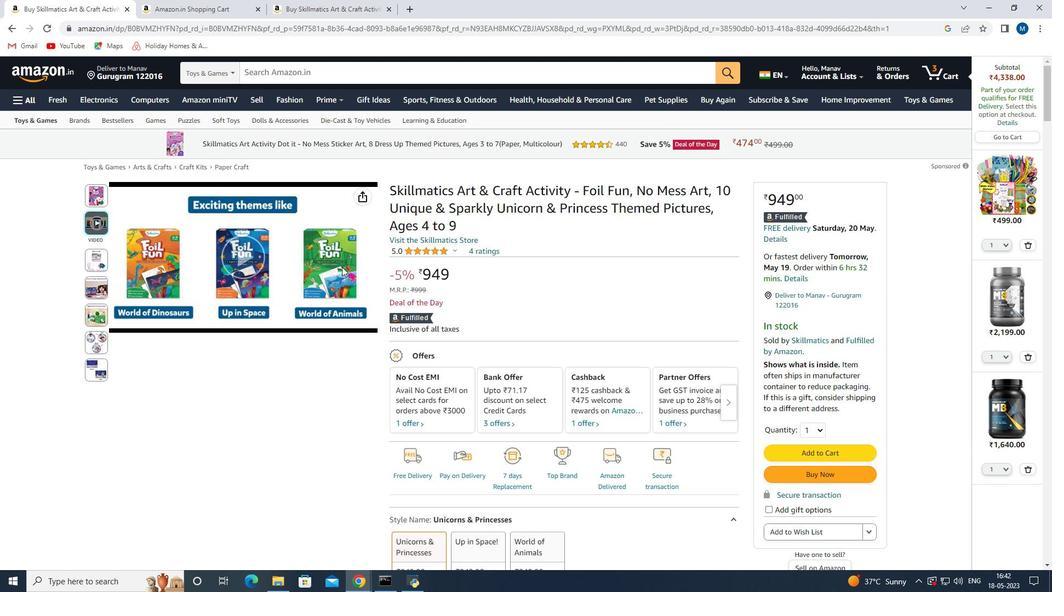 
Action: Mouse scrolled (342, 267) with delta (0, 0)
Screenshot: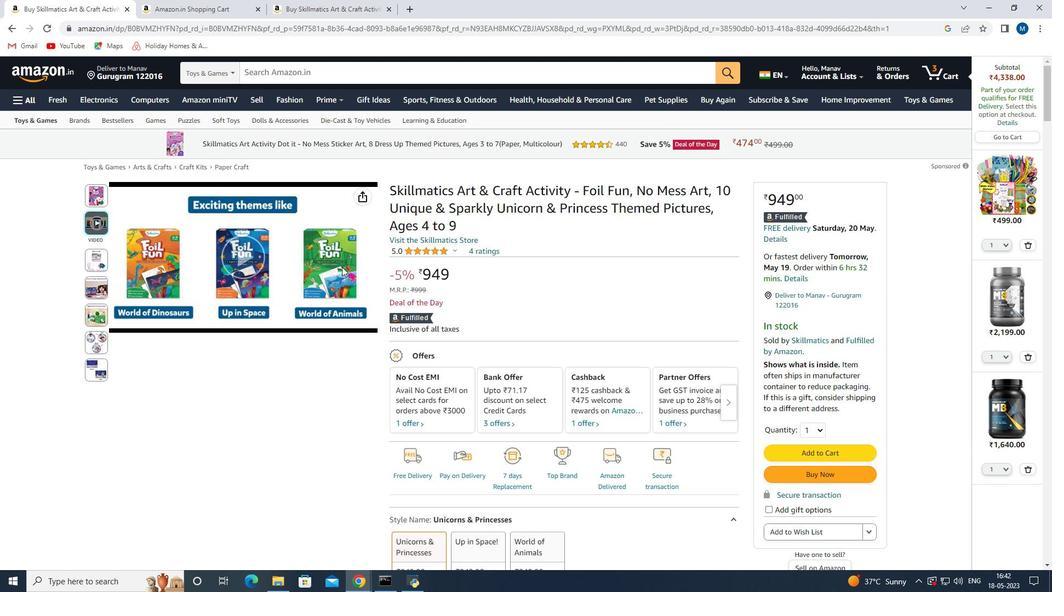 
Action: Mouse moved to (321, 289)
Screenshot: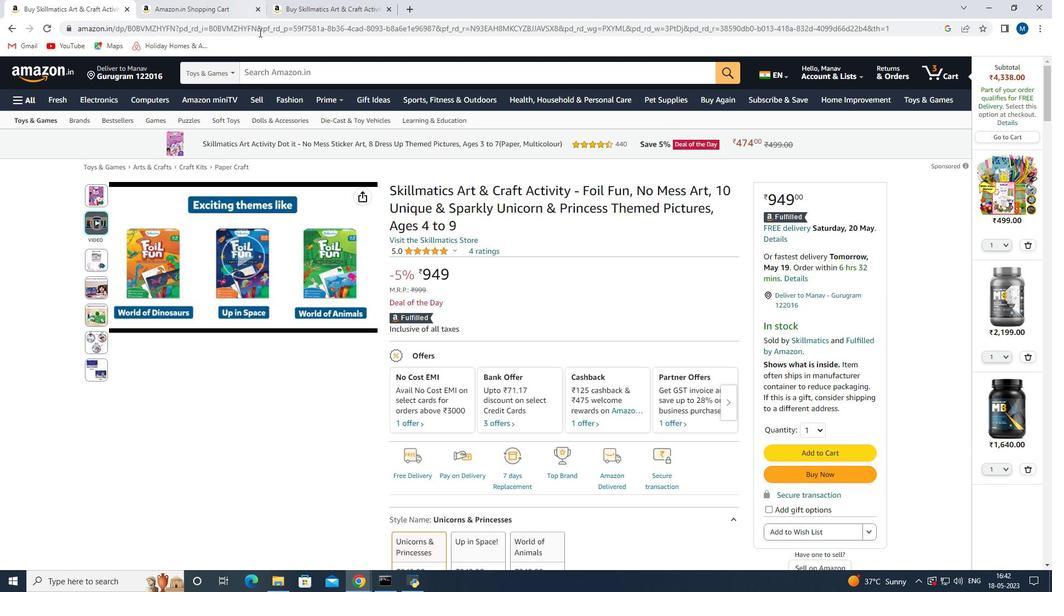 
Action: Mouse scrolled (321, 289) with delta (0, 0)
Screenshot: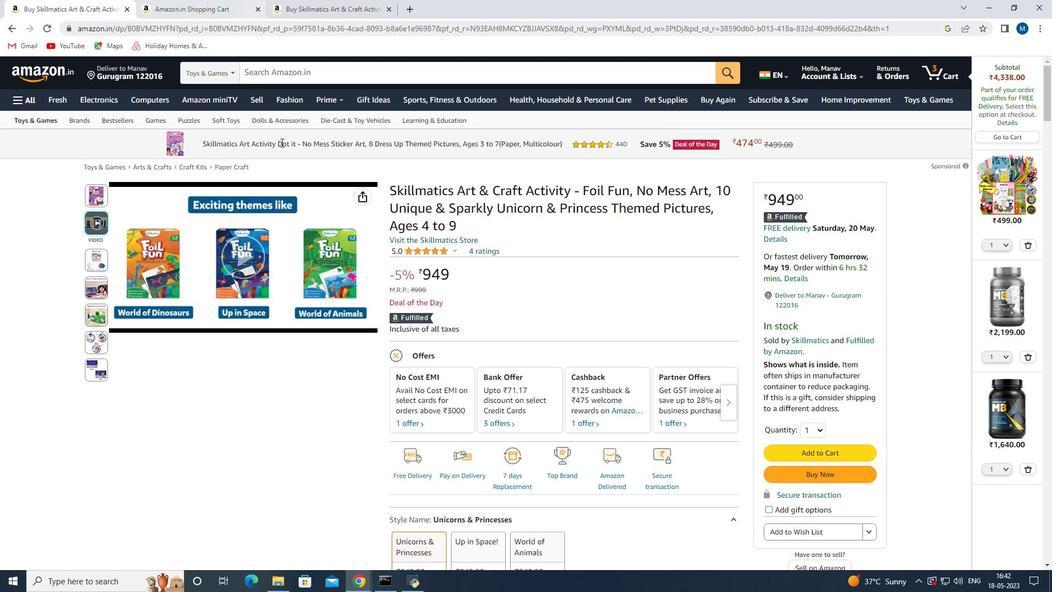 
Action: Mouse scrolled (321, 289) with delta (0, 0)
Screenshot: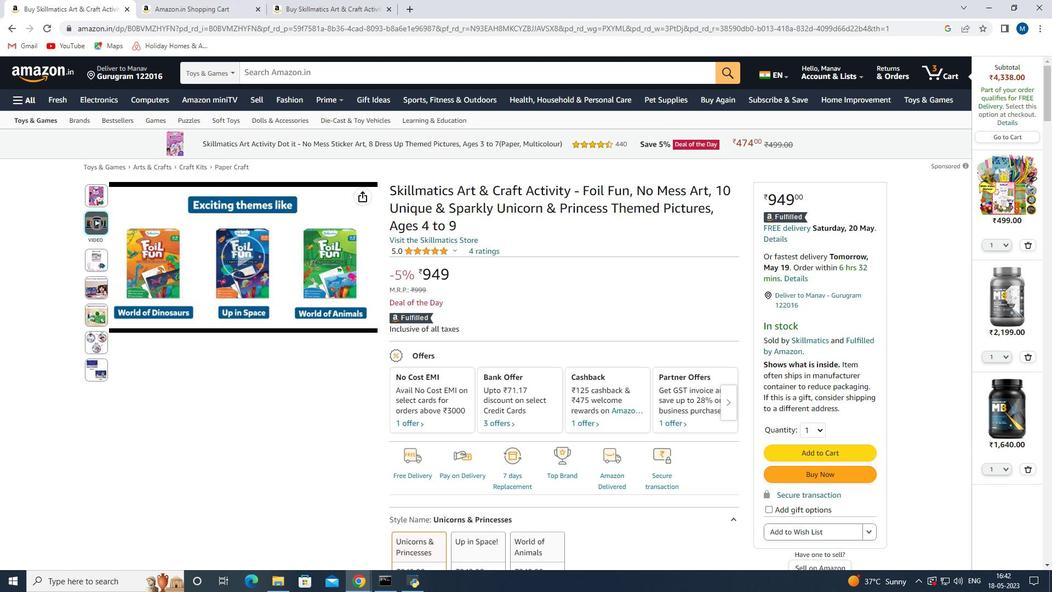 
Action: Mouse scrolled (321, 289) with delta (0, 0)
Screenshot: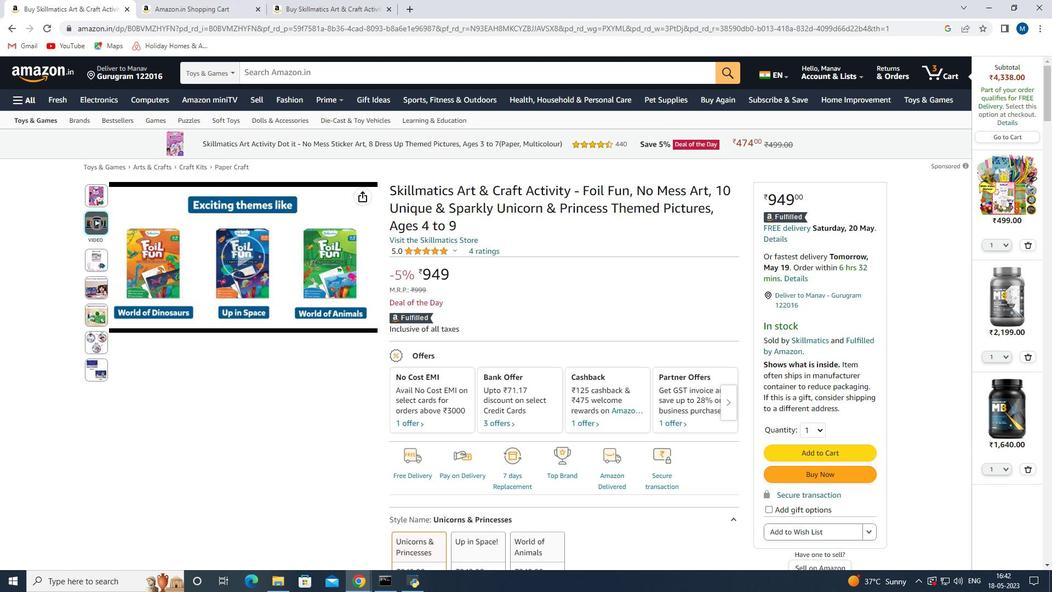 
Action: Mouse scrolled (321, 289) with delta (0, 0)
Screenshot: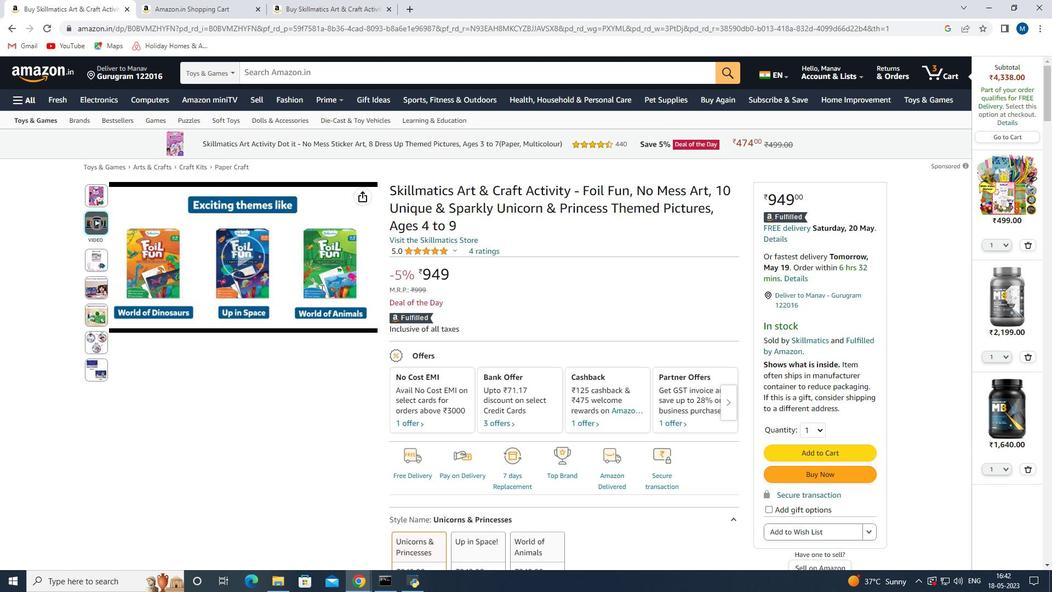 
Action: Mouse scrolled (321, 289) with delta (0, 0)
Screenshot: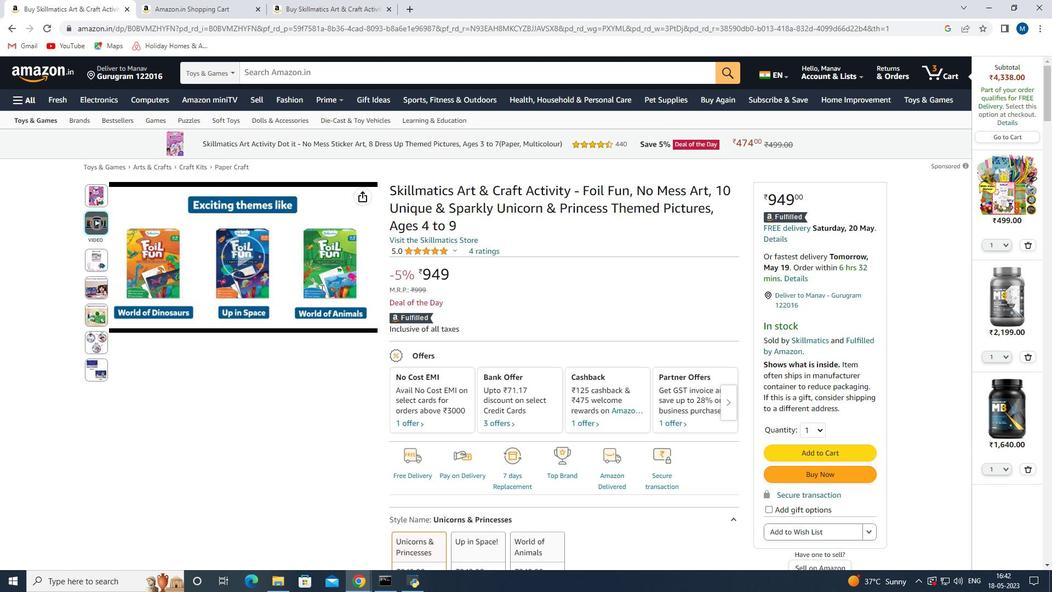
Action: Mouse scrolled (321, 289) with delta (0, 0)
Screenshot: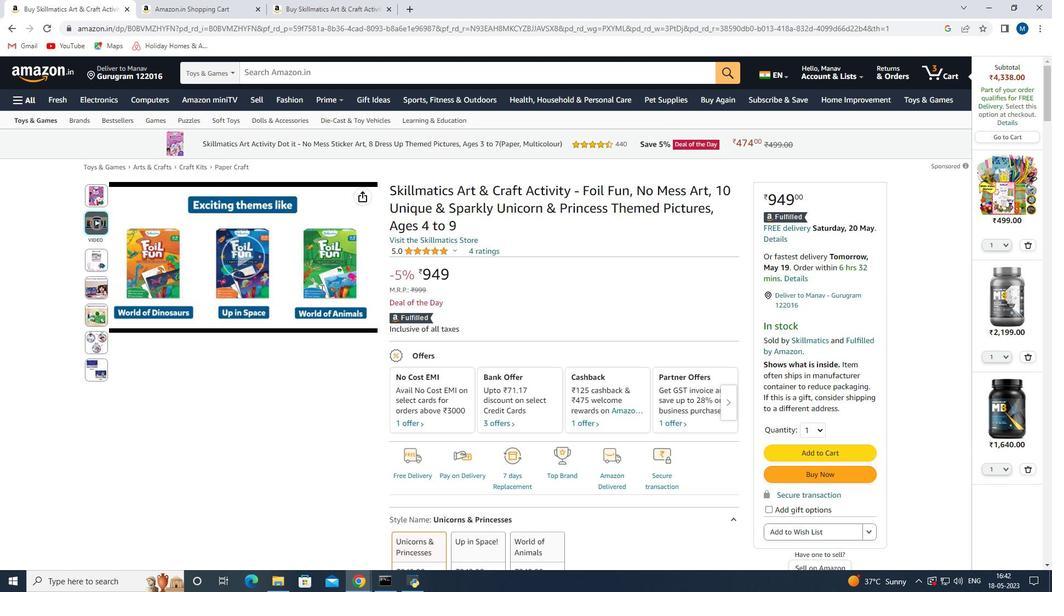 
Action: Mouse moved to (287, 4)
Screenshot: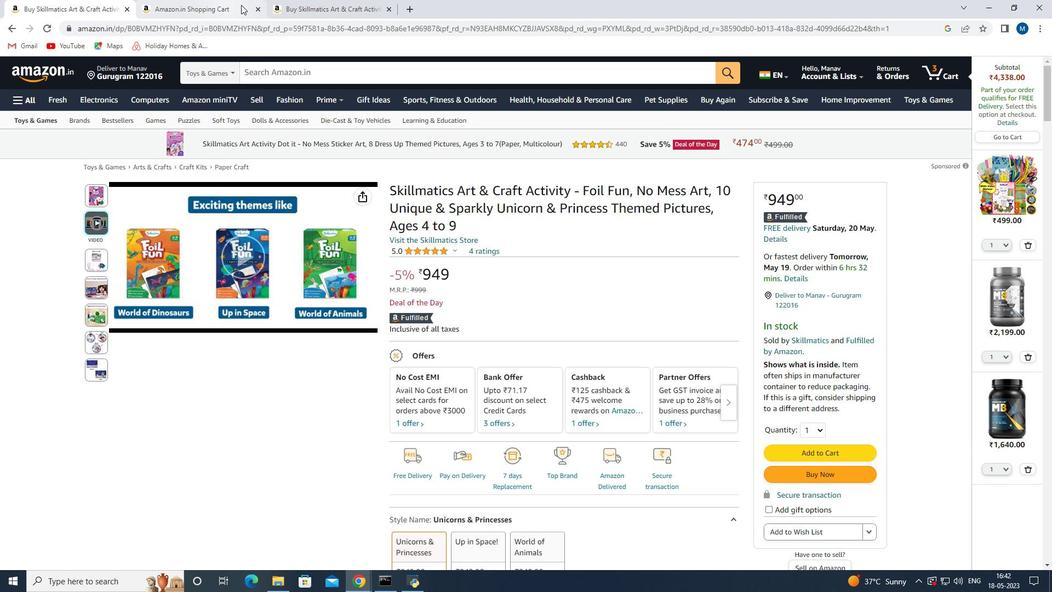 
Action: Mouse pressed left at (287, 4)
Screenshot: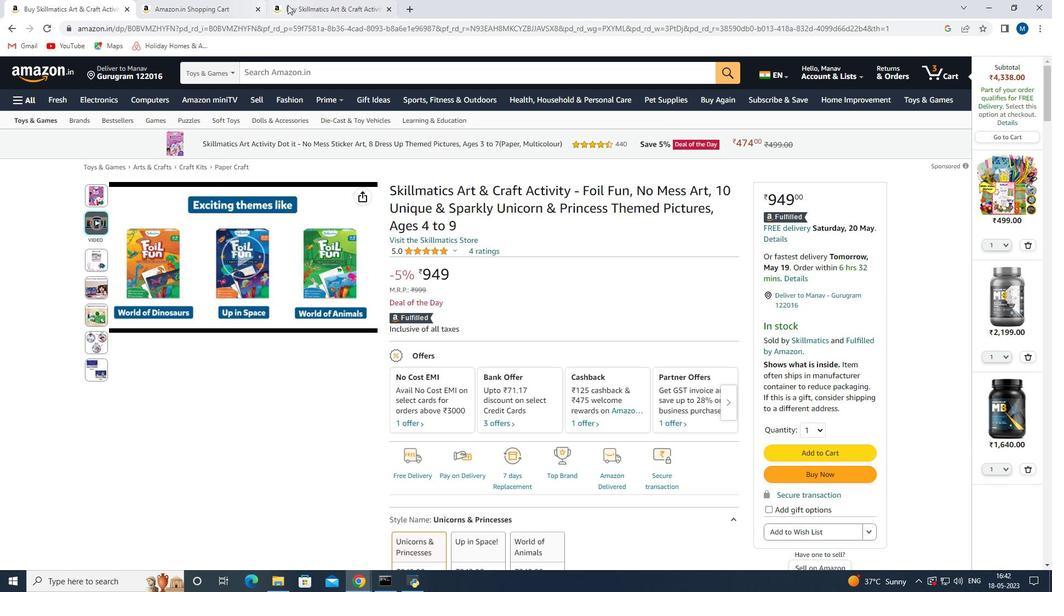 
Action: Mouse moved to (212, 6)
Screenshot: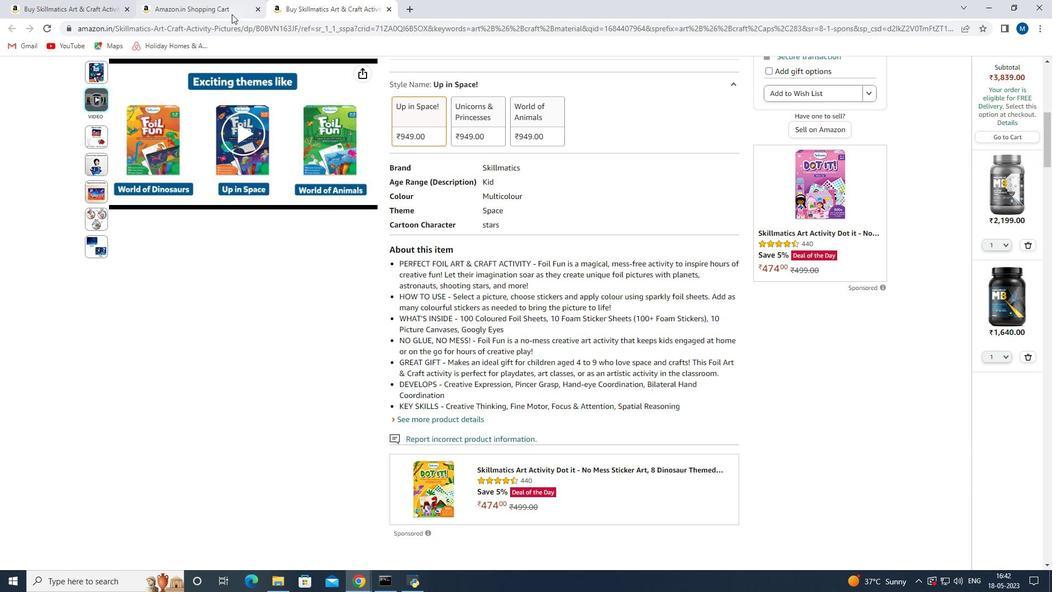 
Action: Mouse pressed left at (212, 6)
Screenshot: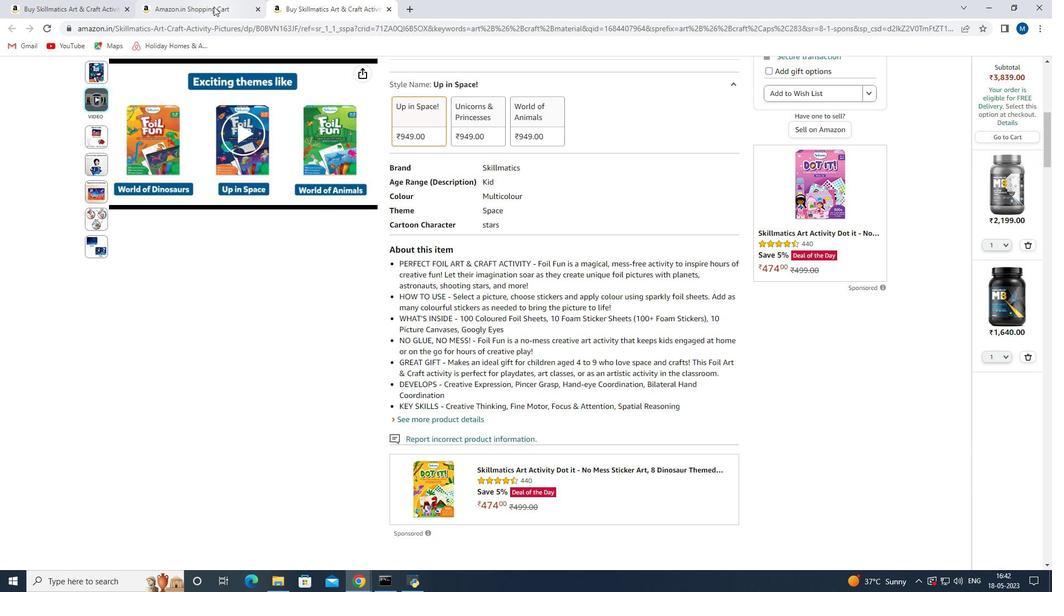 
Action: Mouse moved to (61, 0)
Screenshot: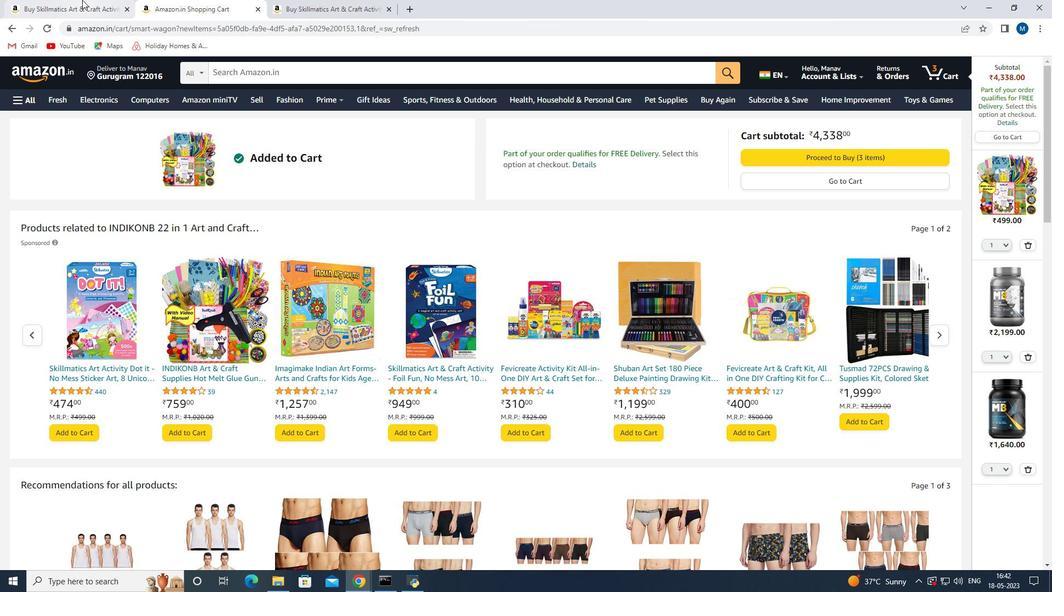 
Action: Mouse pressed left at (61, 0)
Screenshot: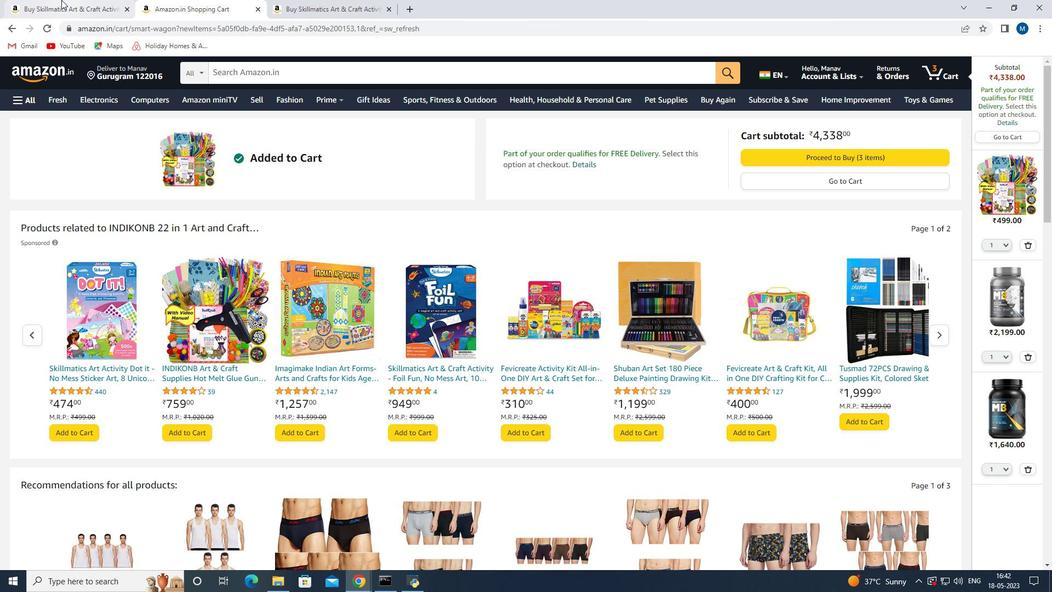 
Action: Mouse moved to (177, 3)
Screenshot: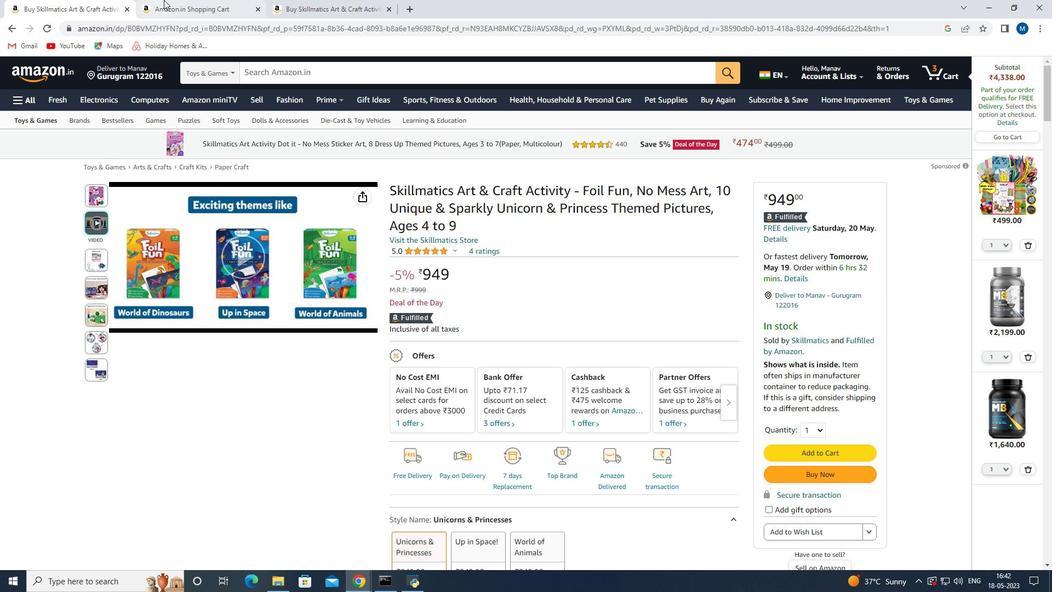 
Action: Mouse pressed left at (177, 3)
Screenshot: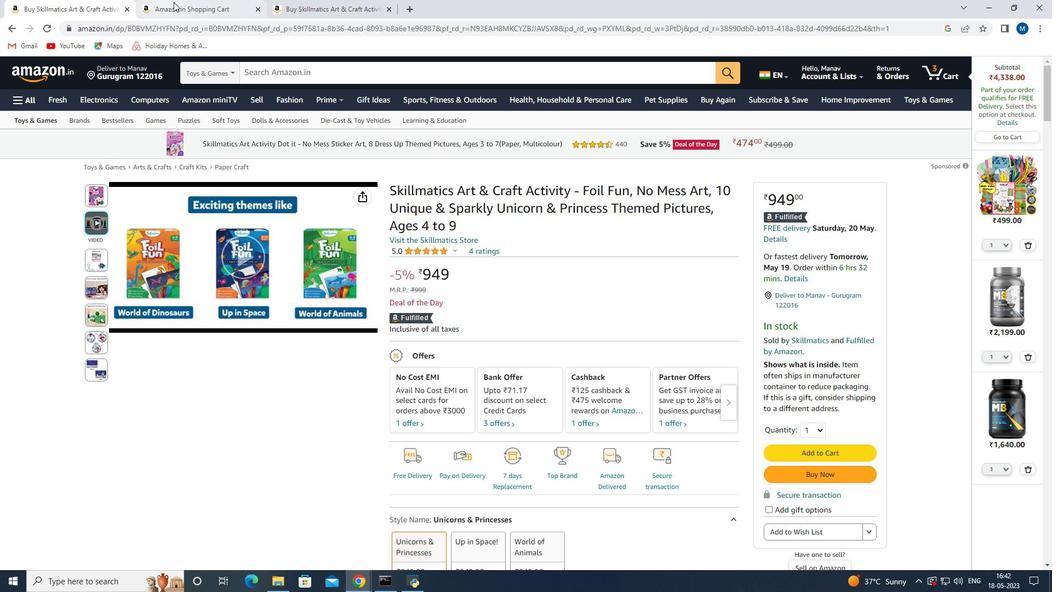 
Action: Mouse moved to (394, 298)
Screenshot: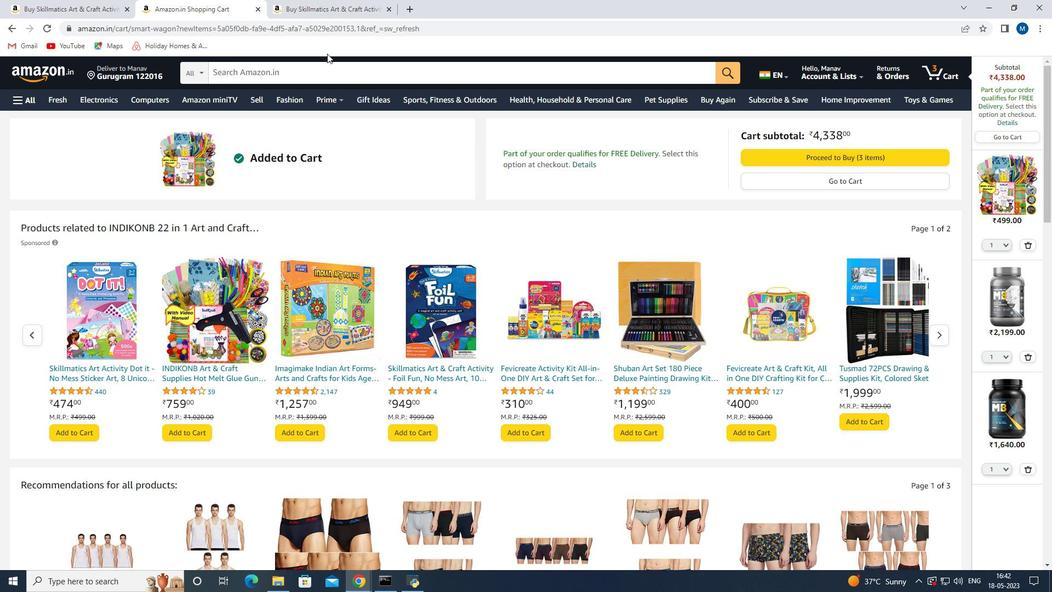 
Action: Mouse scrolled (394, 298) with delta (0, 0)
Screenshot: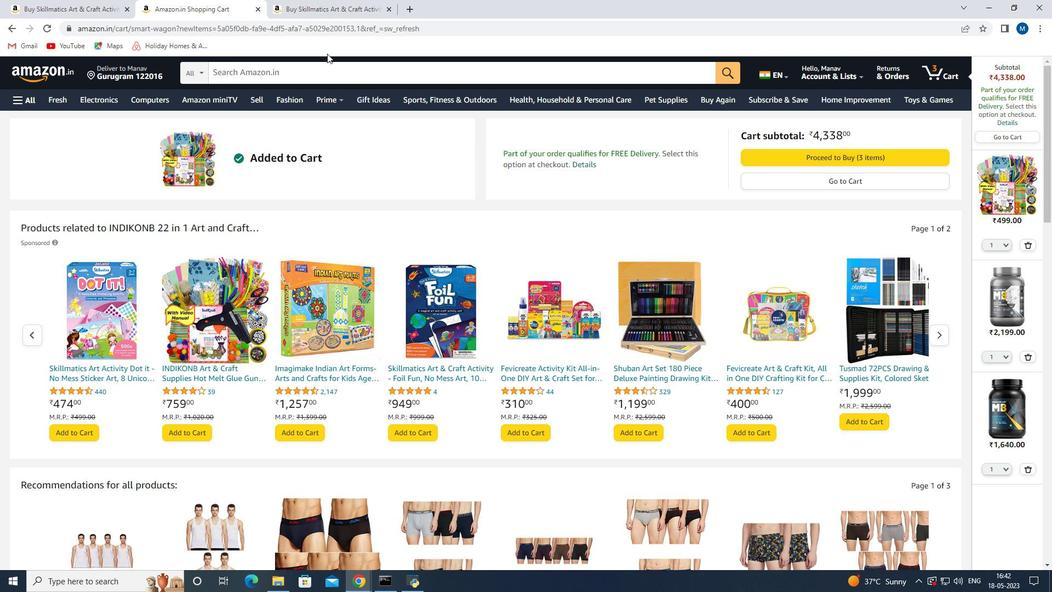 
Action: Mouse scrolled (394, 298) with delta (0, 0)
Screenshot: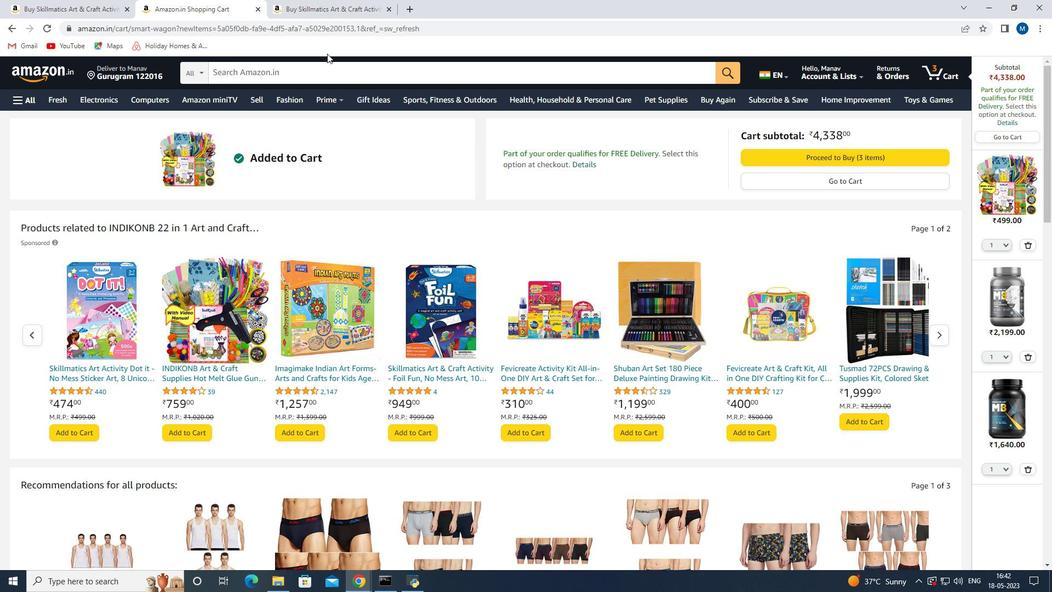 
Action: Mouse scrolled (394, 298) with delta (0, 0)
Screenshot: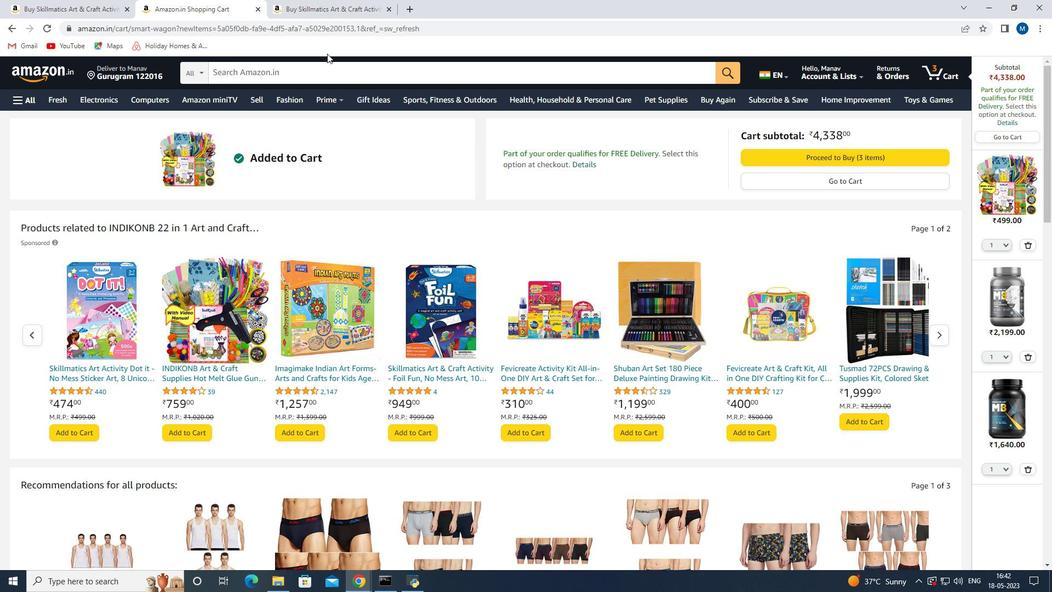 
Action: Mouse scrolled (394, 298) with delta (0, 0)
Screenshot: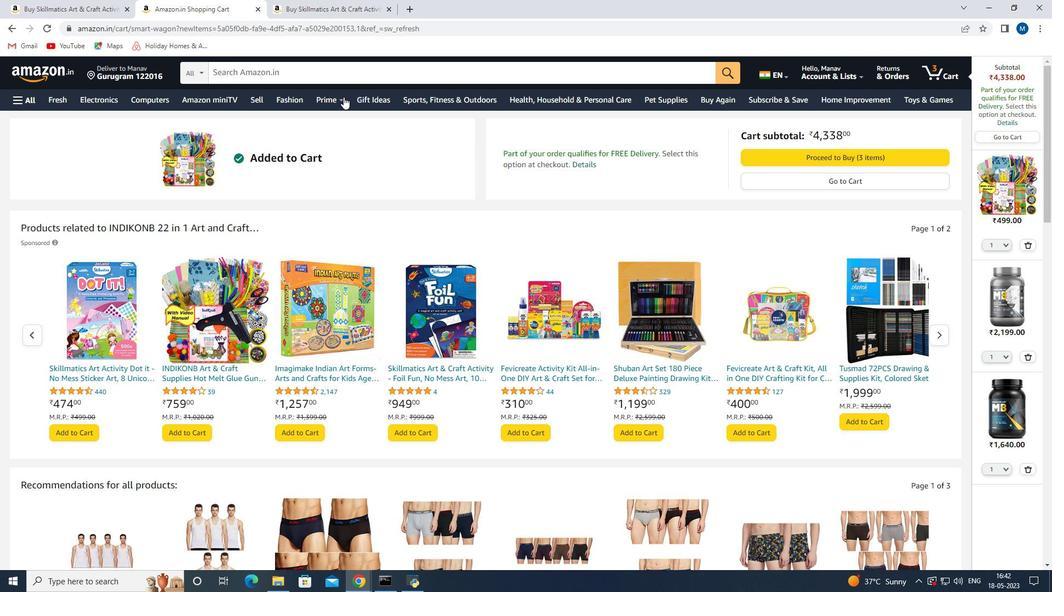 
Action: Mouse scrolled (394, 298) with delta (0, 0)
Screenshot: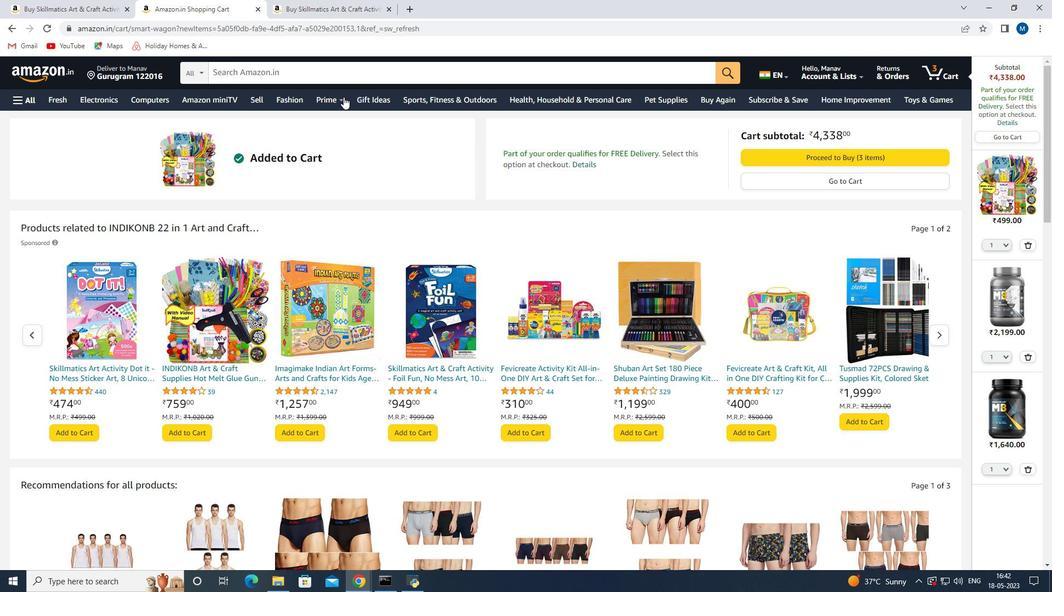 
Action: Mouse scrolled (394, 298) with delta (0, 0)
Screenshot: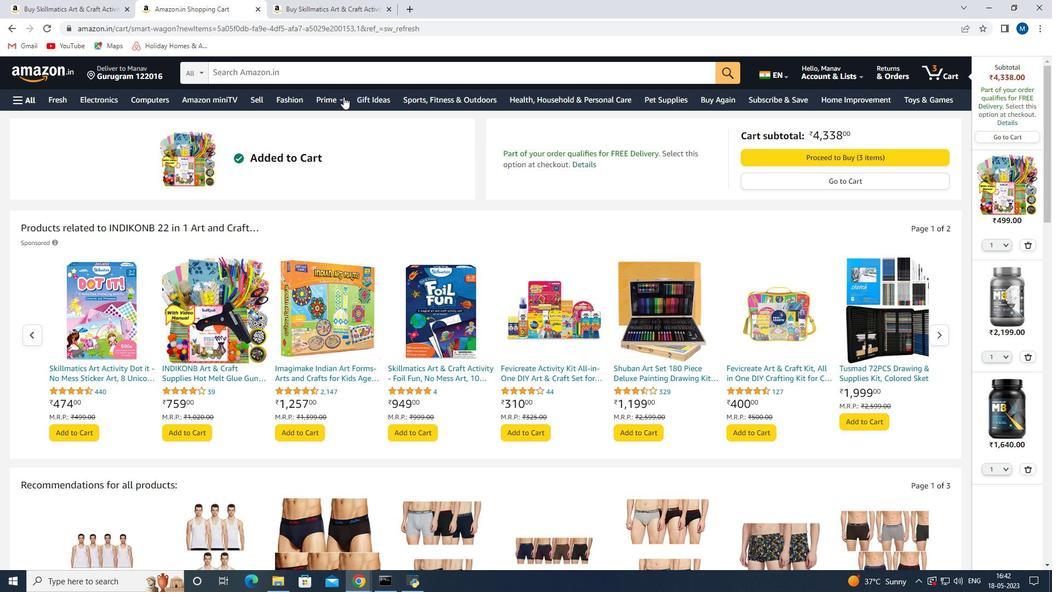 
Action: Mouse moved to (350, 12)
Screenshot: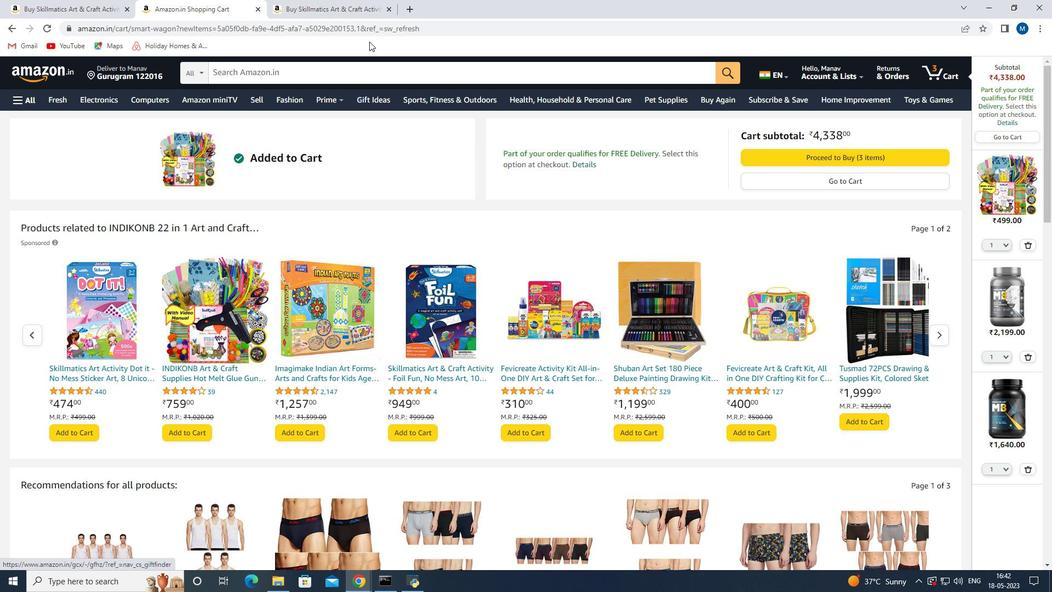 
Action: Mouse pressed left at (350, 12)
Screenshot: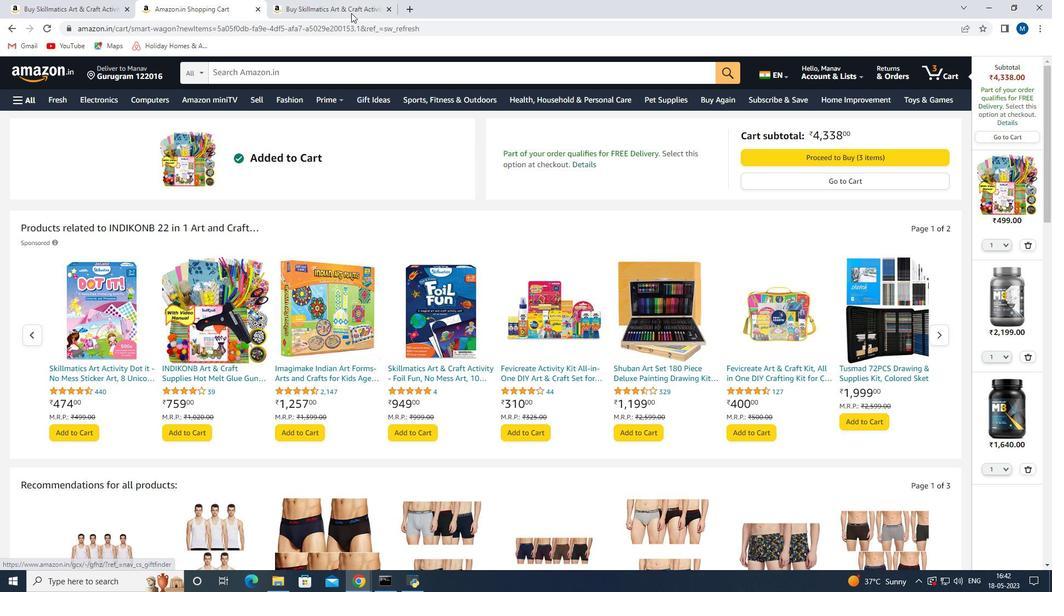 
Action: Mouse moved to (450, 345)
Screenshot: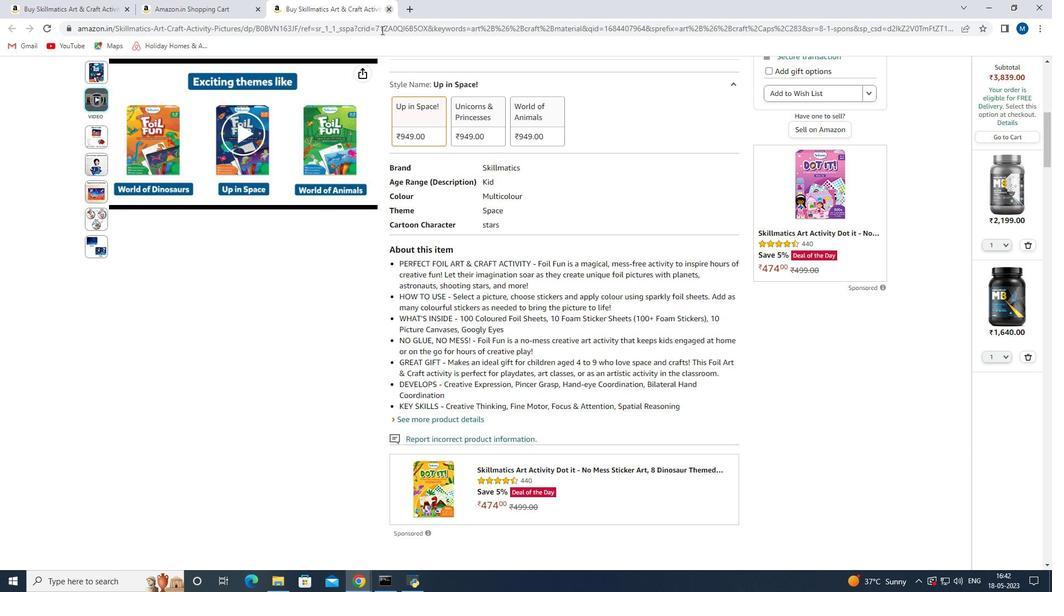 
Action: Mouse scrolled (450, 346) with delta (0, 0)
Screenshot: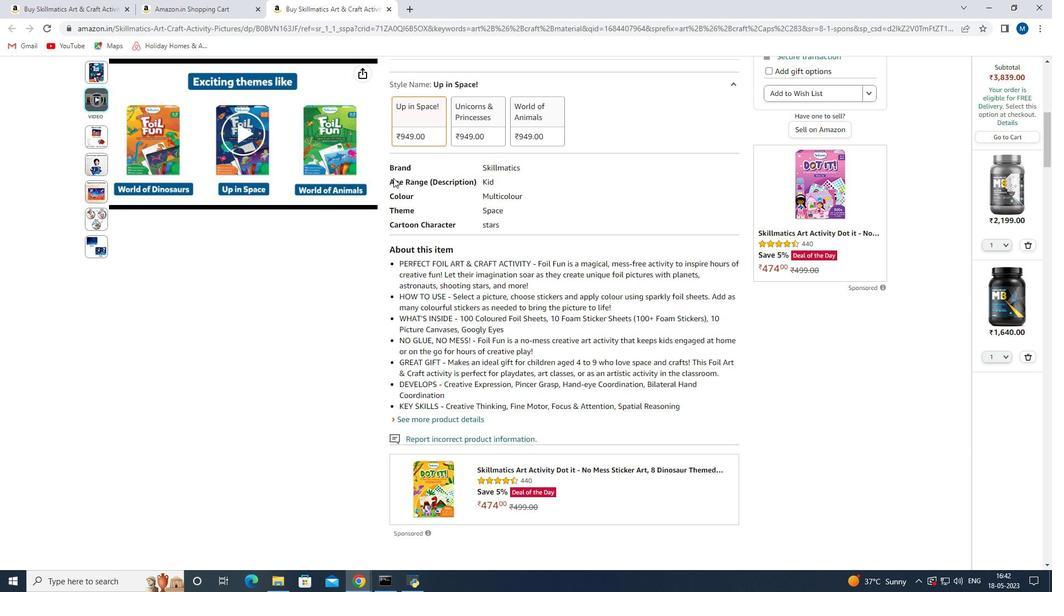 
Action: Mouse scrolled (450, 346) with delta (0, 0)
Screenshot: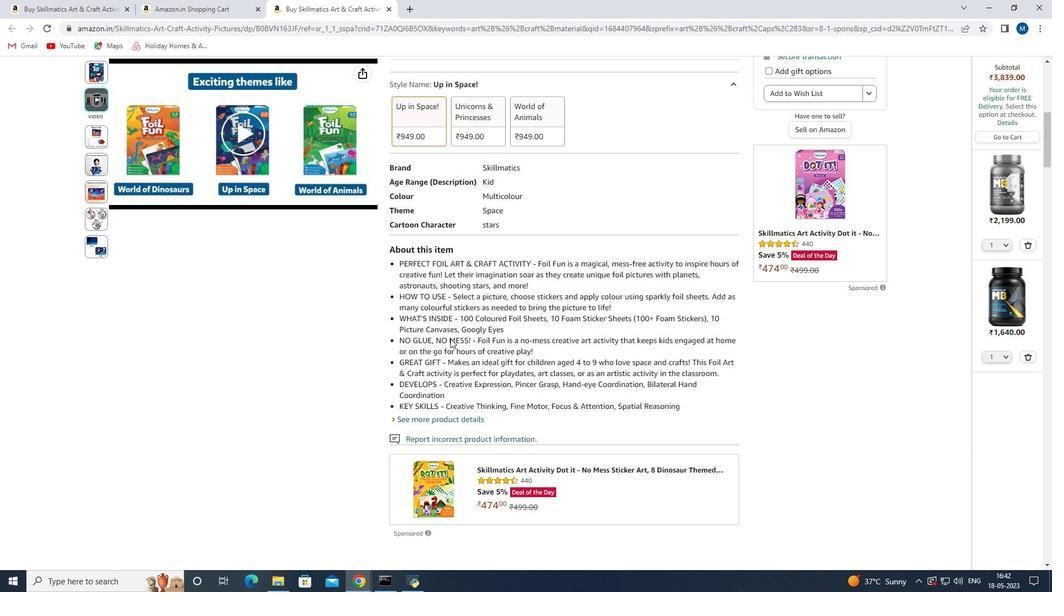 
Action: Mouse scrolled (450, 346) with delta (0, 0)
Screenshot: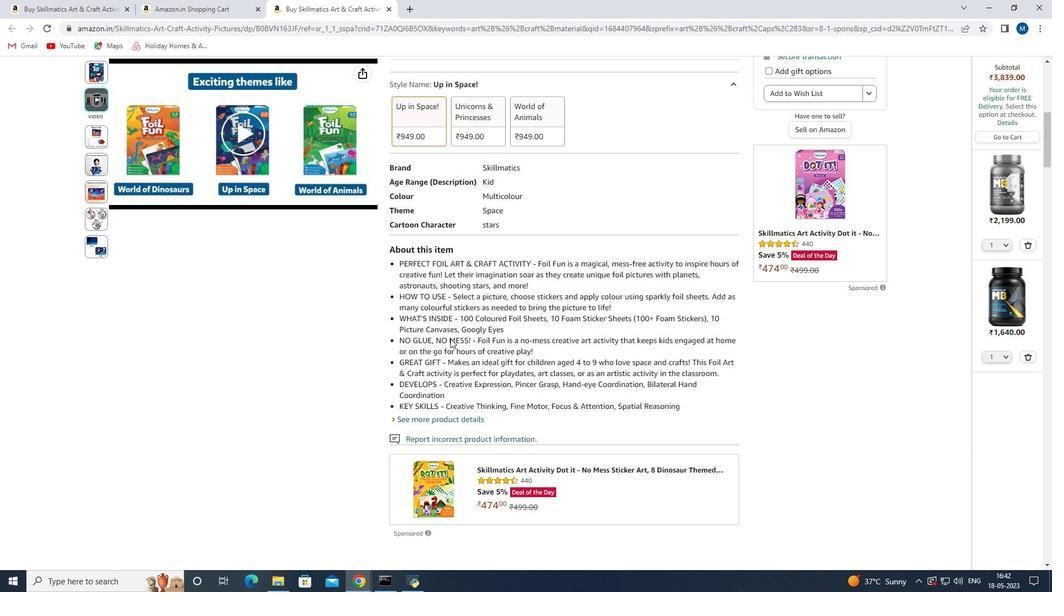
Action: Mouse moved to (450, 345)
Screenshot: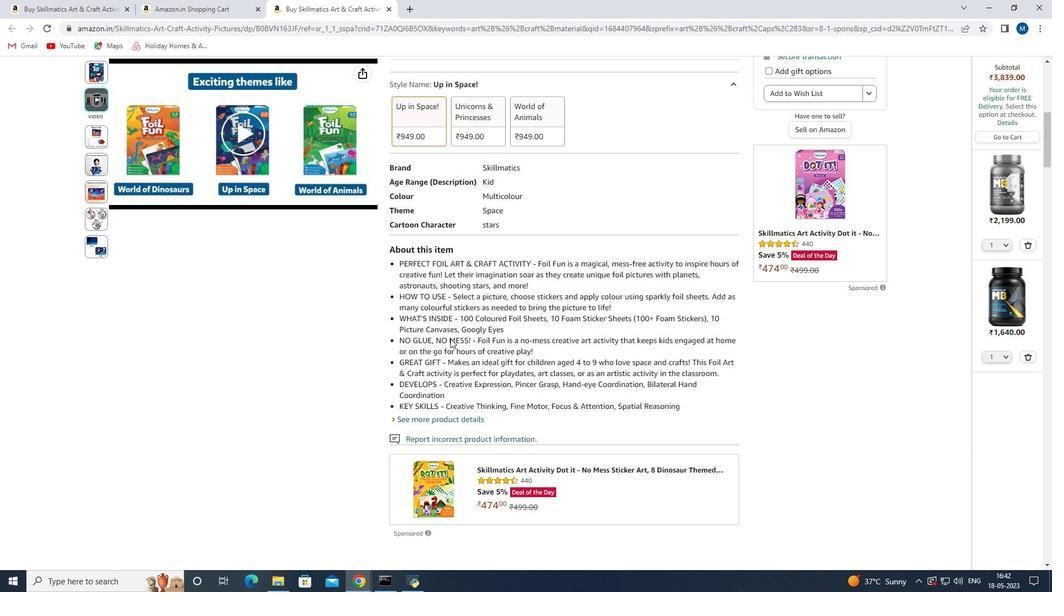 
Action: Mouse scrolled (450, 346) with delta (0, 0)
Screenshot: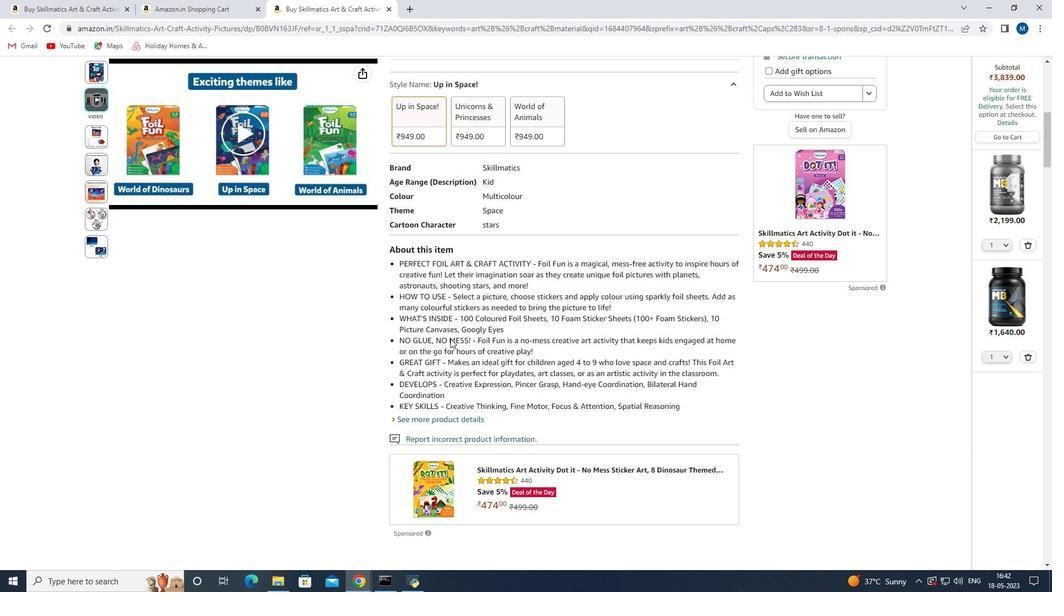 
Action: Mouse moved to (452, 336)
